 Task: Get directions from Grand Canyon National Park, Arizona, United States to Schlitterbahn, Texas, United States departing at 10:00 am on the 17th of June
Action: Mouse moved to (155, 49)
Screenshot: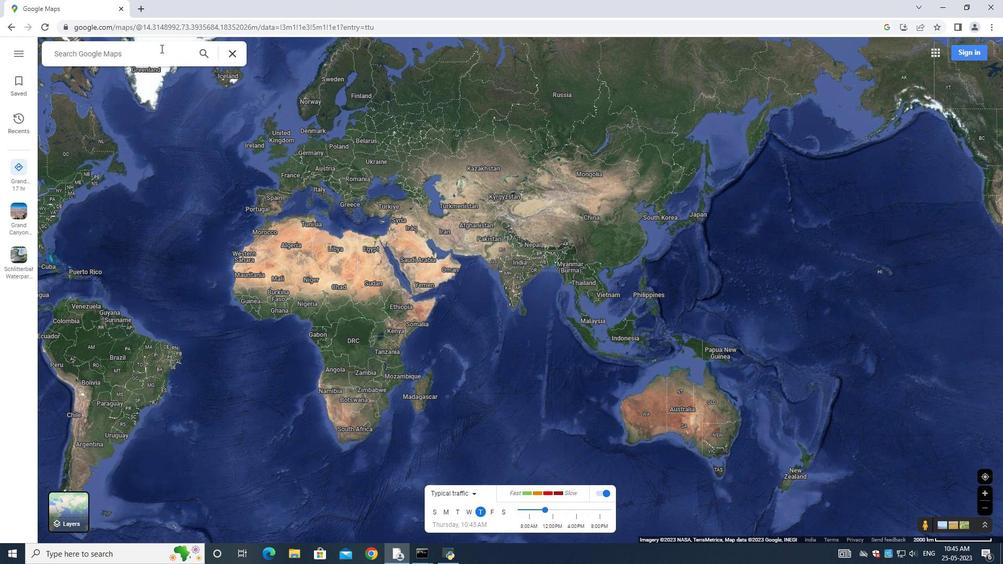 
Action: Mouse pressed left at (155, 49)
Screenshot: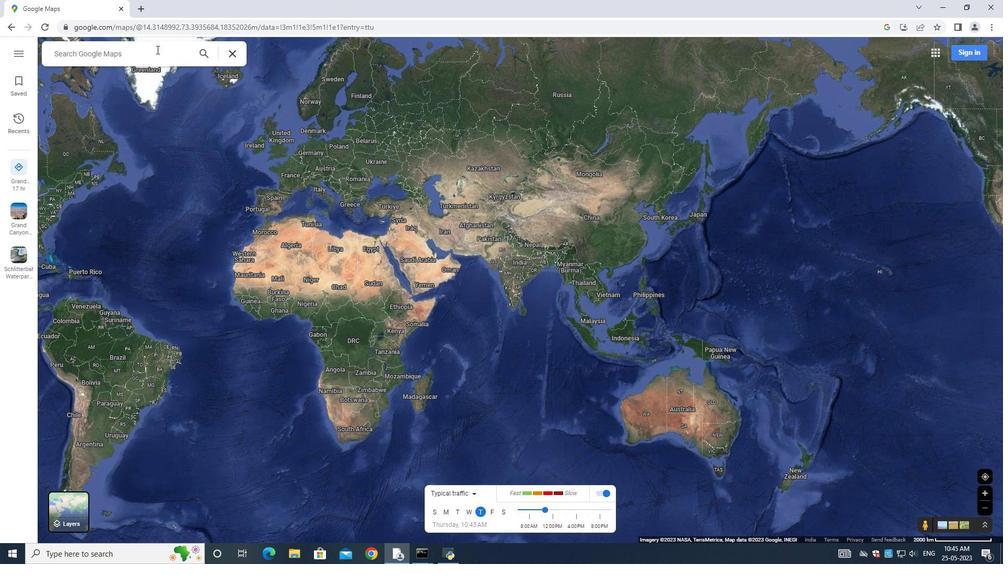 
Action: Mouse moved to (156, 49)
Screenshot: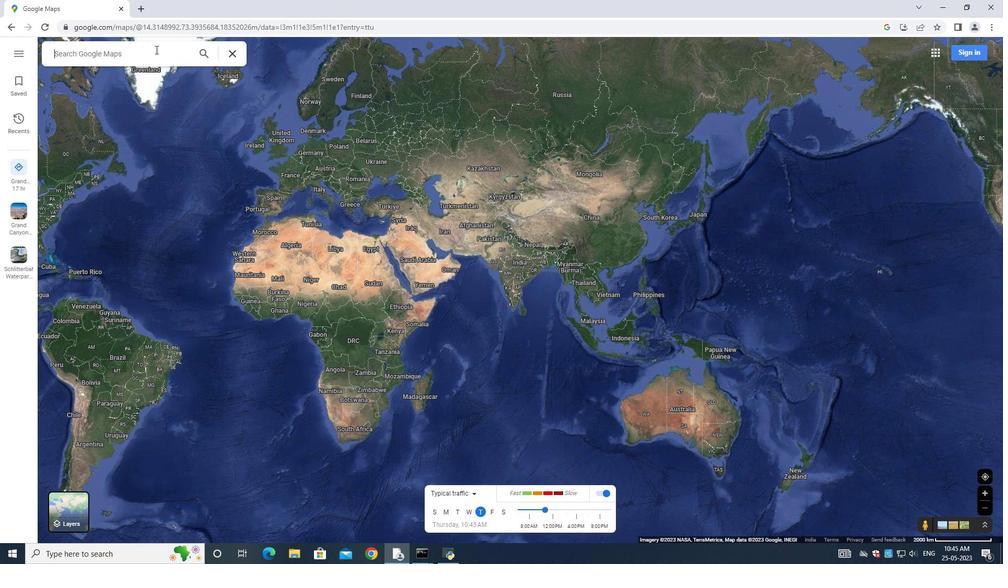 
Action: Key pressed <Key.shift>Grand<Key.space><Key.shift>Canyon<Key.space><Key.shift>National<Key.space>park,<Key.shift>Arizona,united<Key.space>states<Key.enter>
Screenshot: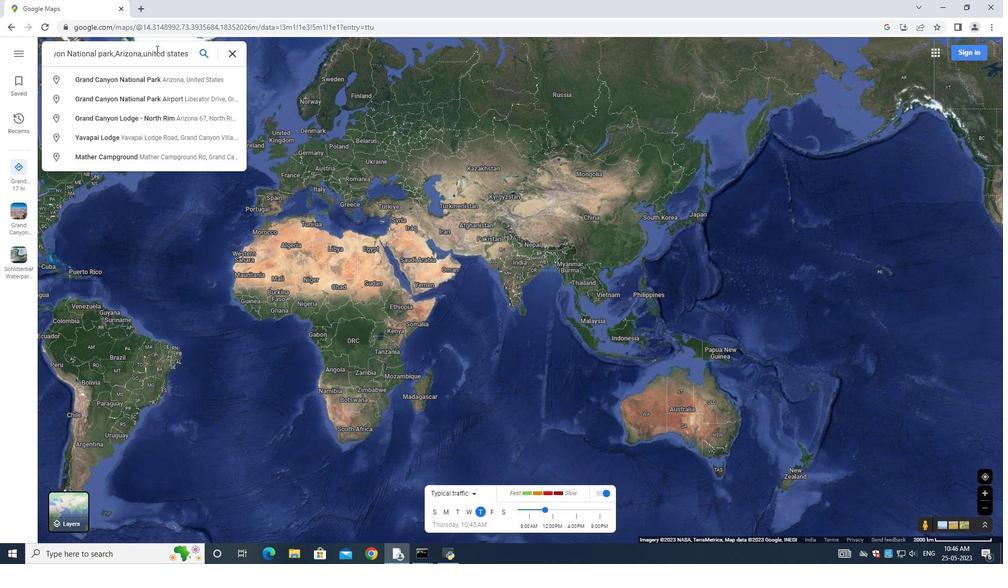 
Action: Mouse moved to (60, 257)
Screenshot: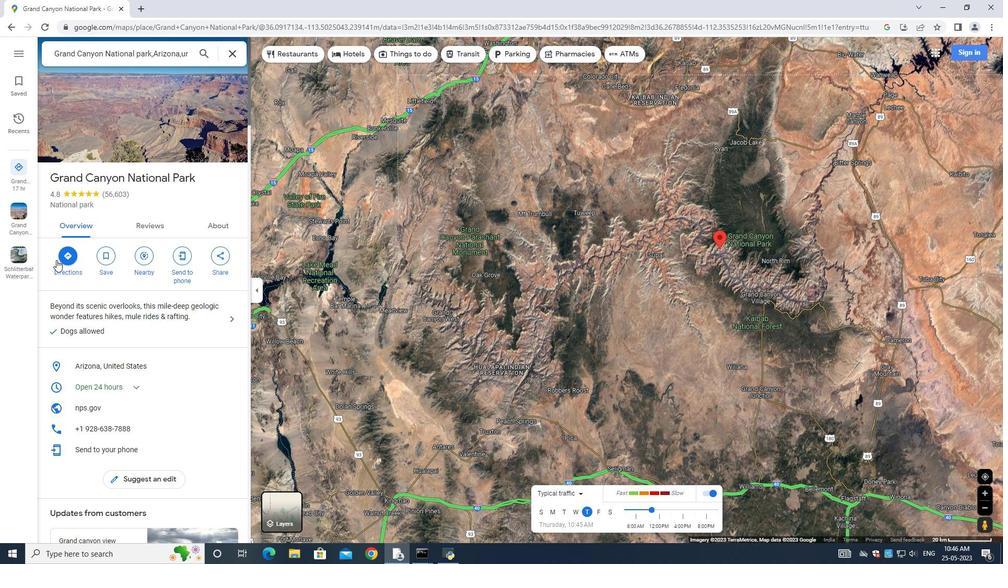 
Action: Mouse pressed left at (60, 257)
Screenshot: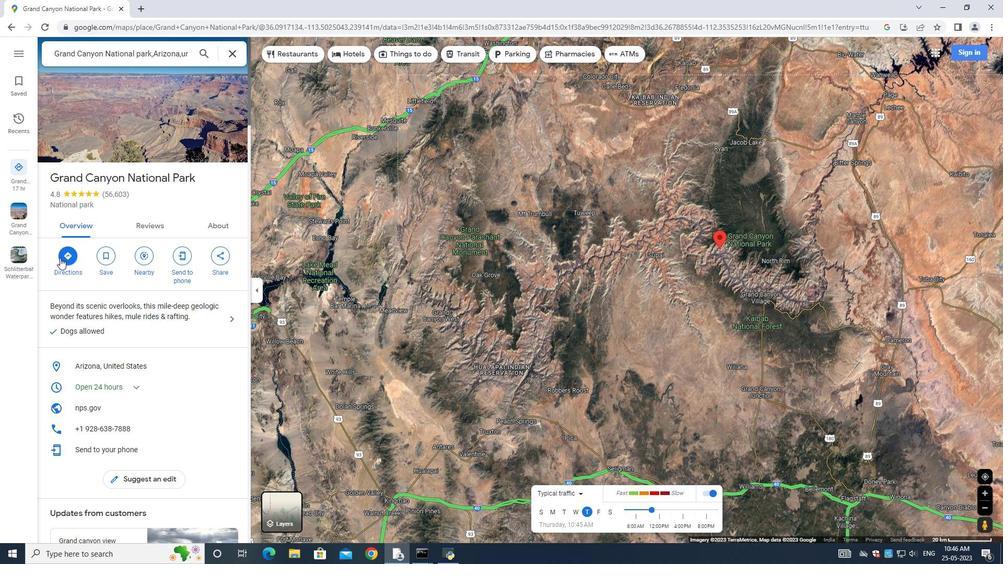 
Action: Mouse moved to (113, 86)
Screenshot: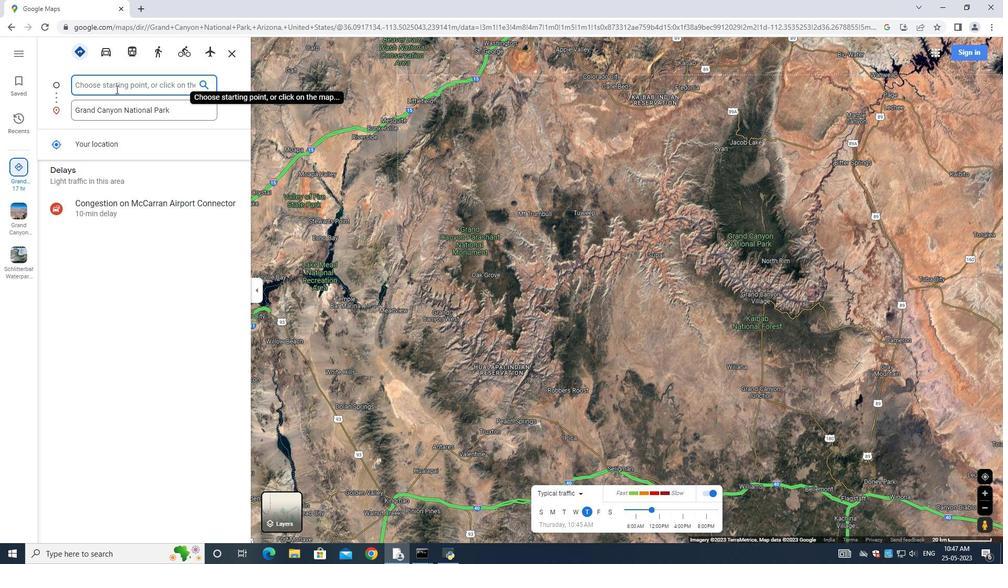 
Action: Mouse pressed left at (113, 86)
Screenshot: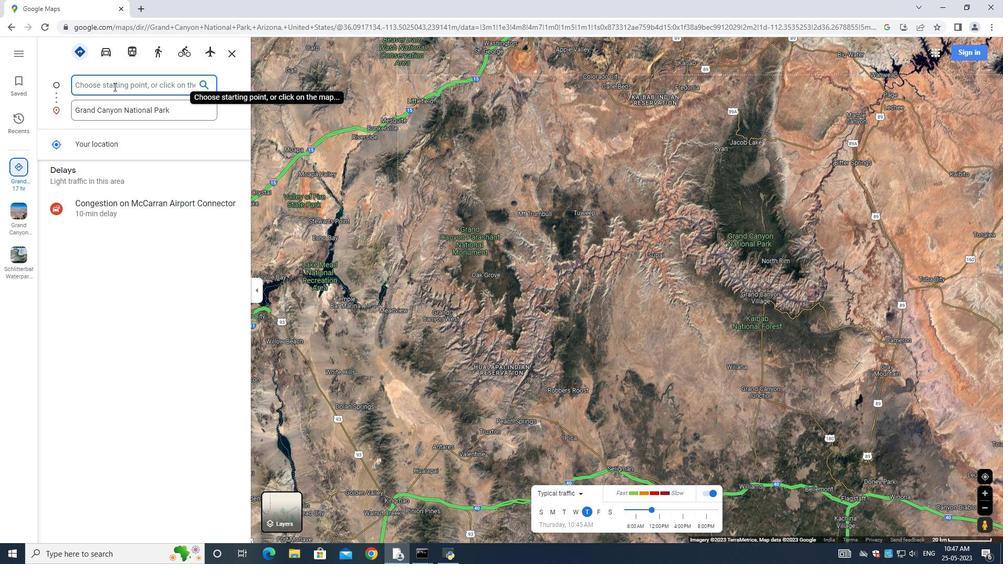 
Action: Mouse moved to (136, 85)
Screenshot: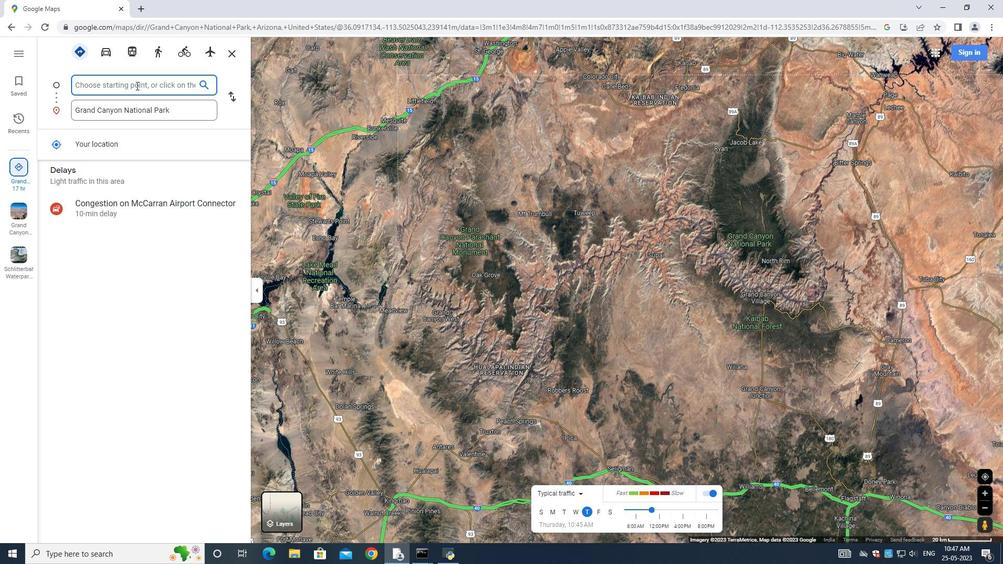 
Action: Key pressed <Key.shift><Key.shift><Key.shift><Key.shift>Schlitterbahn,tex<Key.caps_lock><Key.caps_lock>as<Key.space><Key.backspace>,united<Key.space>states<Key.space>dep<Key.backspace><Key.backspace><Key.backspace><Key.shift_r><Key.enter>
Screenshot: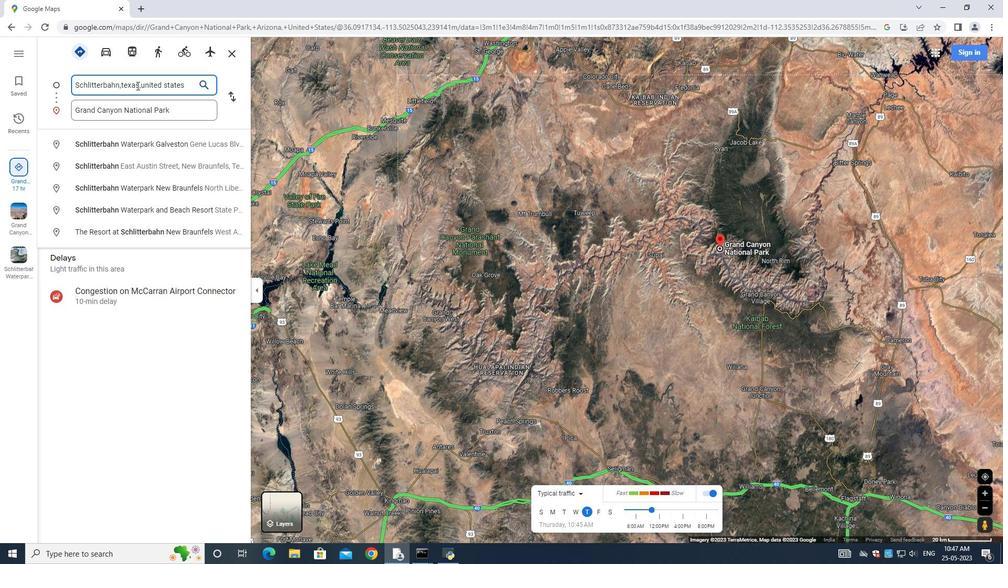 
Action: Mouse moved to (615, 303)
Screenshot: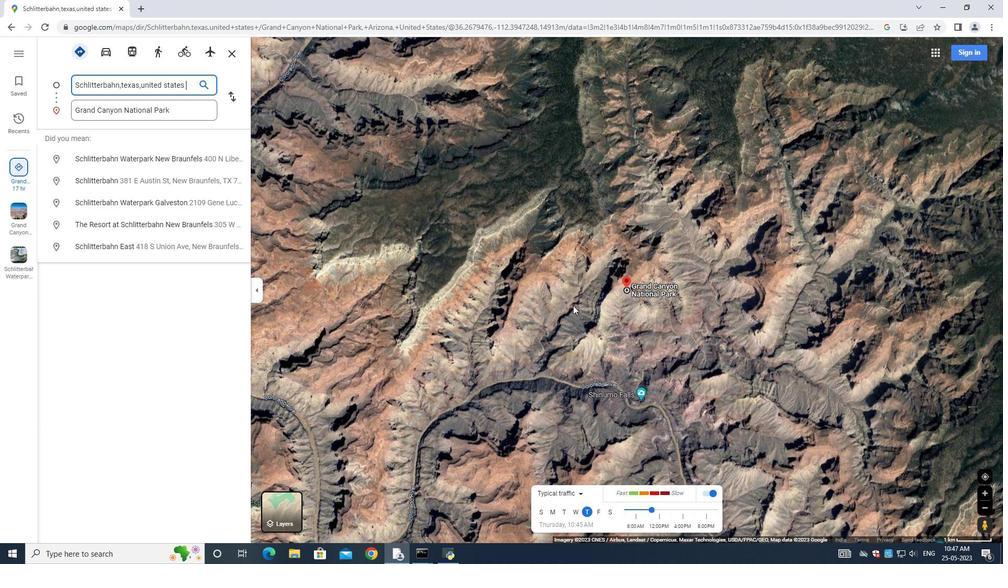 
Action: Mouse scrolled (615, 303) with delta (0, 0)
Screenshot: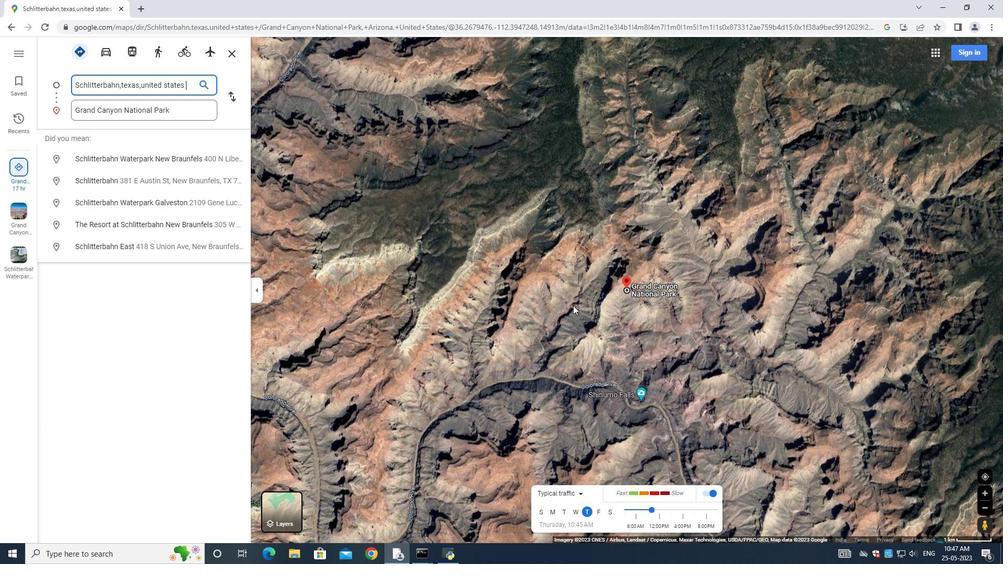 
Action: Mouse scrolled (615, 303) with delta (0, 0)
Screenshot: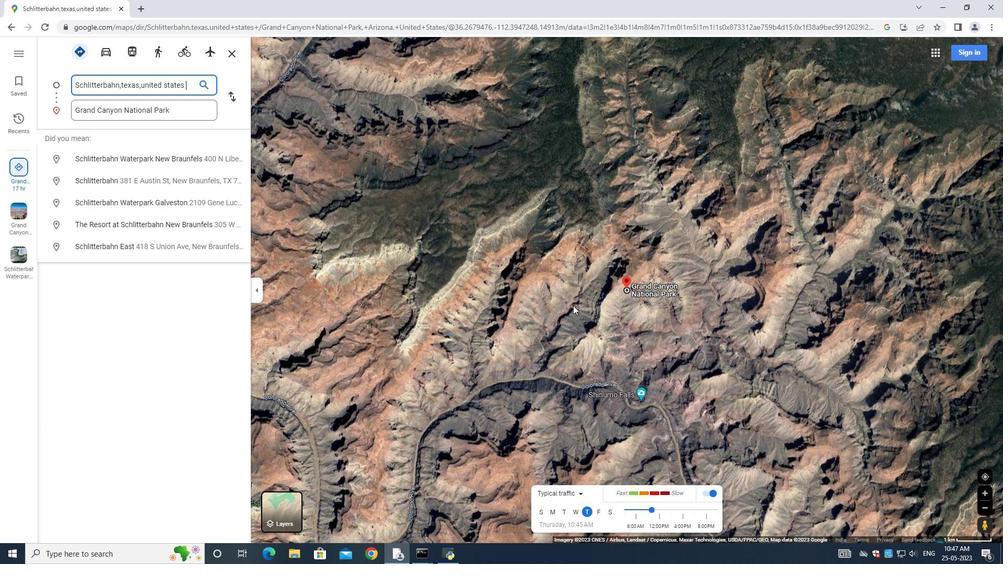 
Action: Mouse moved to (616, 303)
Screenshot: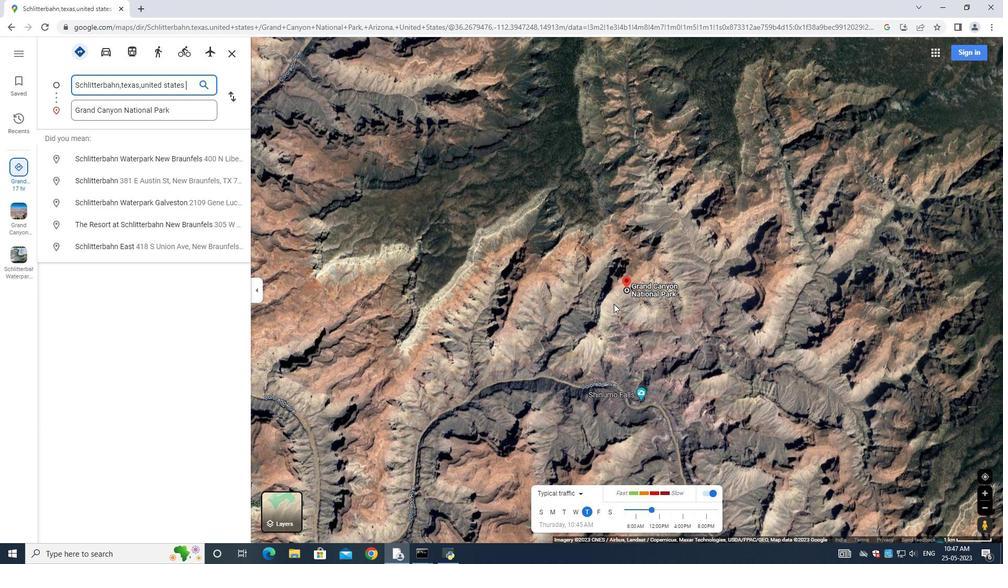 
Action: Mouse scrolled (616, 303) with delta (0, 0)
Screenshot: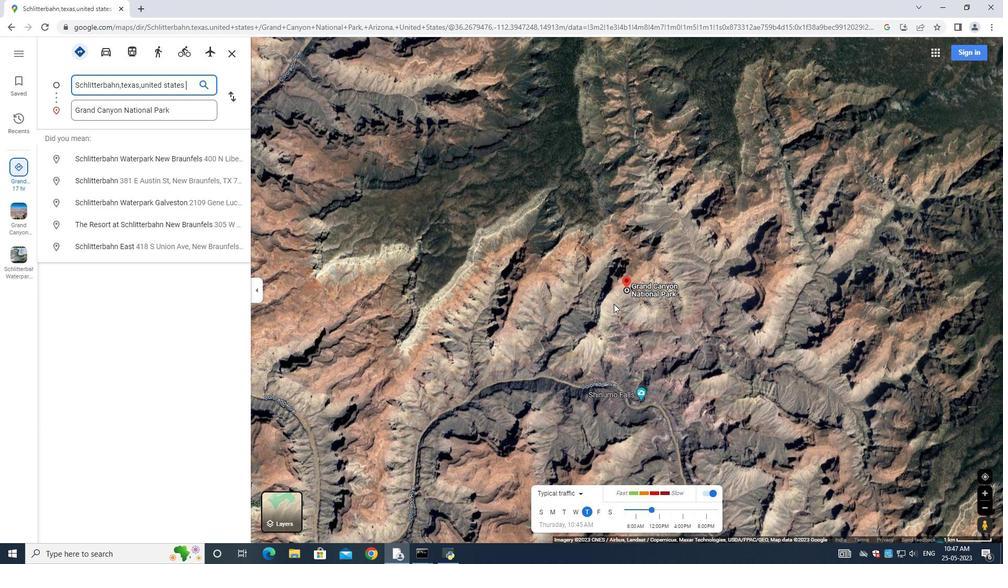 
Action: Mouse scrolled (616, 303) with delta (0, 0)
Screenshot: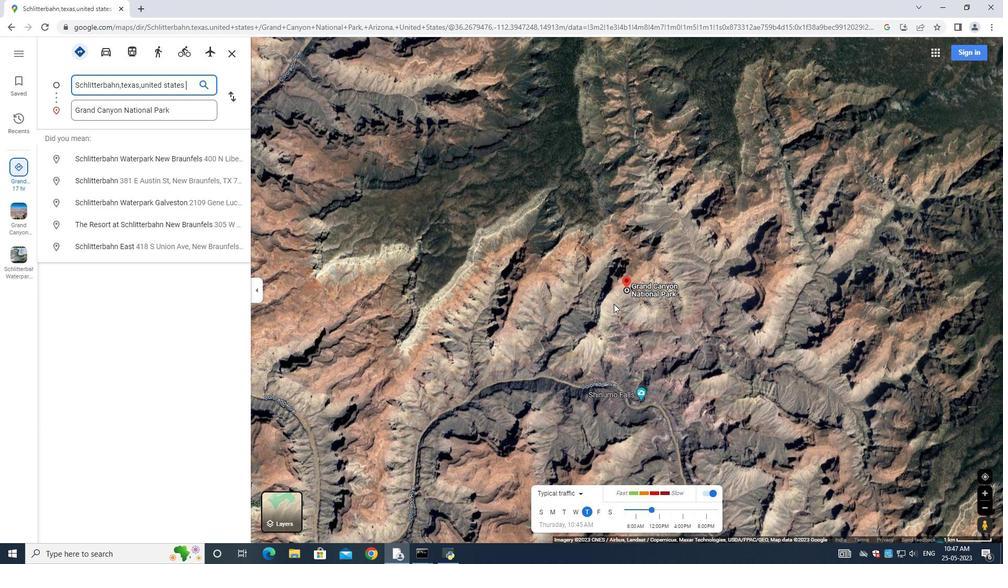 
Action: Mouse moved to (616, 303)
Screenshot: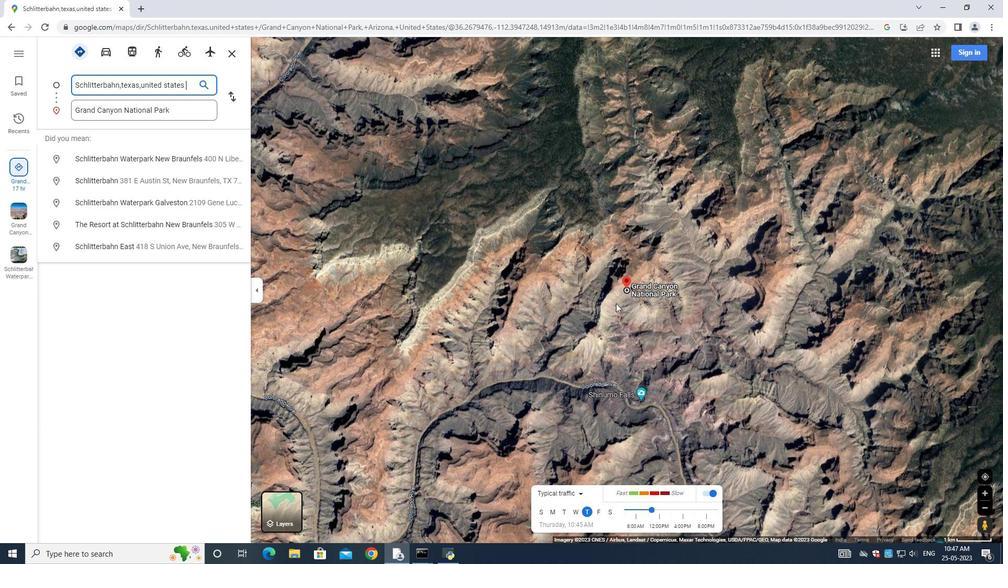 
Action: Mouse scrolled (616, 303) with delta (0, 0)
Screenshot: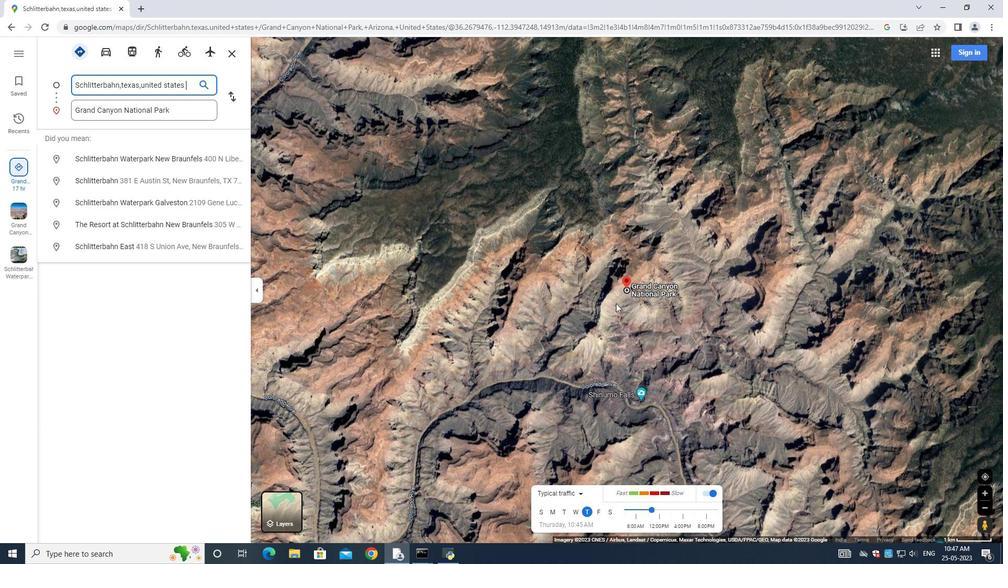 
Action: Mouse moved to (617, 303)
Screenshot: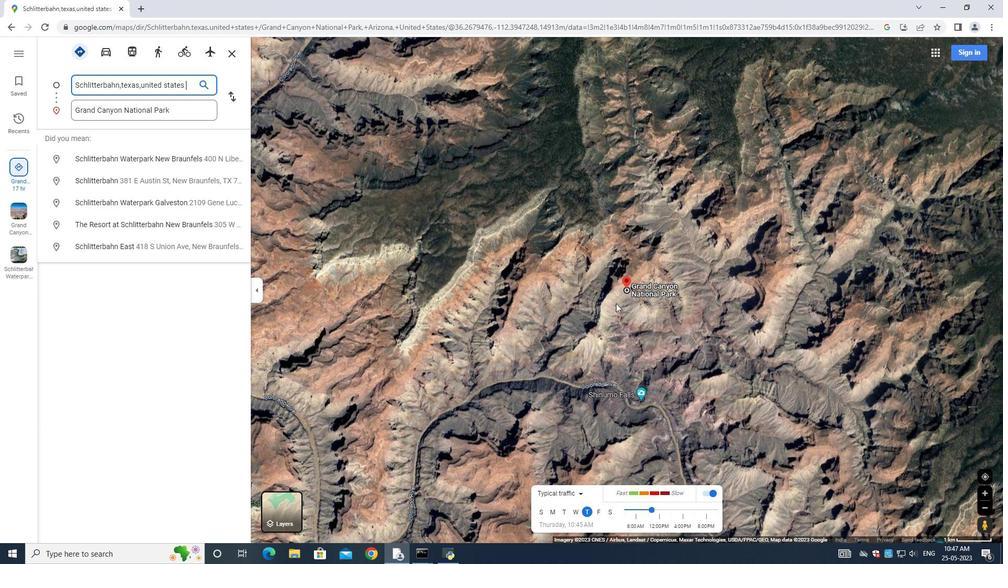 
Action: Mouse scrolled (617, 303) with delta (0, 0)
Screenshot: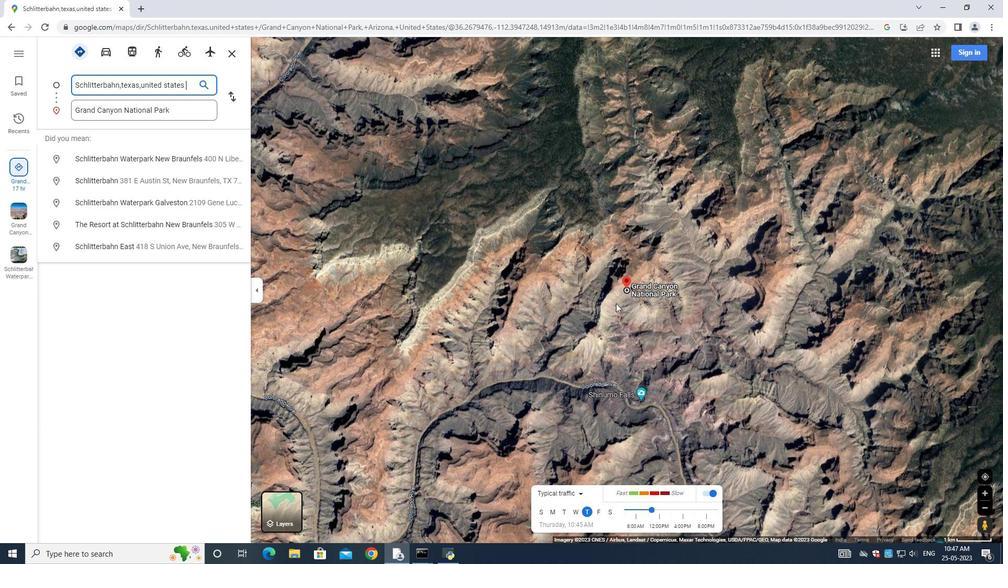 
Action: Mouse moved to (618, 302)
Screenshot: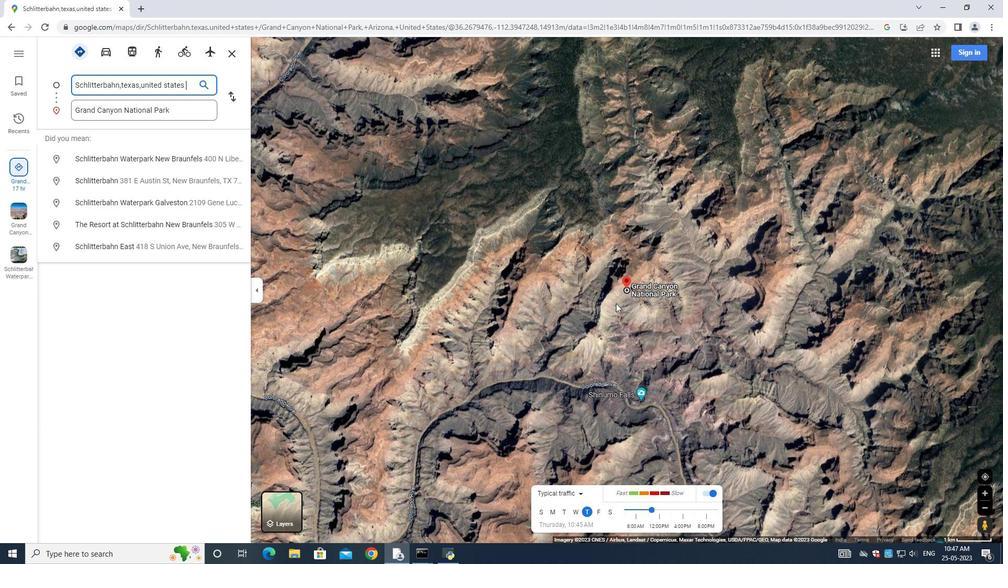 
Action: Mouse scrolled (618, 302) with delta (0, 0)
Screenshot: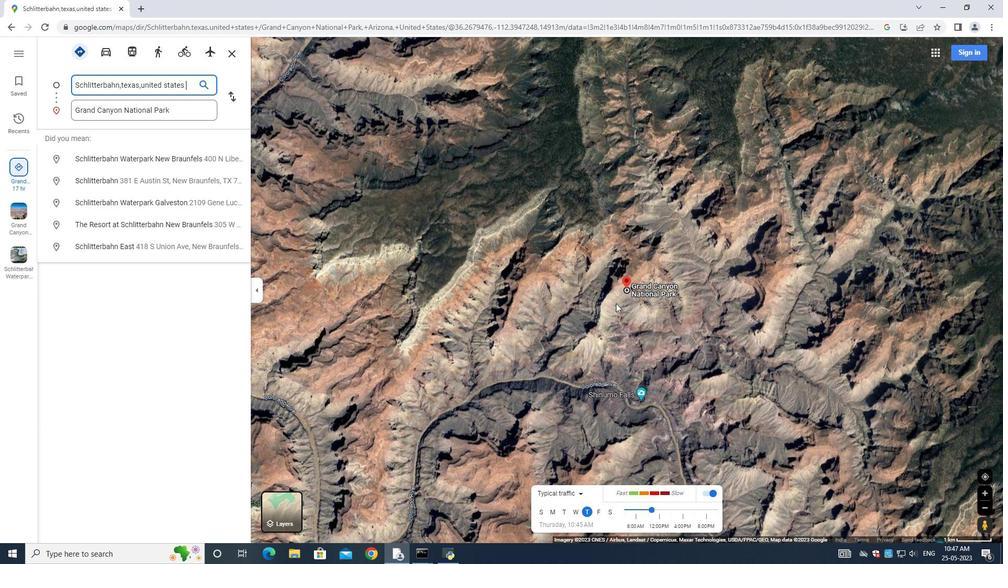 
Action: Mouse moved to (620, 299)
Screenshot: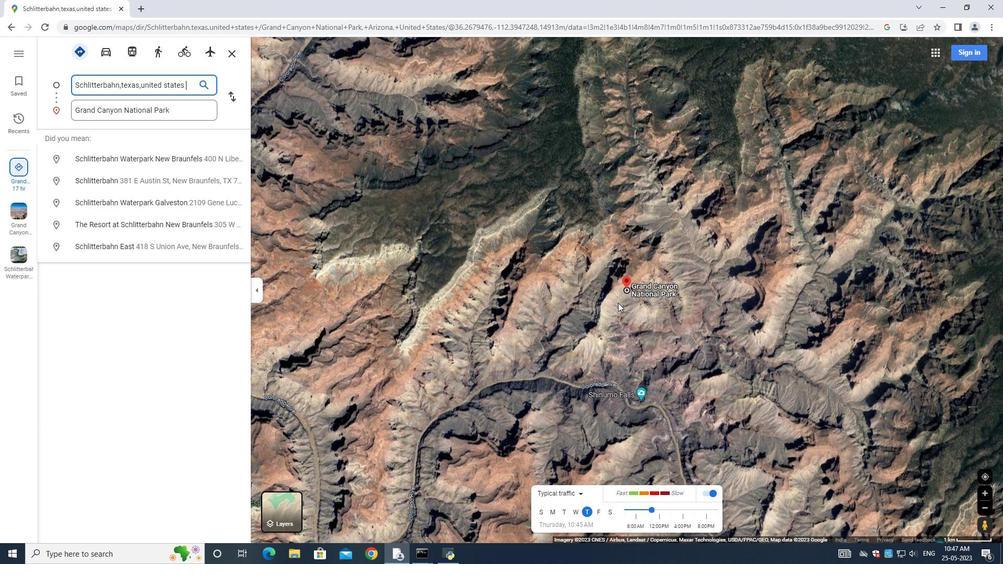 
Action: Mouse scrolled (620, 299) with delta (0, 0)
Screenshot: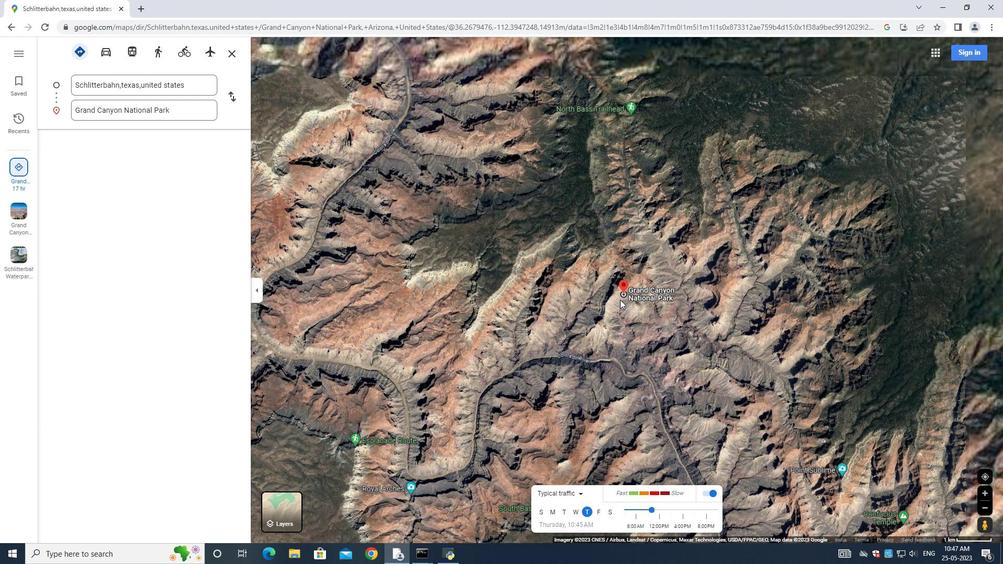 
Action: Mouse scrolled (620, 299) with delta (0, 0)
Screenshot: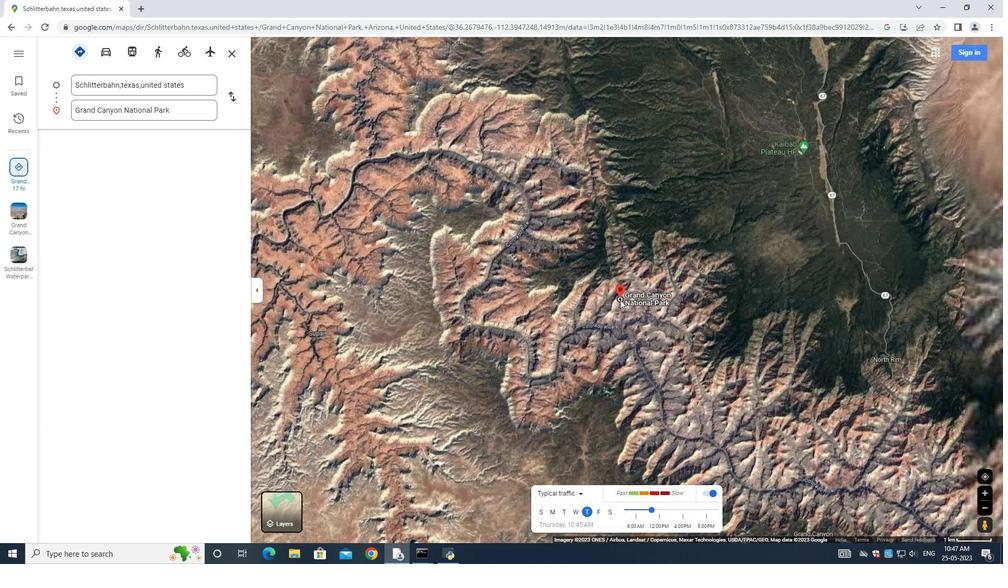
Action: Mouse scrolled (620, 299) with delta (0, 0)
Screenshot: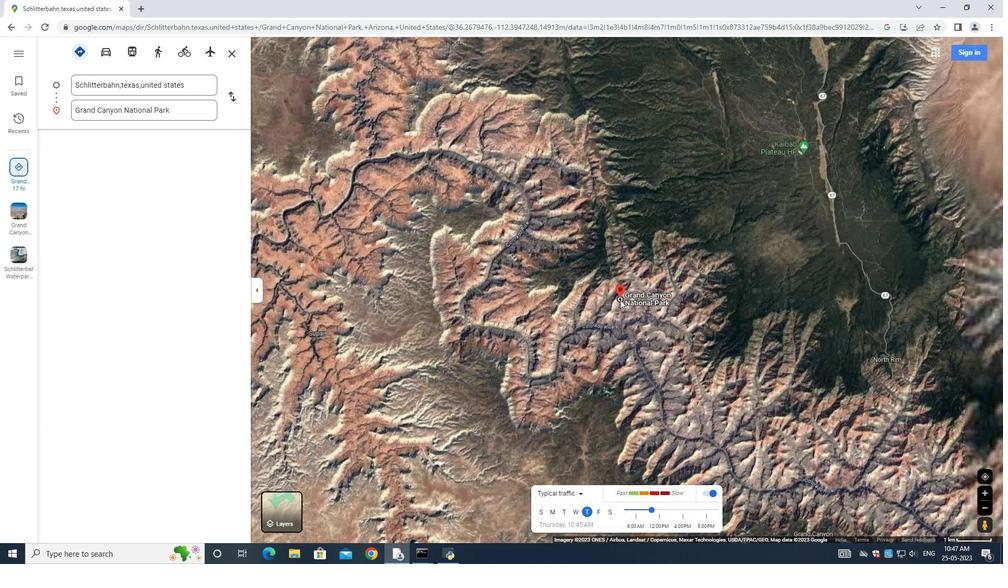 
Action: Mouse scrolled (620, 299) with delta (0, 0)
Screenshot: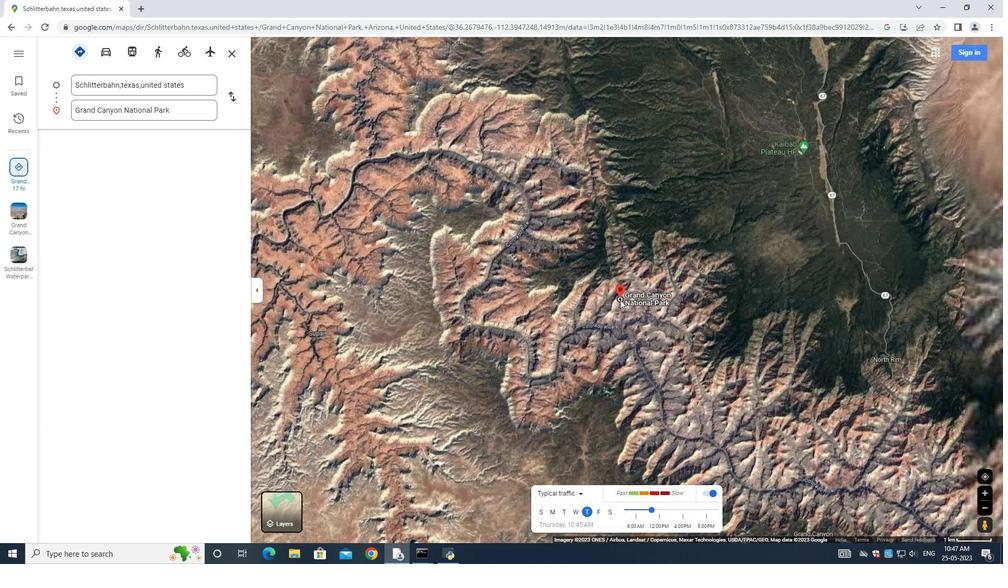 
Action: Mouse scrolled (620, 299) with delta (0, 0)
Screenshot: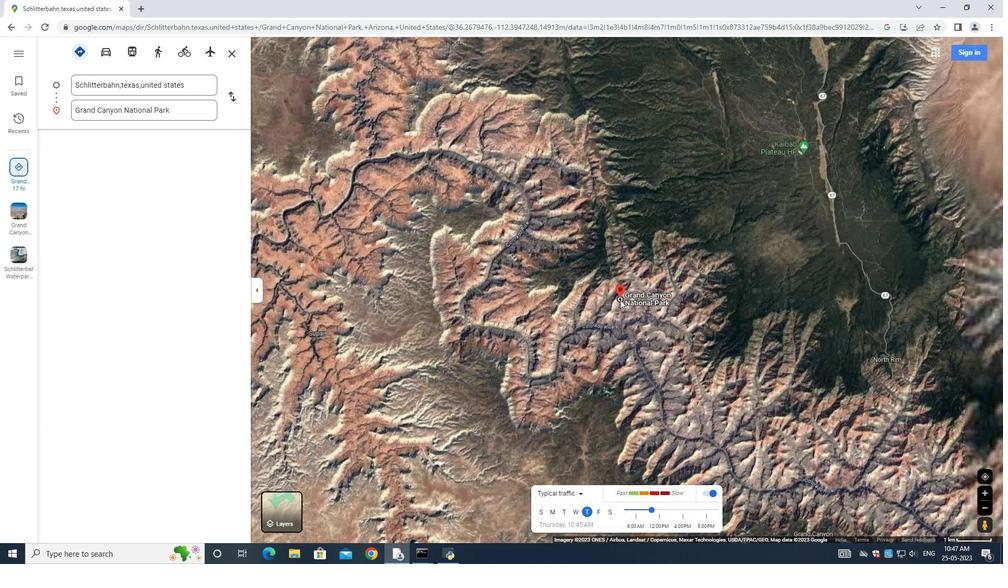 
Action: Mouse scrolled (620, 299) with delta (0, 0)
Screenshot: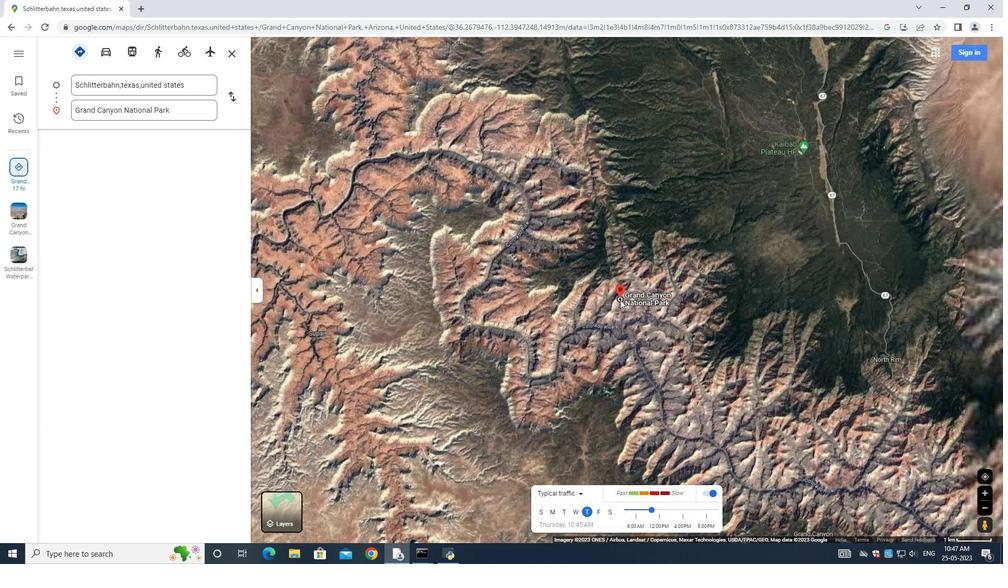 
Action: Mouse scrolled (620, 299) with delta (0, 0)
Screenshot: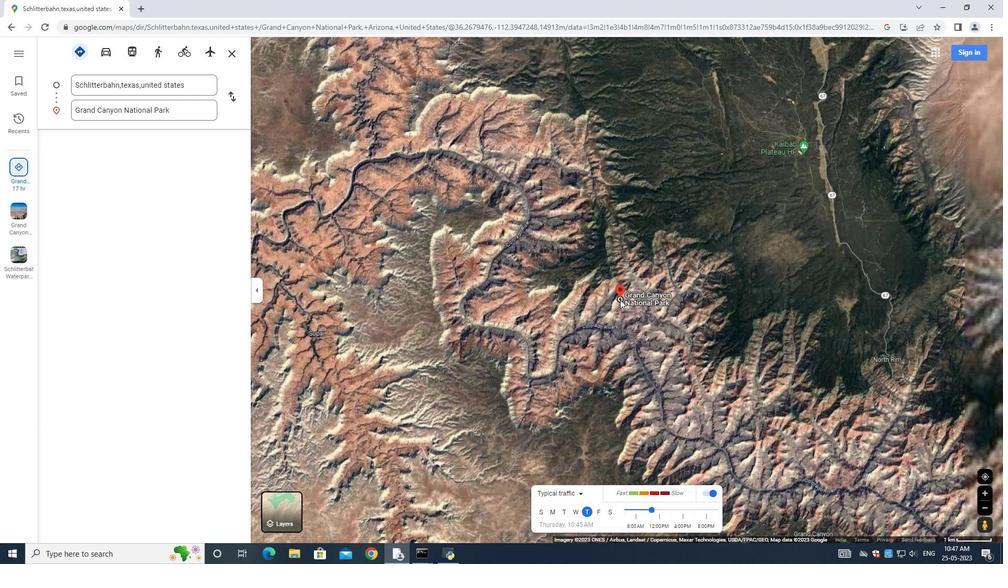 
Action: Mouse scrolled (620, 299) with delta (0, 0)
Screenshot: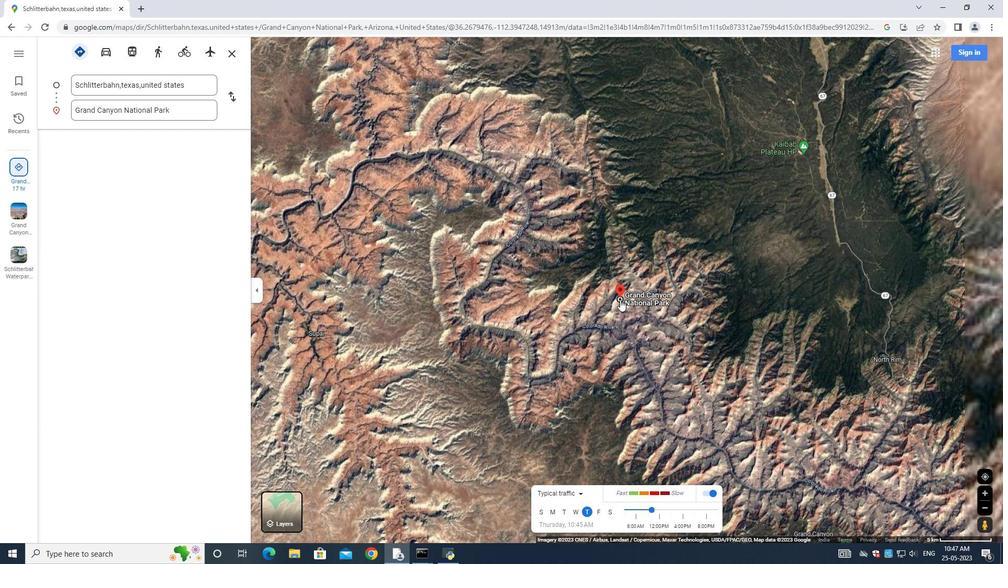
Action: Mouse scrolled (620, 299) with delta (0, 0)
Screenshot: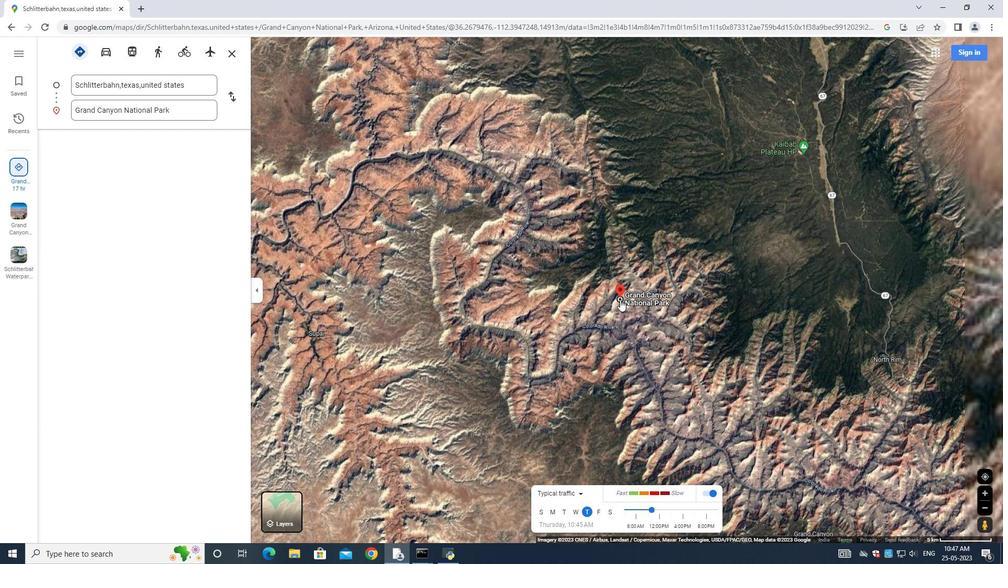 
Action: Mouse scrolled (620, 299) with delta (0, 0)
Screenshot: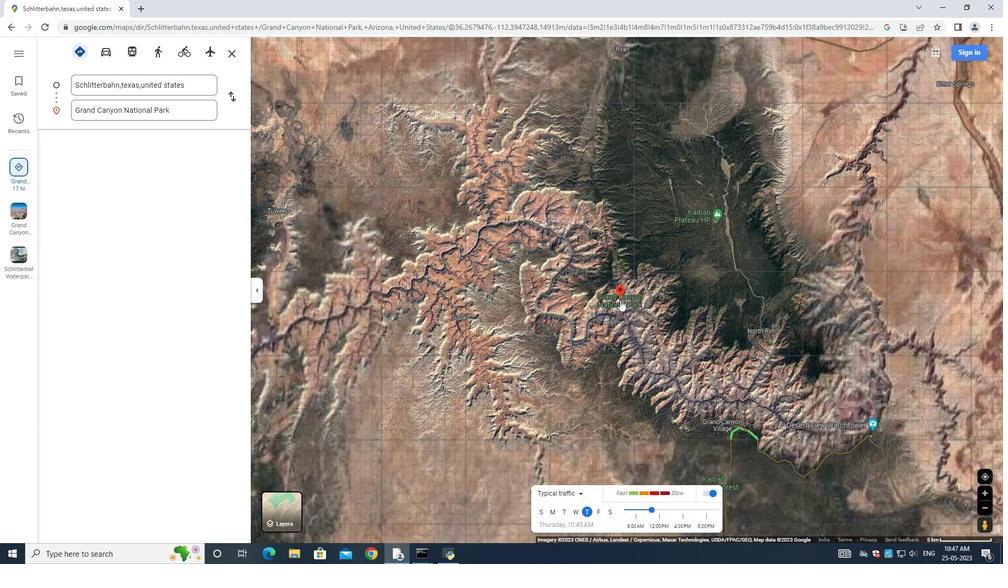 
Action: Mouse scrolled (620, 299) with delta (0, 0)
Screenshot: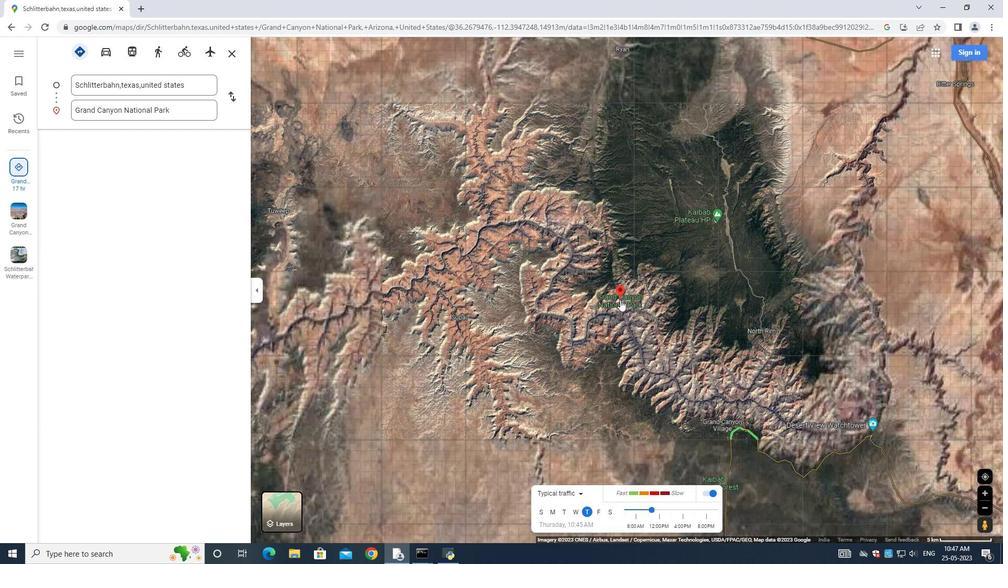 
Action: Mouse moved to (620, 299)
Screenshot: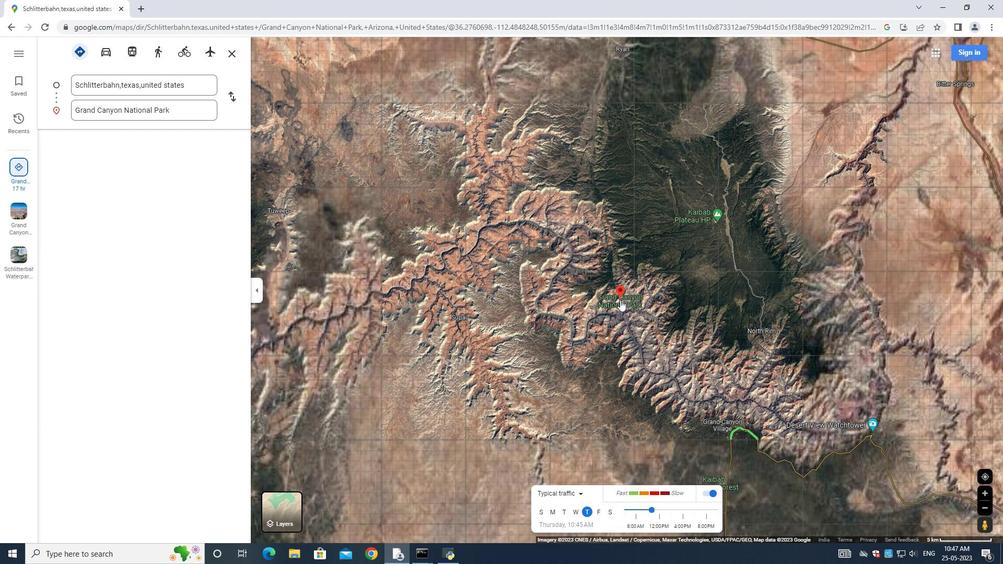 
Action: Mouse scrolled (620, 298) with delta (0, 0)
Screenshot: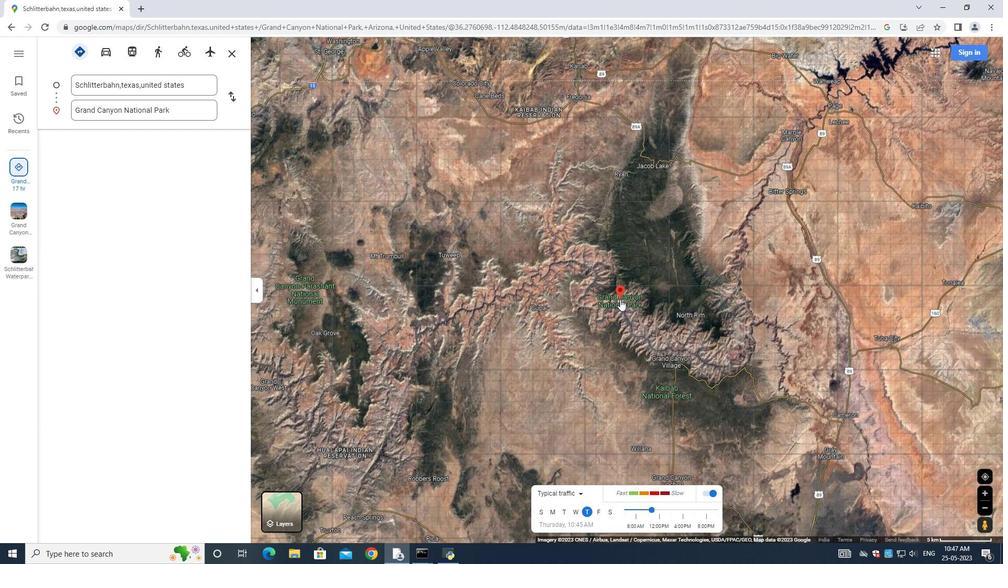 
Action: Mouse scrolled (620, 298) with delta (0, 0)
Screenshot: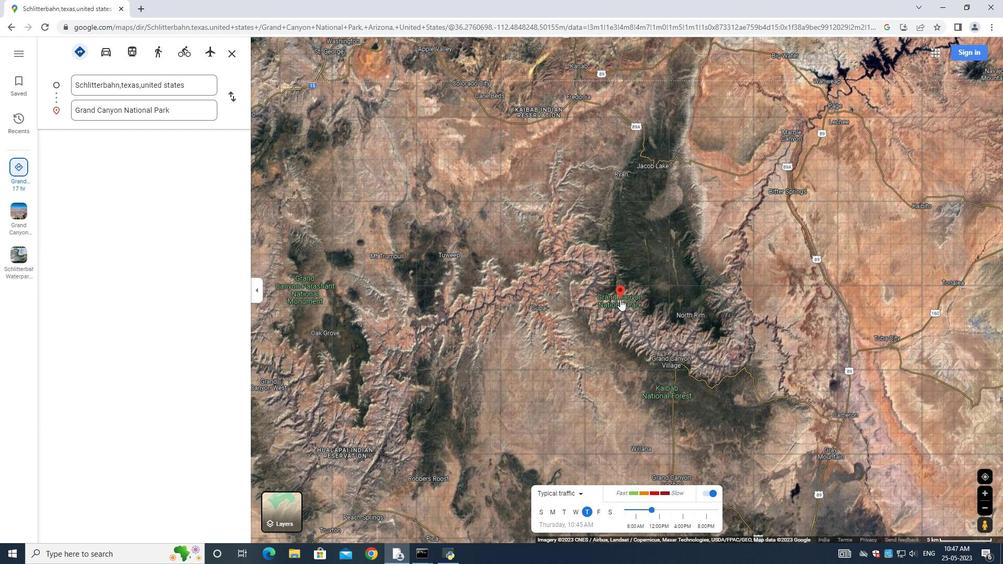 
Action: Mouse scrolled (620, 298) with delta (0, 0)
Screenshot: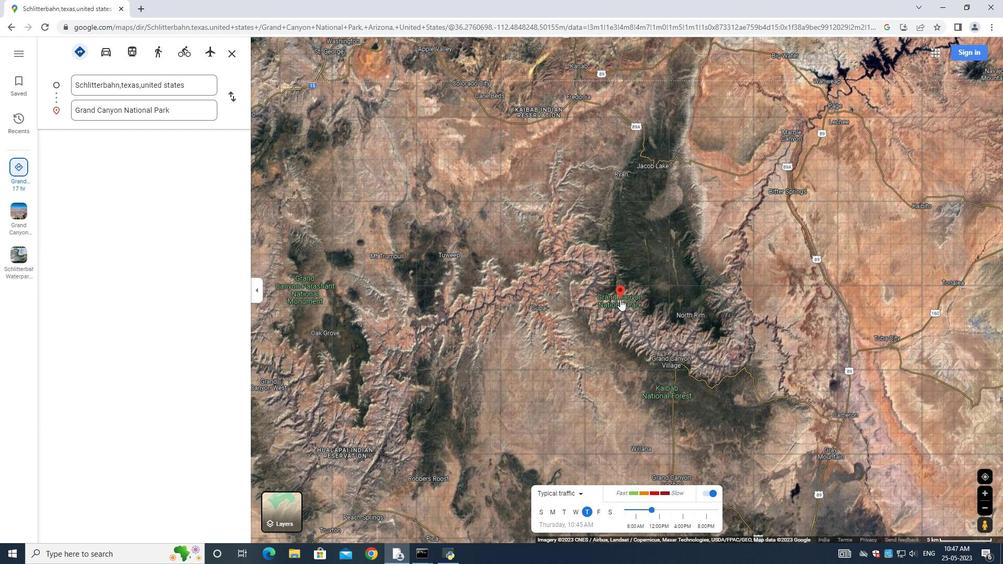 
Action: Mouse scrolled (620, 298) with delta (0, 0)
Screenshot: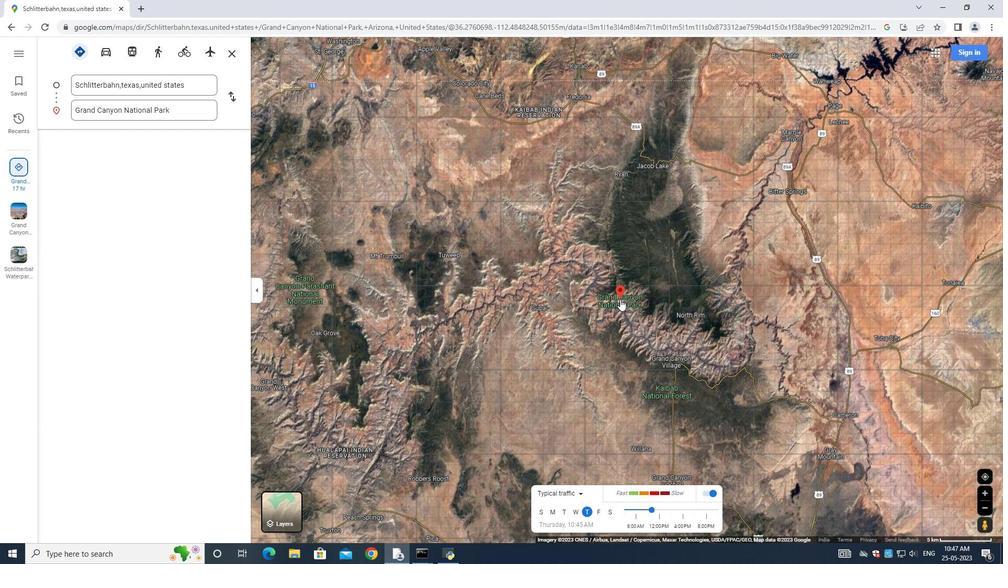 
Action: Mouse scrolled (620, 298) with delta (0, 0)
Screenshot: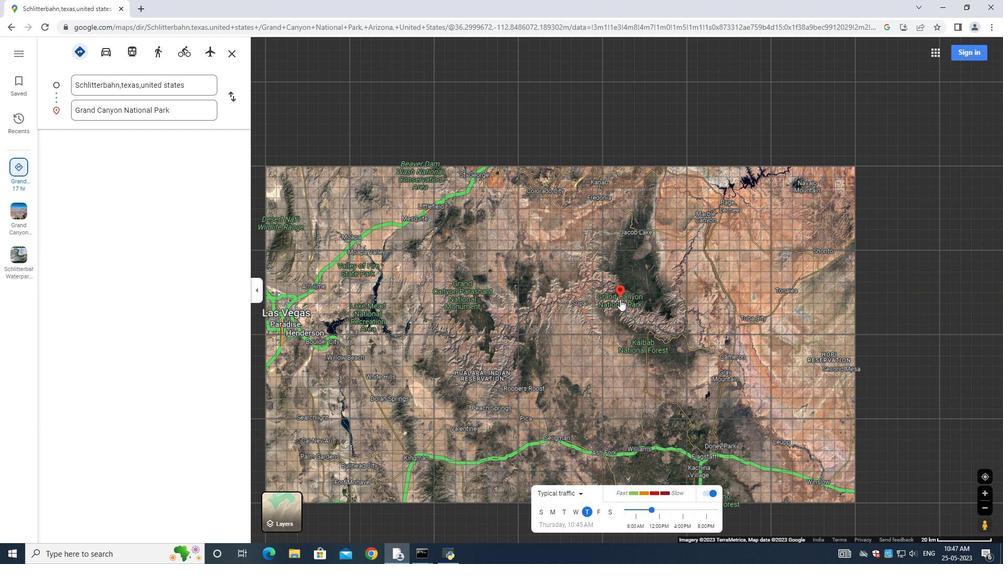 
Action: Mouse scrolled (620, 298) with delta (0, 0)
Screenshot: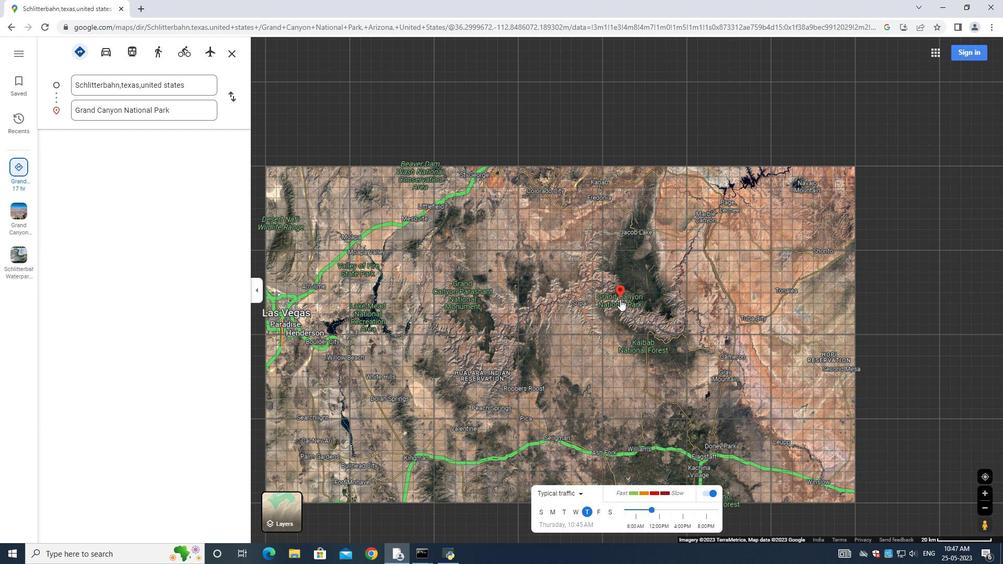 
Action: Mouse scrolled (620, 298) with delta (0, 0)
Screenshot: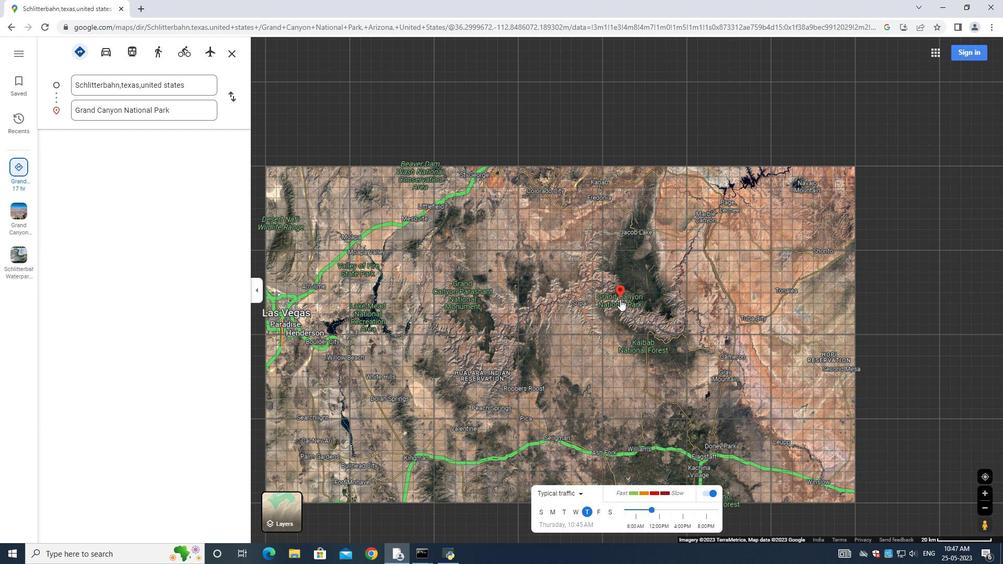 
Action: Mouse scrolled (620, 298) with delta (0, 0)
Screenshot: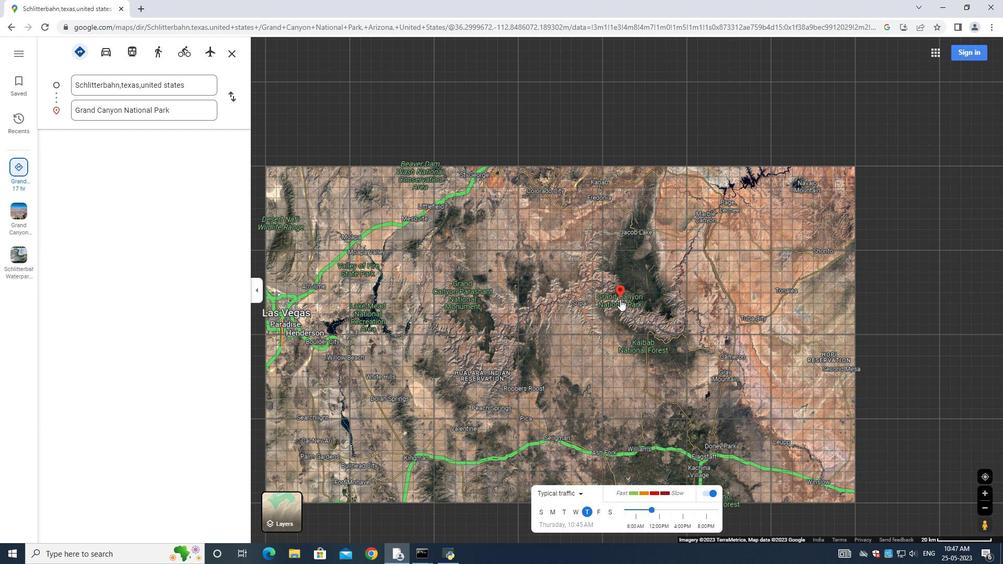 
Action: Mouse scrolled (620, 298) with delta (0, 0)
Screenshot: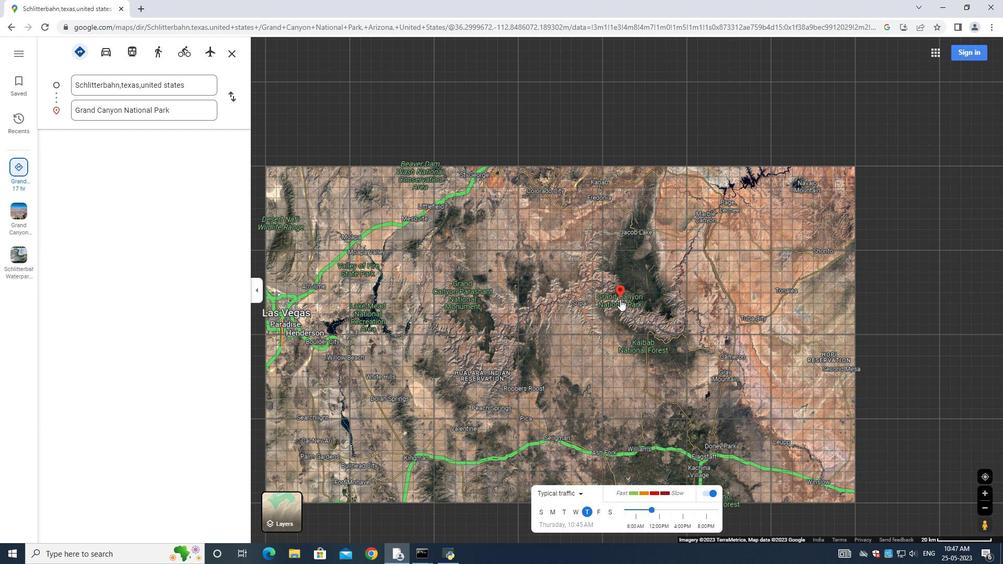 
Action: Mouse scrolled (620, 298) with delta (0, 0)
Screenshot: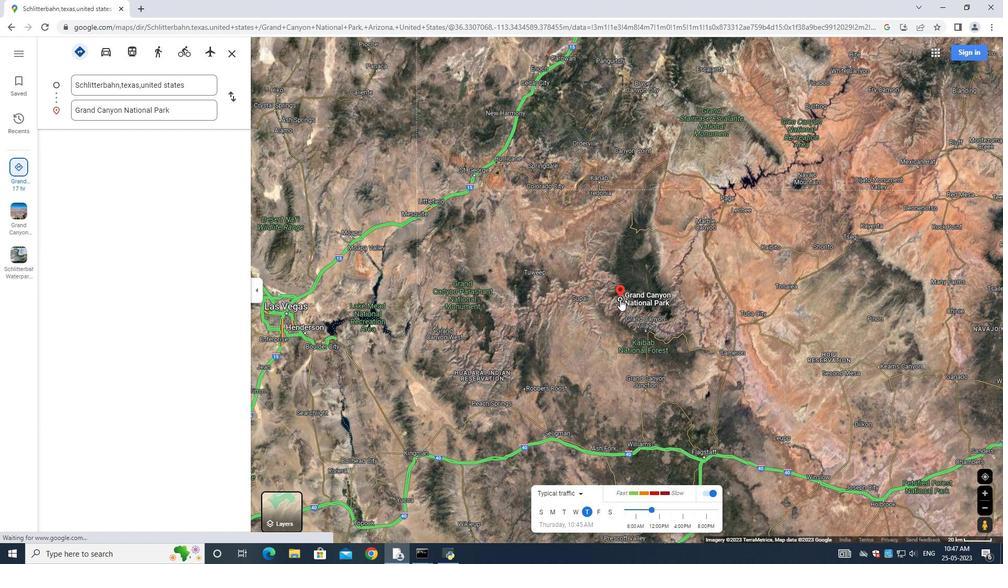 
Action: Mouse scrolled (620, 298) with delta (0, 0)
Screenshot: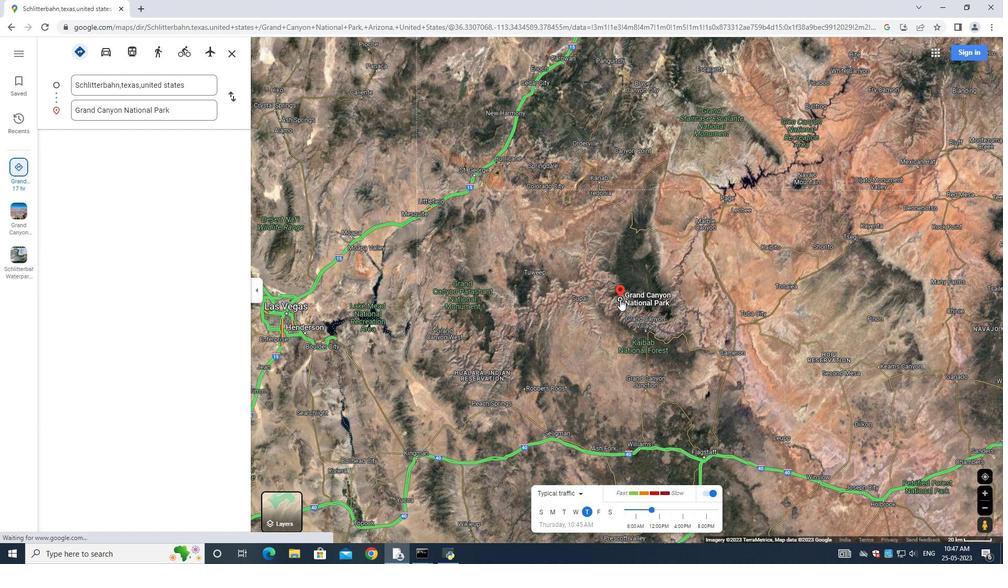 
Action: Mouse scrolled (620, 298) with delta (0, 0)
Screenshot: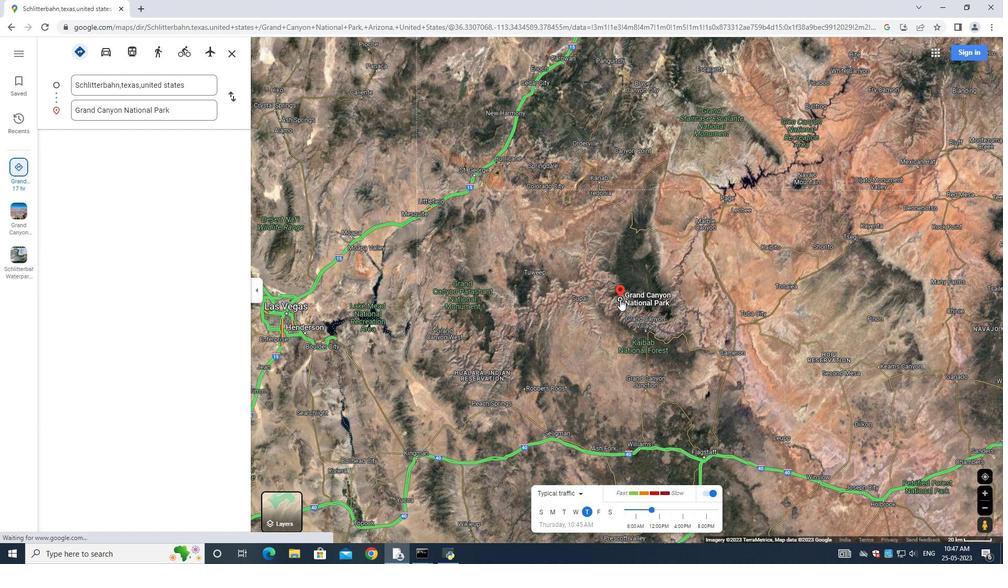
Action: Mouse scrolled (620, 298) with delta (0, 0)
Screenshot: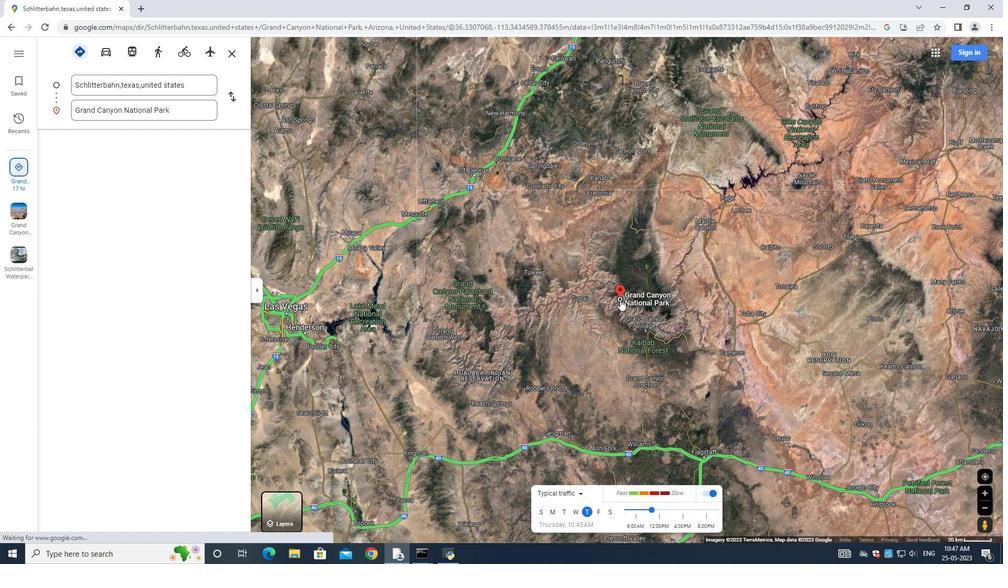 
Action: Mouse scrolled (620, 298) with delta (0, 0)
Screenshot: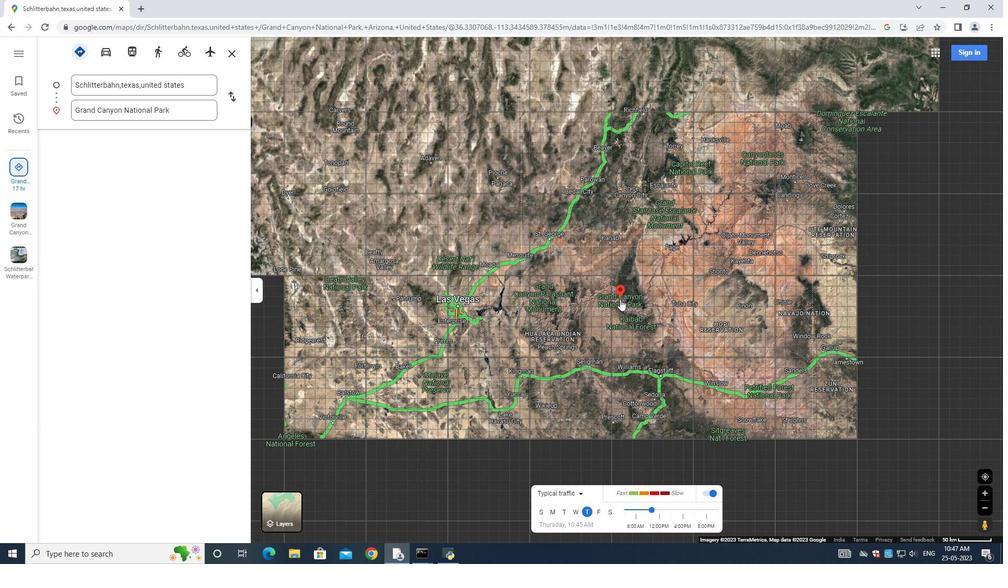 
Action: Mouse scrolled (620, 298) with delta (0, 0)
Screenshot: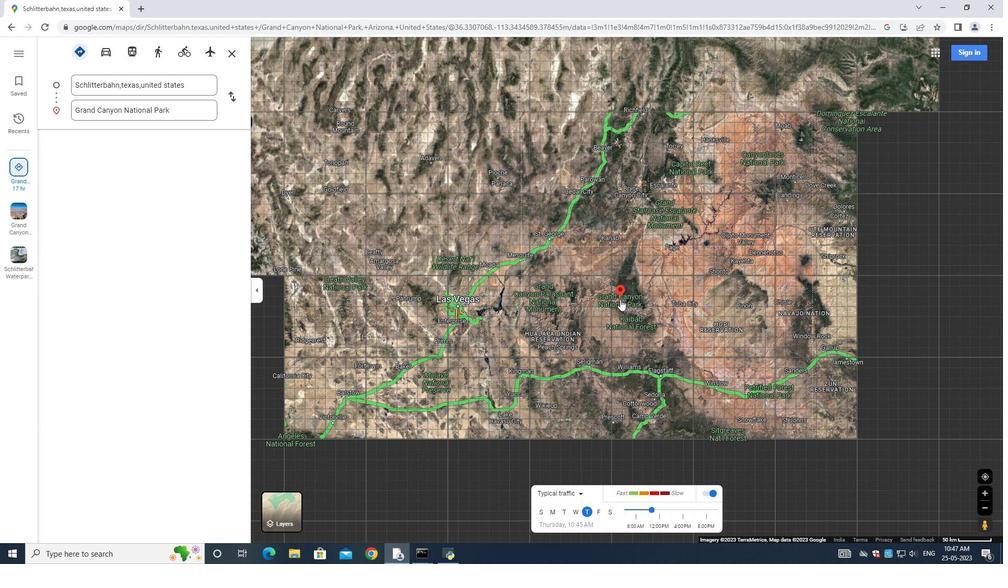 
Action: Mouse scrolled (620, 298) with delta (0, 0)
Screenshot: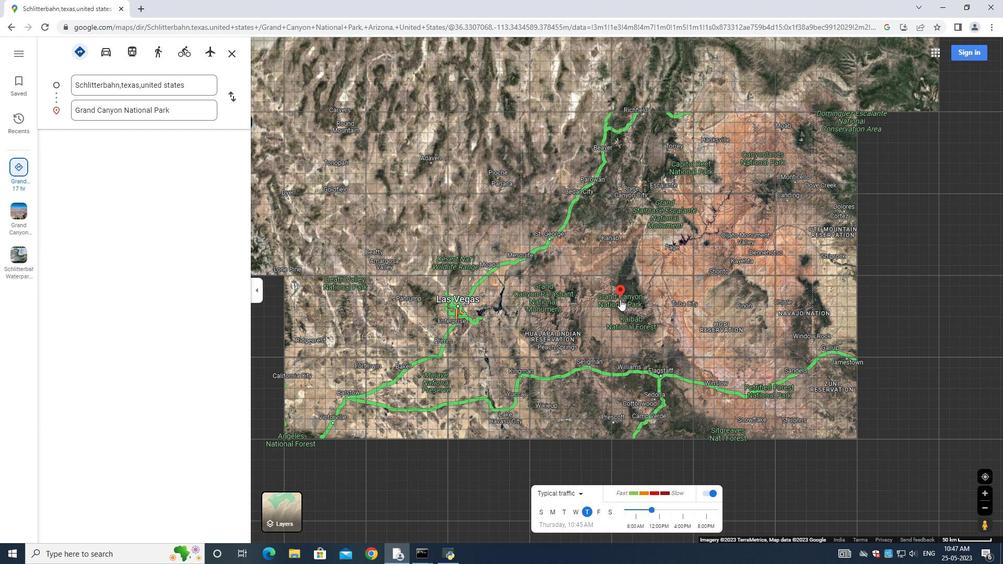 
Action: Mouse scrolled (620, 298) with delta (0, 0)
Screenshot: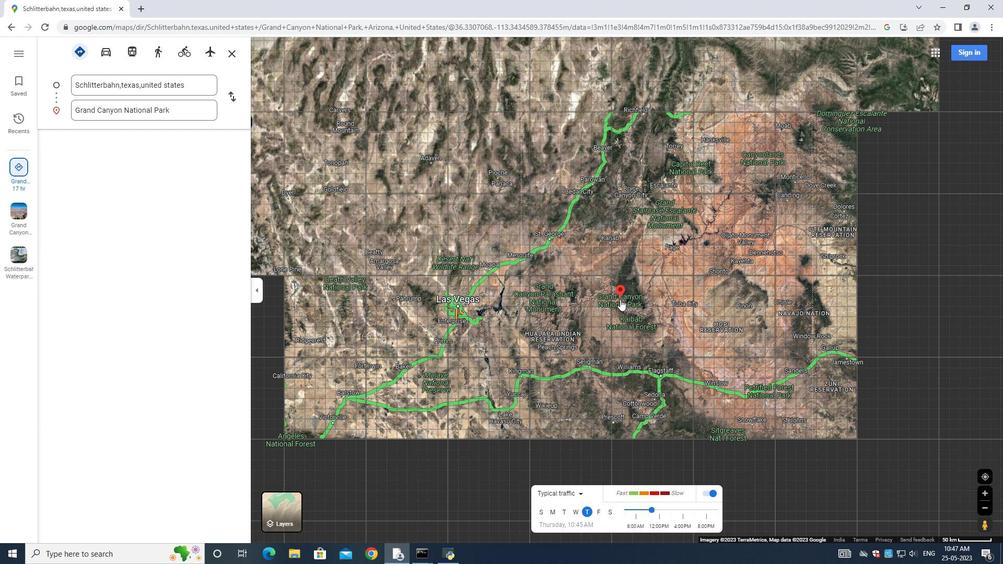 
Action: Mouse scrolled (620, 298) with delta (0, 0)
Screenshot: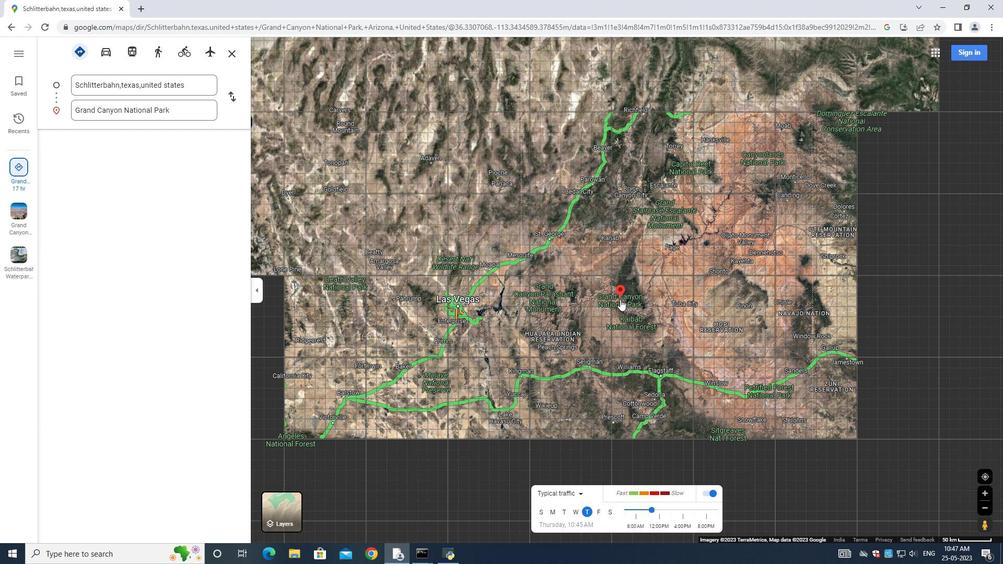 
Action: Mouse scrolled (620, 298) with delta (0, 0)
Screenshot: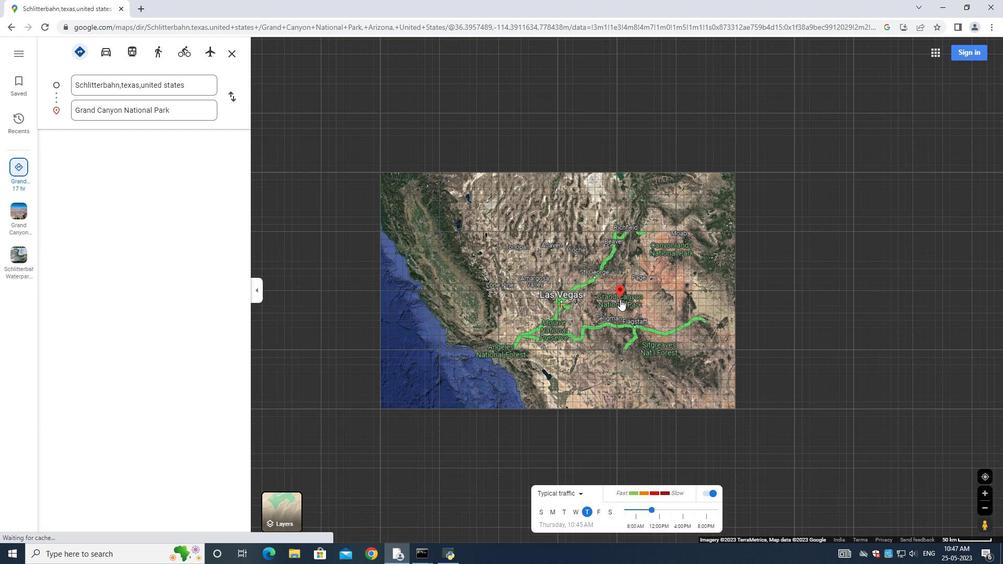 
Action: Mouse scrolled (620, 298) with delta (0, 0)
Screenshot: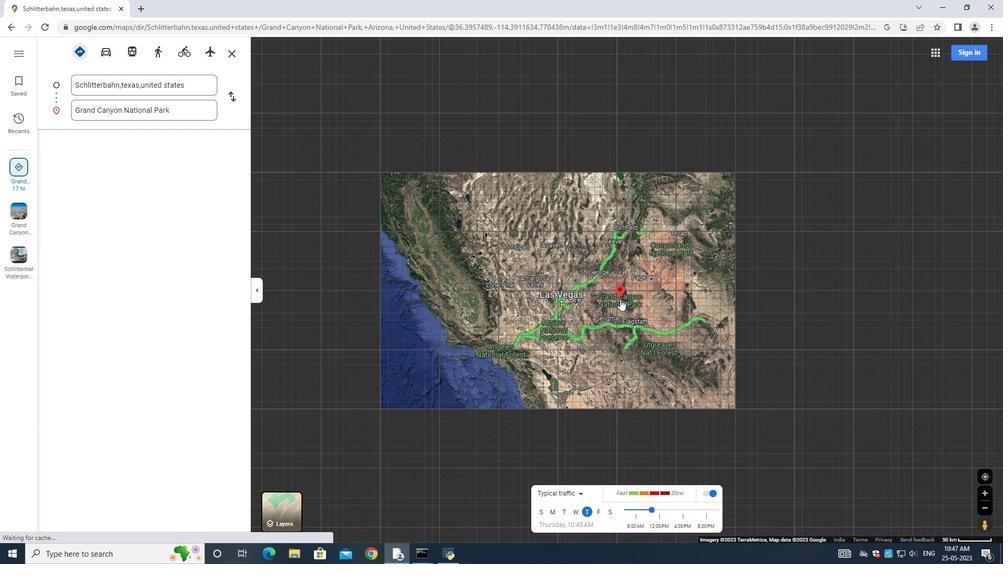 
Action: Mouse scrolled (620, 298) with delta (0, 0)
Screenshot: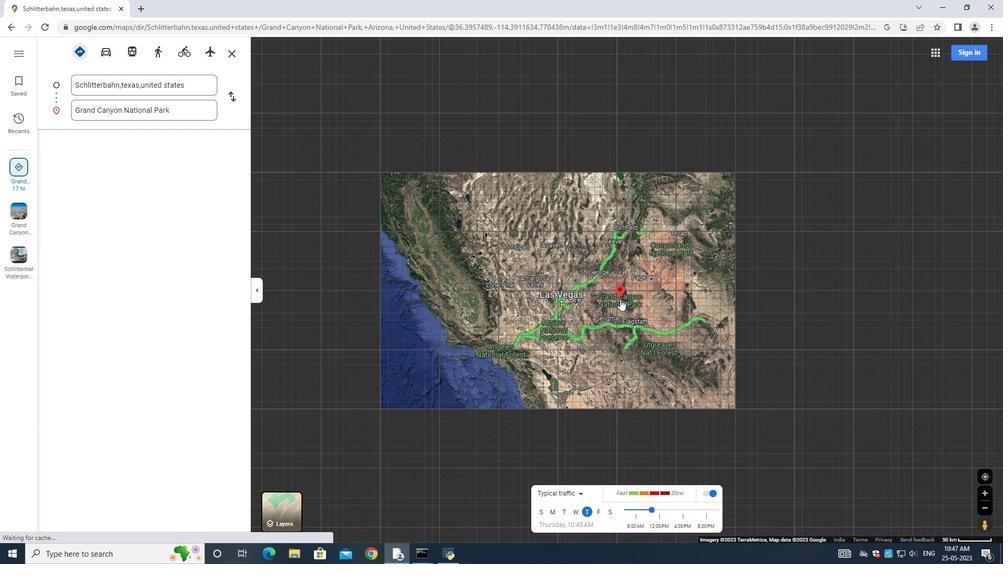 
Action: Mouse scrolled (620, 298) with delta (0, 0)
Screenshot: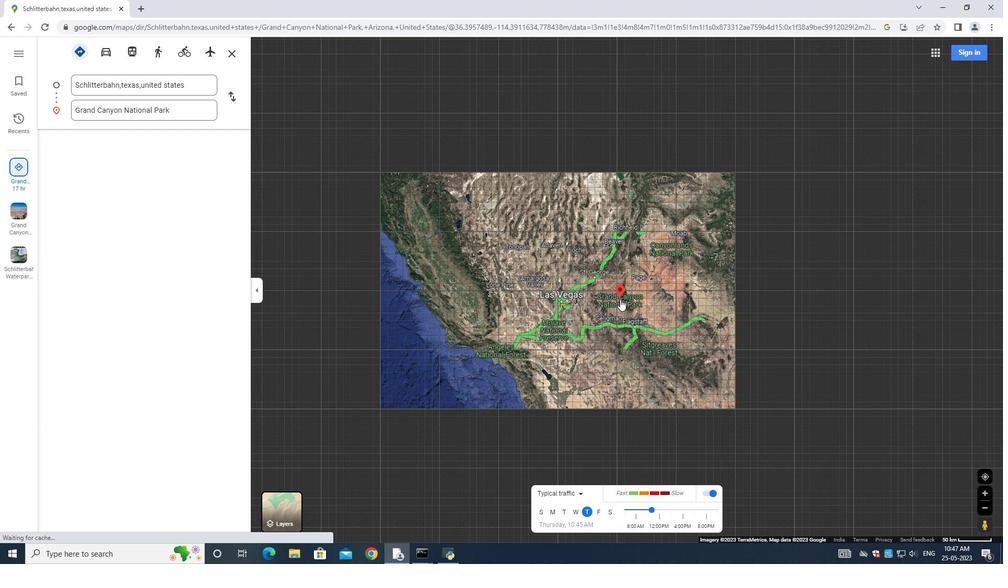 
Action: Mouse moved to (621, 298)
Screenshot: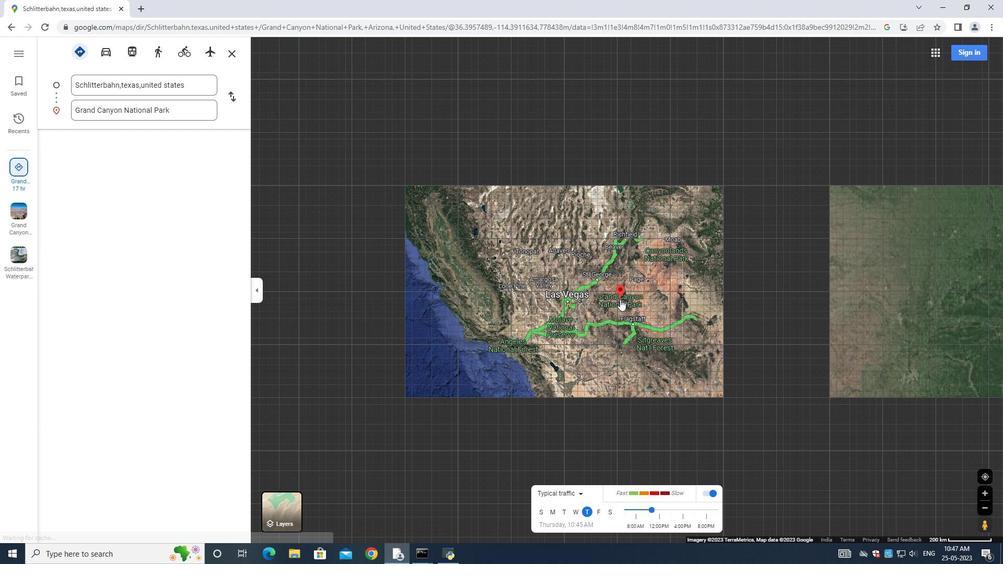 
Action: Mouse scrolled (621, 297) with delta (0, 0)
Screenshot: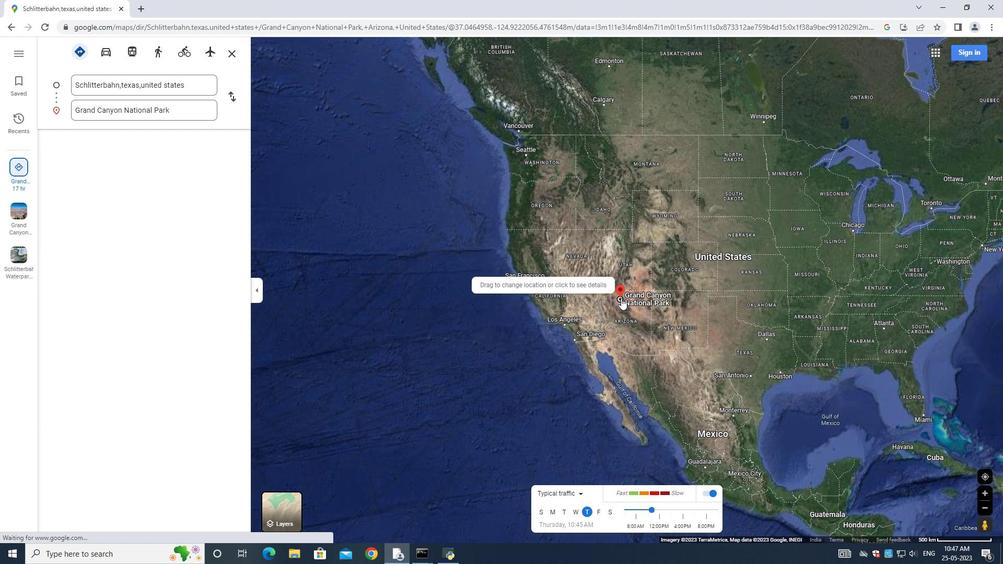 
Action: Mouse moved to (621, 298)
Screenshot: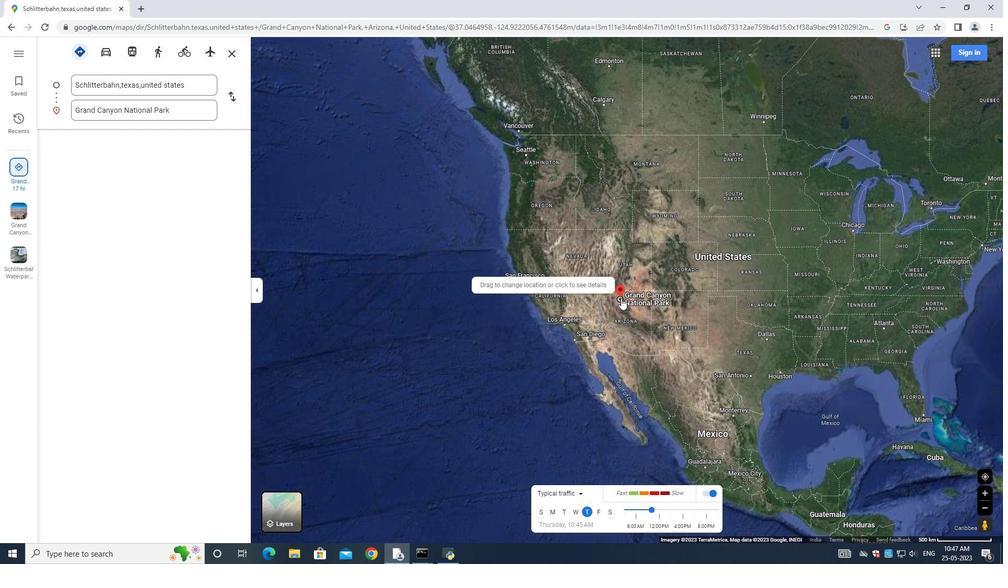 
Action: Mouse scrolled (621, 297) with delta (0, 0)
Screenshot: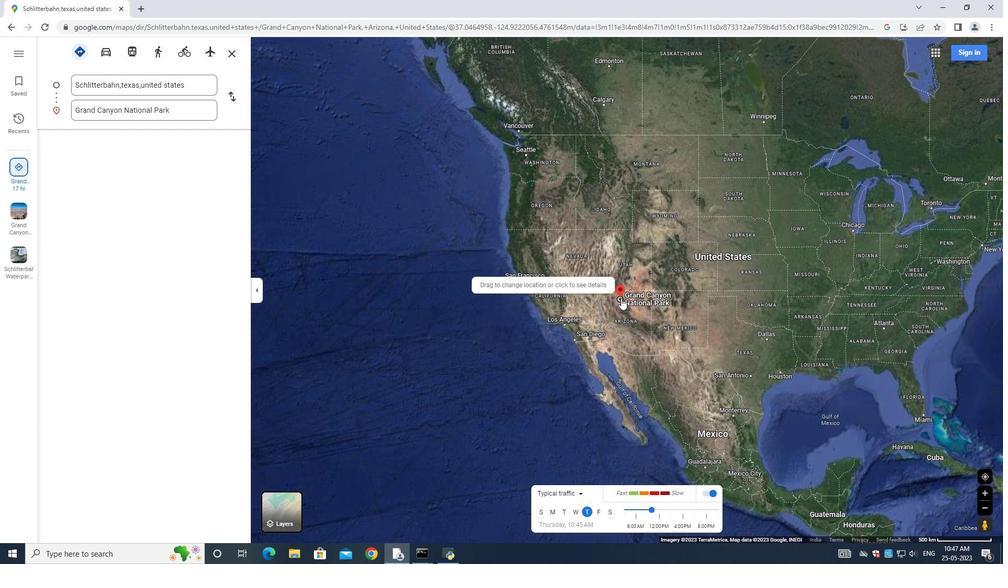 
Action: Mouse scrolled (621, 297) with delta (0, 0)
Screenshot: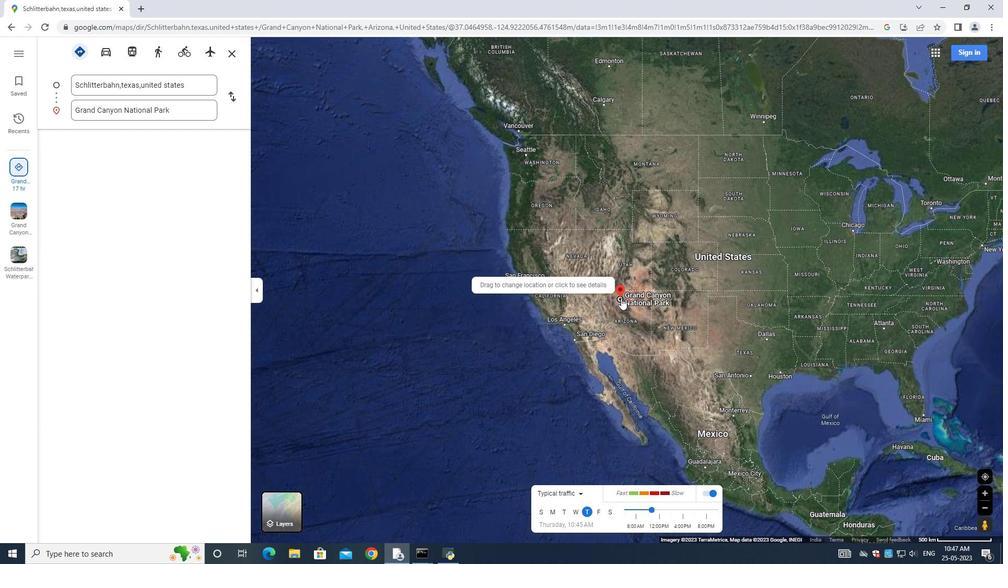 
Action: Mouse scrolled (621, 297) with delta (0, 0)
Screenshot: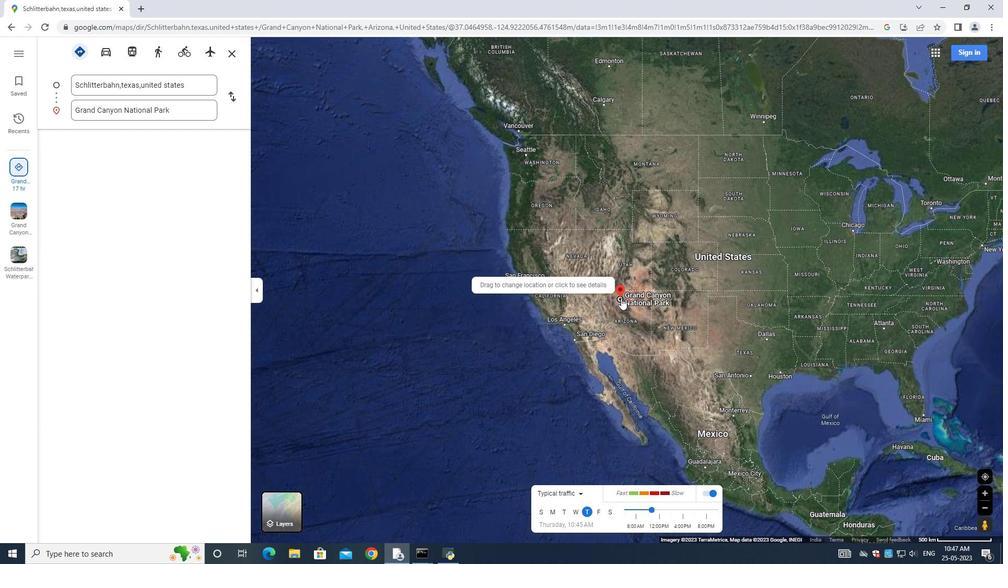
Action: Mouse scrolled (621, 297) with delta (0, 0)
Screenshot: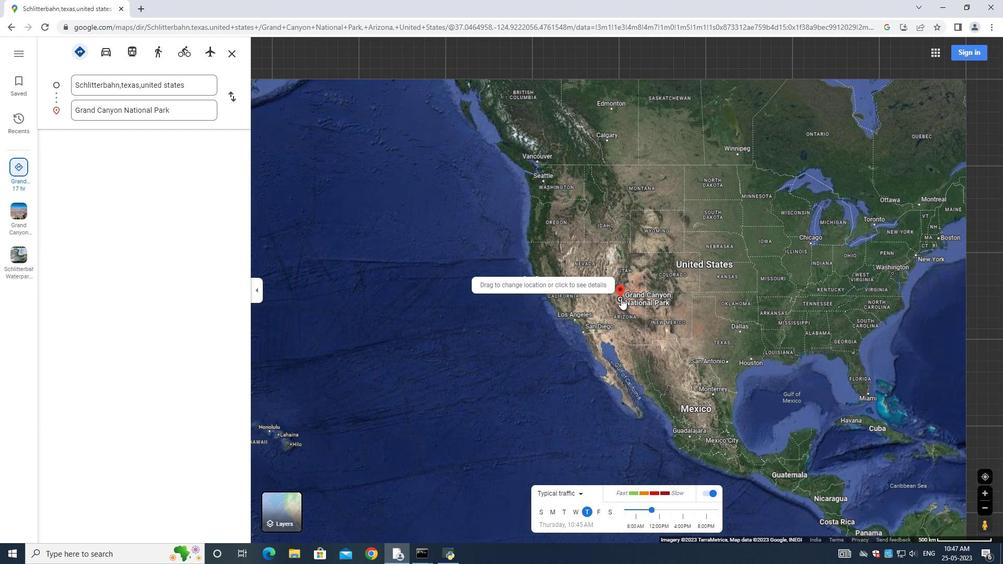 
Action: Mouse scrolled (621, 297) with delta (0, 0)
Screenshot: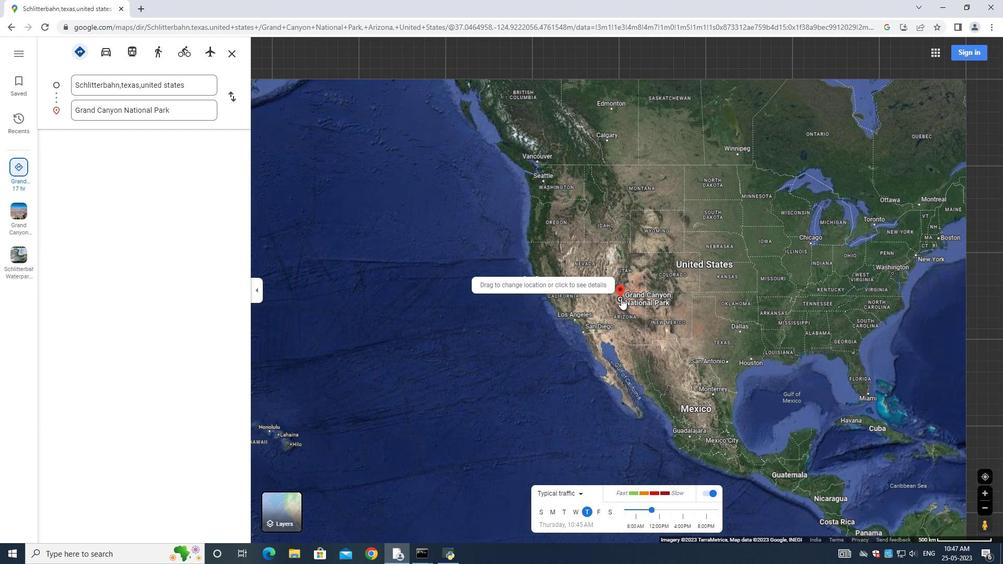 
Action: Mouse scrolled (621, 297) with delta (0, 0)
Screenshot: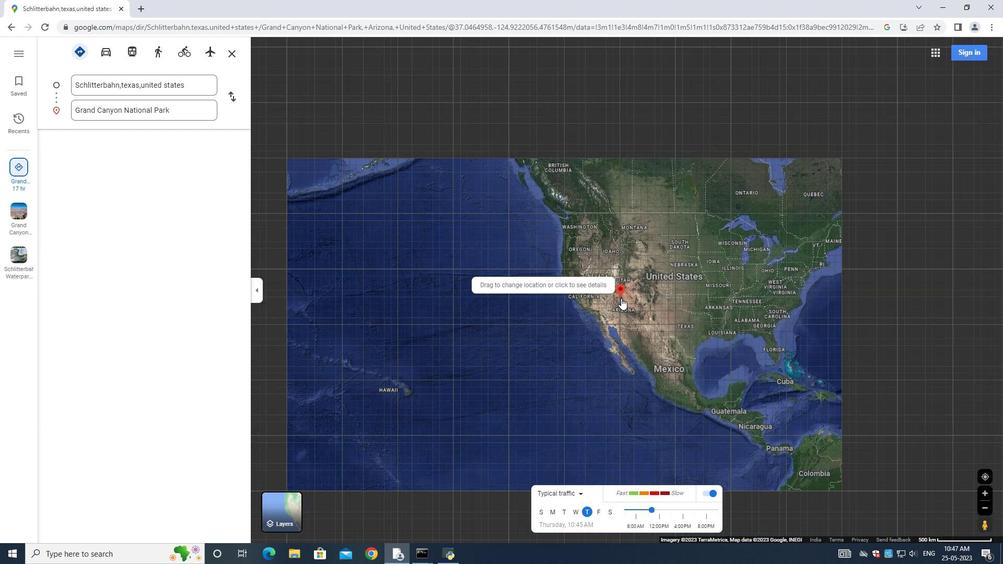 
Action: Mouse scrolled (621, 297) with delta (0, 0)
Screenshot: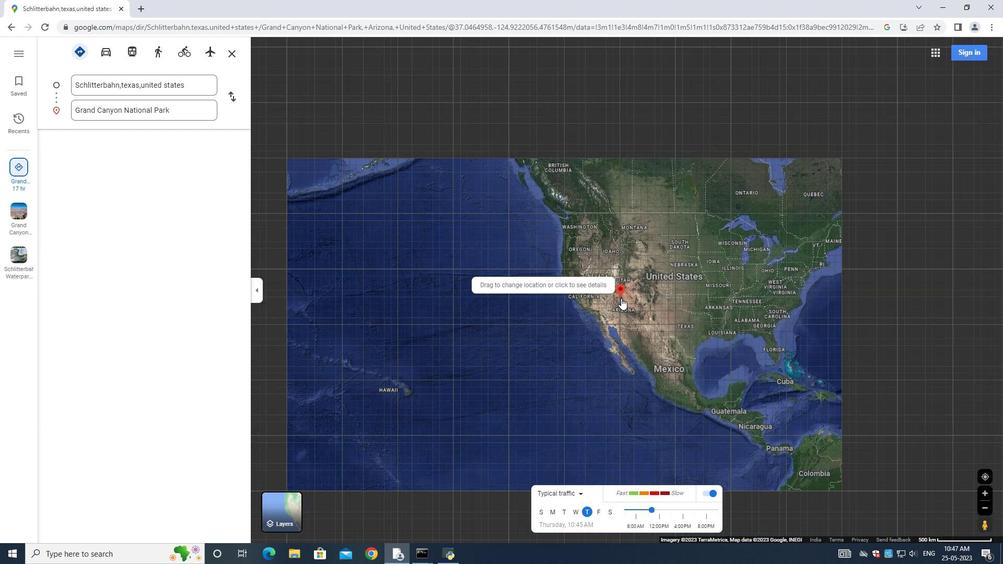 
Action: Mouse scrolled (621, 297) with delta (0, 0)
Screenshot: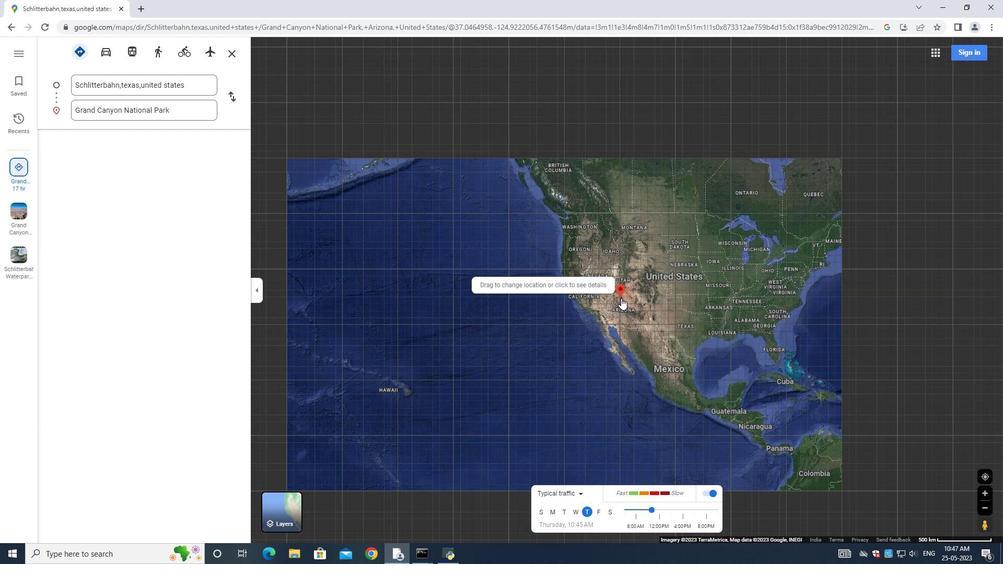 
Action: Mouse moved to (651, 370)
Screenshot: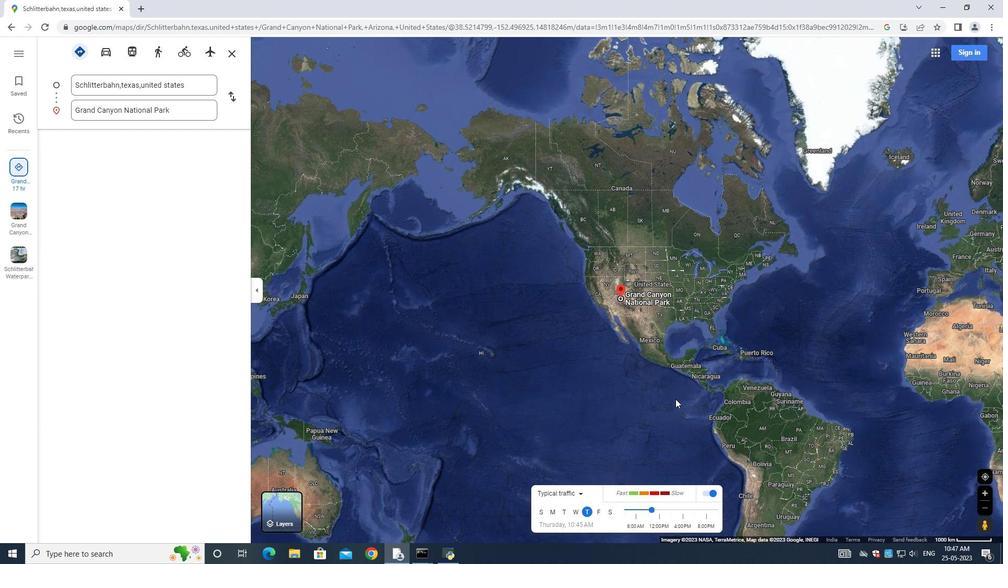 
Action: Mouse scrolled (651, 369) with delta (0, 0)
Screenshot: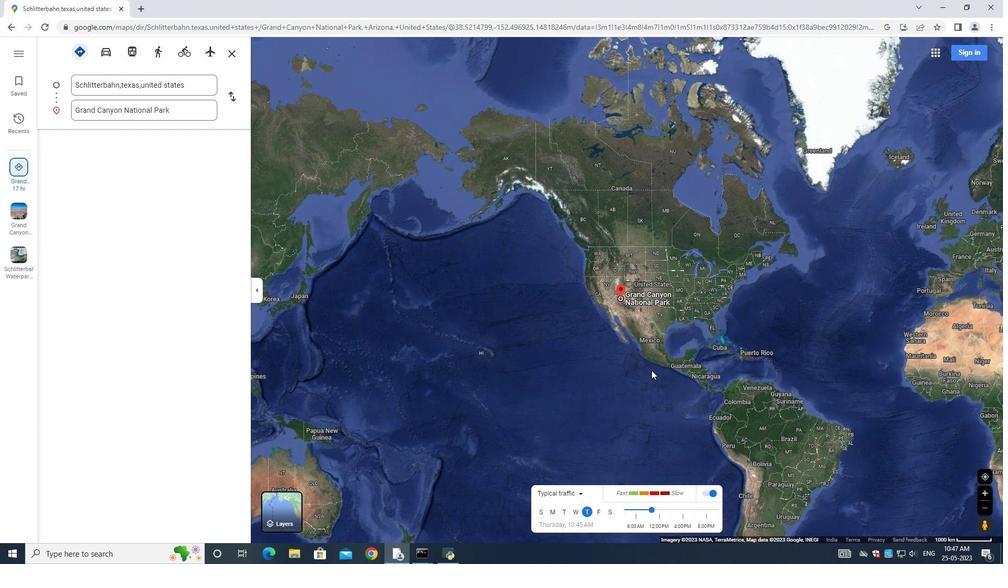 
Action: Mouse scrolled (651, 369) with delta (0, 0)
Screenshot: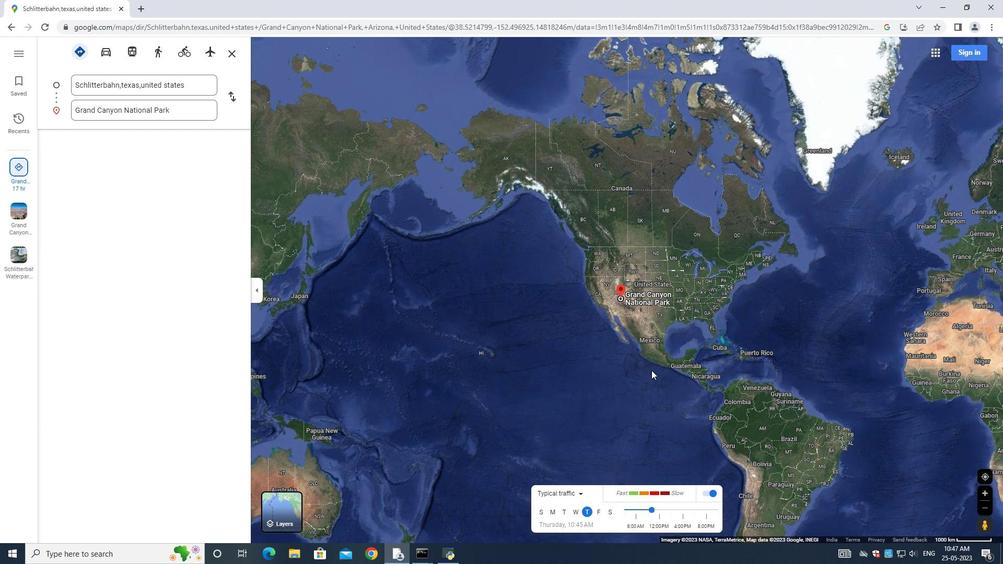 
Action: Mouse scrolled (651, 369) with delta (0, 0)
Screenshot: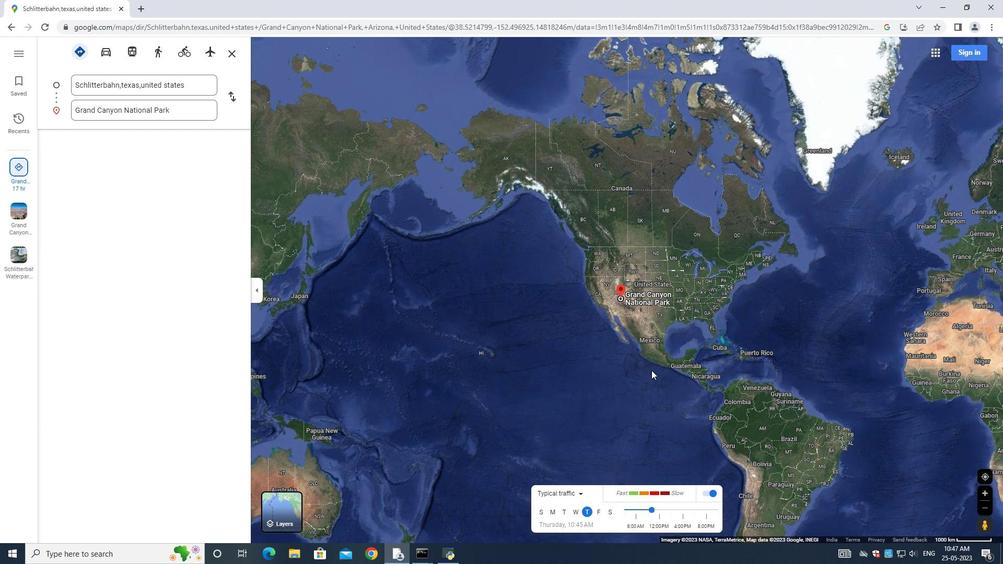 
Action: Mouse scrolled (651, 369) with delta (0, 0)
Screenshot: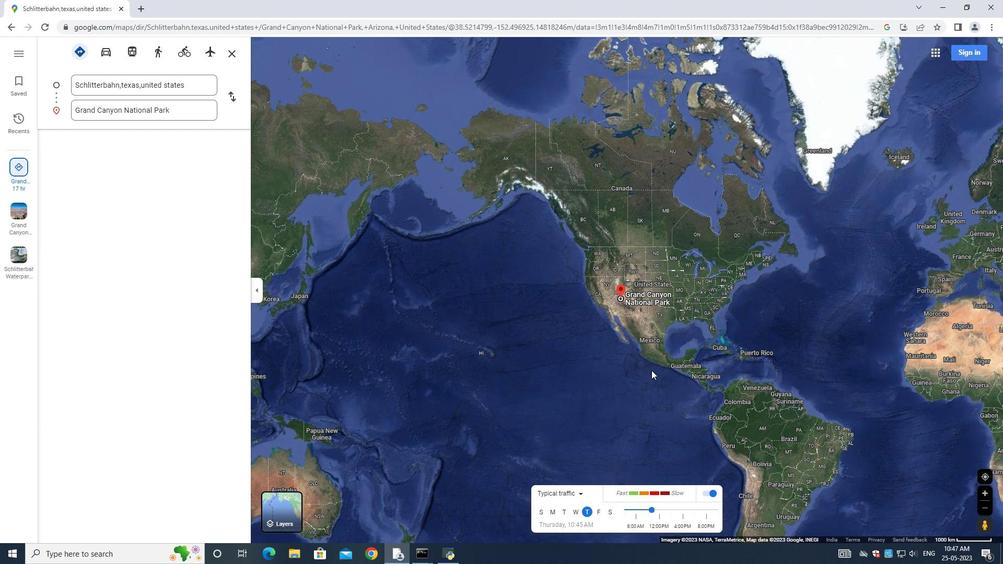 
Action: Mouse scrolled (651, 369) with delta (0, 0)
Screenshot: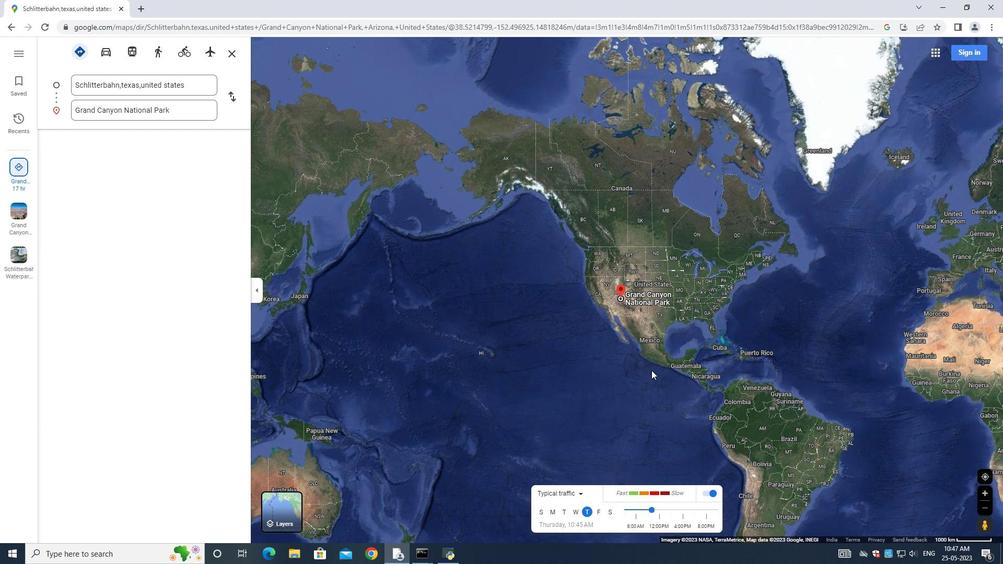 
Action: Mouse scrolled (651, 369) with delta (0, 0)
Screenshot: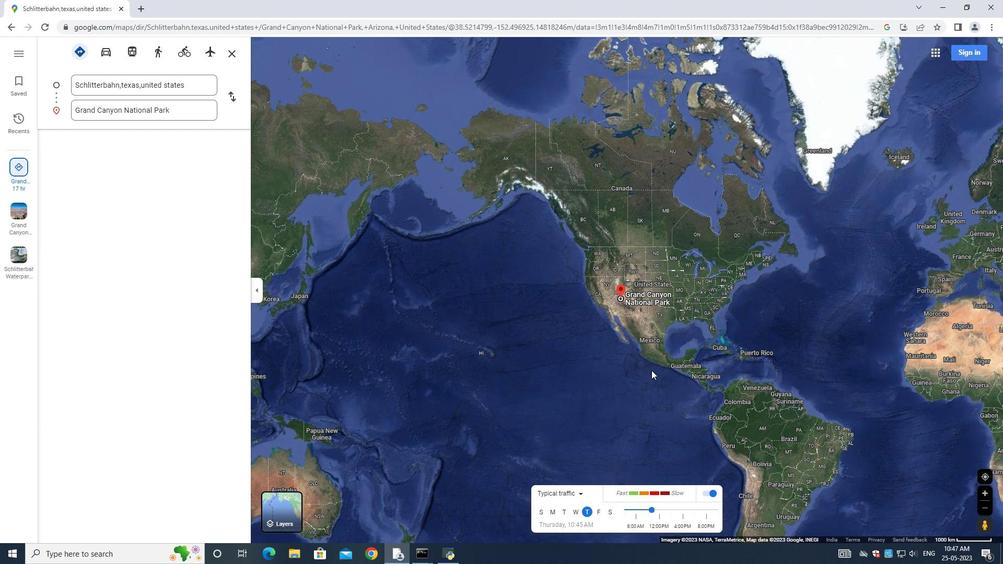 
Action: Mouse scrolled (651, 369) with delta (0, 0)
Screenshot: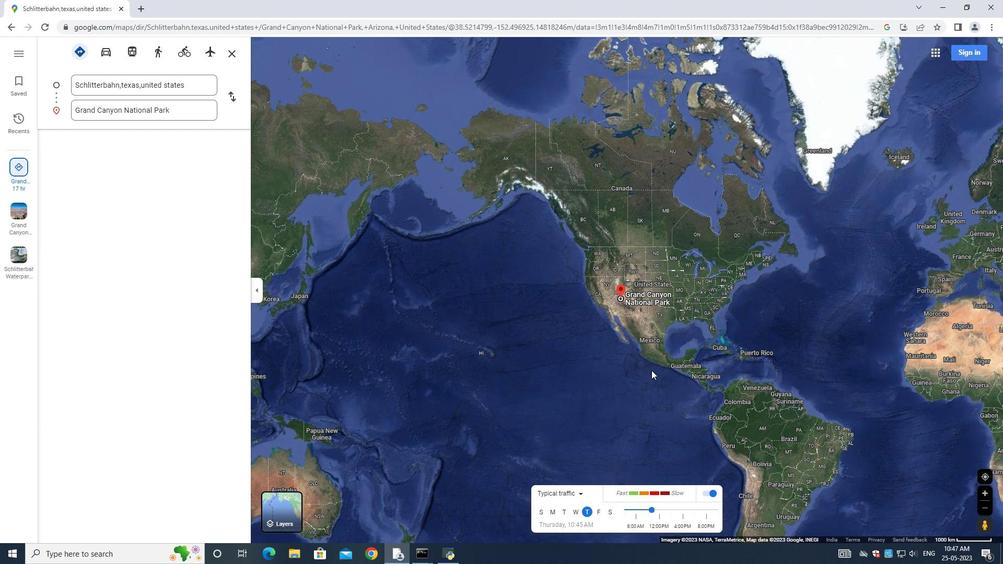 
Action: Mouse scrolled (651, 369) with delta (0, 0)
Screenshot: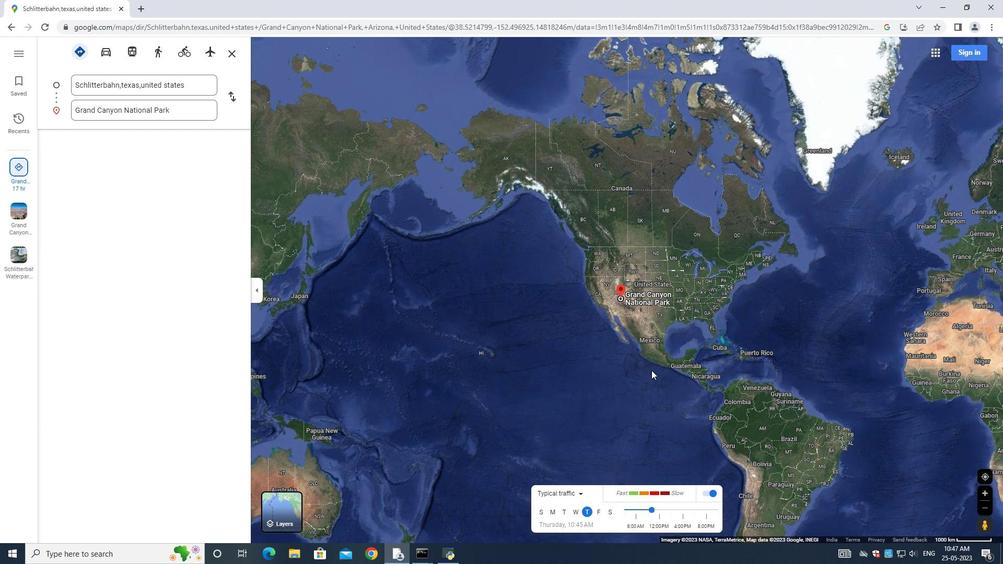 
Action: Mouse scrolled (651, 369) with delta (0, 0)
Screenshot: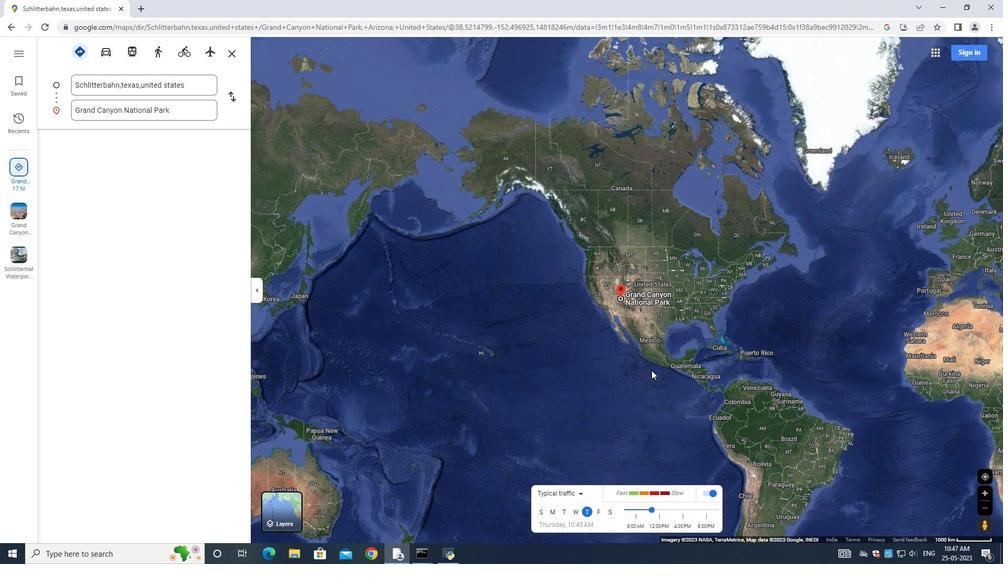 
Action: Mouse scrolled (651, 369) with delta (0, 0)
Screenshot: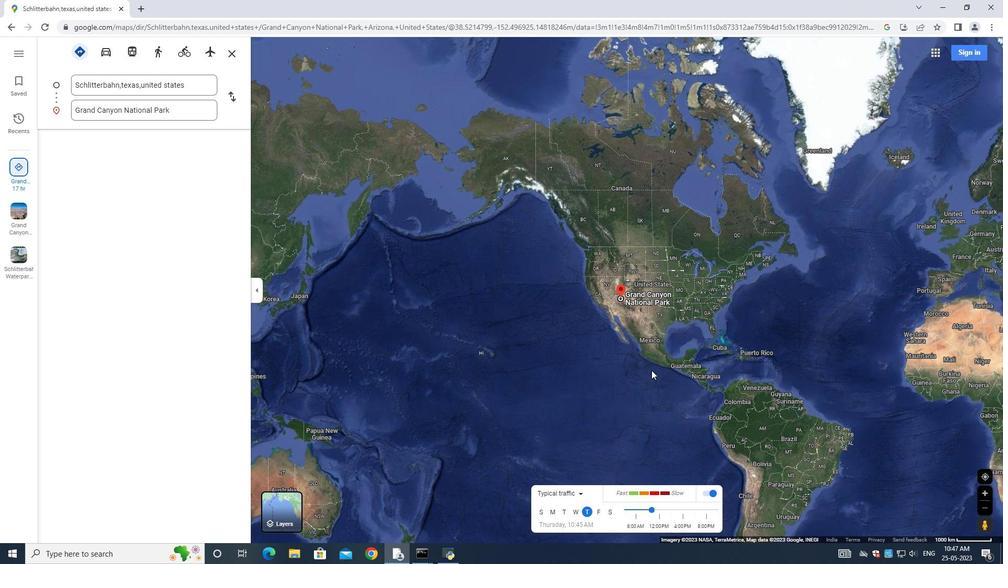 
Action: Mouse scrolled (651, 369) with delta (0, 0)
Screenshot: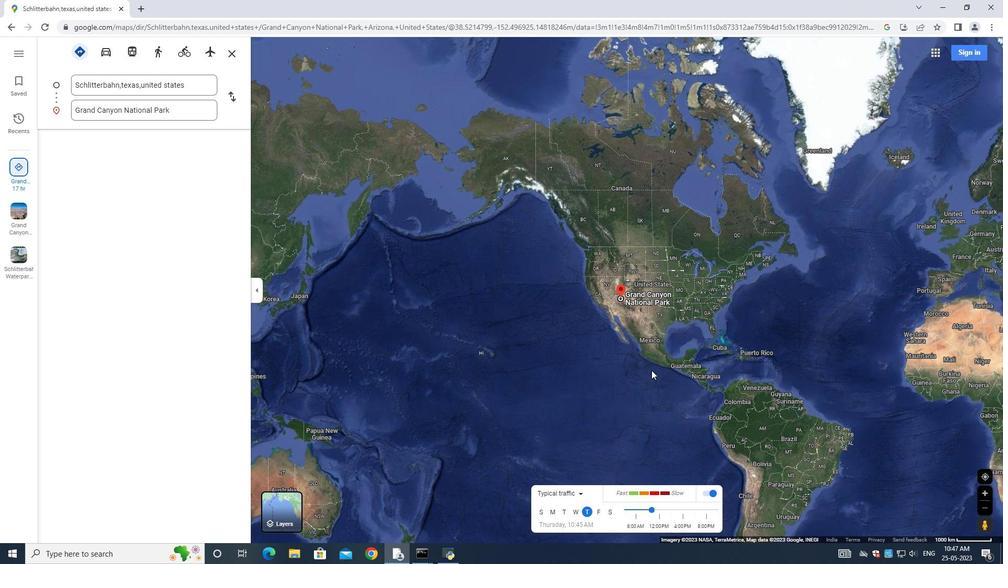 
Action: Mouse moved to (234, 98)
Screenshot: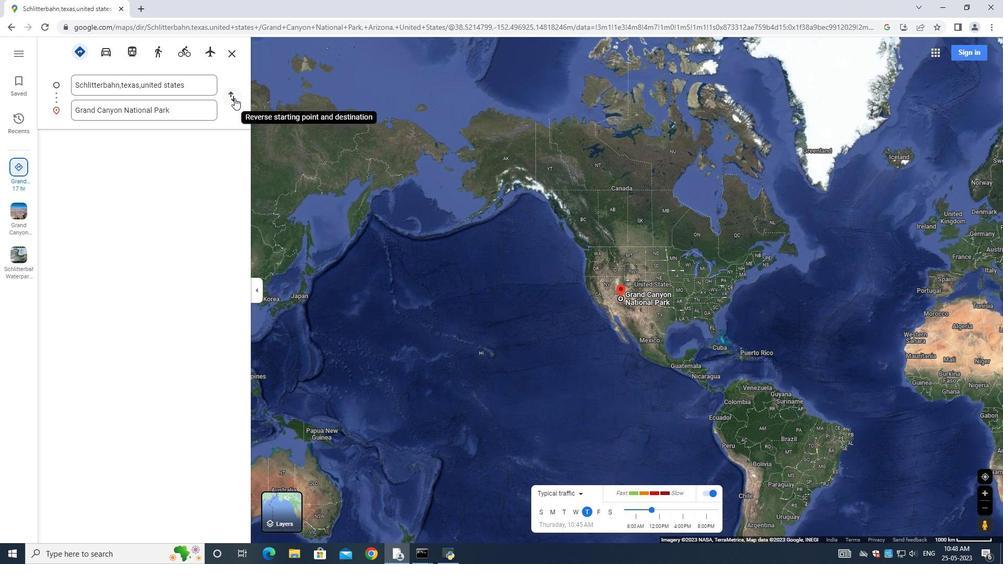 
Action: Mouse pressed left at (234, 98)
Screenshot: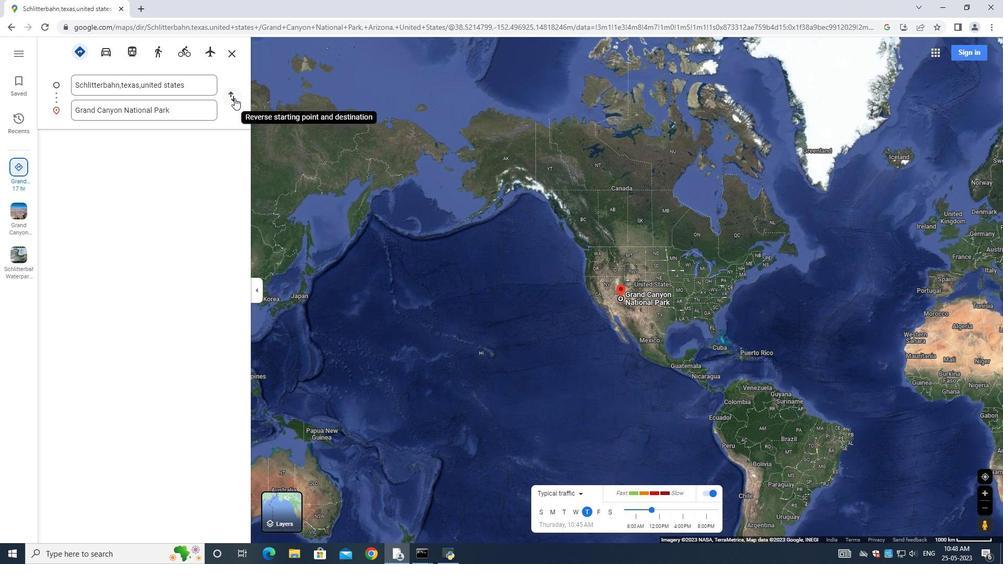 
Action: Mouse moved to (495, 226)
Screenshot: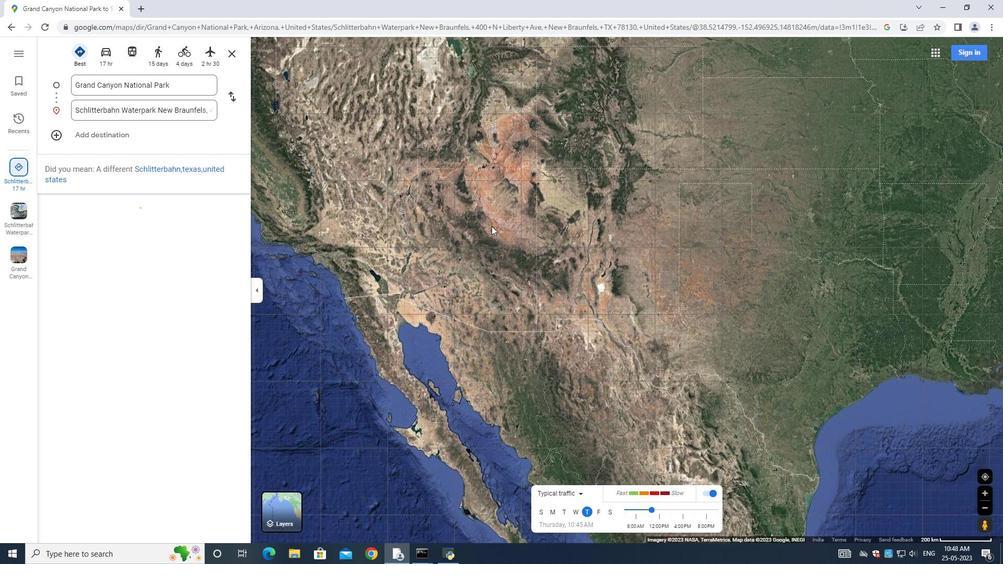 
Action: Mouse scrolled (495, 226) with delta (0, 0)
Screenshot: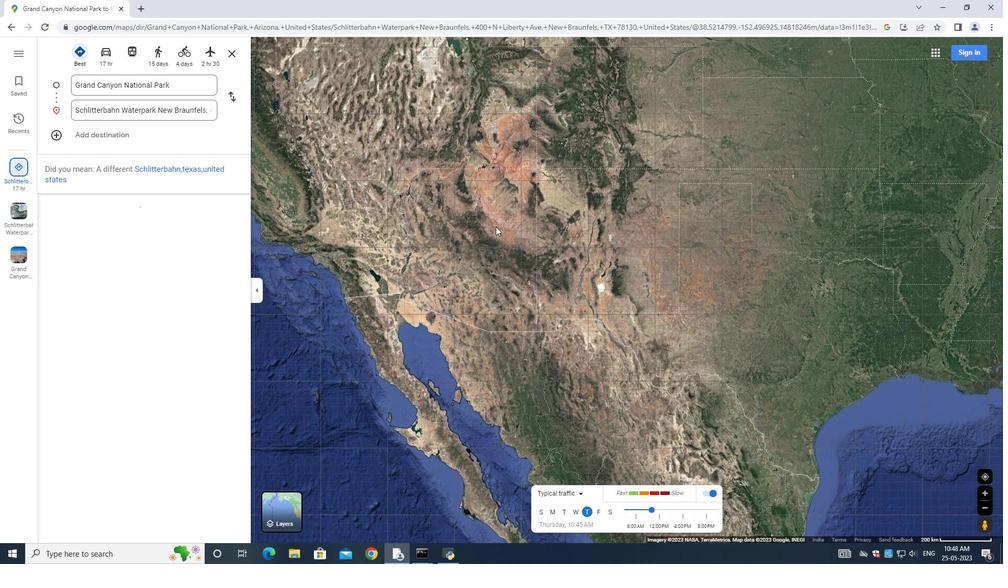 
Action: Mouse scrolled (495, 226) with delta (0, 0)
Screenshot: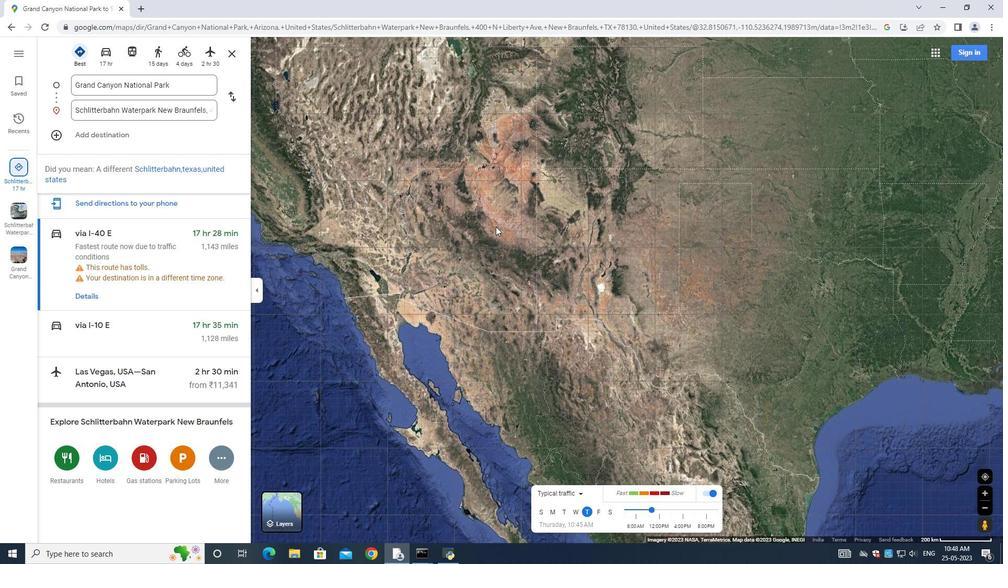 
Action: Mouse scrolled (495, 226) with delta (0, 0)
Screenshot: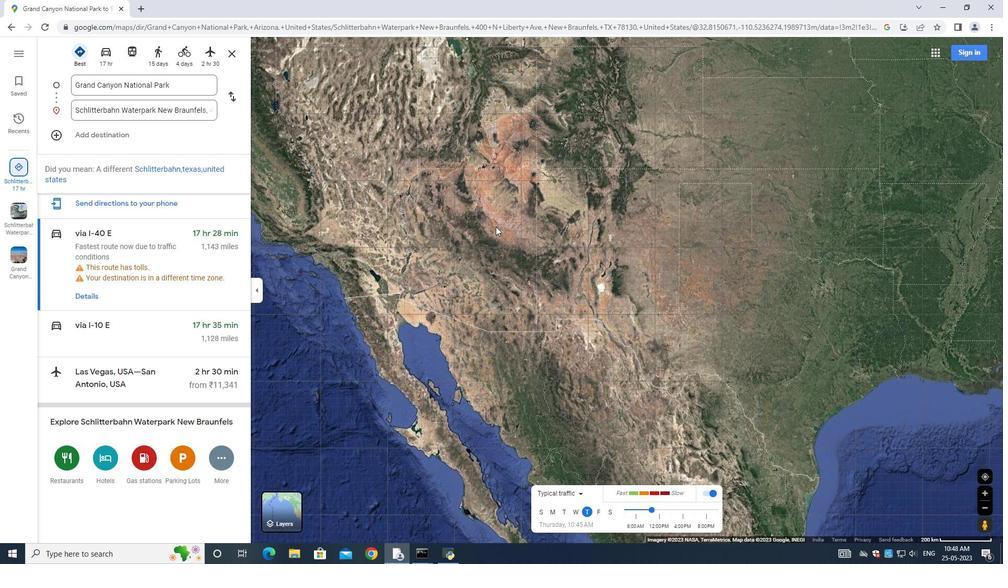 
Action: Mouse scrolled (495, 226) with delta (0, 0)
Screenshot: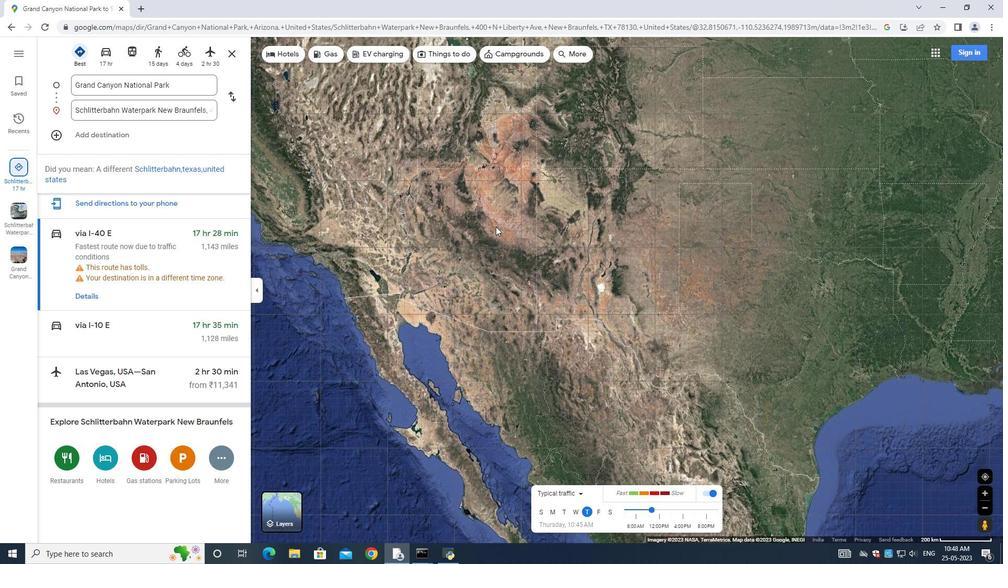 
Action: Mouse scrolled (495, 226) with delta (0, 0)
Screenshot: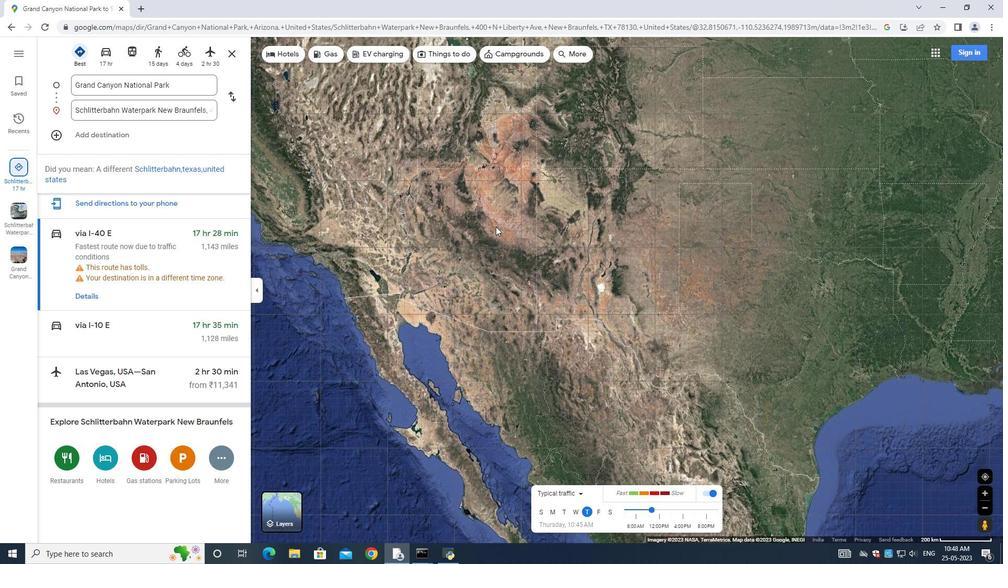 
Action: Mouse scrolled (495, 226) with delta (0, 0)
Screenshot: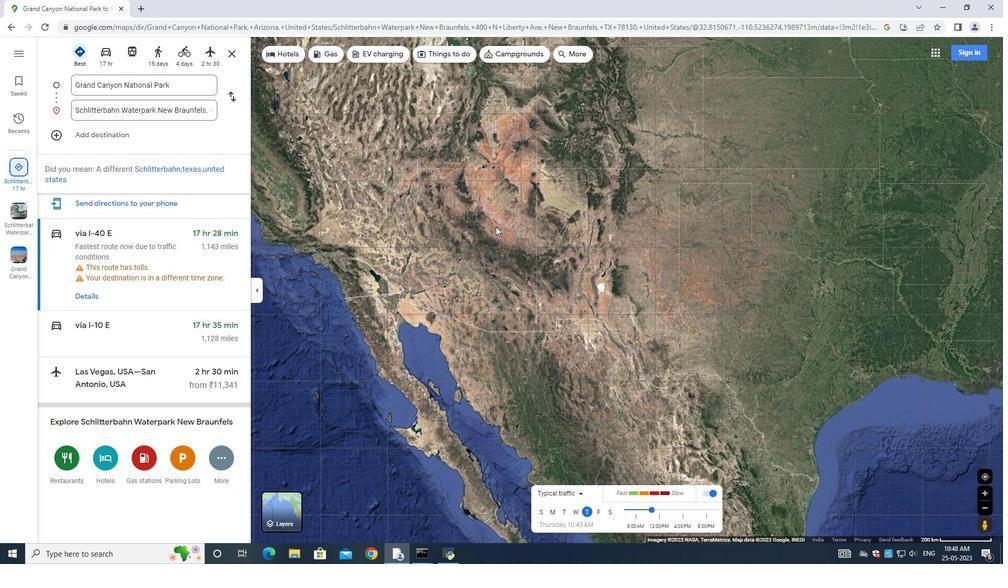 
Action: Mouse moved to (521, 220)
Screenshot: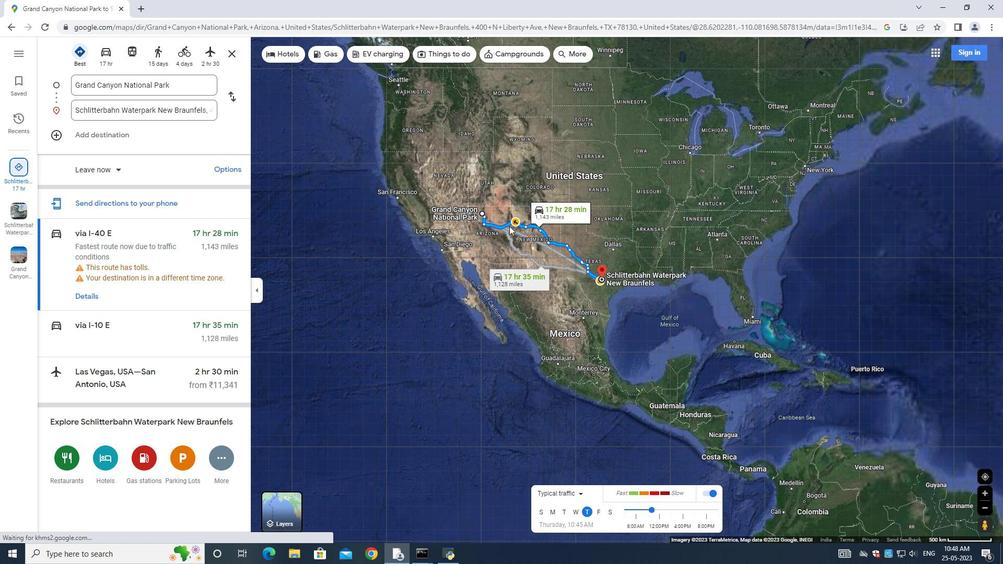 
Action: Mouse scrolled (521, 221) with delta (0, 0)
Screenshot: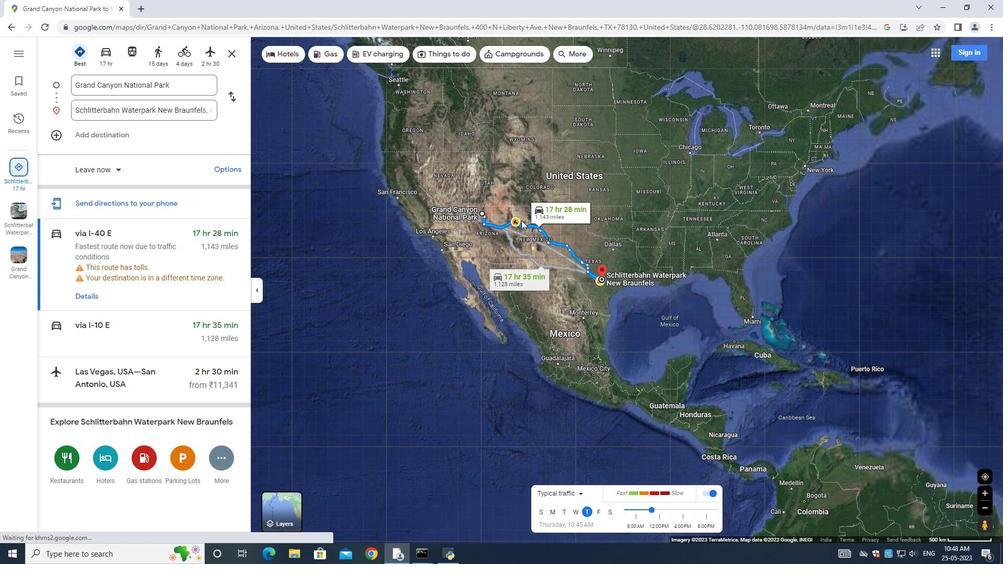 
Action: Mouse scrolled (521, 221) with delta (0, 0)
Screenshot: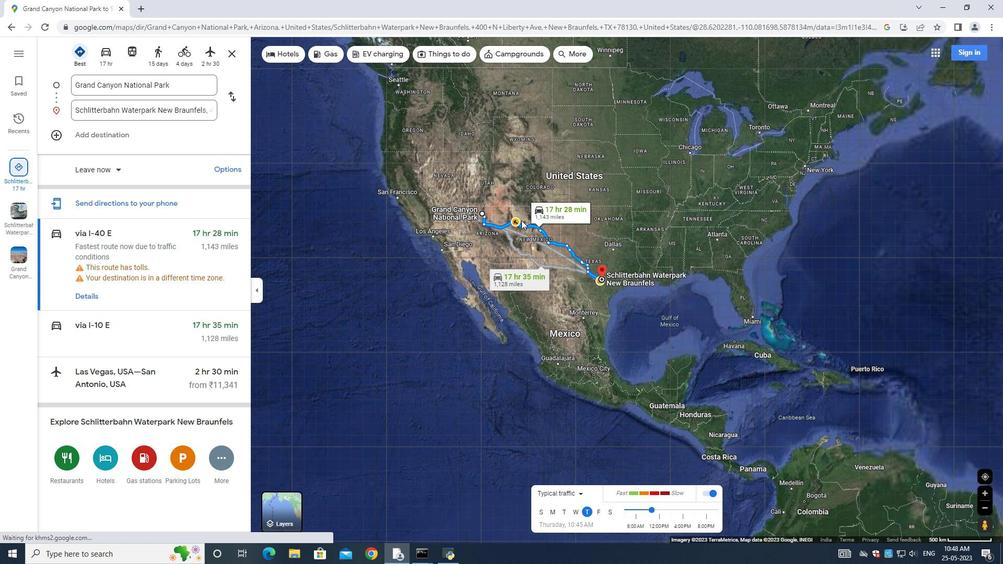 
Action: Mouse moved to (521, 220)
Screenshot: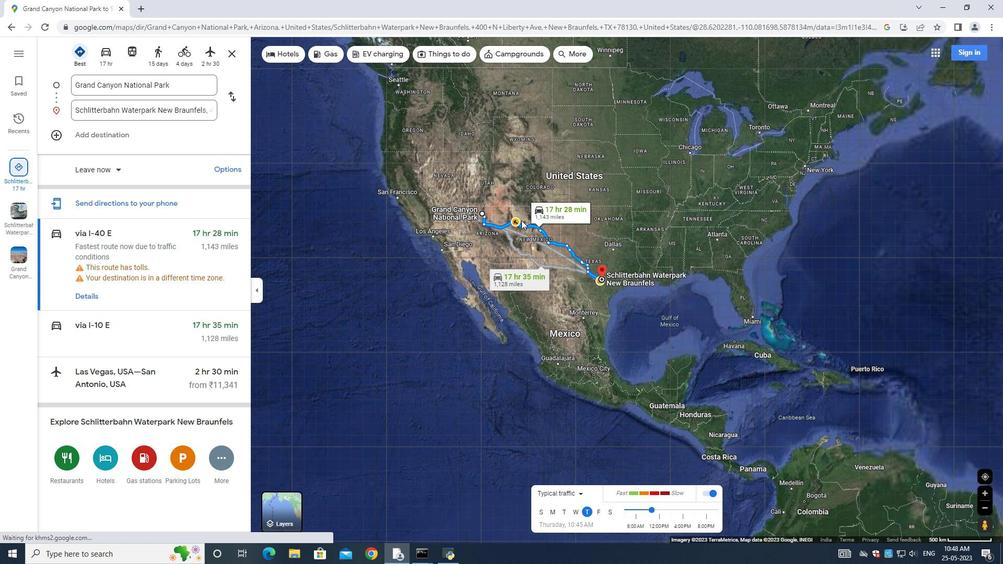 
Action: Mouse scrolled (521, 221) with delta (0, 0)
Screenshot: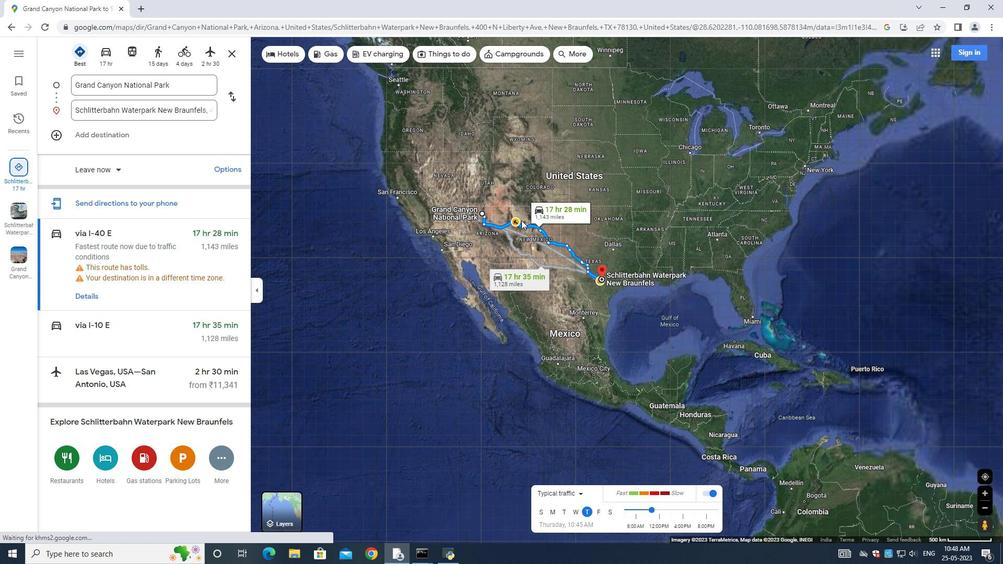
Action: Mouse moved to (521, 219)
Screenshot: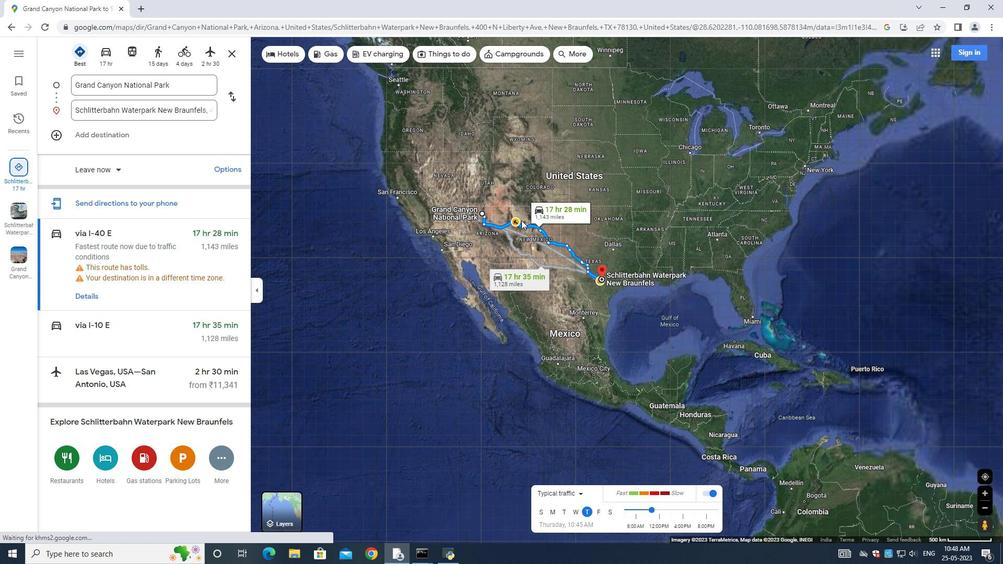 
Action: Mouse scrolled (521, 220) with delta (0, 0)
Screenshot: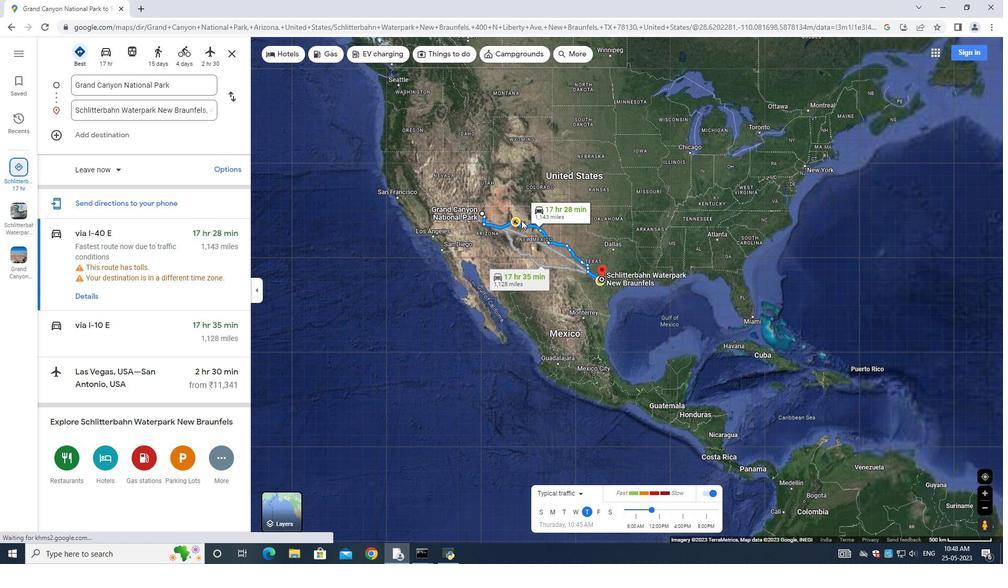 
Action: Mouse moved to (521, 219)
Screenshot: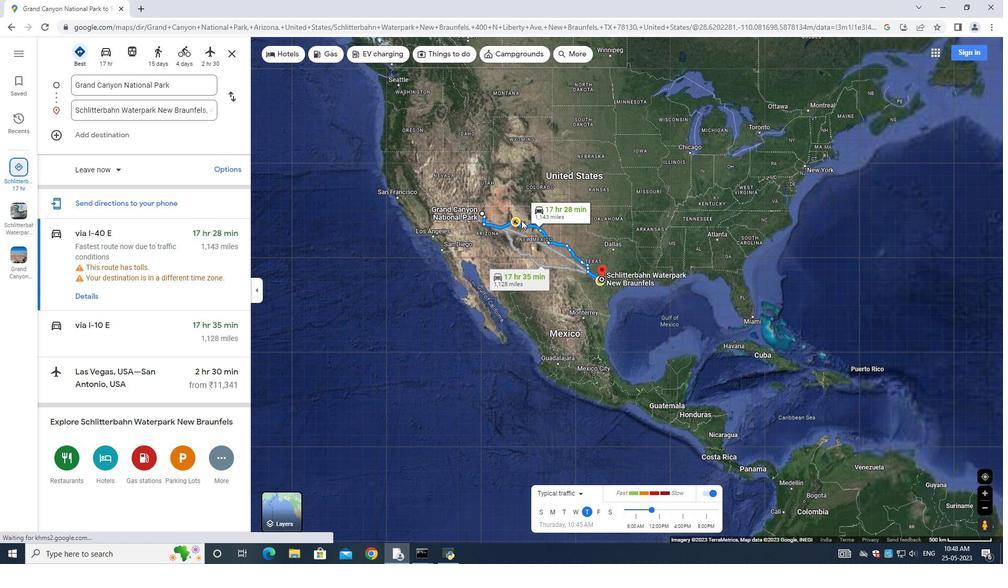 
Action: Mouse scrolled (521, 219) with delta (0, 0)
Screenshot: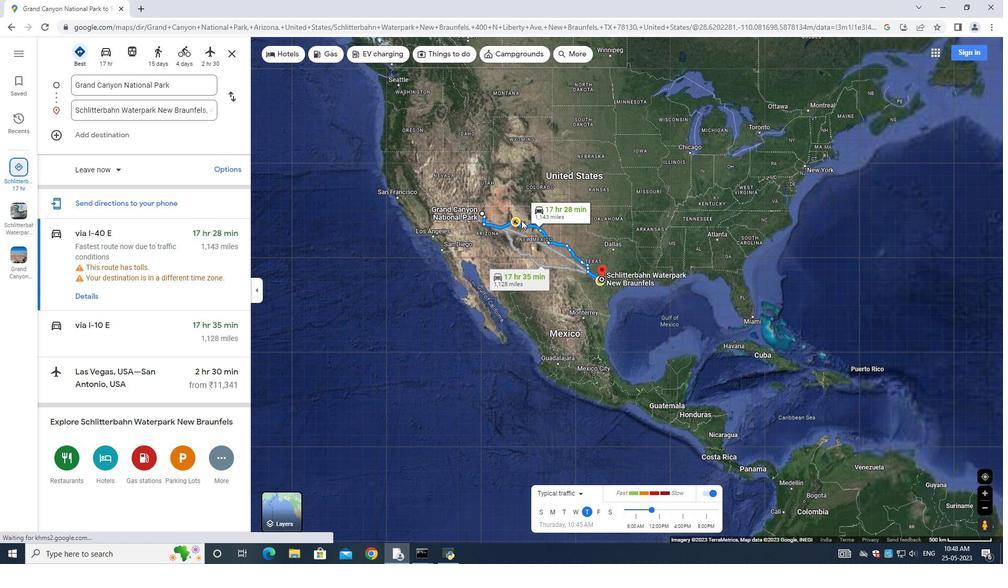 
Action: Mouse moved to (522, 218)
Screenshot: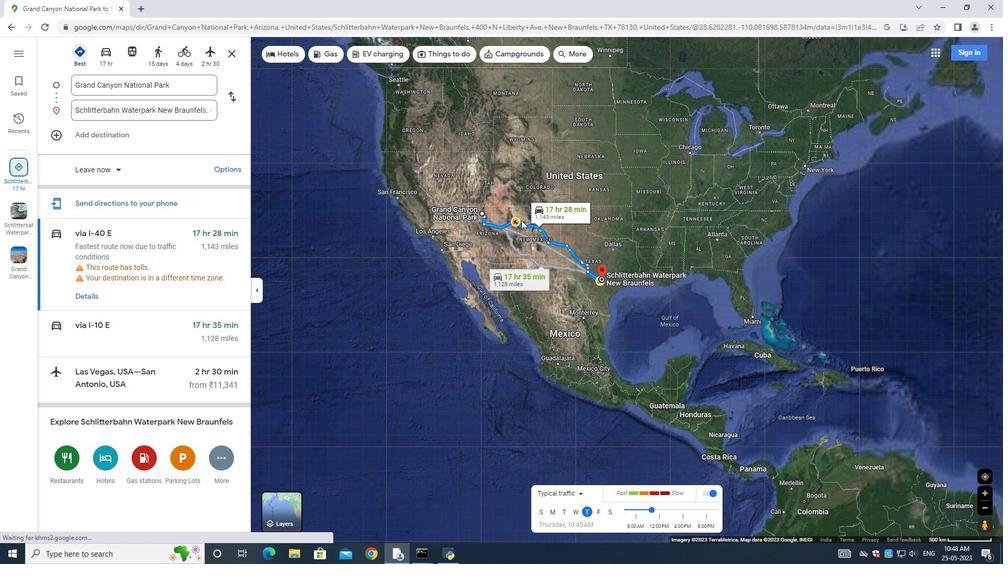 
Action: Mouse scrolled (522, 219) with delta (0, 0)
Screenshot: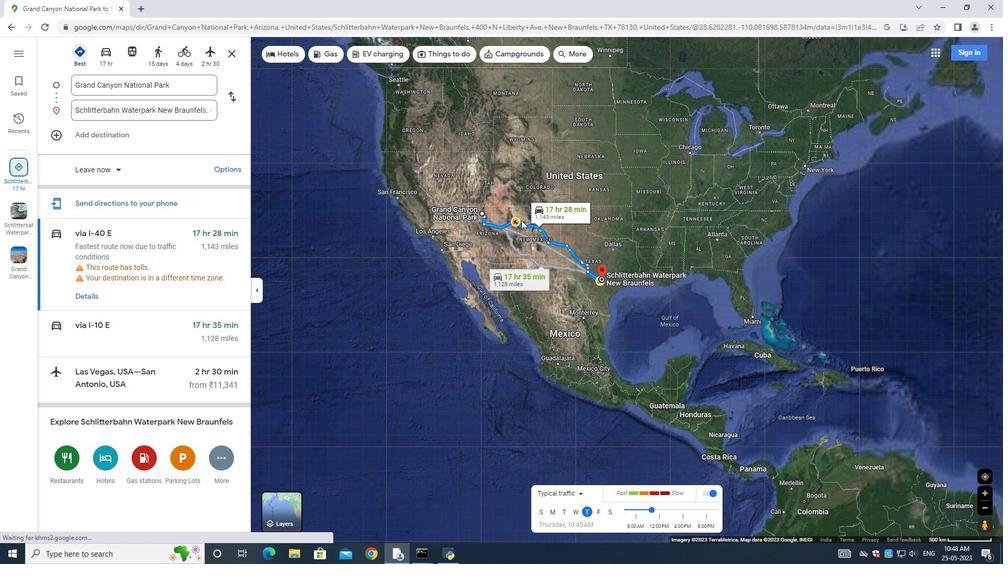 
Action: Mouse moved to (522, 218)
Screenshot: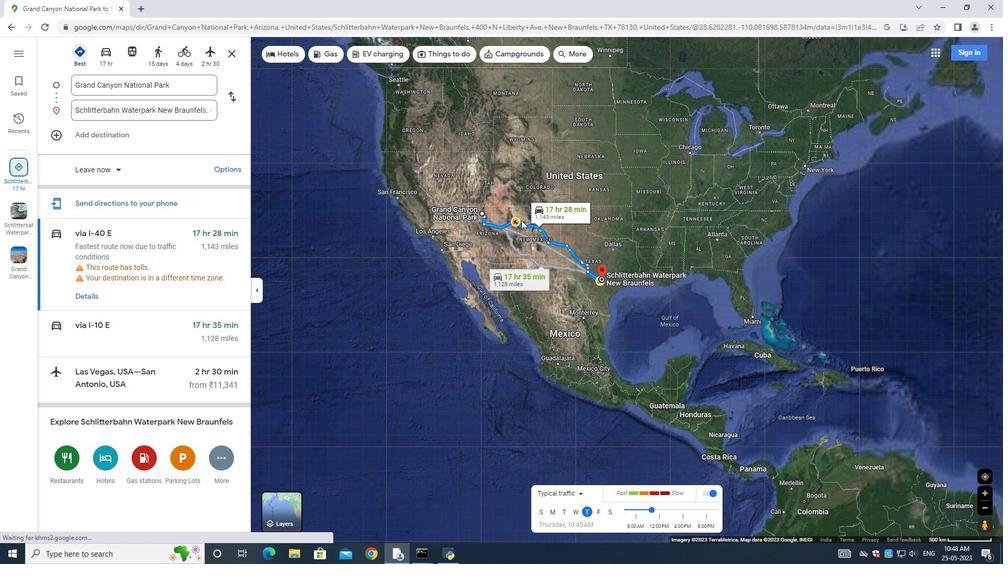 
Action: Mouse scrolled (522, 218) with delta (0, 0)
Screenshot: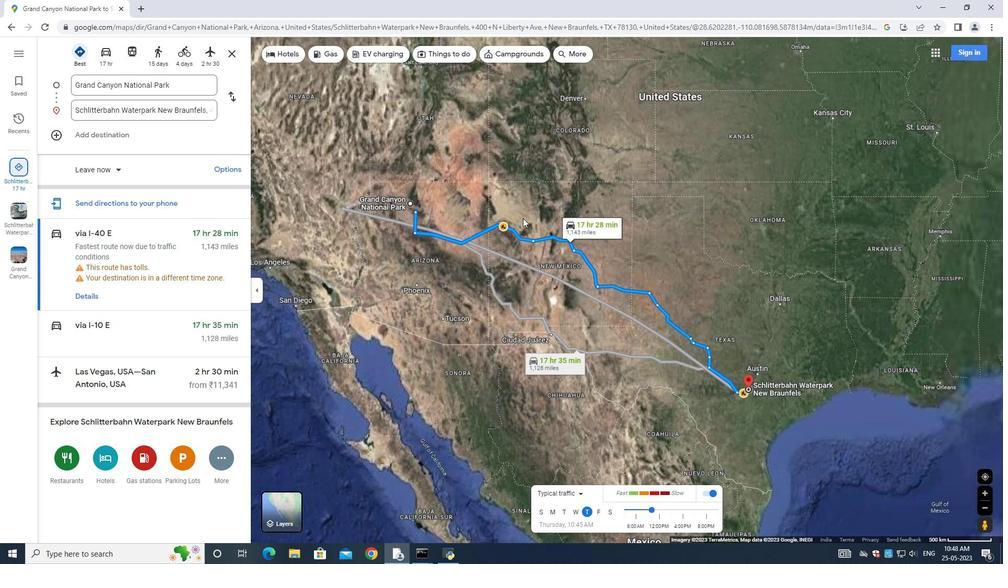 
Action: Mouse scrolled (522, 218) with delta (0, 0)
Screenshot: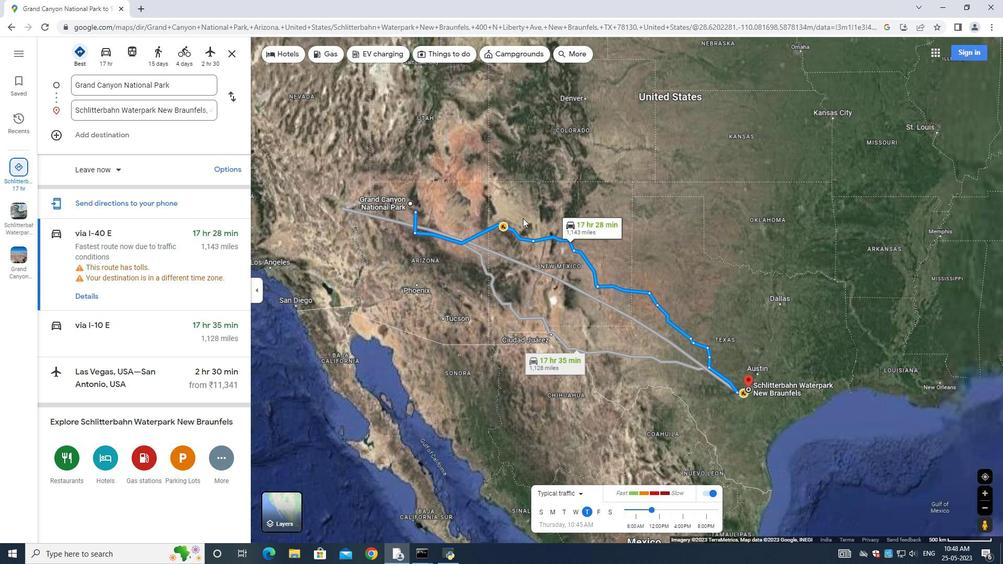 
Action: Mouse scrolled (522, 218) with delta (0, 0)
Screenshot: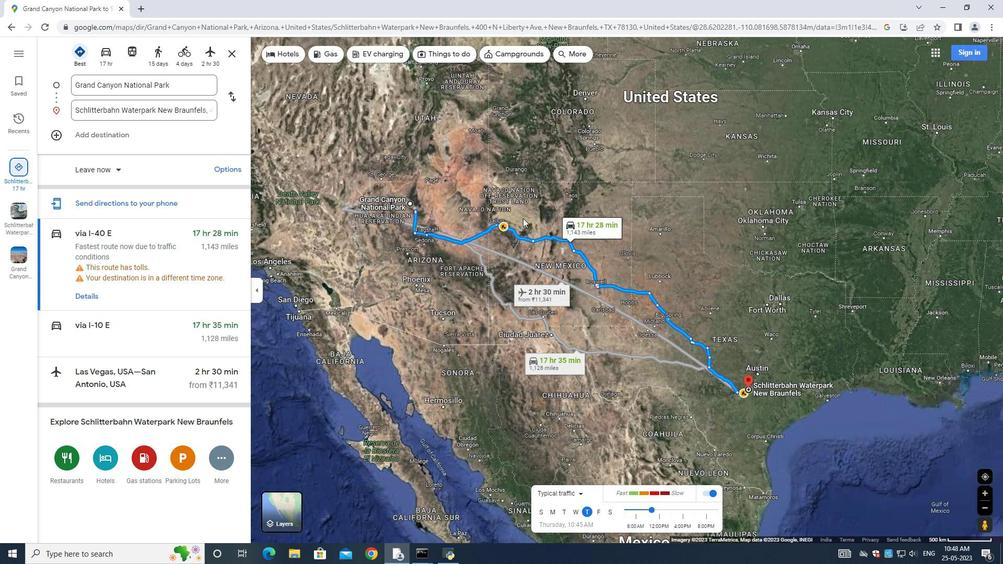 
Action: Mouse scrolled (522, 218) with delta (0, 0)
Screenshot: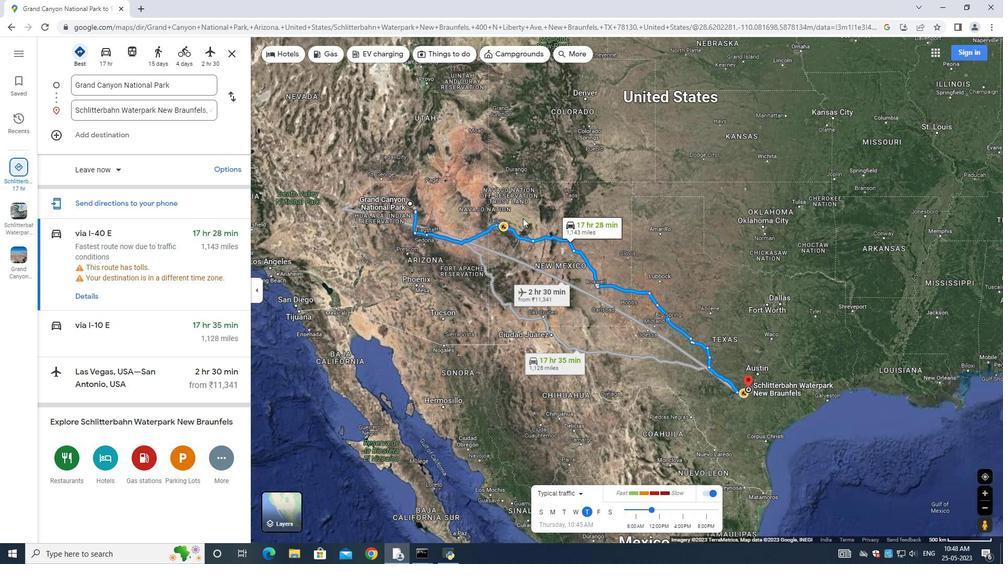 
Action: Mouse scrolled (522, 218) with delta (0, 0)
Screenshot: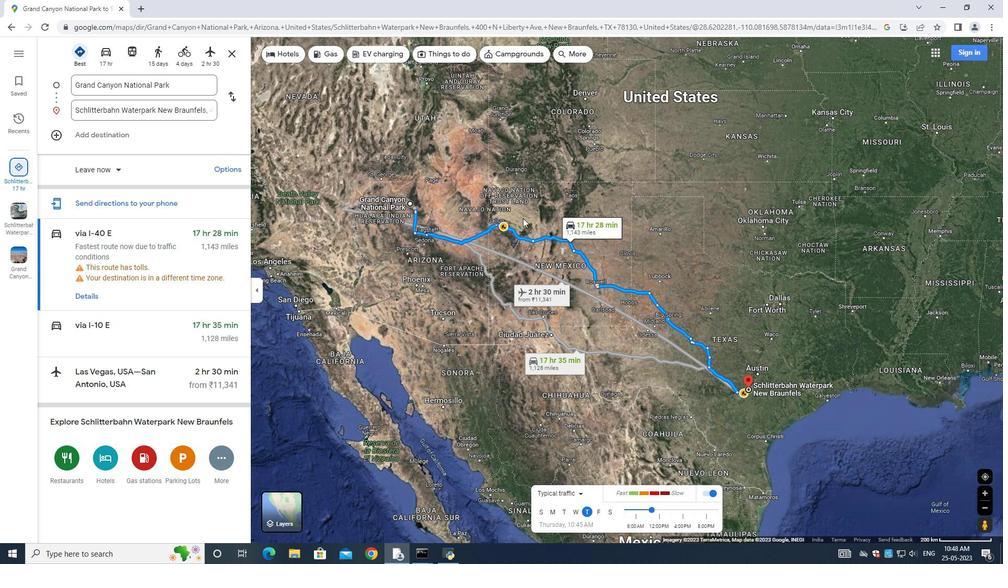 
Action: Mouse moved to (853, 401)
Screenshot: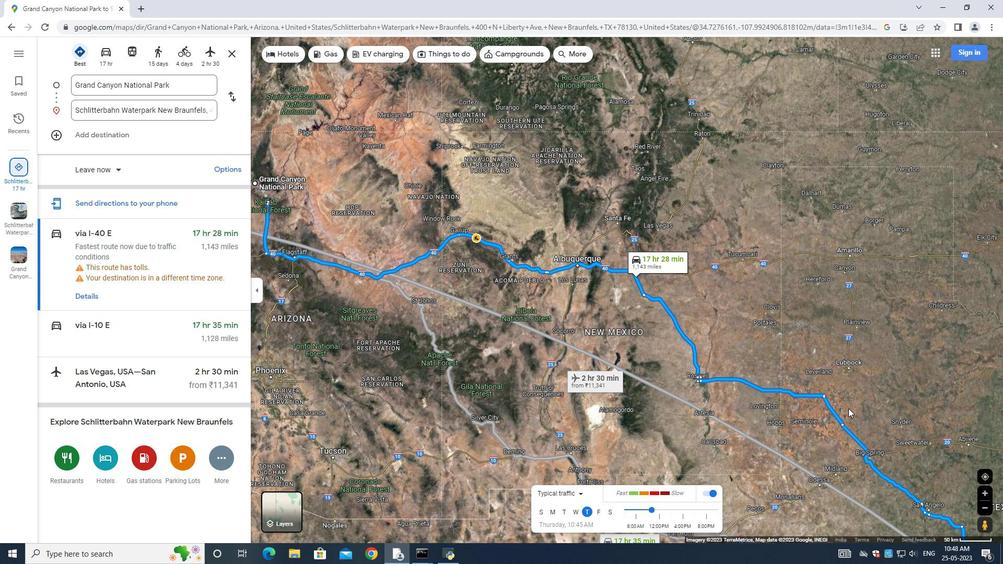 
Action: Mouse scrolled (853, 400) with delta (0, 0)
Screenshot: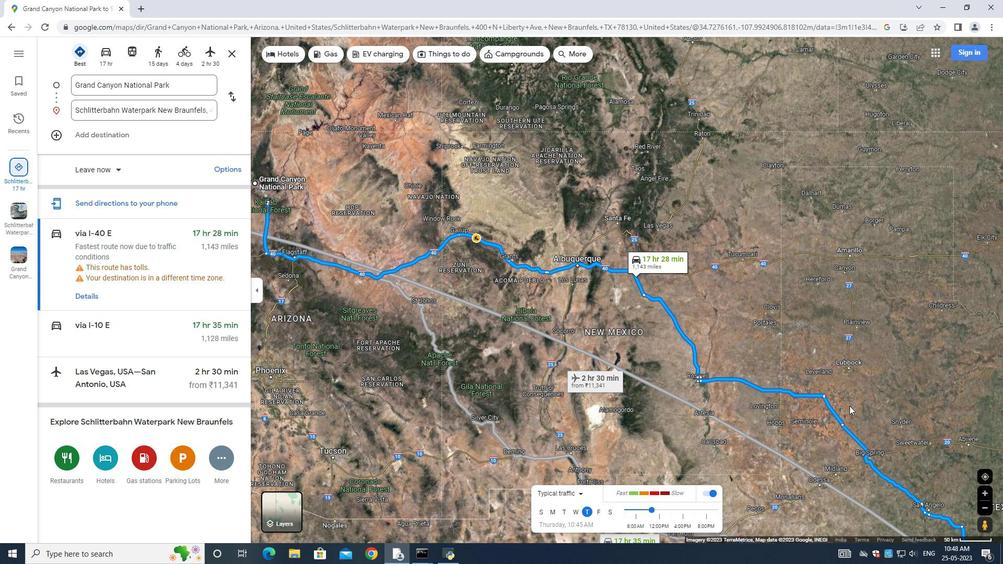 
Action: Mouse scrolled (853, 400) with delta (0, 0)
Screenshot: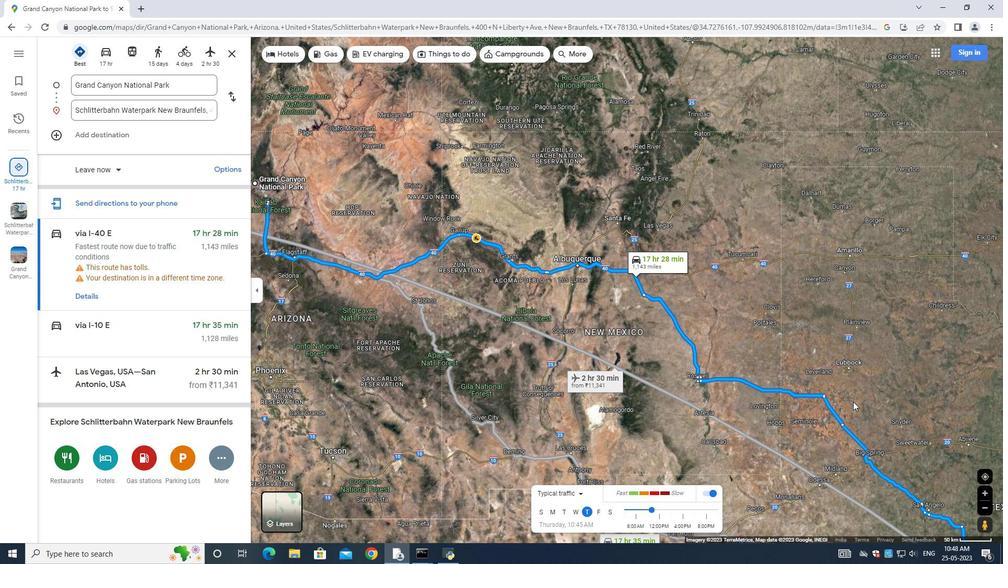 
Action: Mouse scrolled (853, 400) with delta (0, 0)
Screenshot: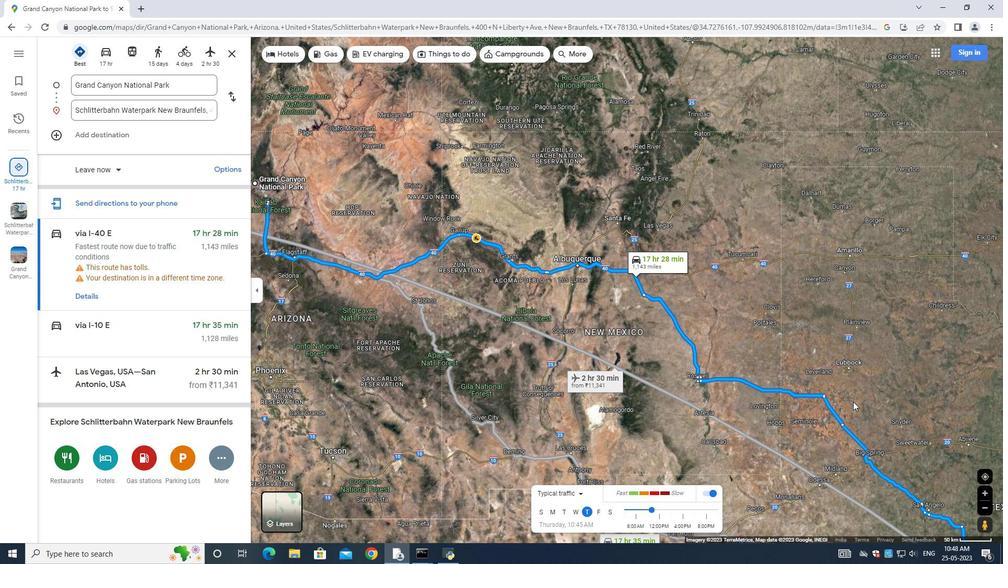 
Action: Mouse moved to (853, 400)
Screenshot: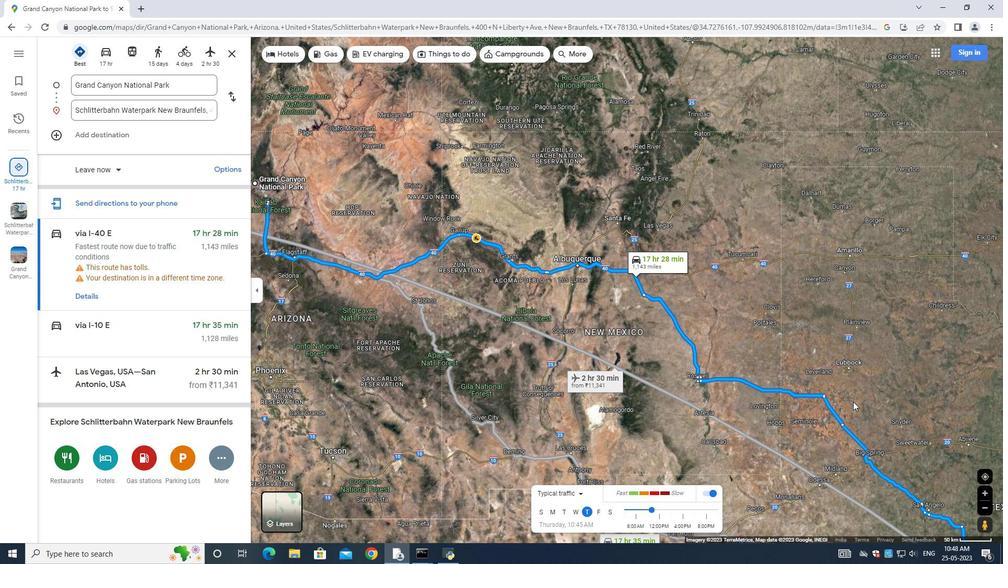 
Action: Mouse scrolled (853, 400) with delta (0, 0)
Screenshot: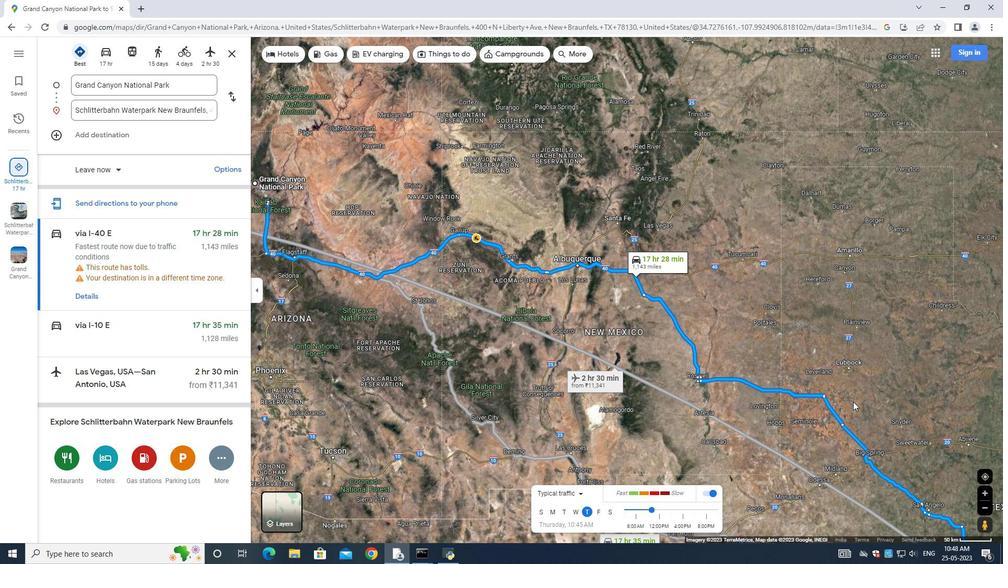
Action: Mouse moved to (852, 399)
Screenshot: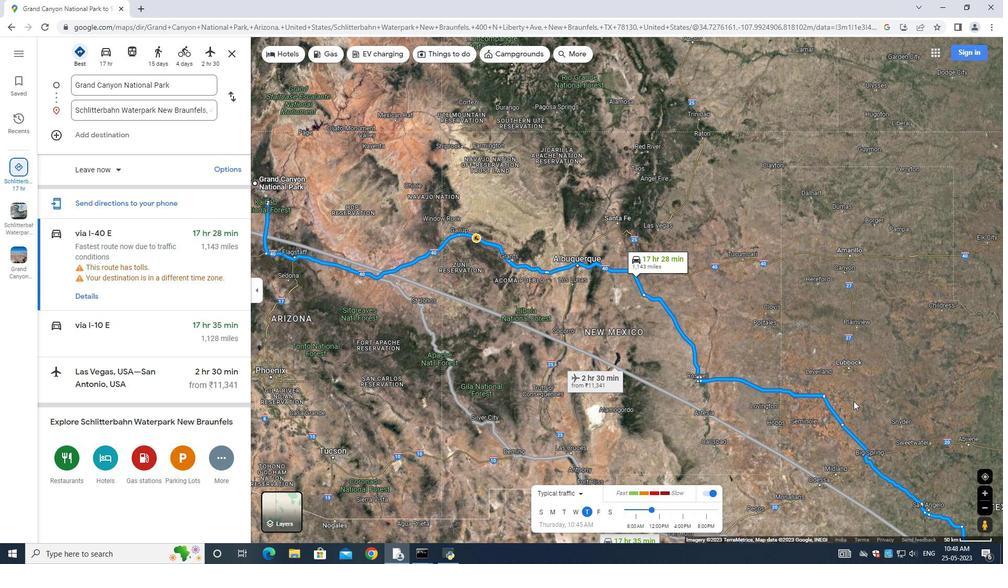 
Action: Mouse scrolled (852, 399) with delta (0, 0)
Screenshot: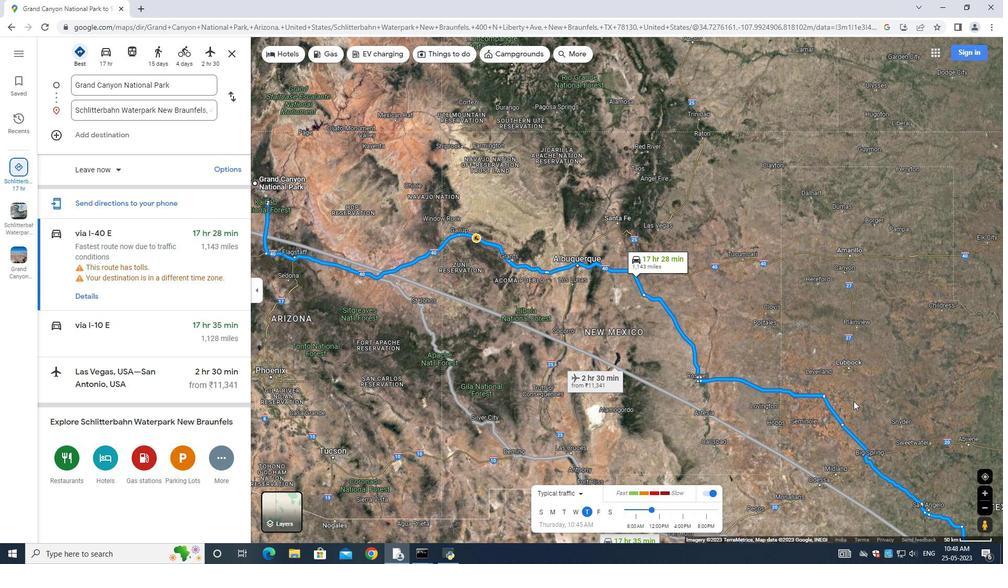 
Action: Mouse moved to (903, 481)
Screenshot: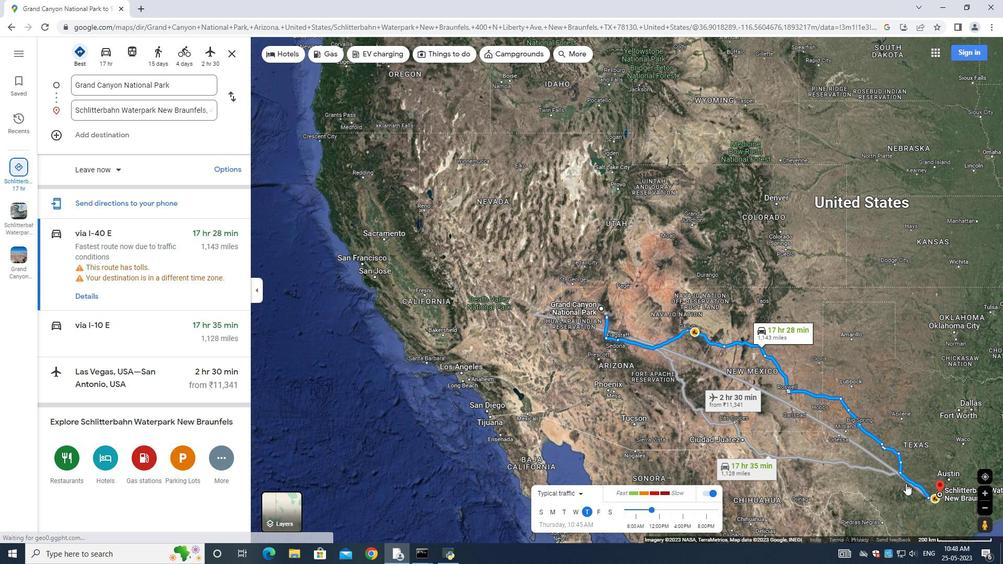 
Action: Mouse scrolled (903, 481) with delta (0, 0)
Screenshot: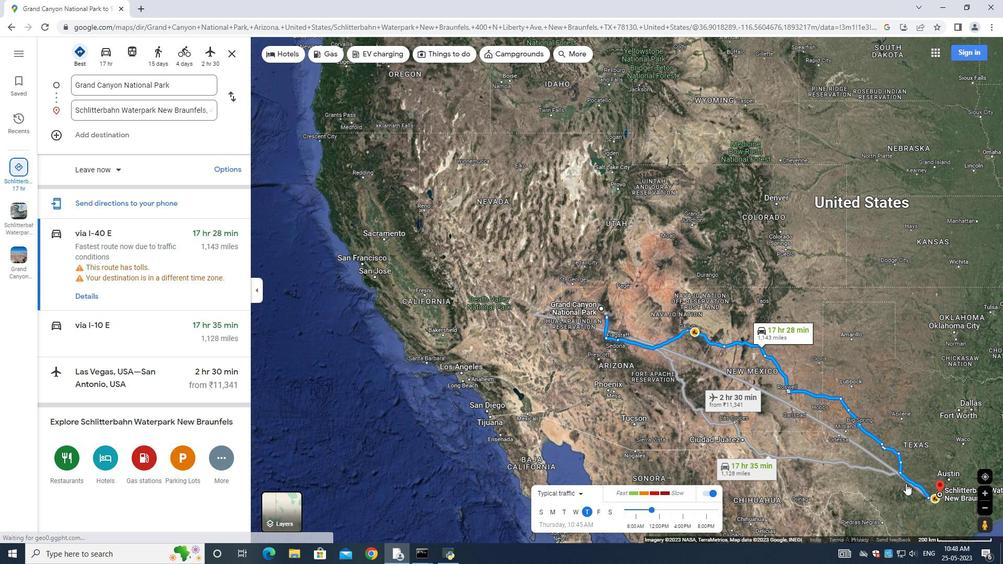 
Action: Mouse moved to (548, 302)
Screenshot: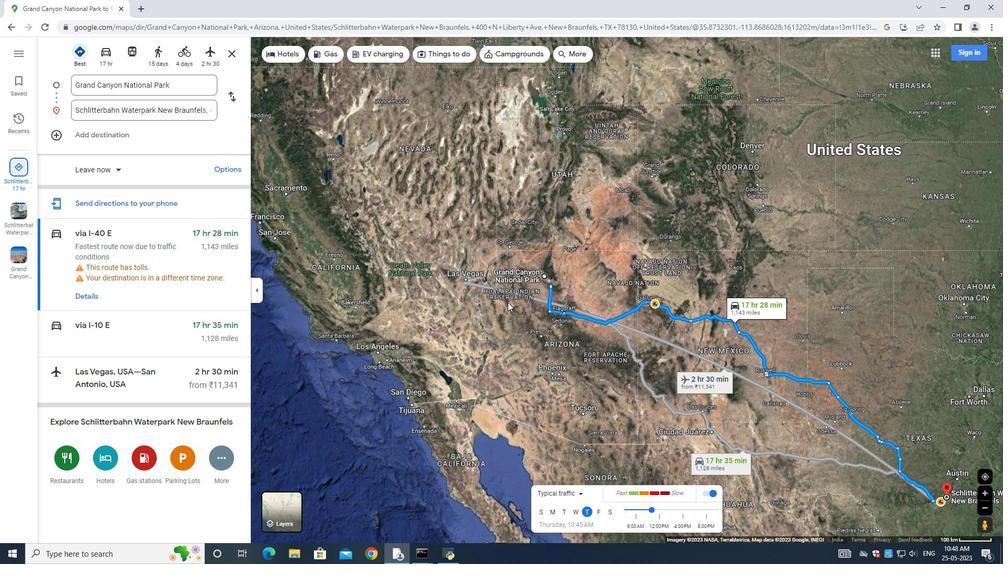
Action: Mouse scrolled (548, 303) with delta (0, 0)
Screenshot: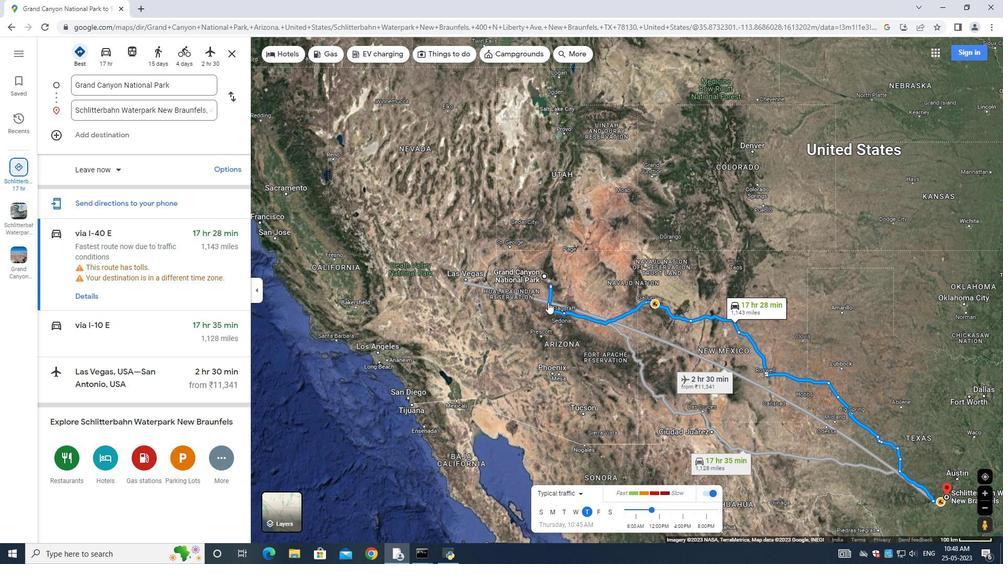 
Action: Mouse scrolled (548, 303) with delta (0, 0)
Screenshot: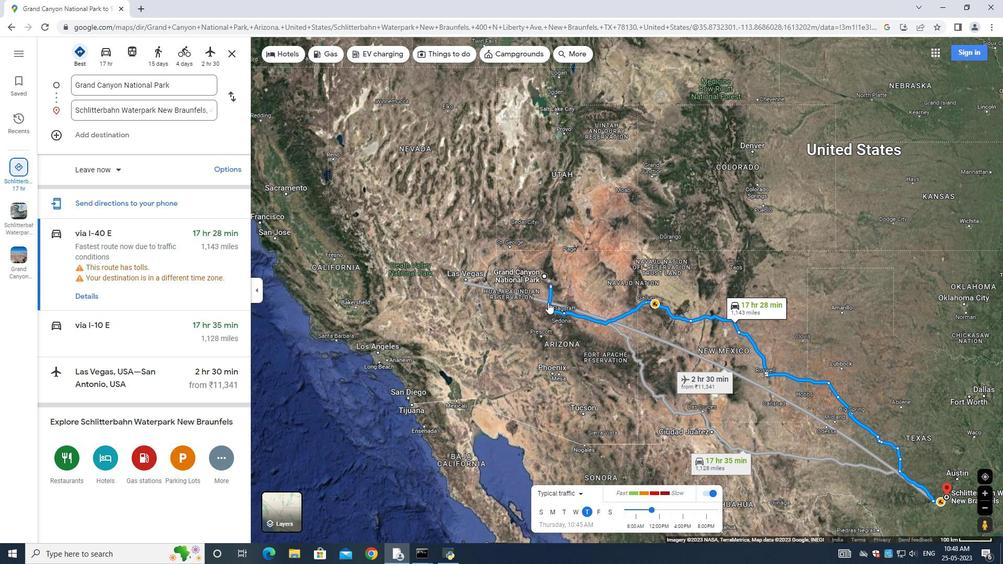 
Action: Mouse moved to (548, 302)
Screenshot: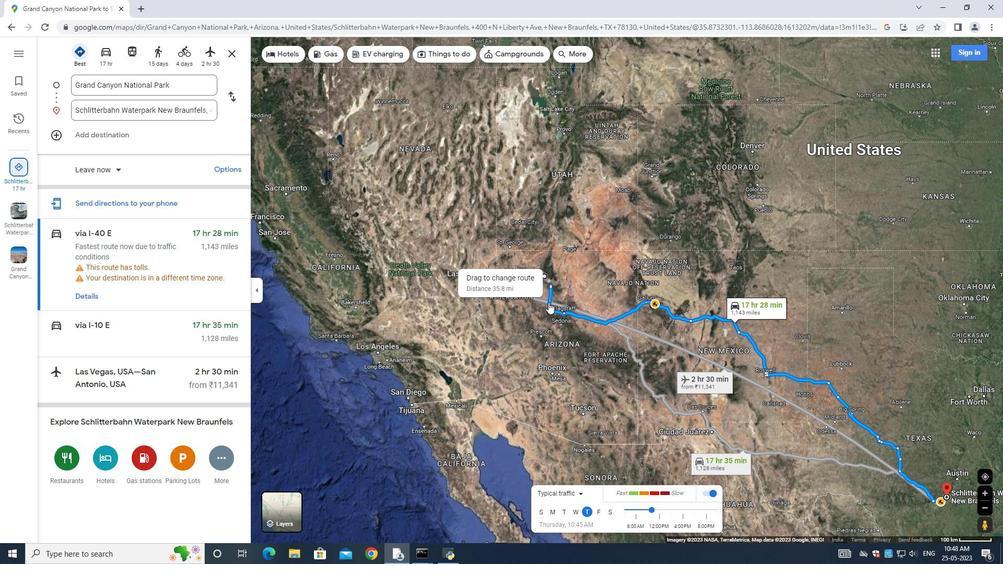 
Action: Mouse scrolled (548, 303) with delta (0, 0)
Screenshot: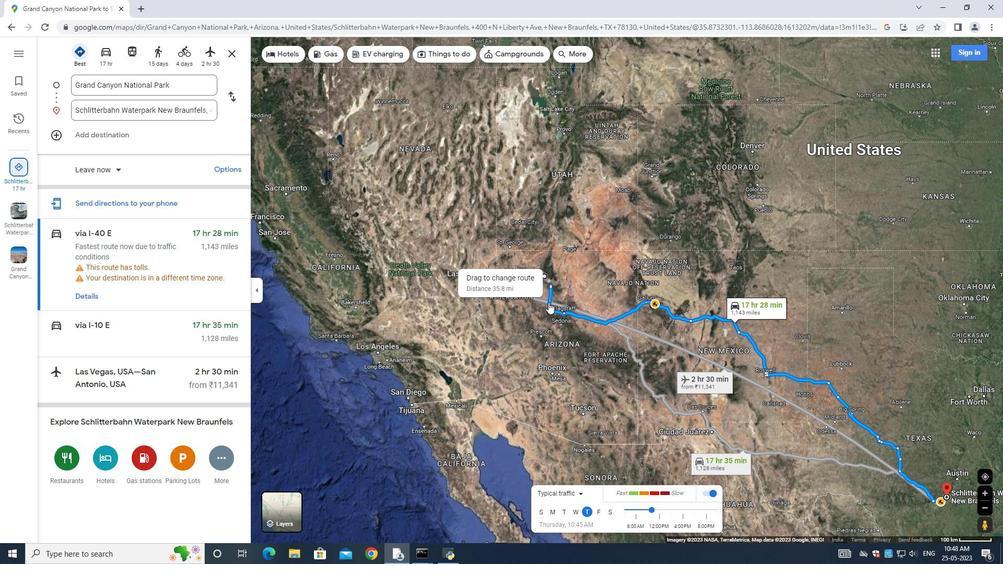
Action: Mouse scrolled (548, 303) with delta (0, 0)
Screenshot: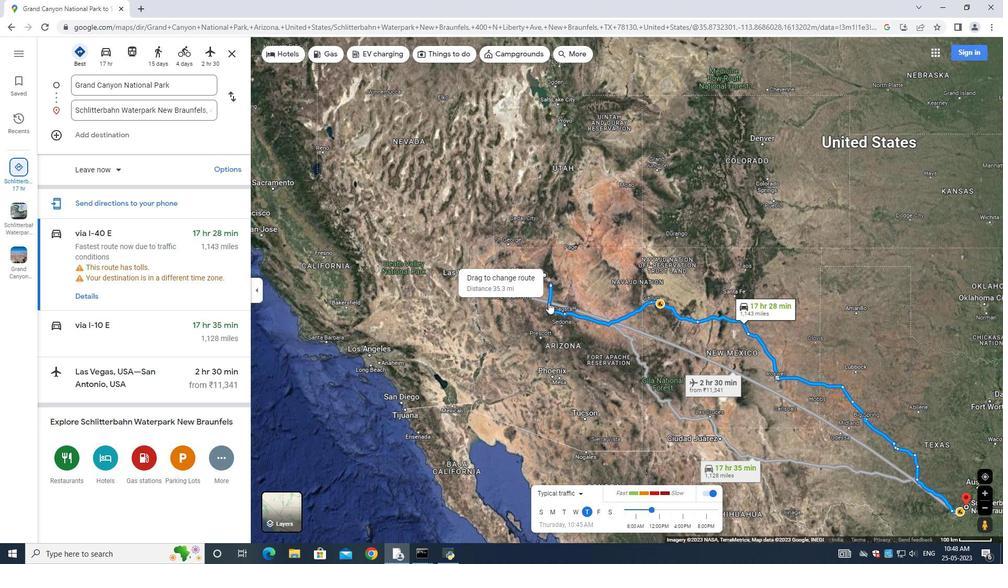 
Action: Mouse scrolled (548, 303) with delta (0, 0)
Screenshot: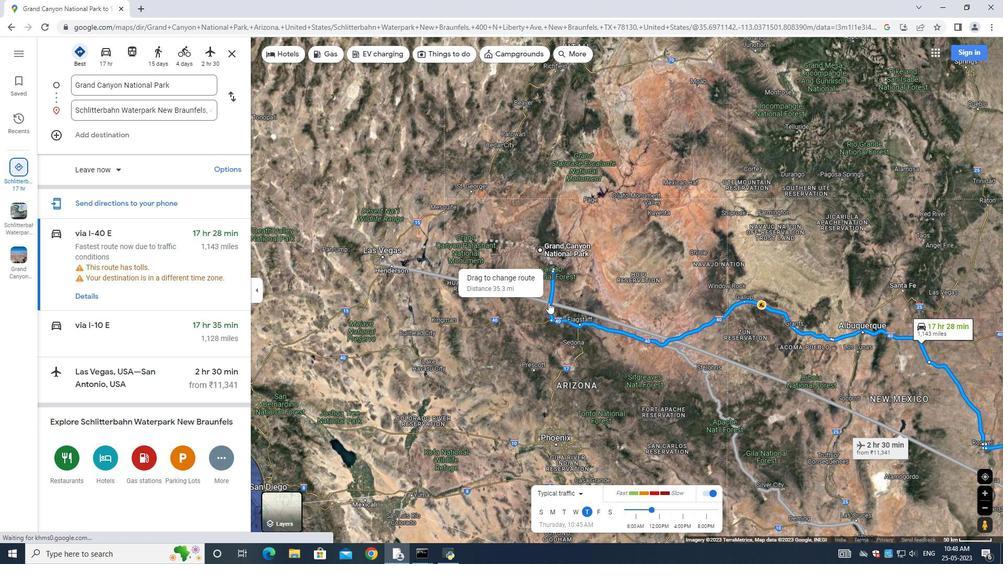 
Action: Mouse scrolled (548, 303) with delta (0, 0)
Screenshot: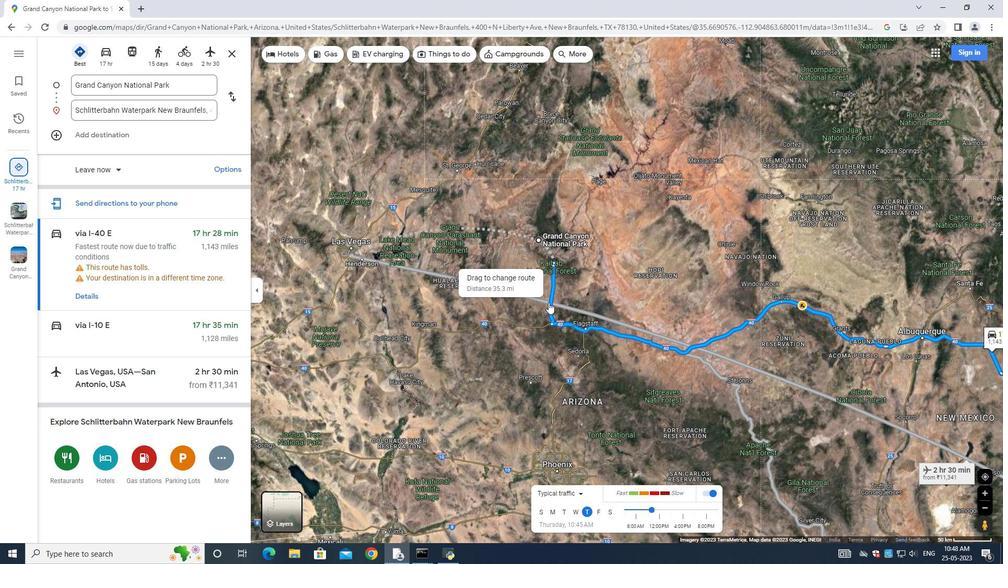 
Action: Mouse scrolled (548, 303) with delta (0, 0)
Screenshot: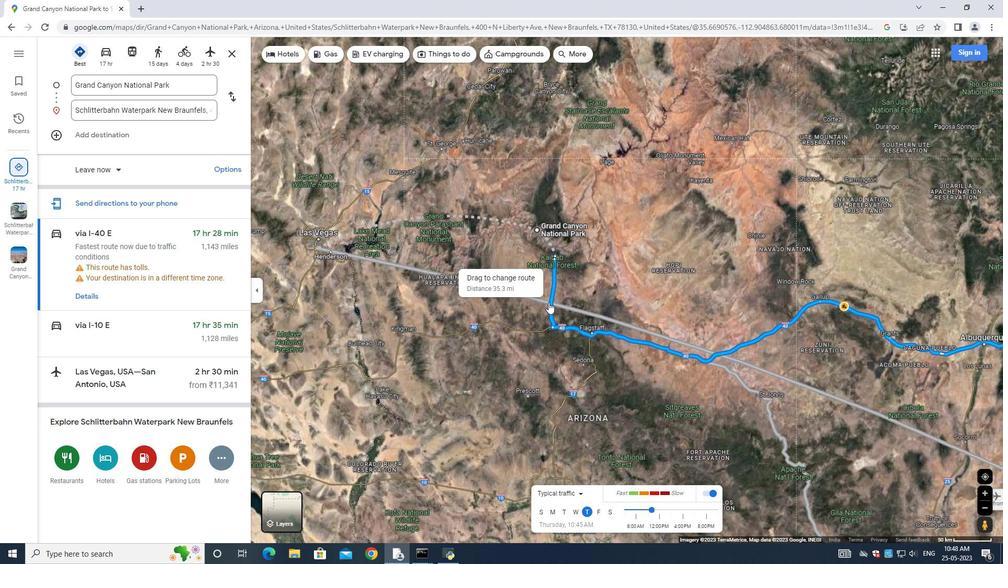 
Action: Mouse moved to (515, 294)
Screenshot: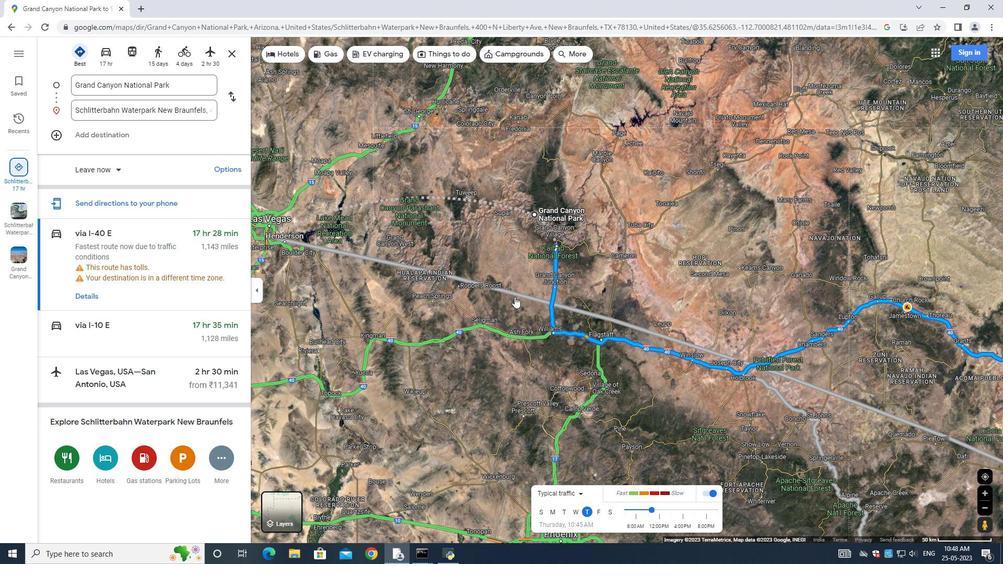 
Action: Mouse scrolled (515, 295) with delta (0, 0)
Screenshot: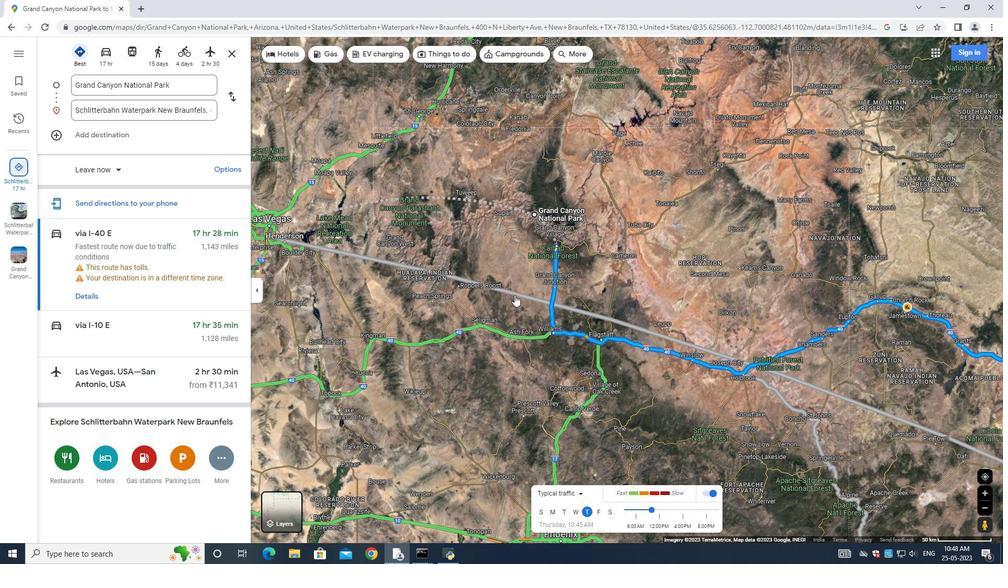 
Action: Mouse scrolled (515, 295) with delta (0, 0)
Screenshot: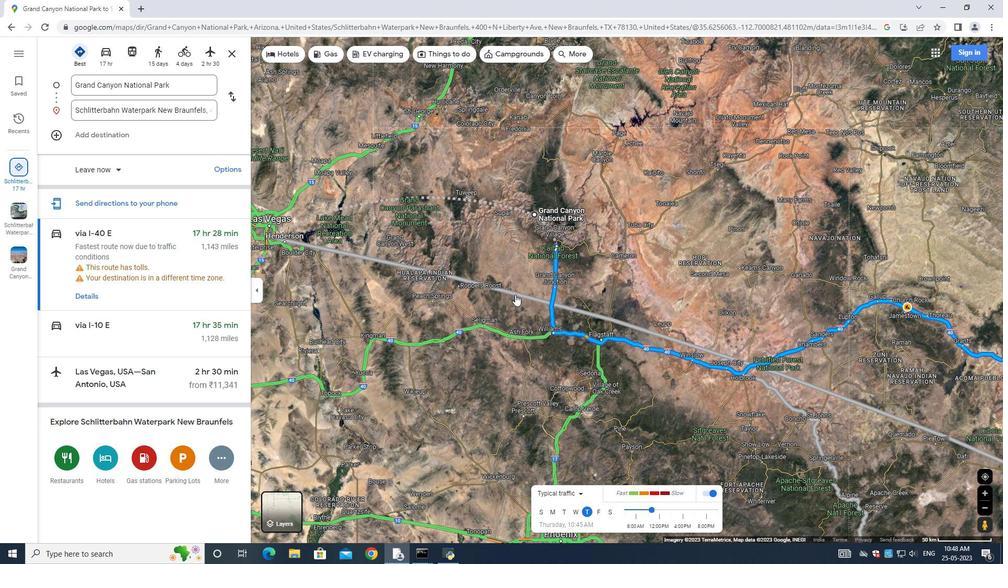 
Action: Mouse moved to (570, 253)
Screenshot: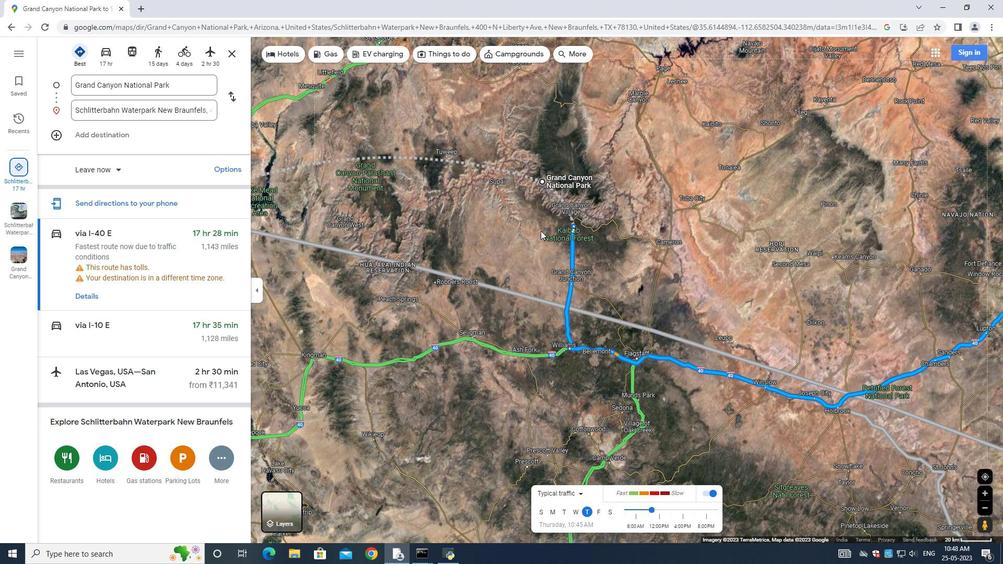 
Action: Mouse scrolled (570, 254) with delta (0, 0)
Screenshot: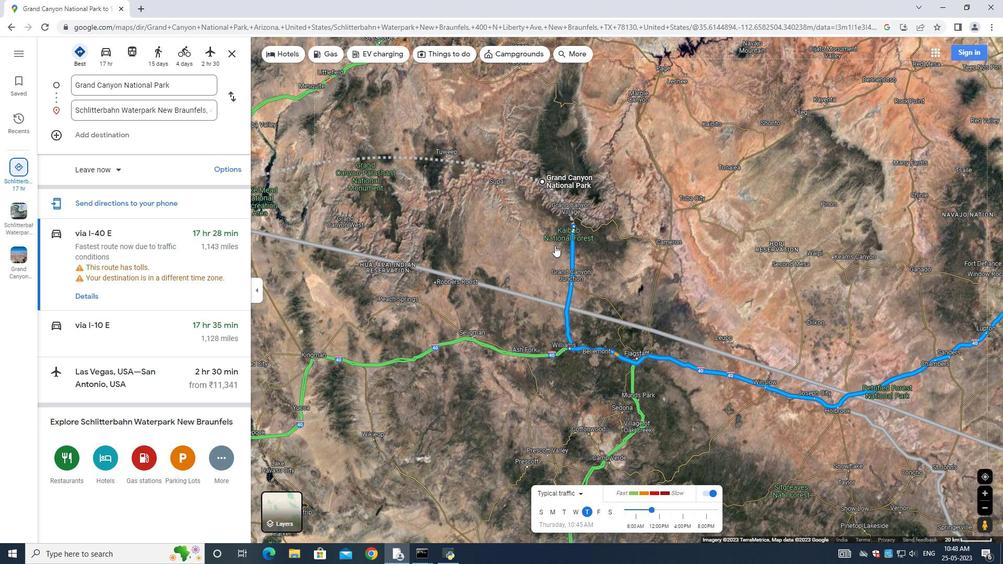 
Action: Mouse scrolled (570, 254) with delta (0, 0)
Screenshot: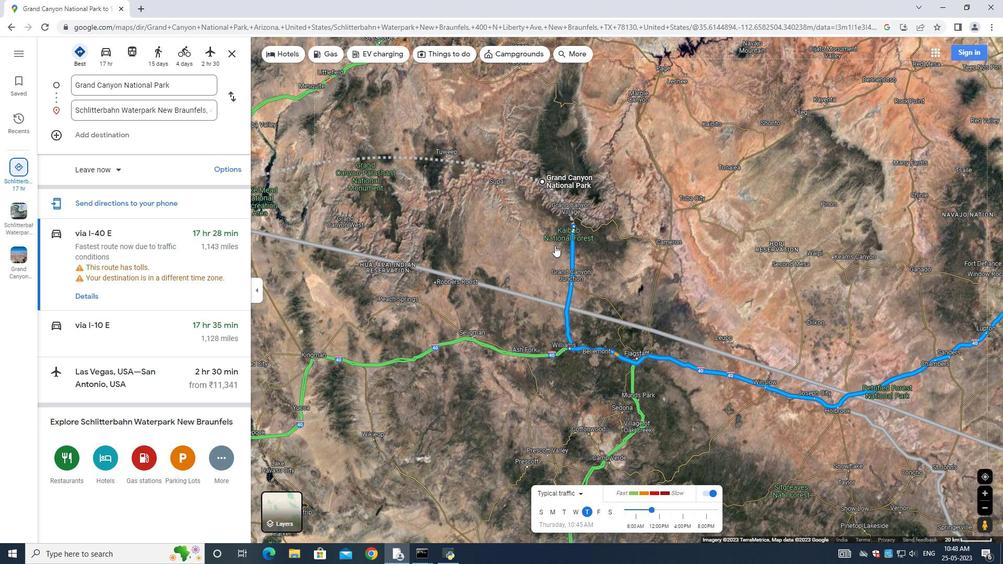 
Action: Mouse scrolled (570, 254) with delta (0, 0)
Screenshot: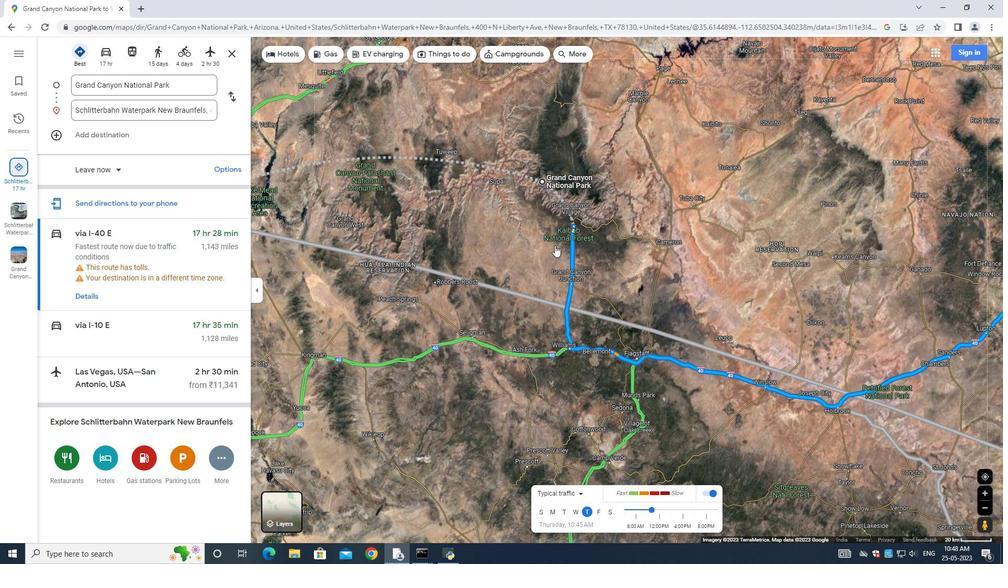 
Action: Mouse scrolled (570, 254) with delta (0, 0)
Screenshot: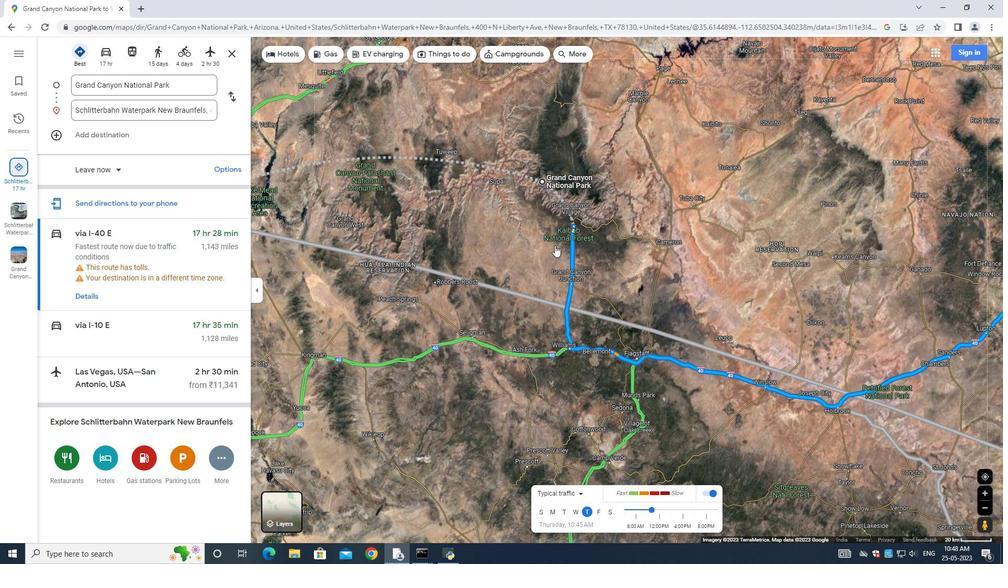 
Action: Mouse scrolled (570, 254) with delta (0, 0)
Screenshot: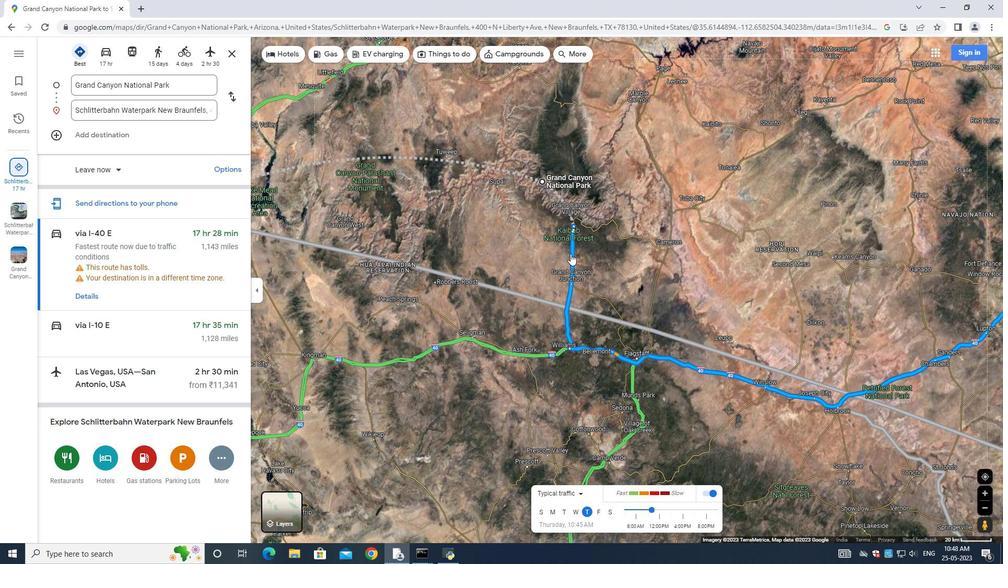 
Action: Mouse moved to (554, 240)
Screenshot: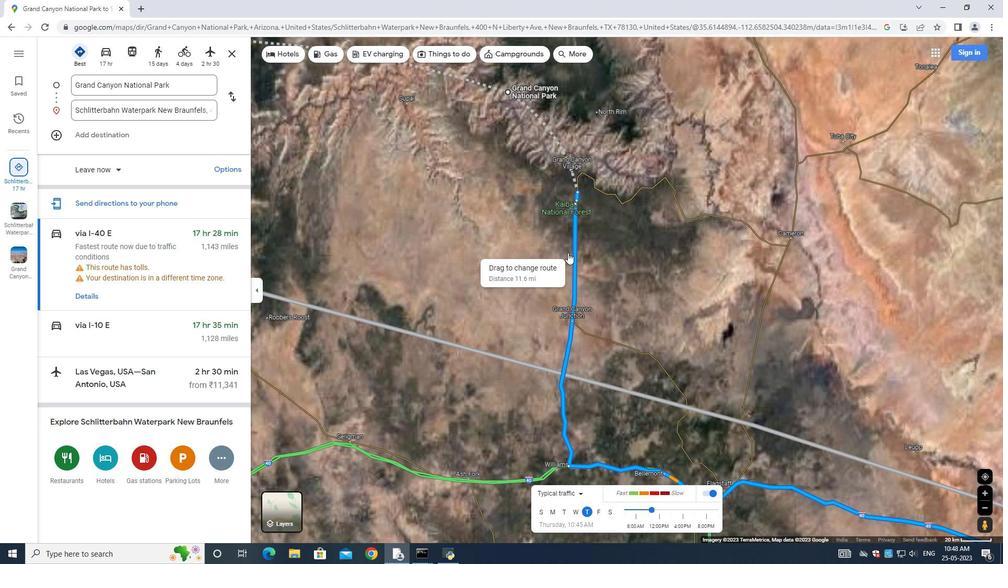 
Action: Mouse scrolled (554, 240) with delta (0, 0)
Screenshot: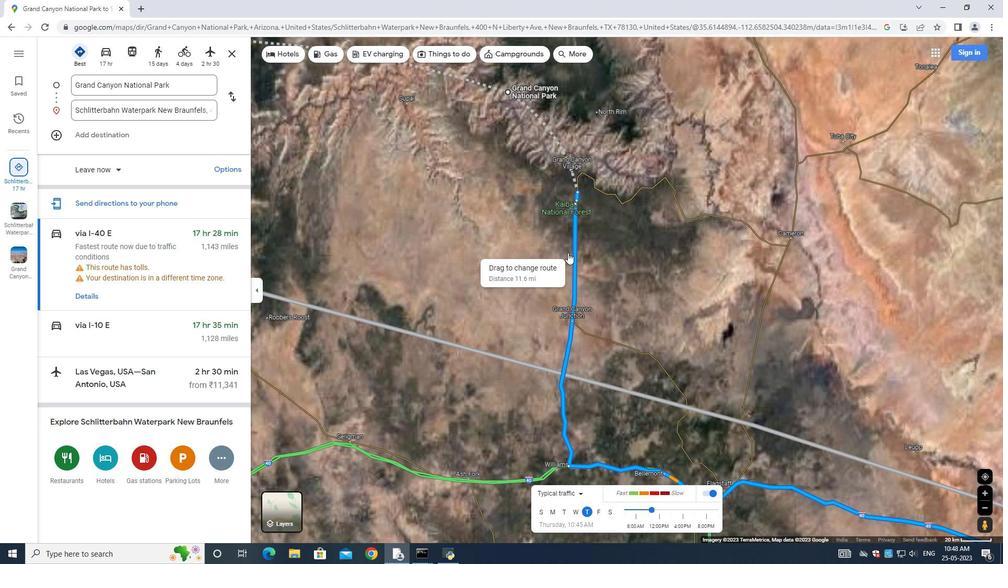 
Action: Mouse scrolled (554, 240) with delta (0, 0)
Screenshot: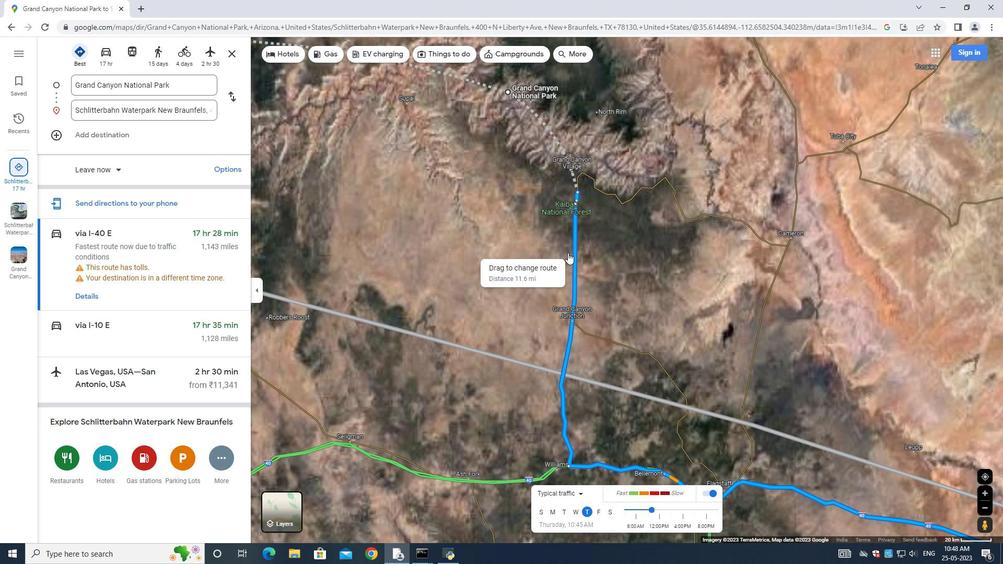 
Action: Mouse scrolled (554, 240) with delta (0, 0)
Screenshot: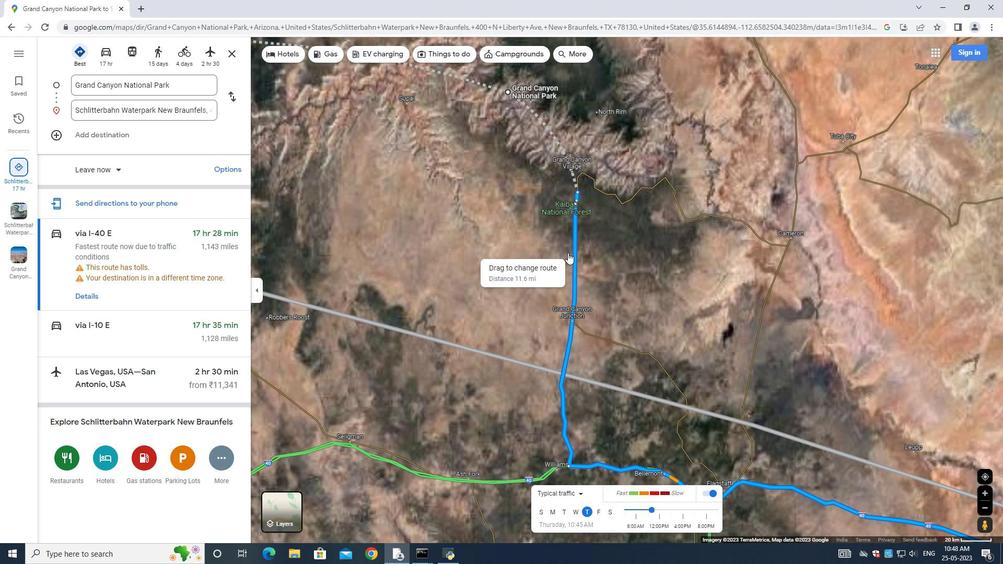 
Action: Mouse scrolled (554, 240) with delta (0, 0)
Screenshot: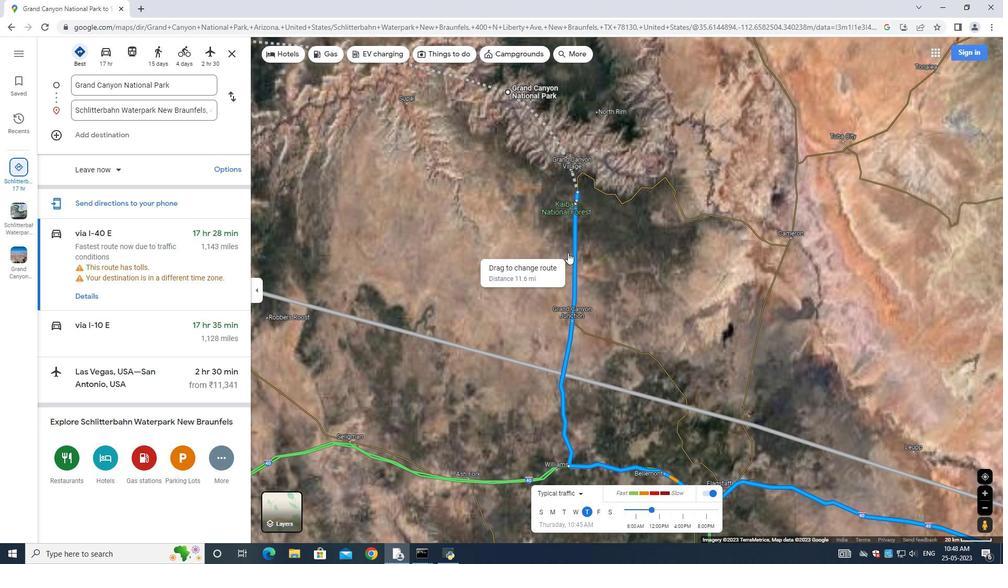 
Action: Mouse scrolled (554, 240) with delta (0, 0)
Screenshot: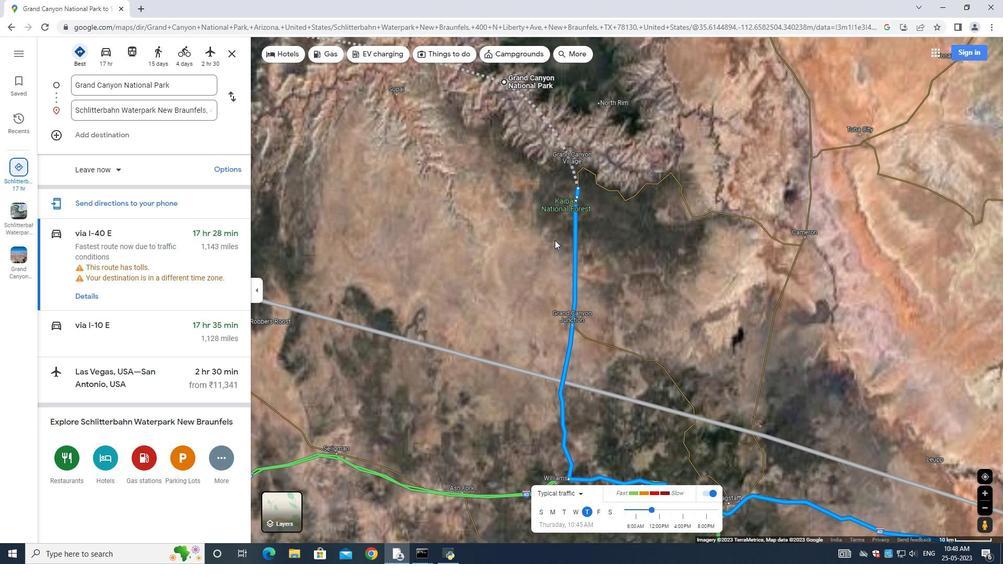 
Action: Mouse moved to (568, 191)
Screenshot: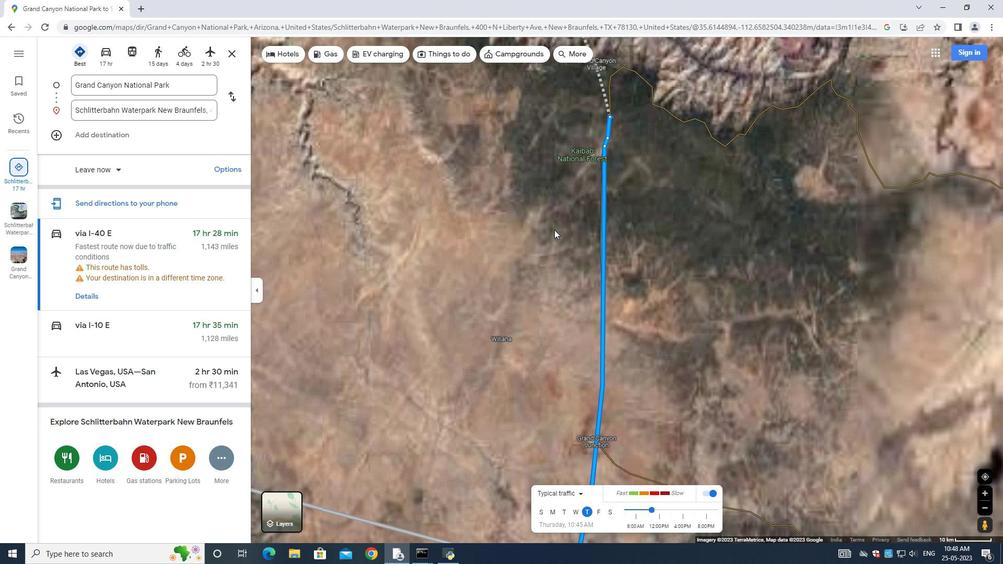 
Action: Mouse scrolled (568, 192) with delta (0, 0)
Screenshot: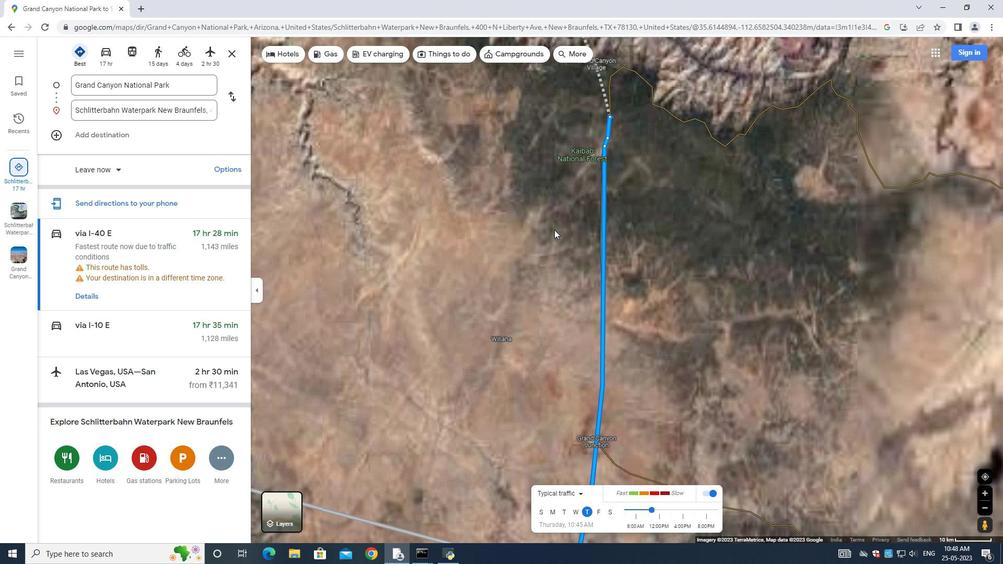 
Action: Mouse scrolled (568, 192) with delta (0, 0)
Screenshot: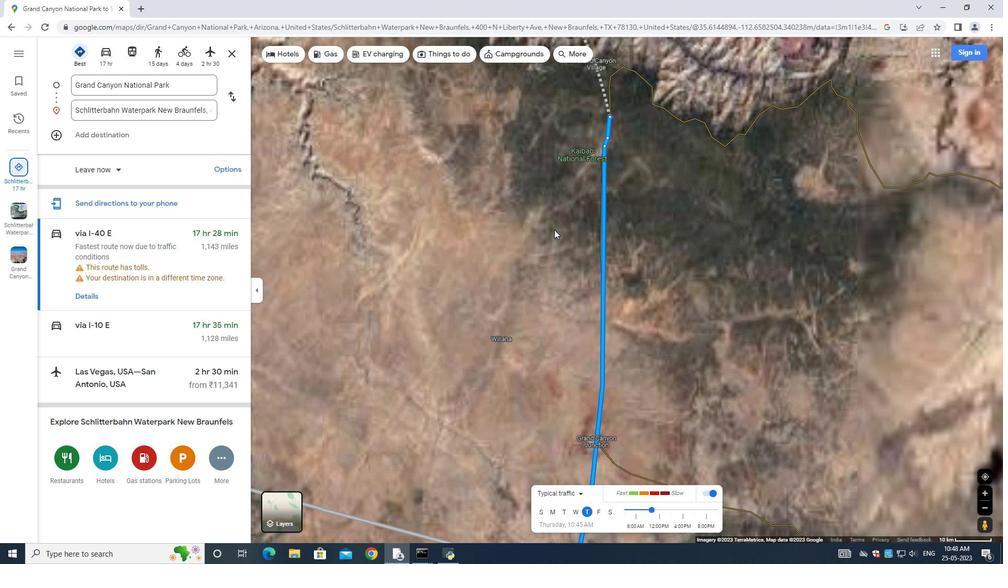 
Action: Mouse moved to (568, 191)
Screenshot: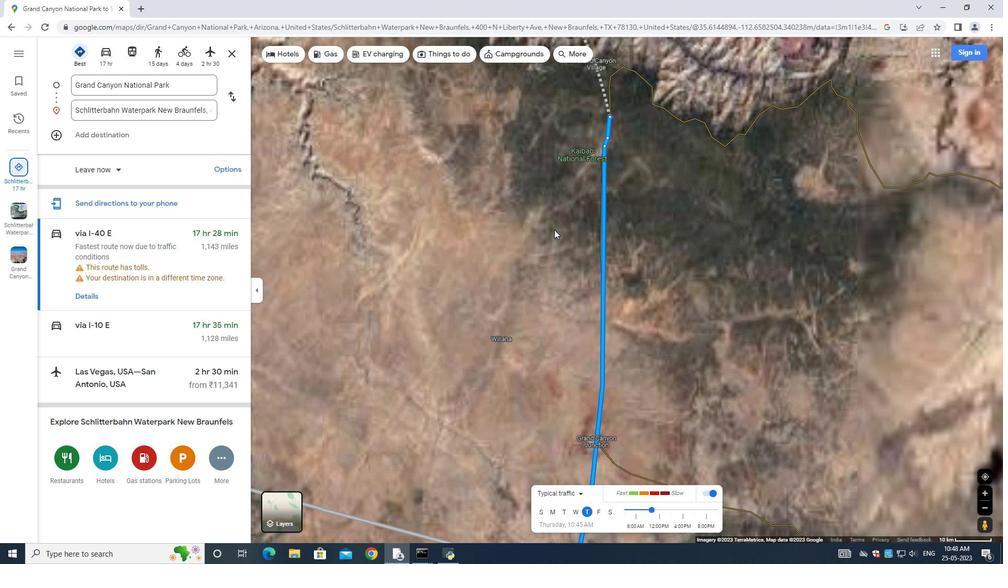 
Action: Mouse scrolled (568, 192) with delta (0, 0)
Screenshot: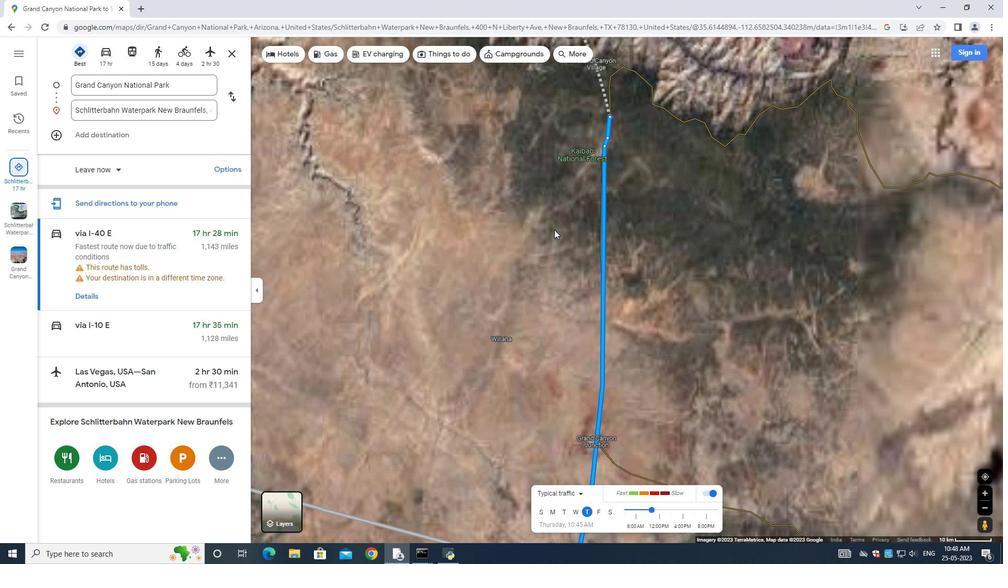 
Action: Mouse scrolled (568, 192) with delta (0, 0)
Screenshot: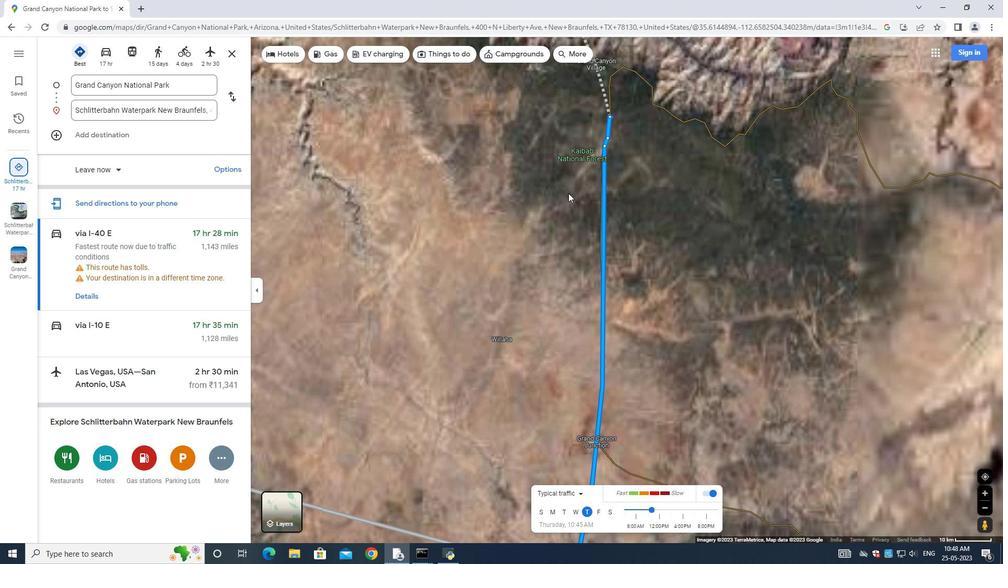 
Action: Mouse scrolled (568, 192) with delta (0, 0)
Screenshot: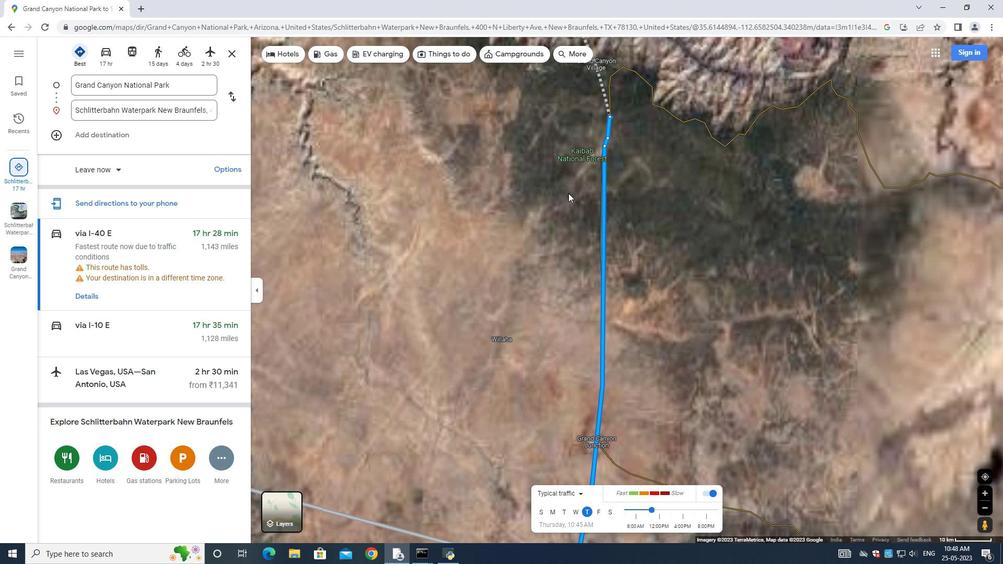 
Action: Mouse moved to (754, 265)
Screenshot: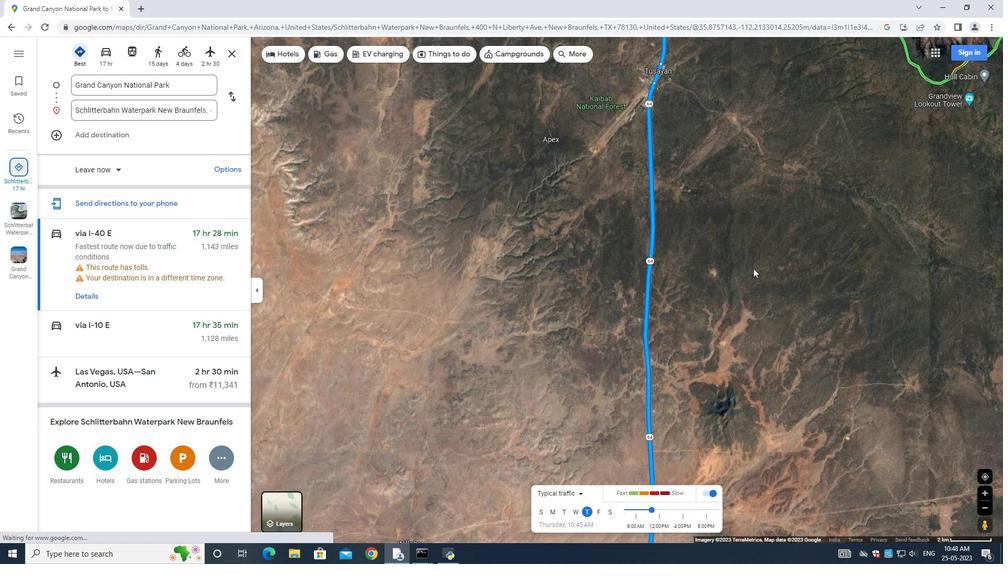 
Action: Mouse pressed left at (754, 265)
Screenshot: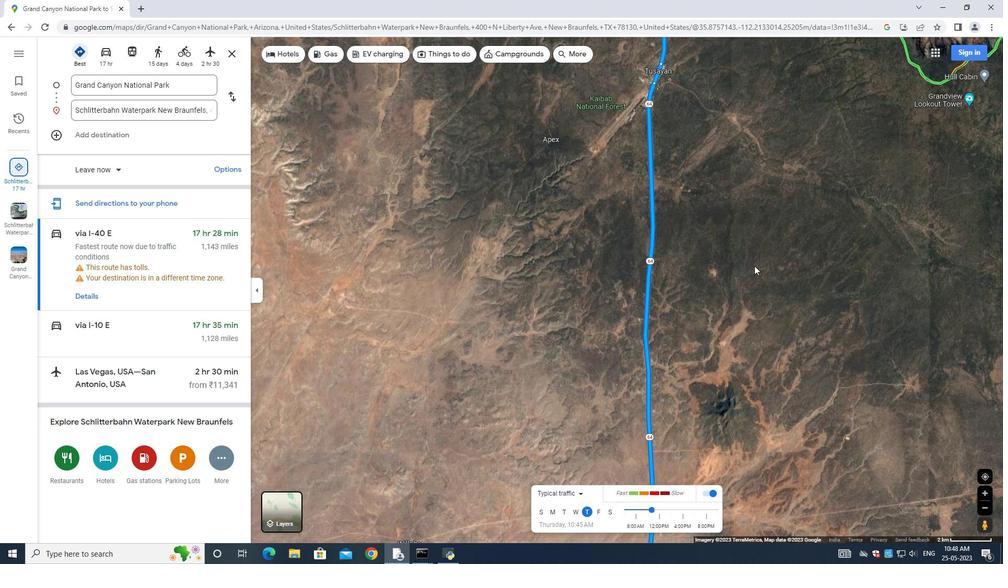 
Action: Mouse moved to (668, 217)
Screenshot: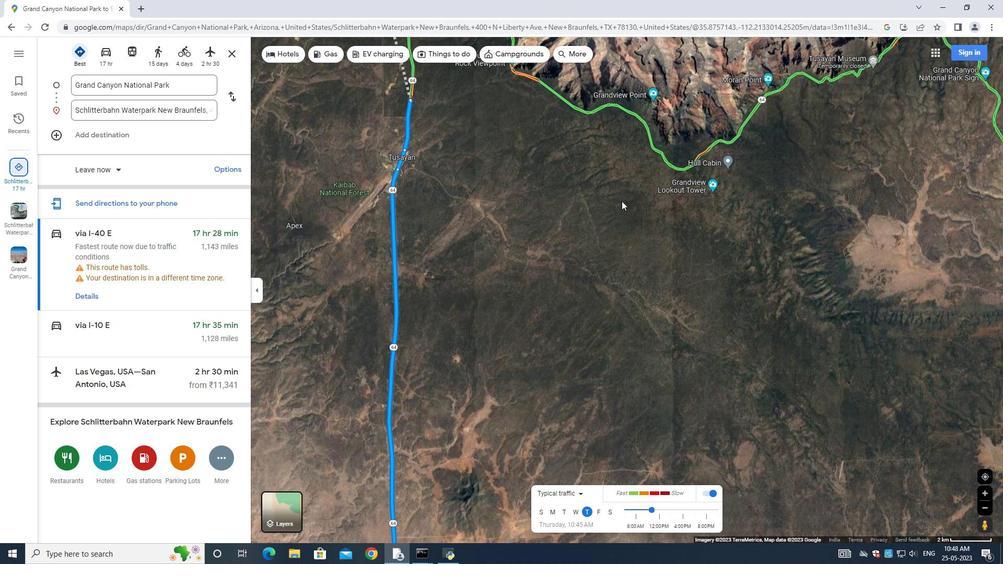 
Action: Mouse pressed left at (668, 217)
Screenshot: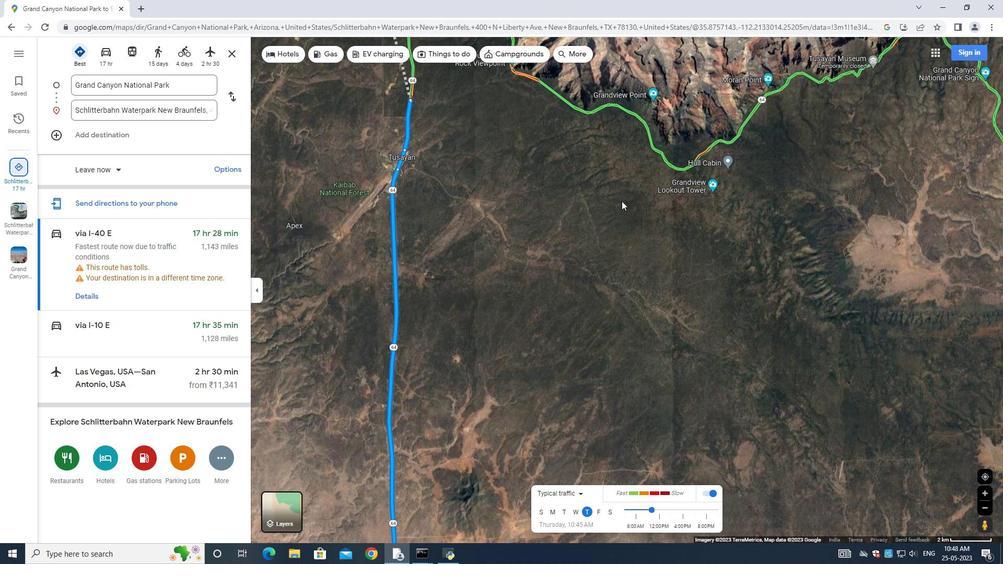 
Action: Mouse moved to (671, 266)
Screenshot: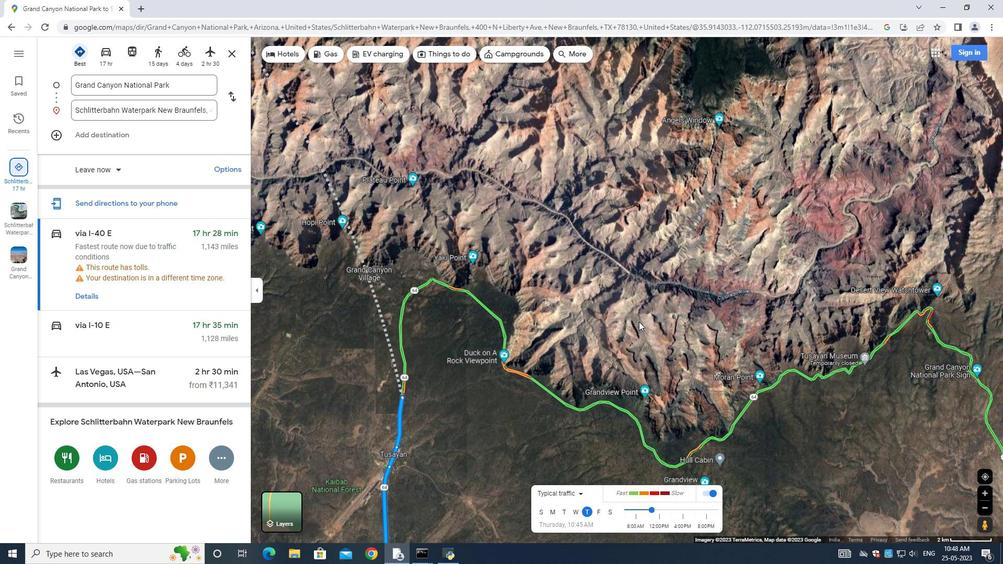 
Action: Mouse pressed left at (671, 266)
Screenshot: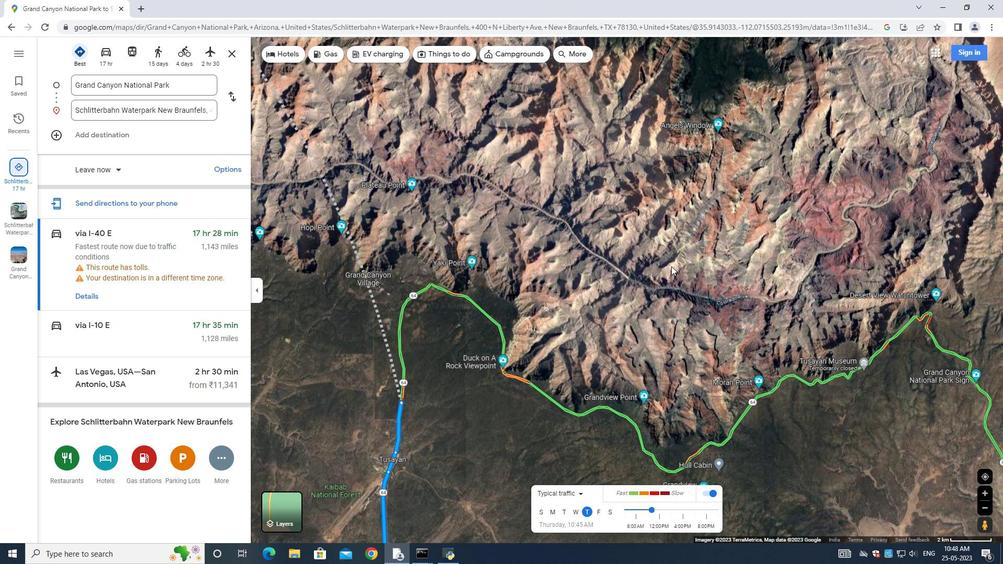 
Action: Mouse moved to (672, 391)
Screenshot: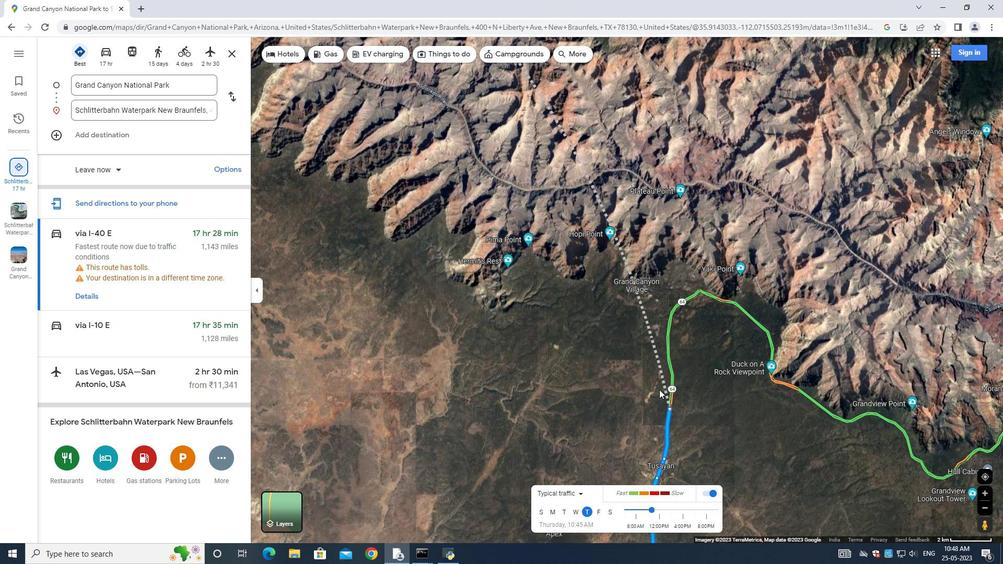 
Action: Mouse scrolled (672, 392) with delta (0, 0)
Screenshot: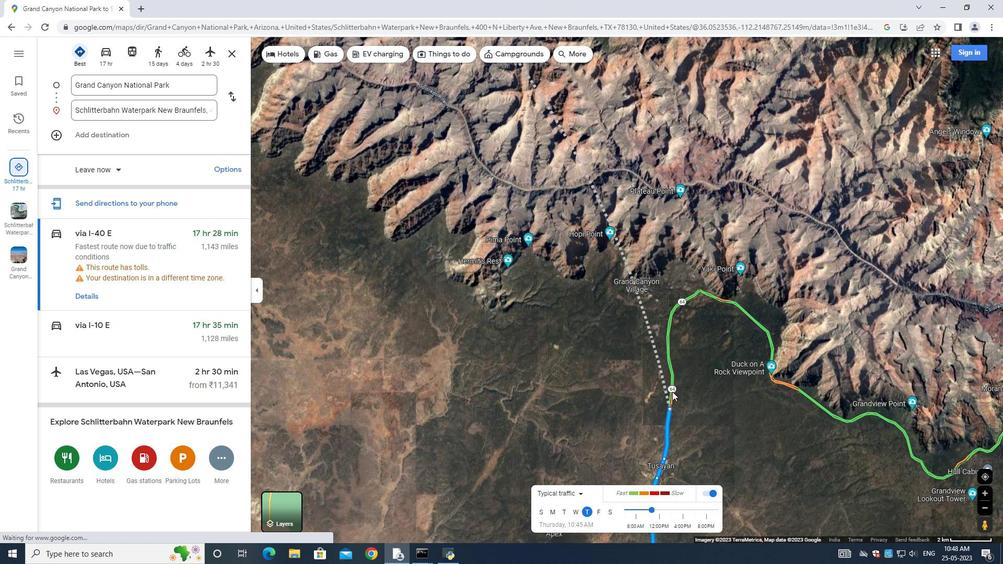 
Action: Mouse scrolled (672, 392) with delta (0, 0)
Screenshot: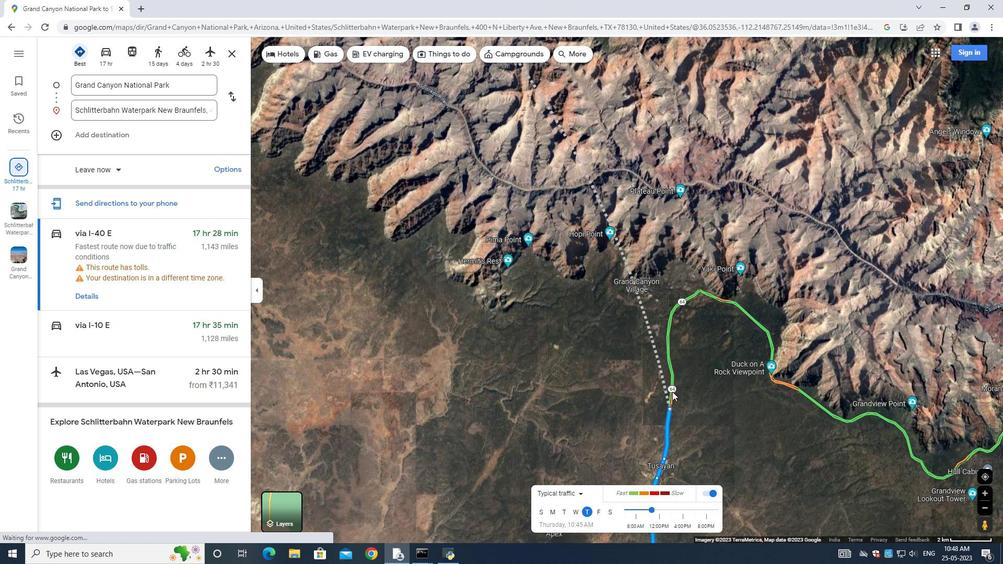 
Action: Mouse scrolled (672, 392) with delta (0, 0)
Screenshot: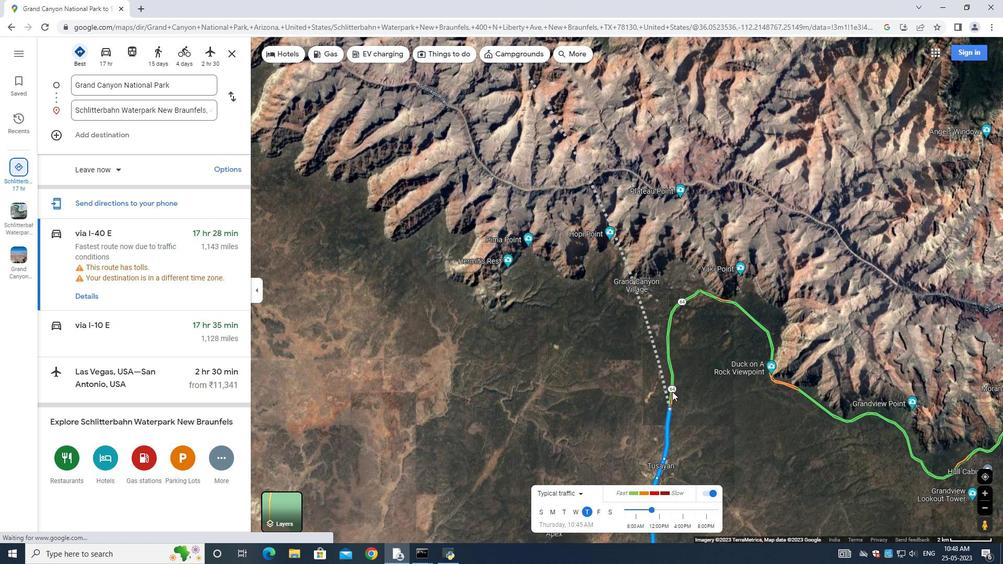 
Action: Mouse scrolled (672, 392) with delta (0, 0)
Screenshot: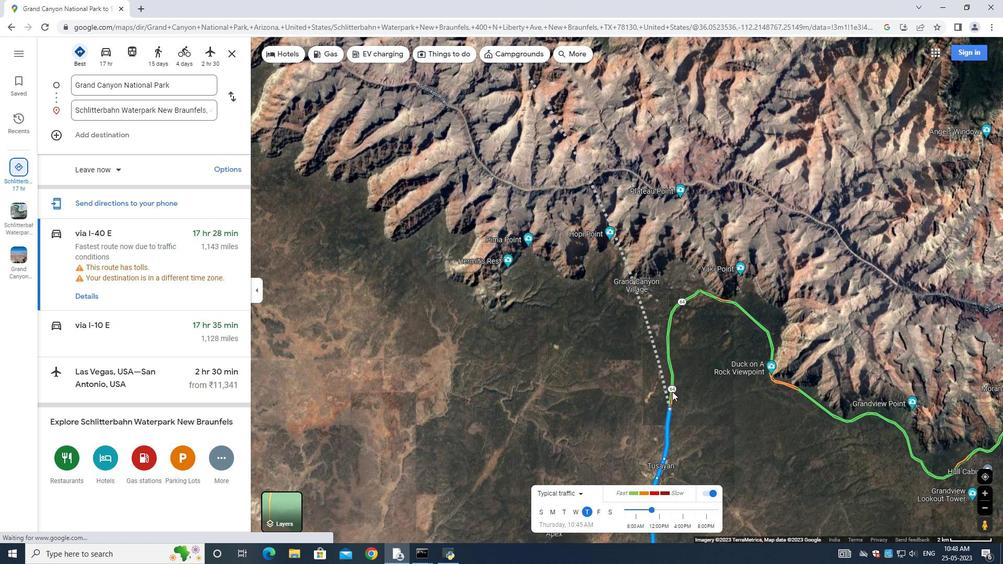 
Action: Mouse scrolled (672, 391) with delta (0, 0)
Screenshot: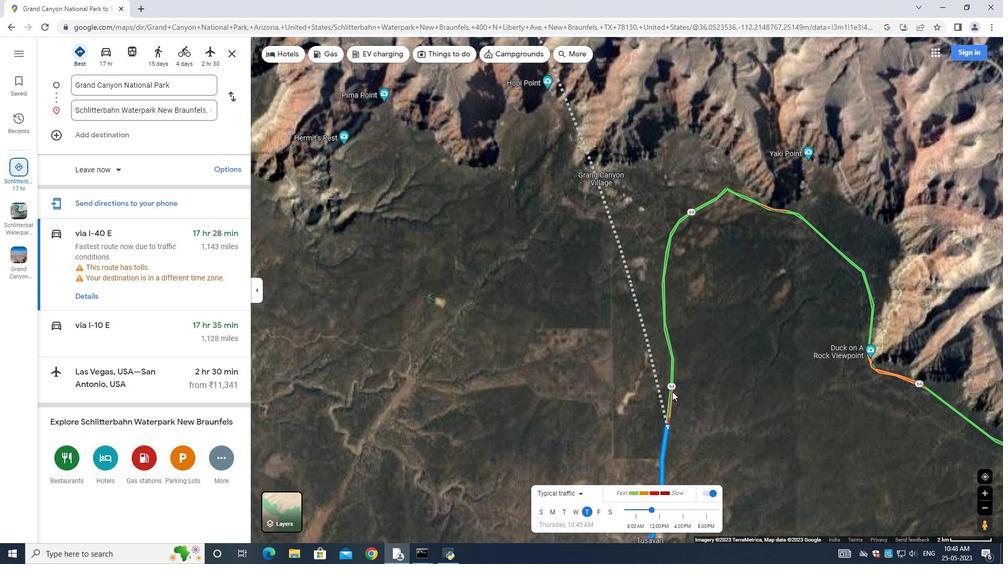 
Action: Mouse scrolled (672, 391) with delta (0, 0)
Screenshot: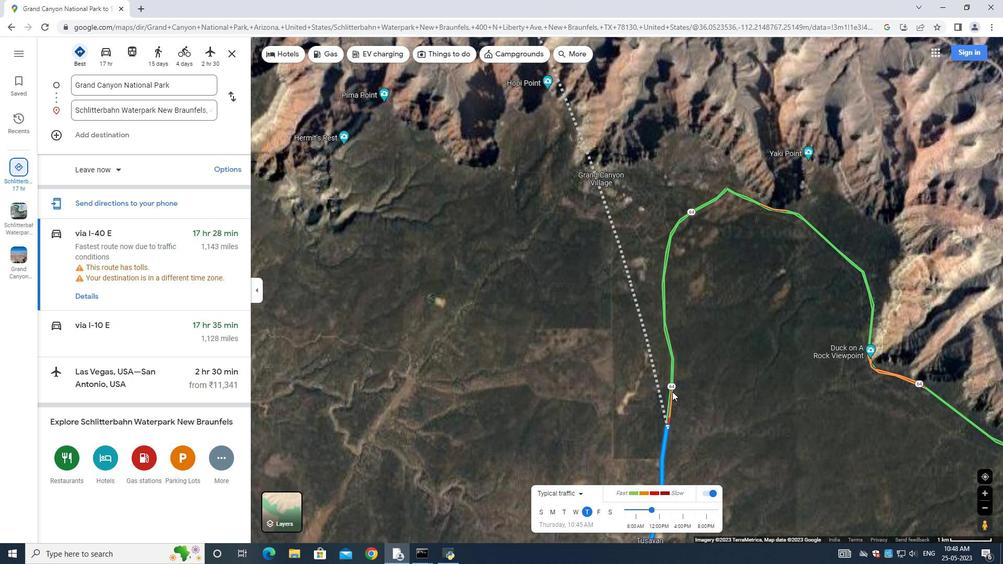 
Action: Mouse scrolled (672, 391) with delta (0, 0)
Screenshot: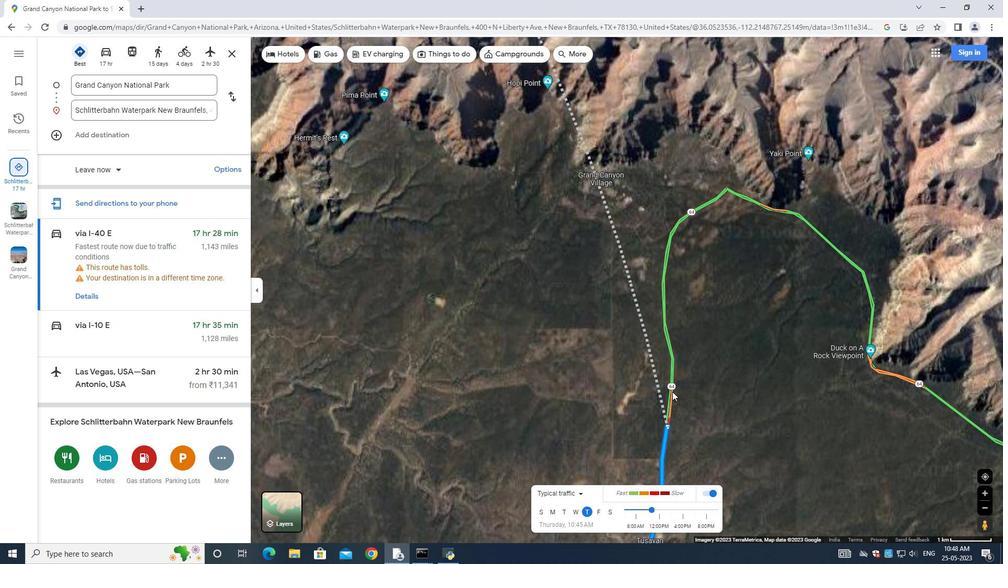 
Action: Mouse scrolled (672, 391) with delta (0, 0)
Screenshot: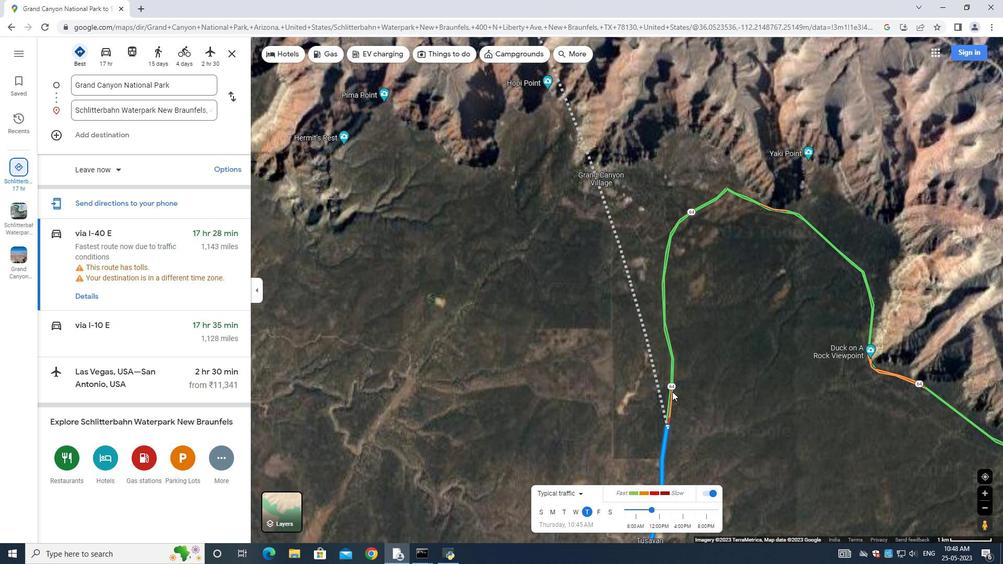 
Action: Mouse scrolled (672, 391) with delta (0, 0)
Screenshot: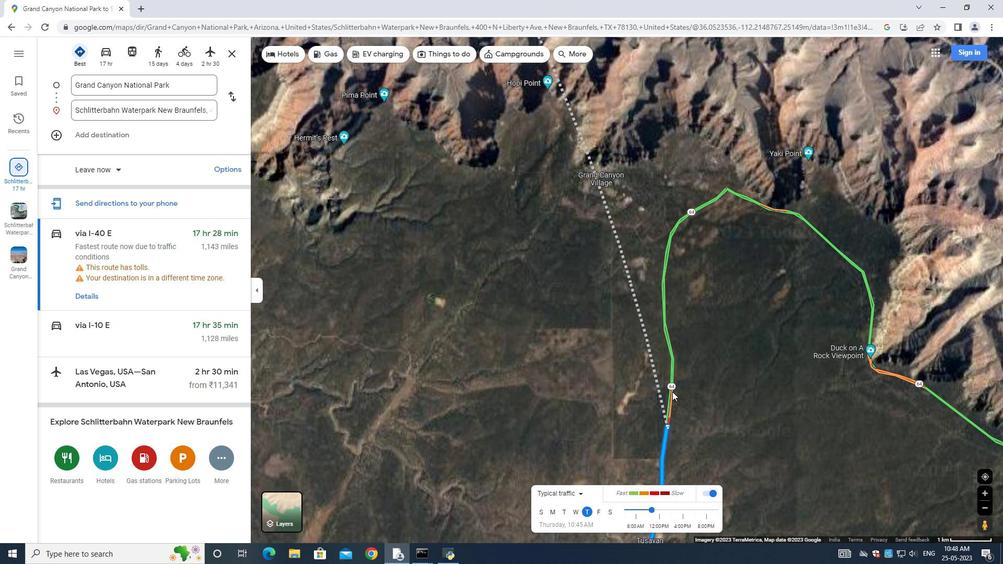 
Action: Mouse moved to (431, 486)
Screenshot: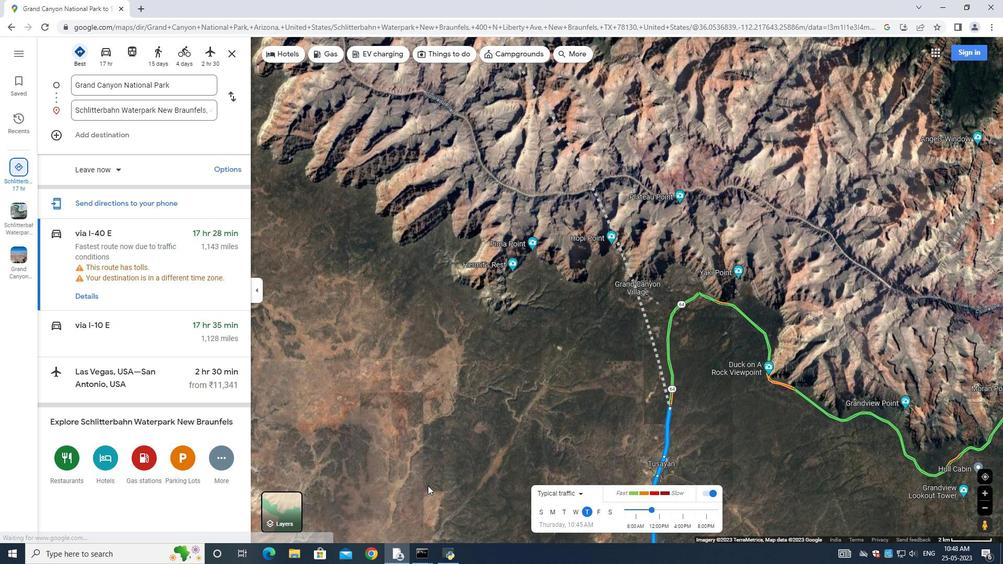 
Action: Mouse pressed left at (431, 486)
Screenshot: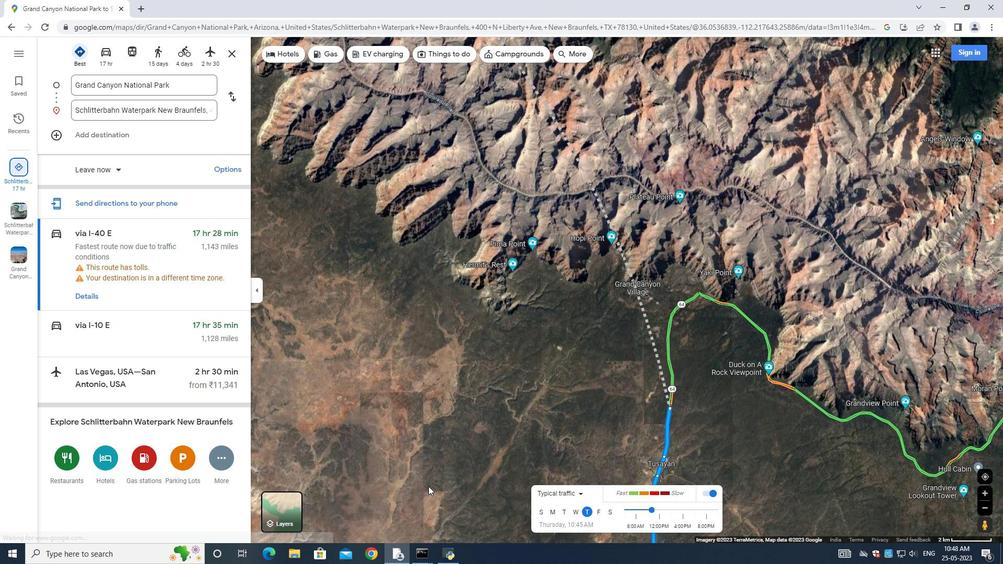 
Action: Mouse moved to (771, 340)
Screenshot: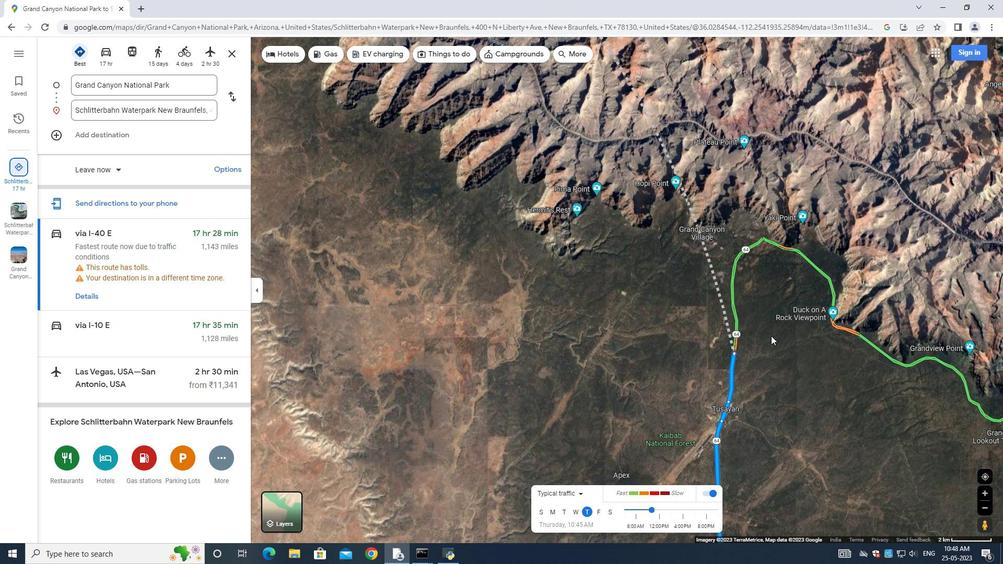 
Action: Mouse scrolled (771, 339) with delta (0, 0)
Screenshot: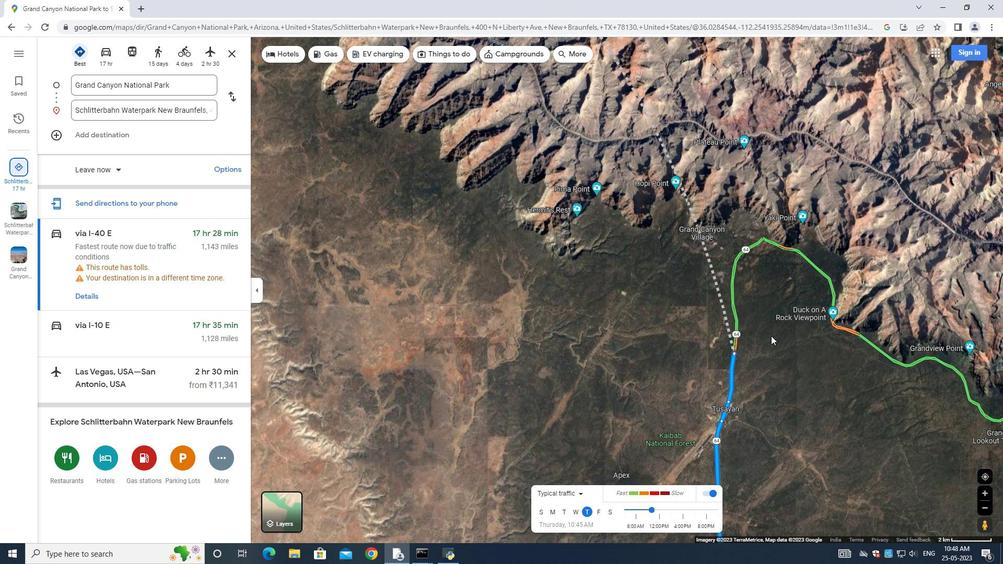 
Action: Mouse moved to (771, 341)
Screenshot: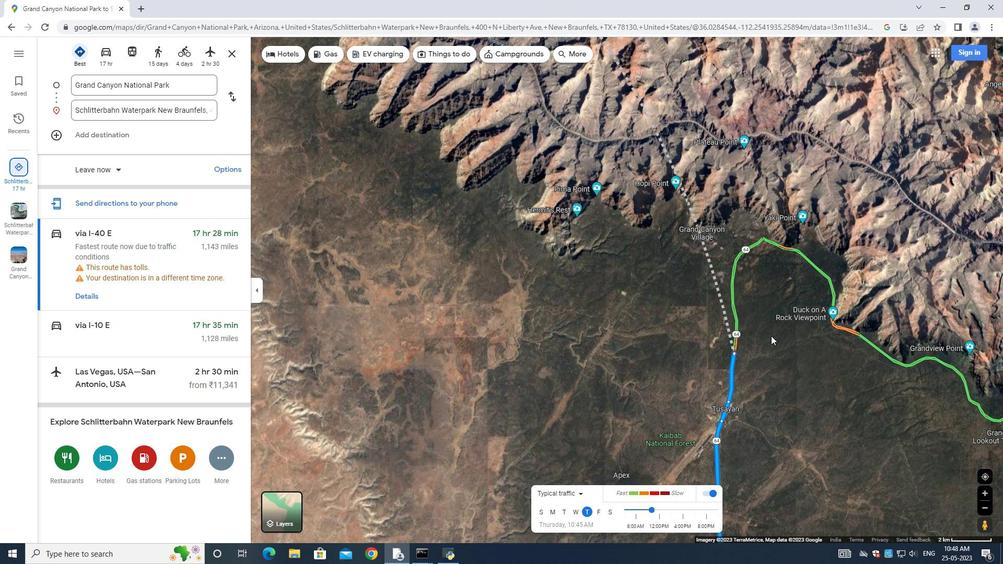 
Action: Mouse scrolled (771, 340) with delta (0, 0)
Screenshot: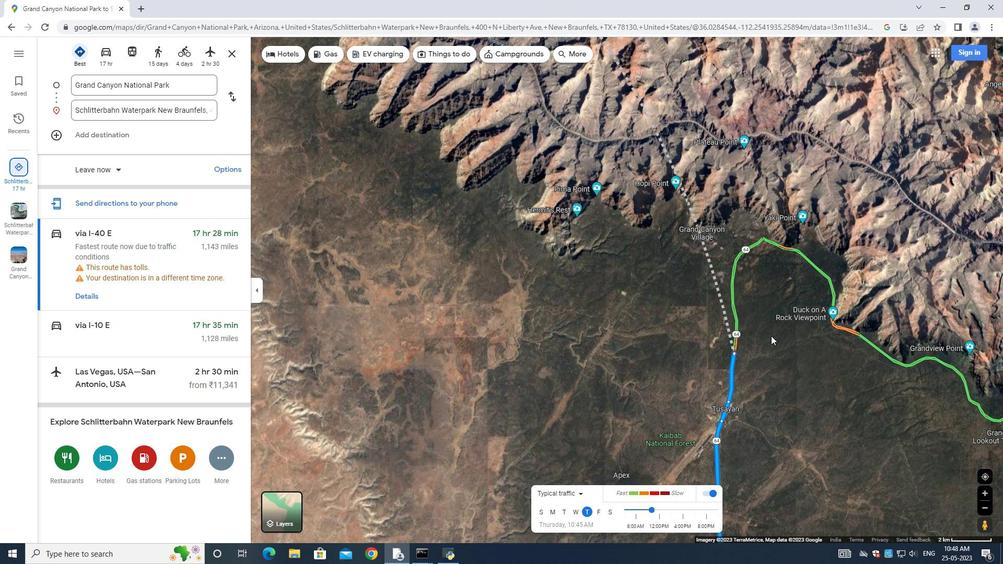 
Action: Mouse scrolled (771, 340) with delta (0, 0)
Screenshot: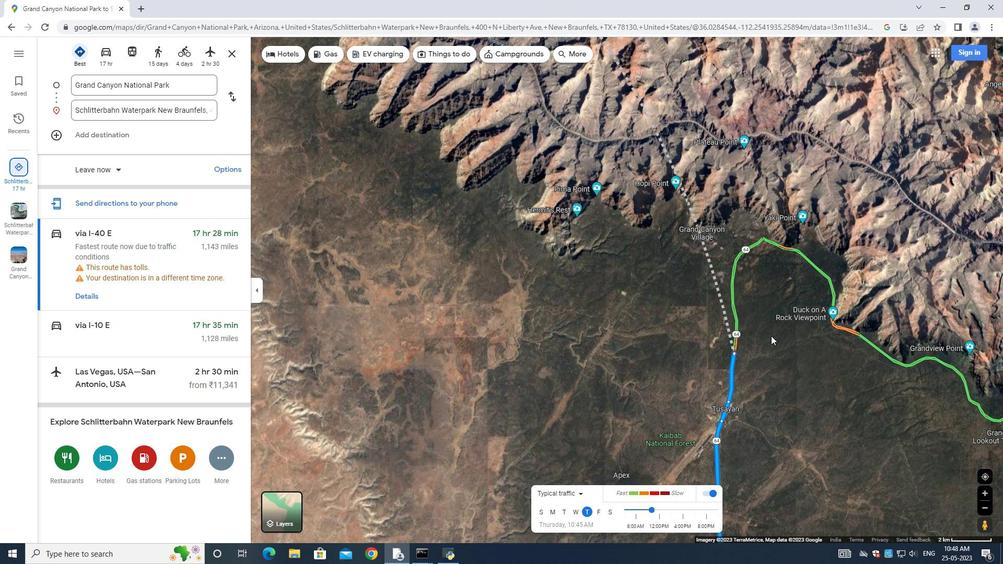 
Action: Mouse scrolled (771, 340) with delta (0, 0)
Screenshot: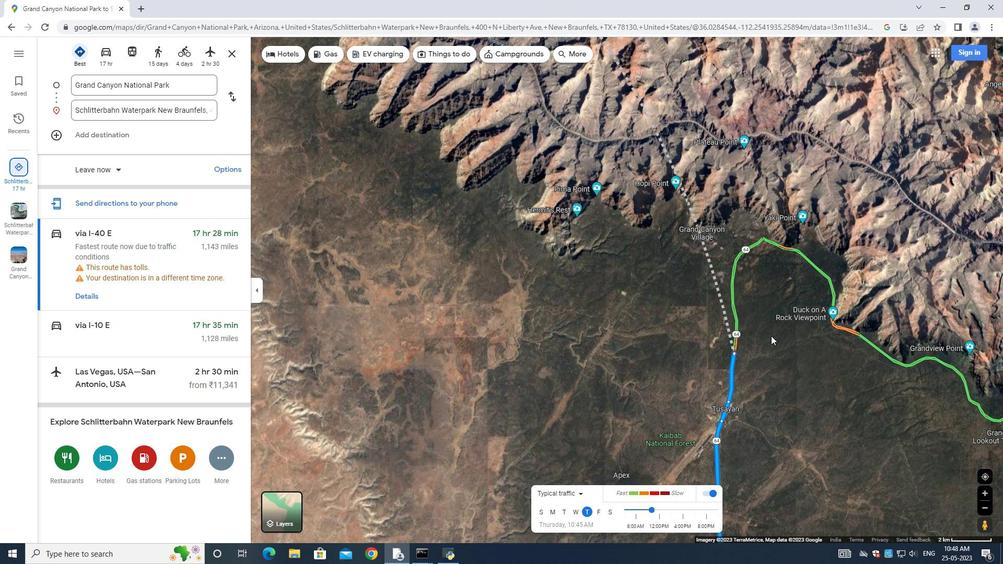 
Action: Mouse scrolled (771, 340) with delta (0, 0)
Screenshot: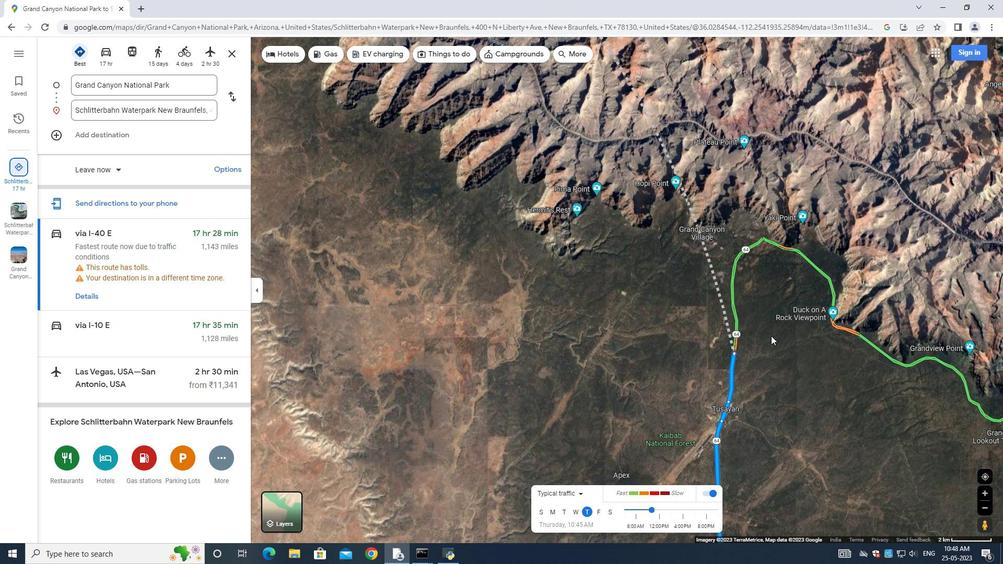 
Action: Mouse moved to (769, 340)
Screenshot: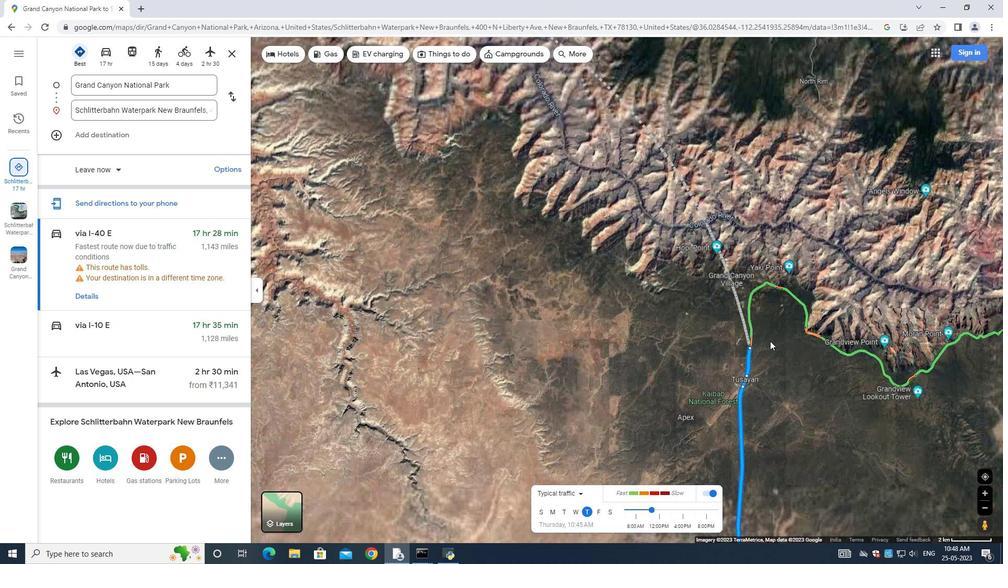 
Action: Mouse scrolled (769, 340) with delta (0, 0)
Screenshot: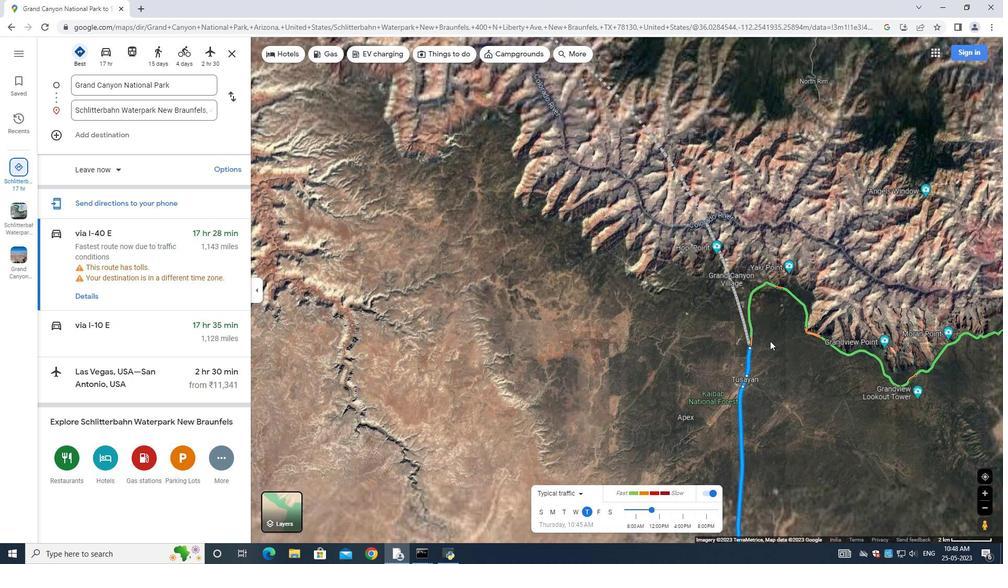 
Action: Mouse moved to (754, 399)
Screenshot: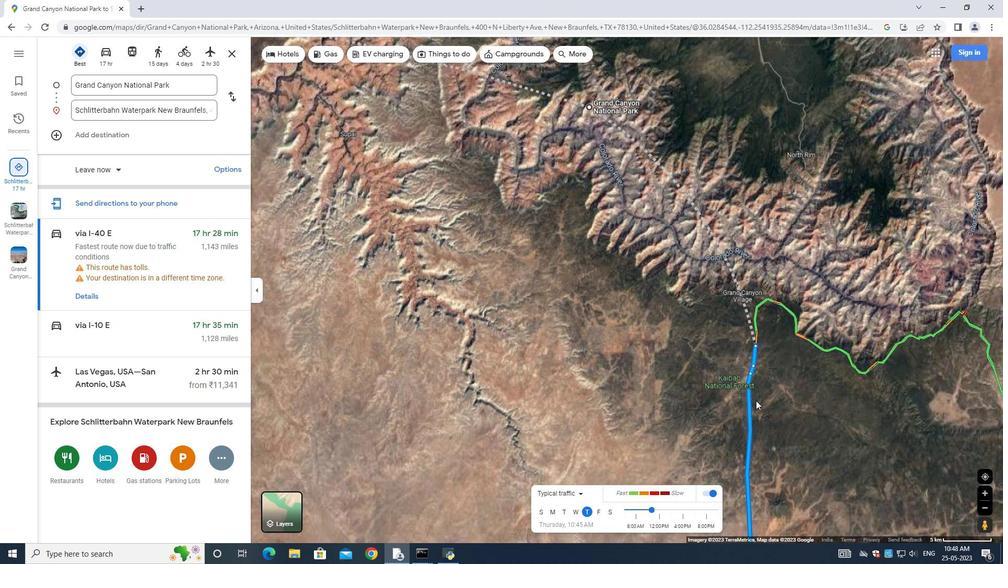 
Action: Mouse pressed left at (754, 399)
Screenshot: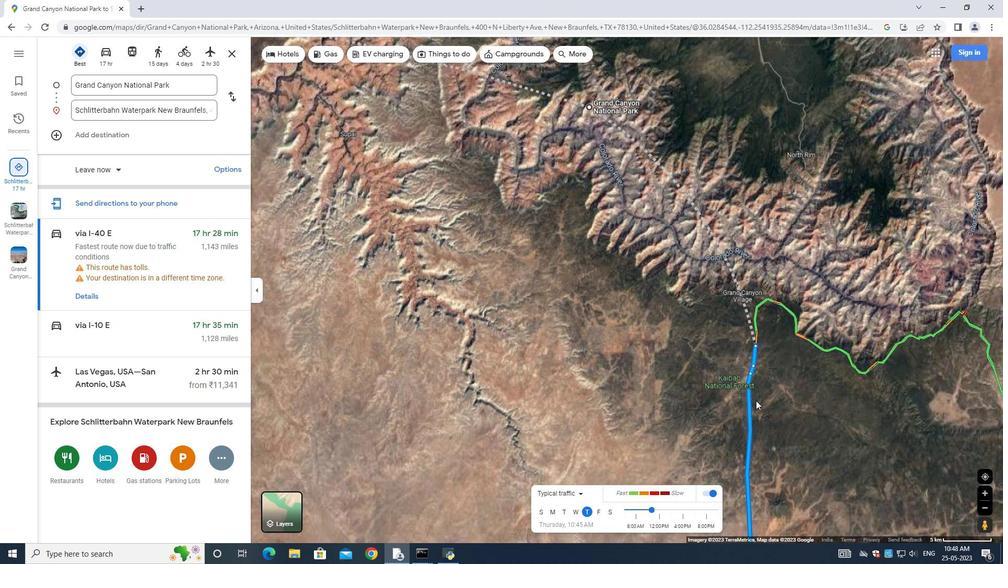 
Action: Mouse moved to (788, 432)
Screenshot: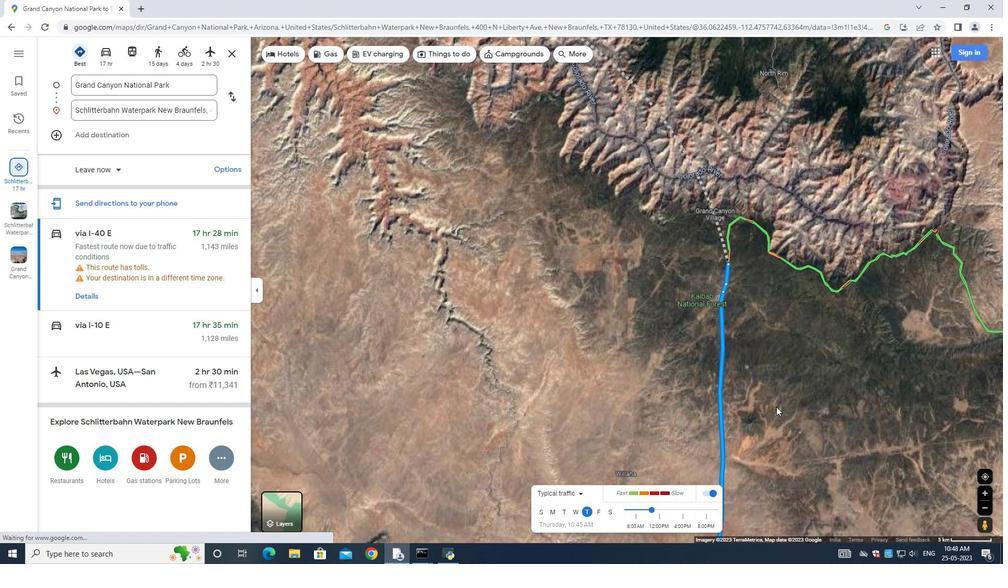 
Action: Mouse pressed left at (788, 432)
Screenshot: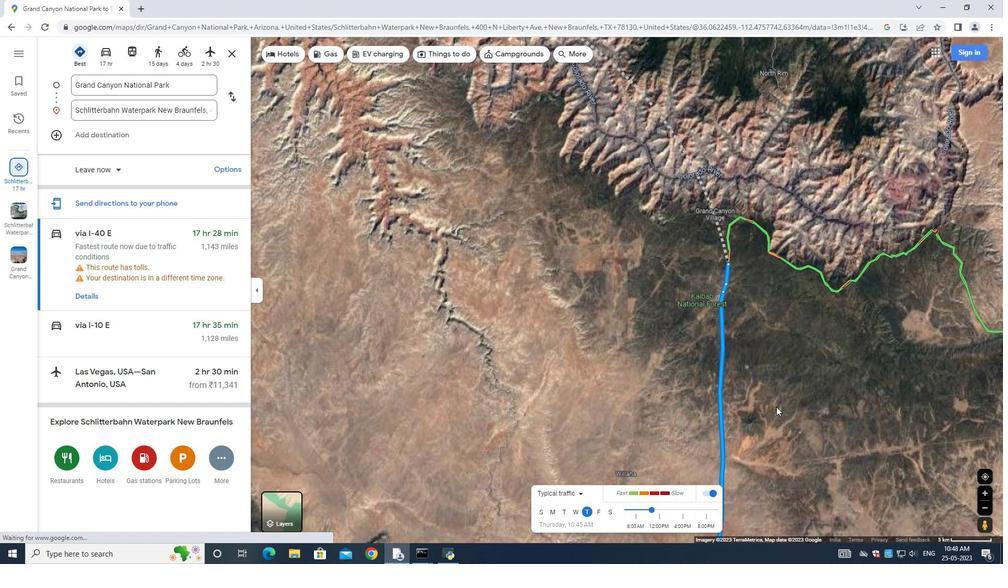 
Action: Mouse moved to (699, 428)
Screenshot: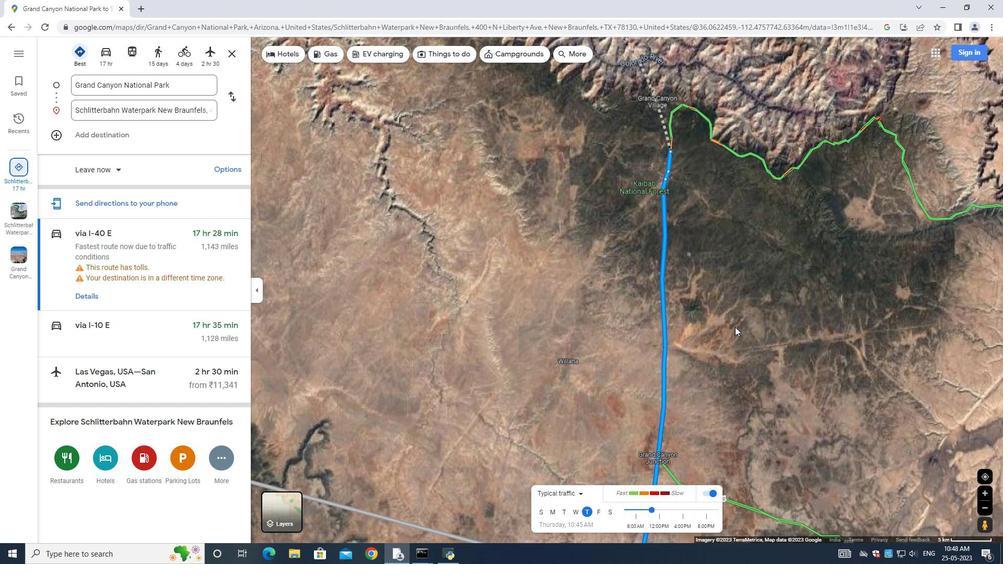 
Action: Mouse pressed left at (699, 428)
Screenshot: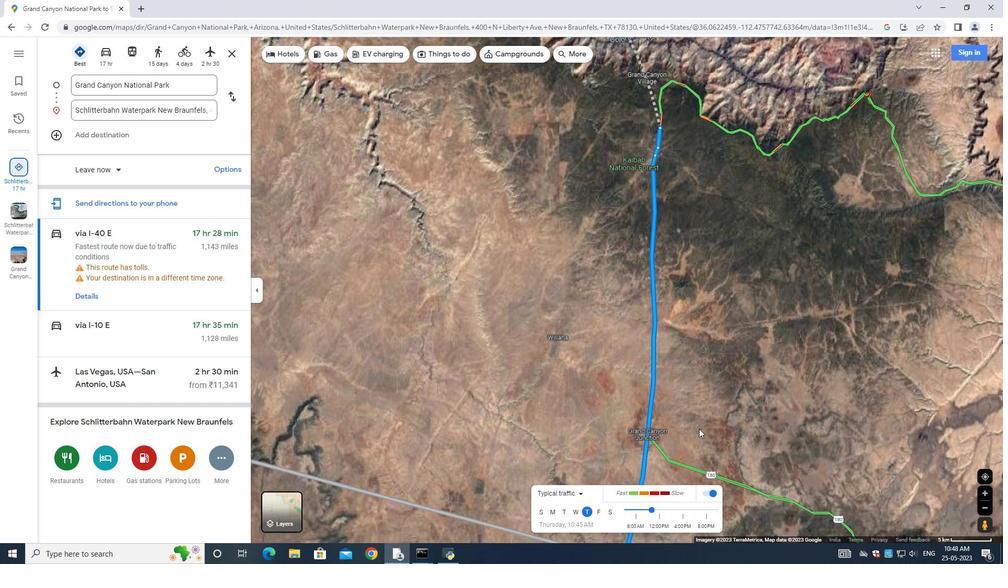 
Action: Mouse moved to (646, 452)
Screenshot: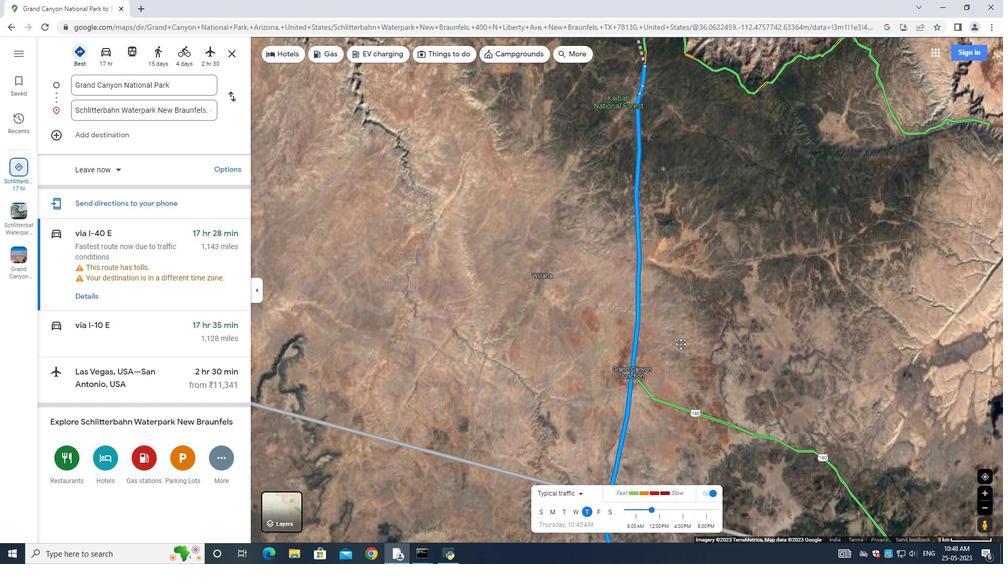 
Action: Mouse pressed left at (646, 452)
Screenshot: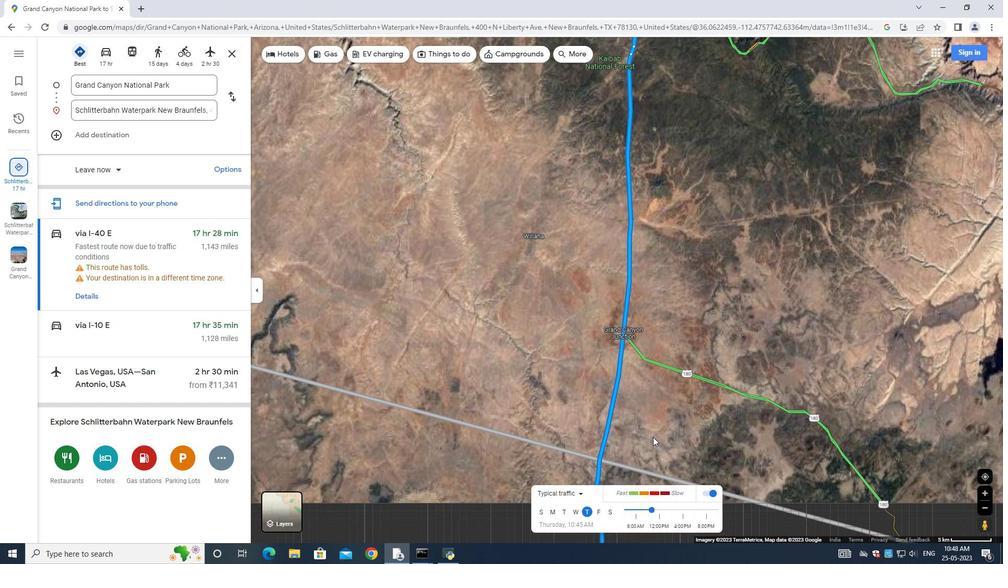 
Action: Mouse moved to (664, 443)
Screenshot: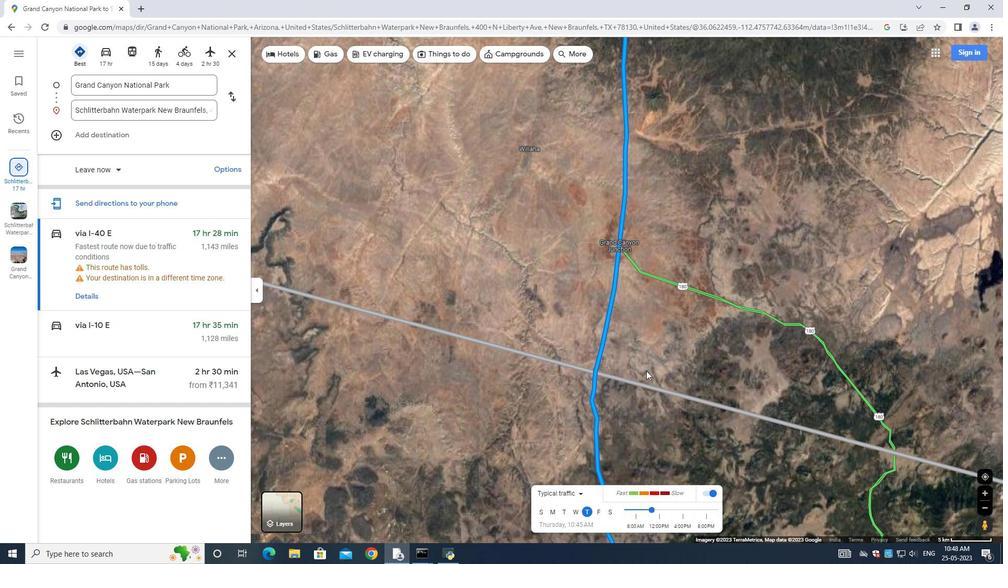 
Action: Mouse pressed left at (663, 443)
Screenshot: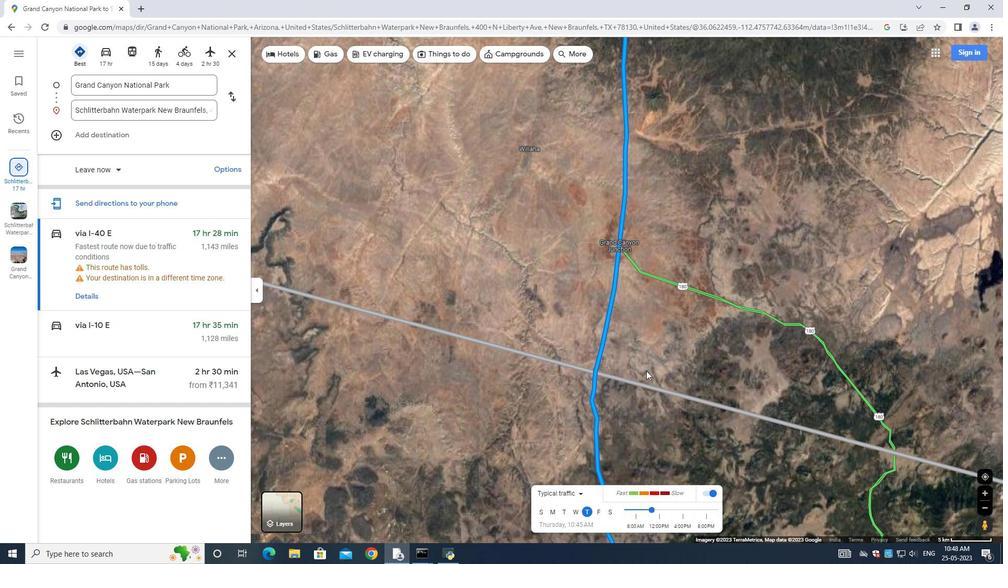 
Action: Mouse moved to (662, 379)
Screenshot: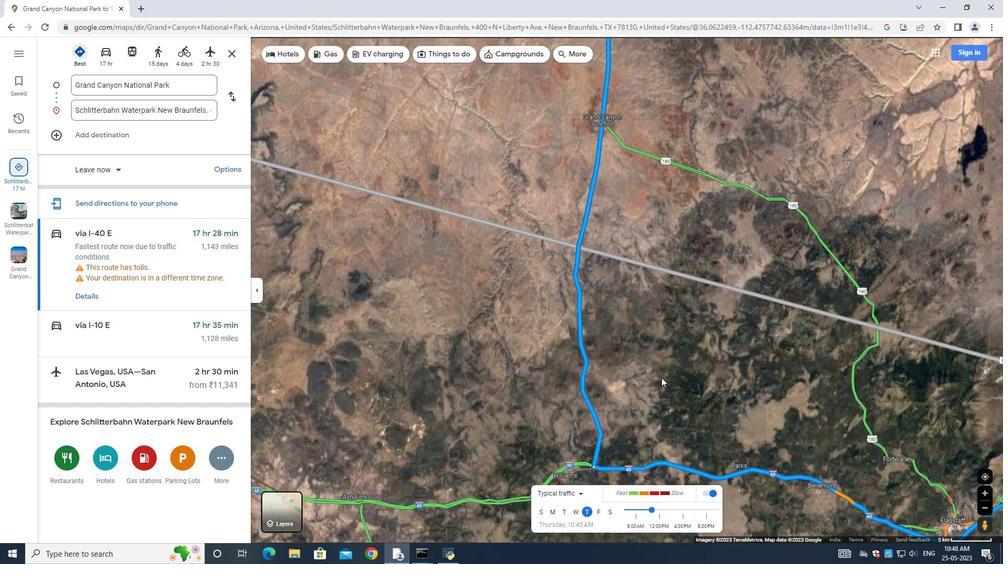 
Action: Mouse scrolled (662, 379) with delta (0, 0)
Screenshot: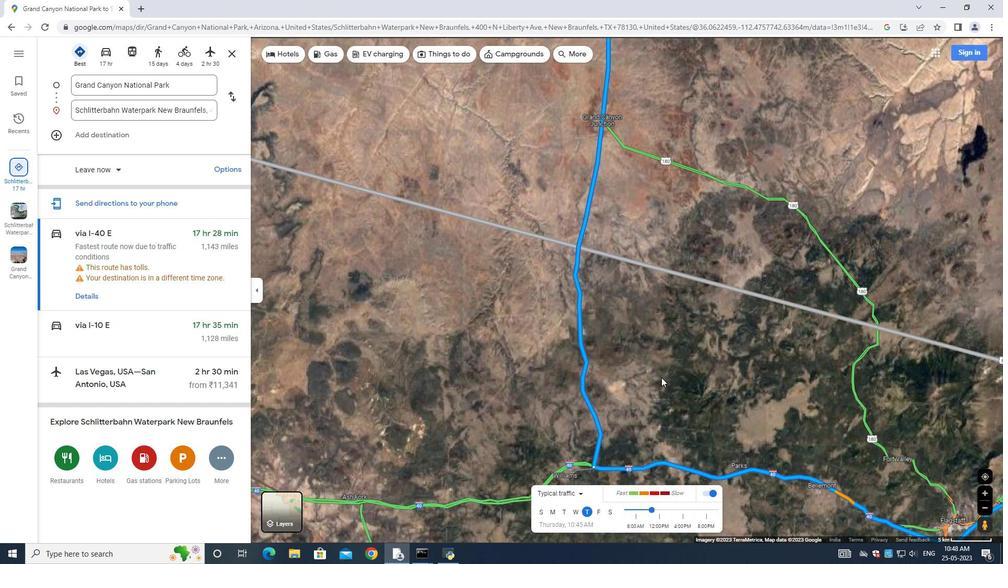 
Action: Mouse moved to (663, 380)
Screenshot: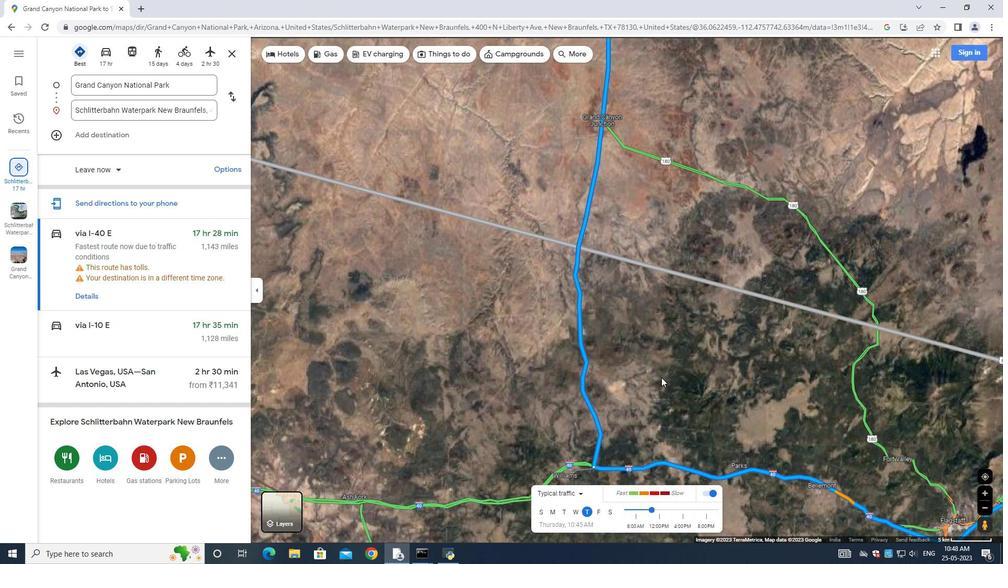 
Action: Mouse scrolled (663, 379) with delta (0, 0)
Screenshot: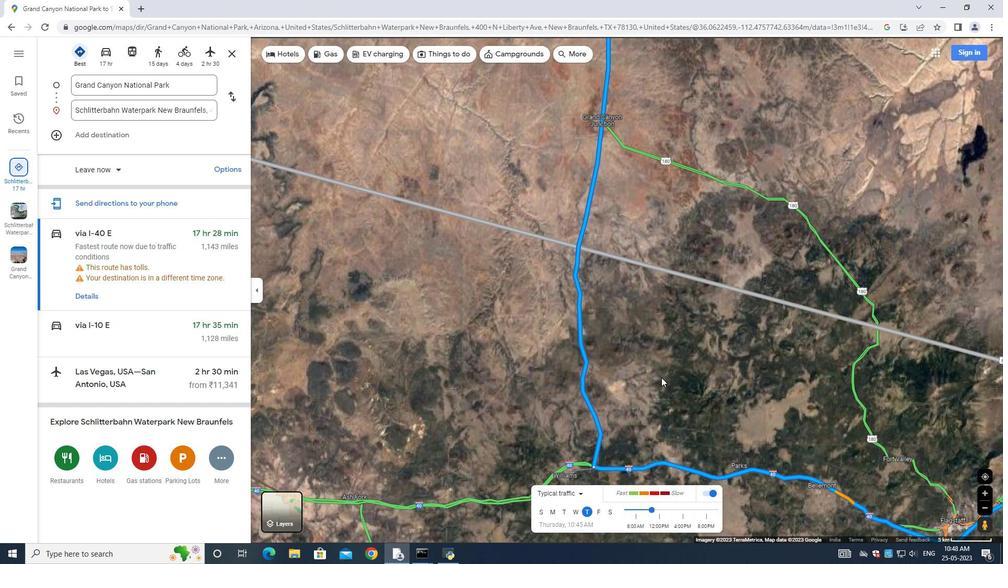 
Action: Mouse moved to (663, 380)
Screenshot: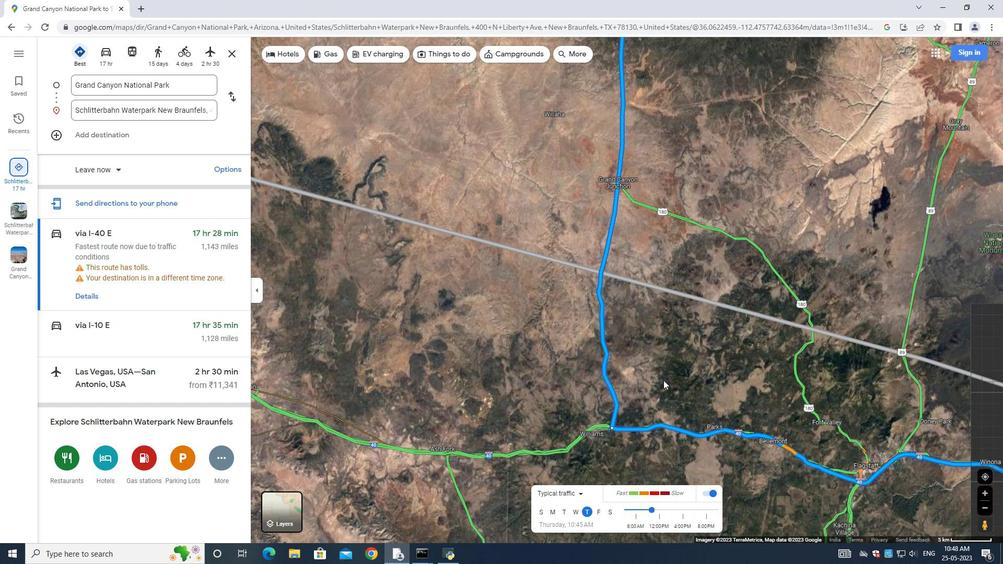 
Action: Mouse scrolled (663, 379) with delta (0, 0)
Screenshot: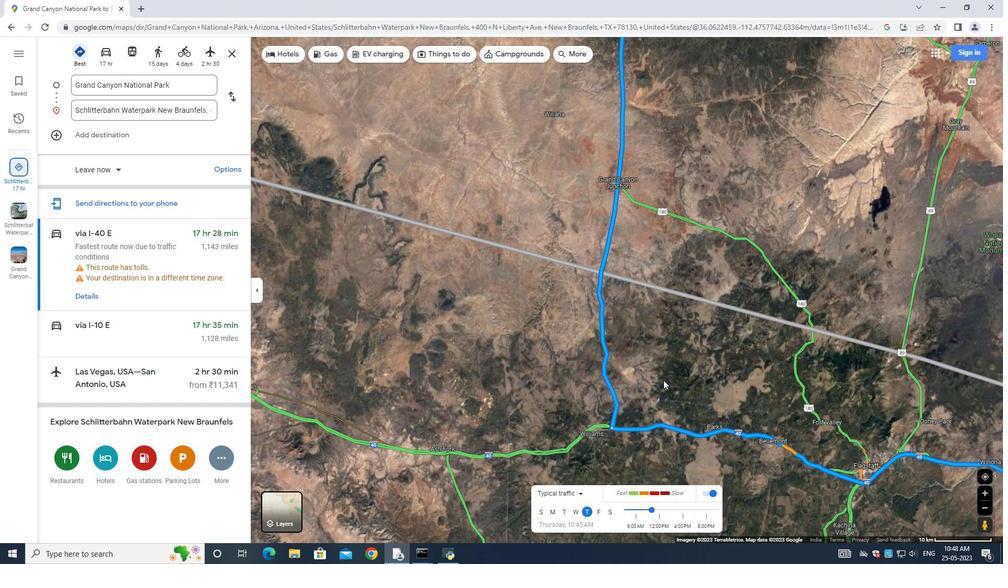 
Action: Mouse moved to (664, 380)
Screenshot: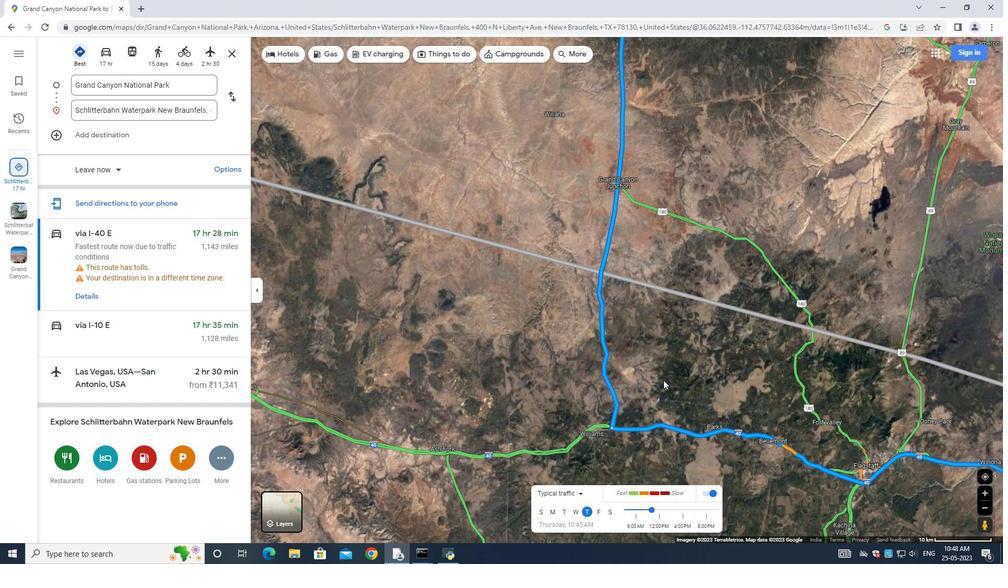 
Action: Mouse scrolled (663, 379) with delta (0, 0)
Screenshot: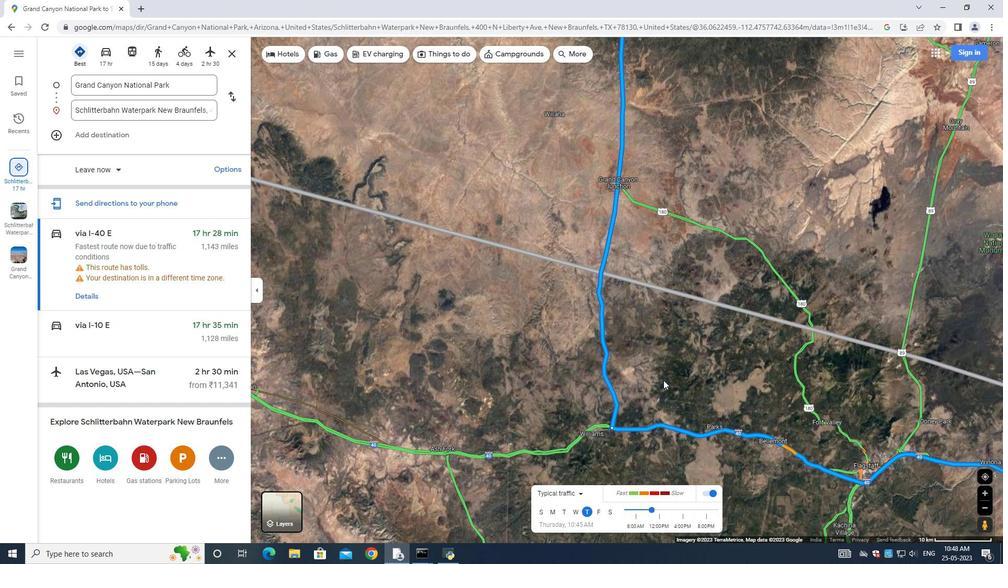 
Action: Mouse moved to (667, 386)
Screenshot: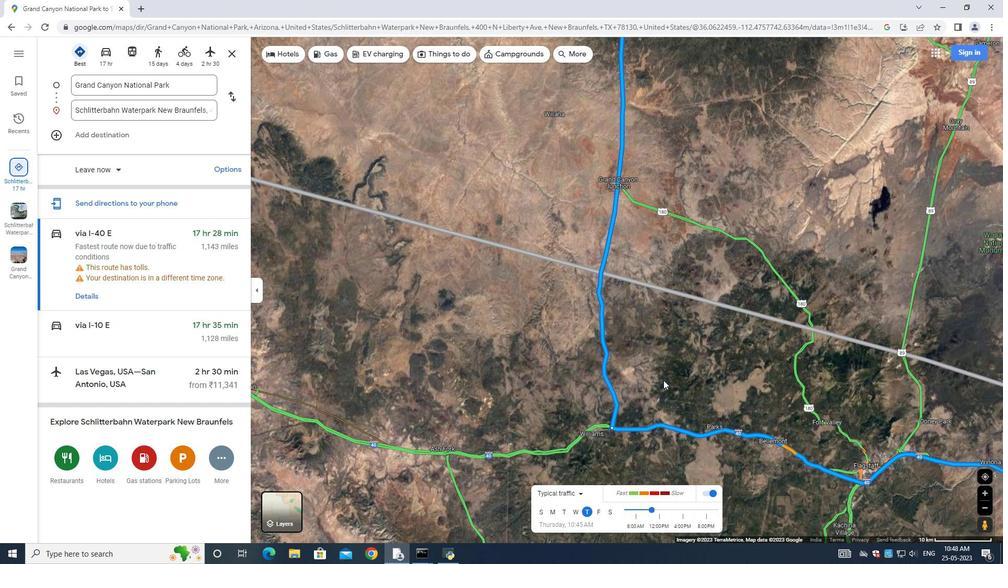 
Action: Mouse scrolled (663, 379) with delta (0, 0)
Screenshot: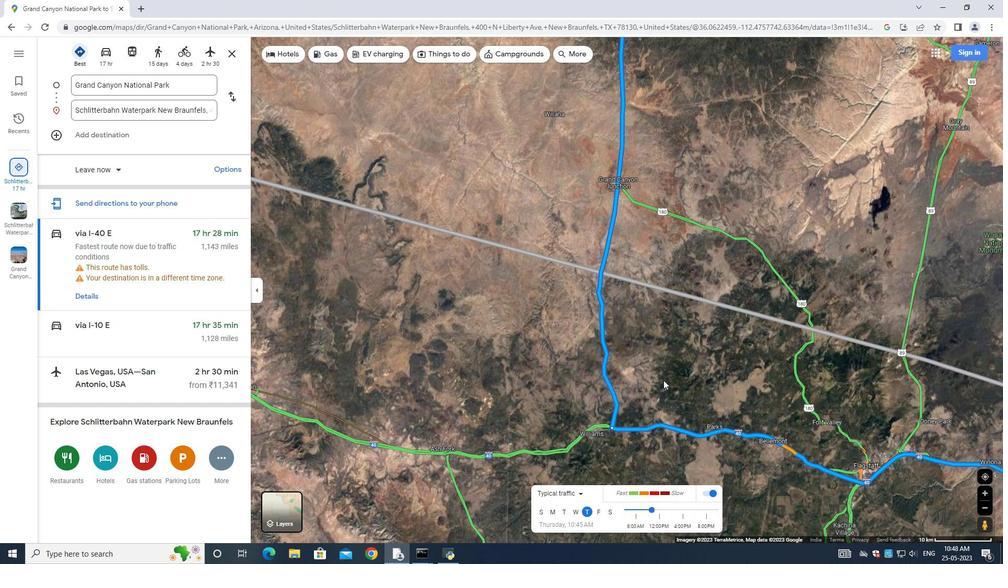 
Action: Mouse moved to (642, 444)
Screenshot: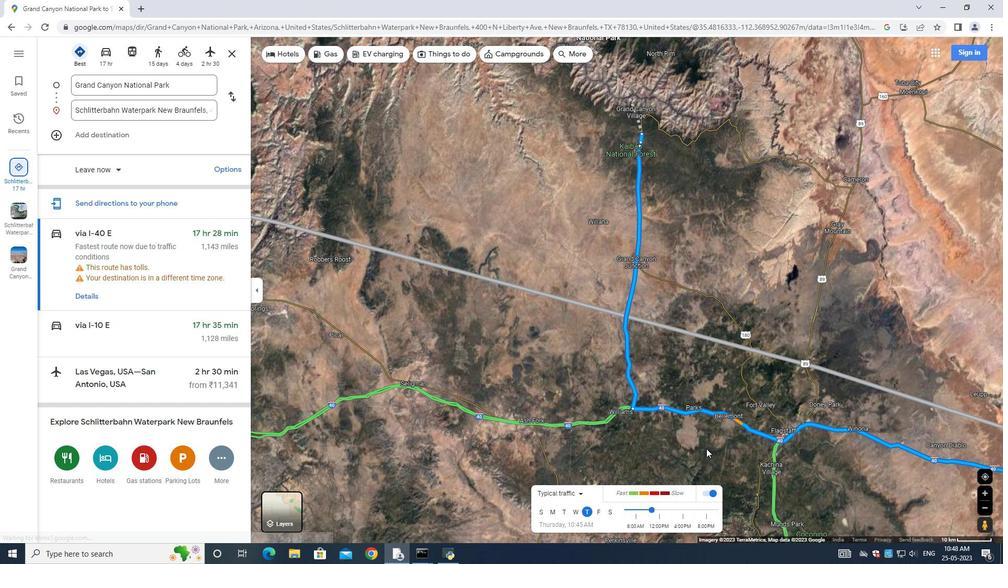 
Action: Mouse pressed left at (642, 444)
Screenshot: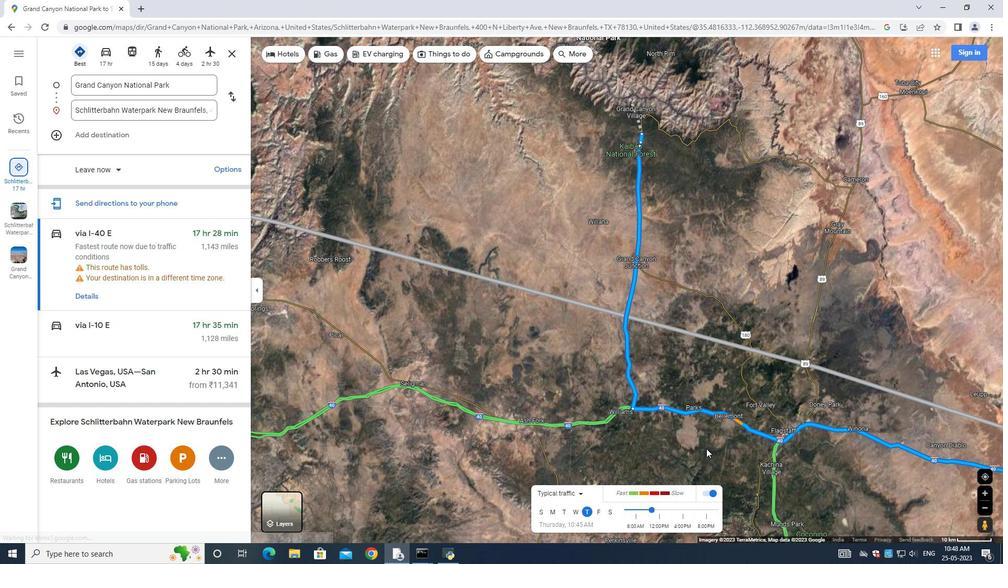 
Action: Mouse moved to (761, 448)
Screenshot: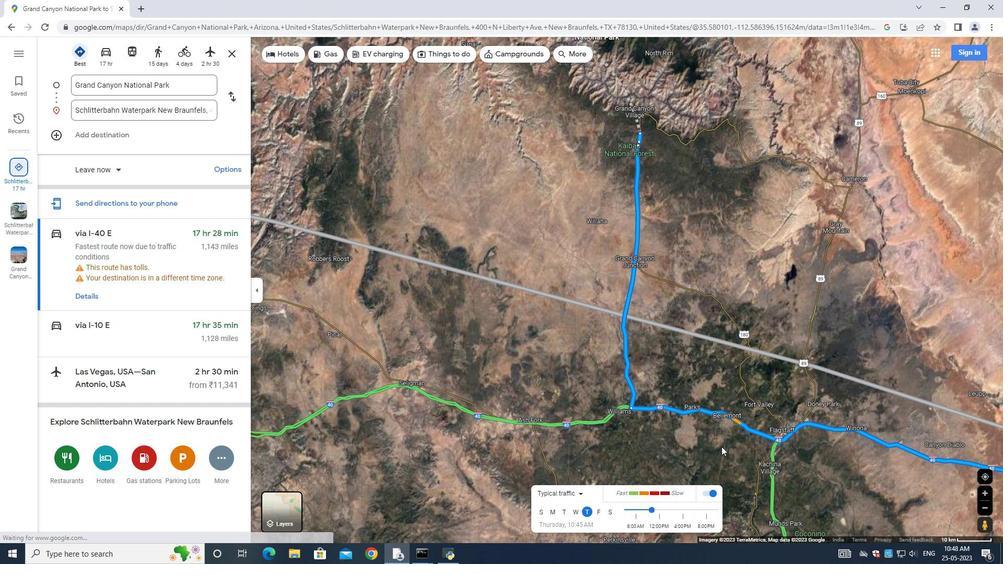 
Action: Mouse pressed left at (761, 448)
Screenshot: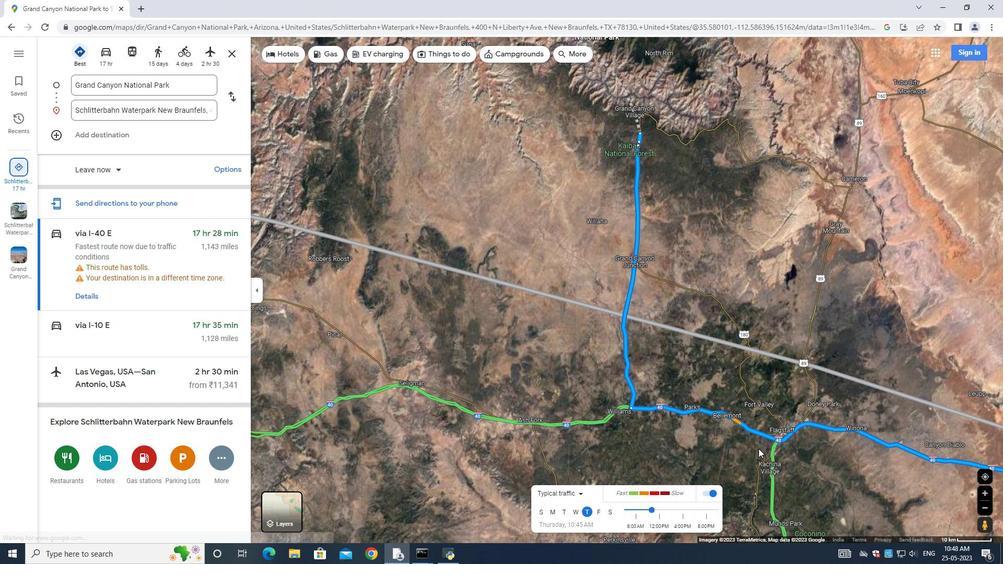 
Action: Mouse moved to (800, 462)
Screenshot: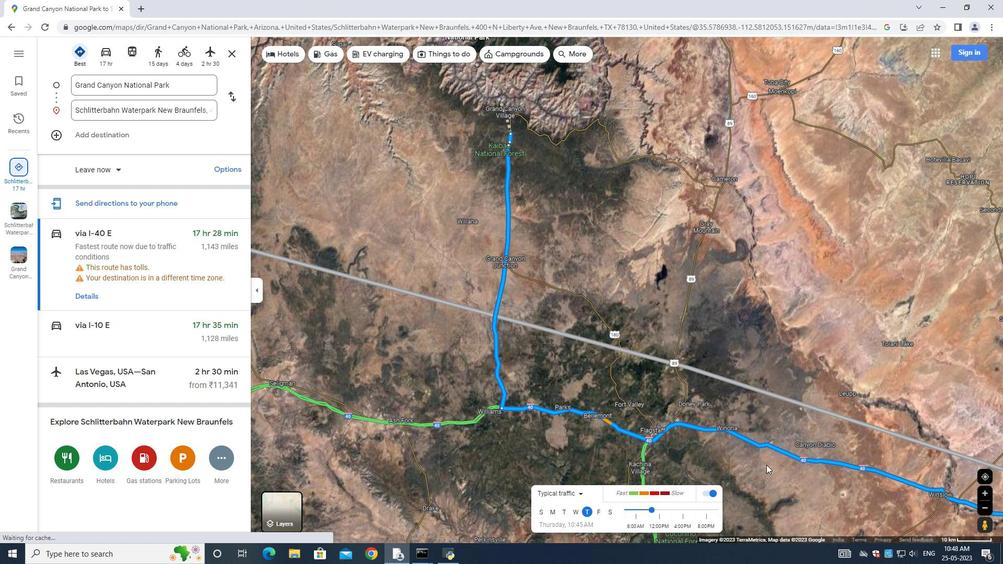 
Action: Mouse pressed left at (800, 462)
Screenshot: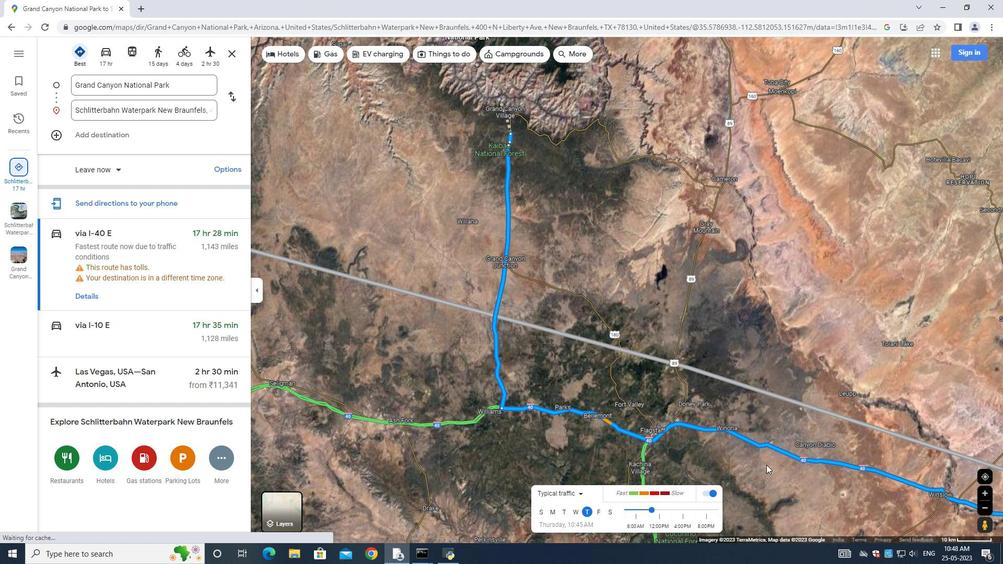 
Action: Mouse moved to (816, 427)
Screenshot: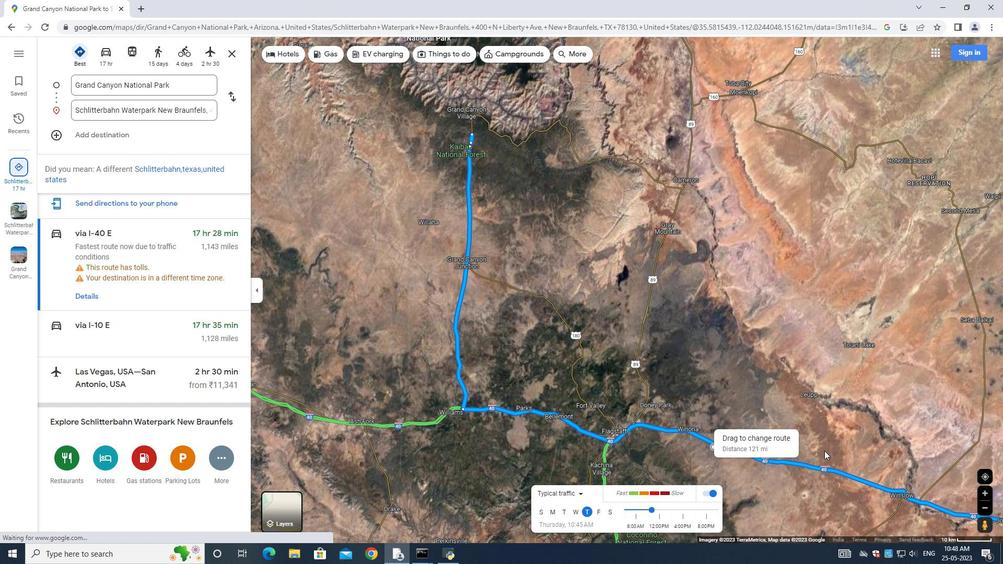 
Action: Mouse pressed left at (816, 427)
Screenshot: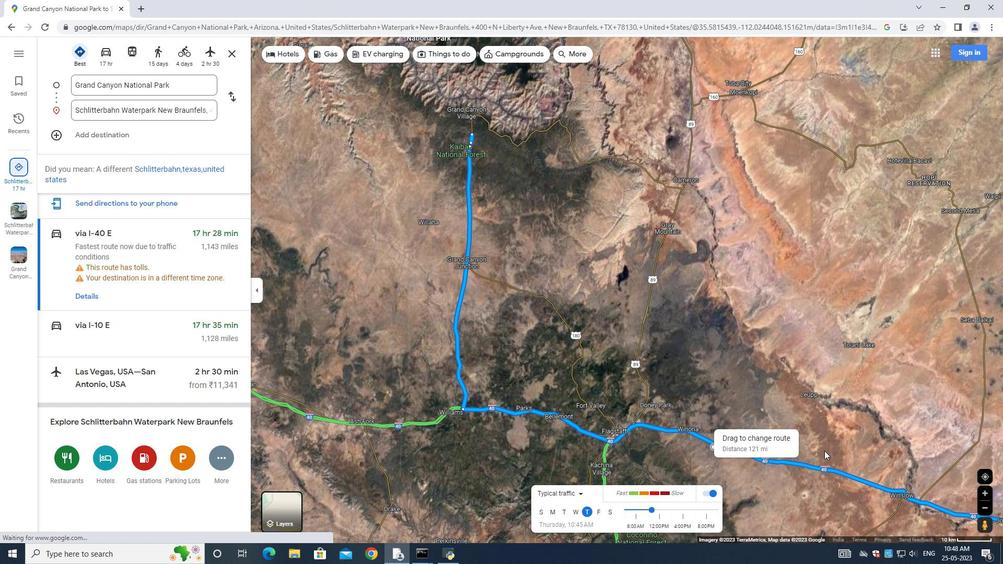 
Action: Mouse moved to (840, 447)
Screenshot: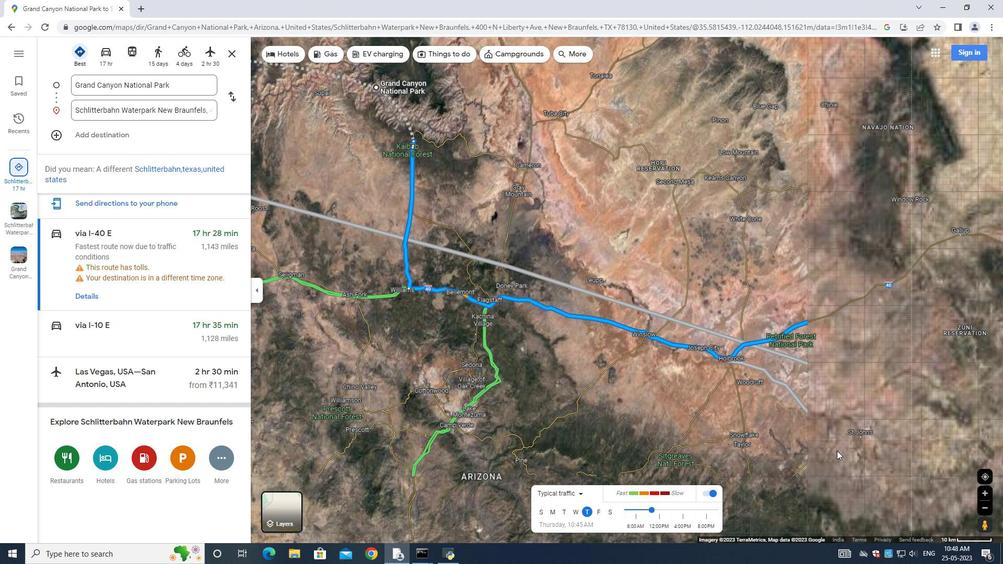 
Action: Mouse pressed left at (840, 447)
Screenshot: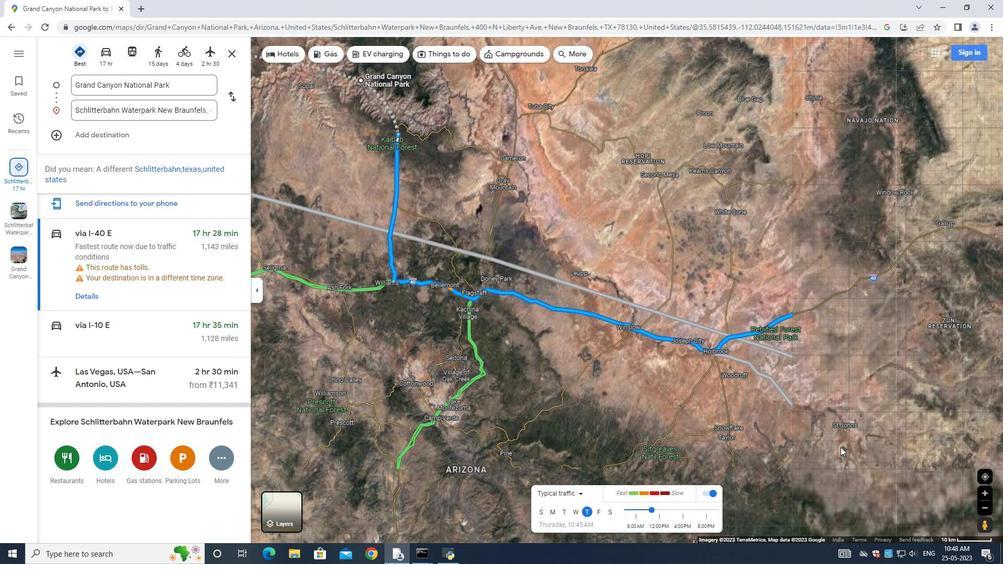 
Action: Mouse moved to (751, 316)
Screenshot: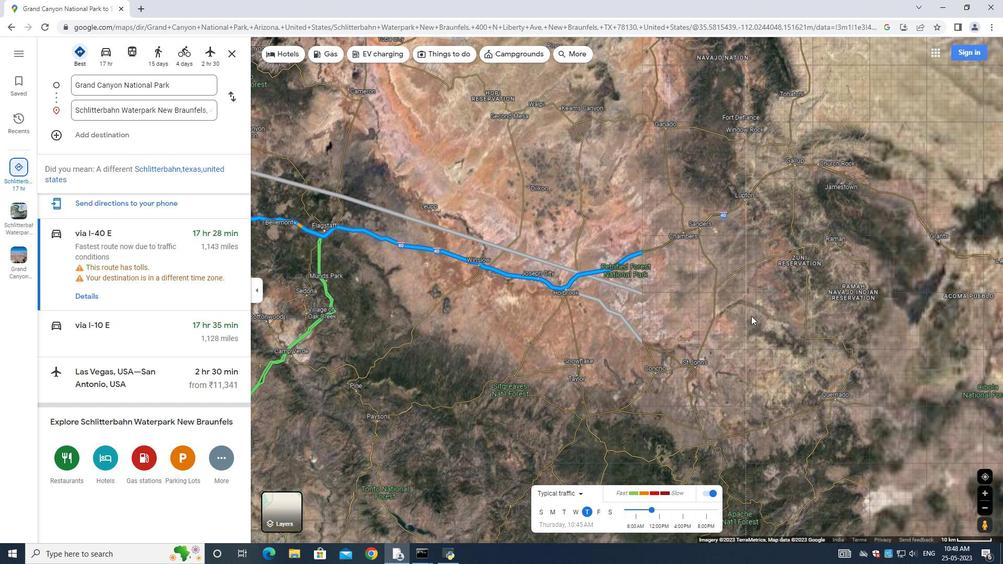 
Action: Mouse pressed left at (751, 316)
Screenshot: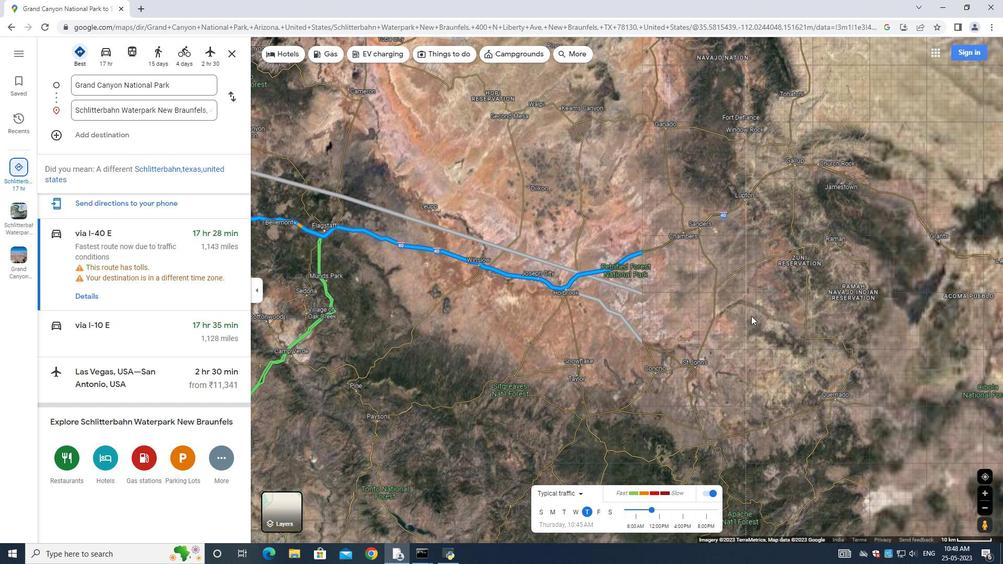 
Action: Mouse moved to (698, 388)
Screenshot: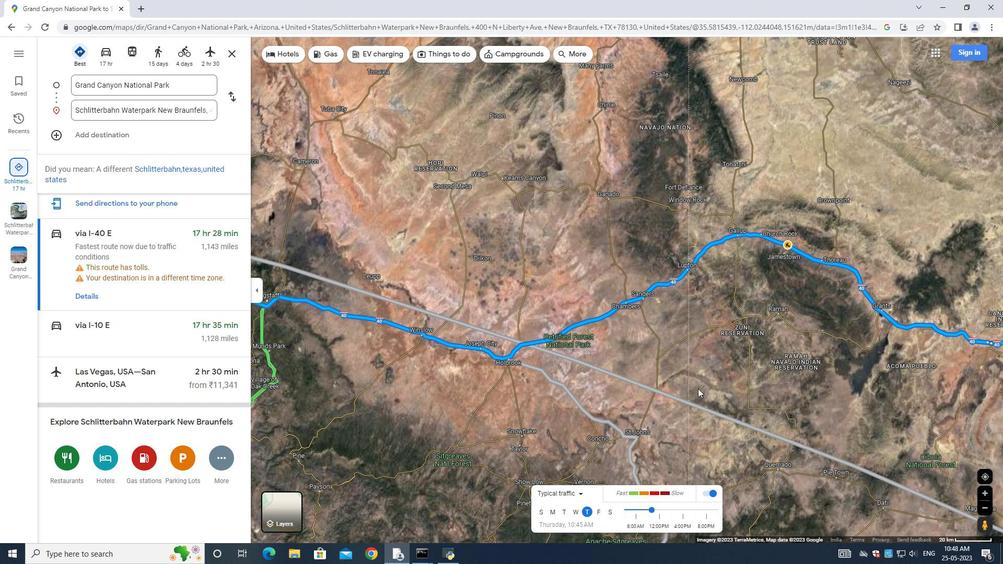 
Action: Mouse scrolled (698, 387) with delta (0, 0)
Screenshot: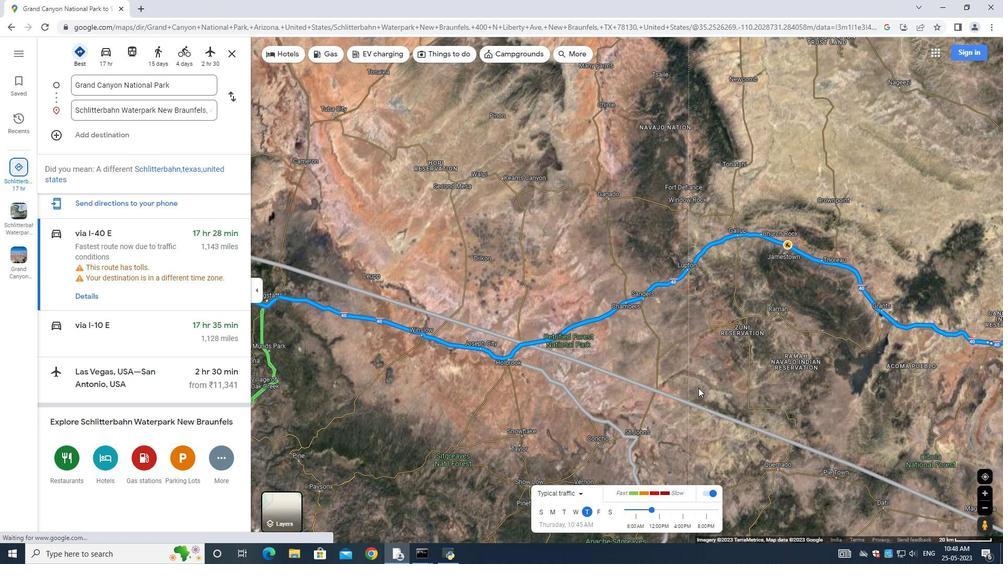 
Action: Mouse moved to (698, 388)
Screenshot: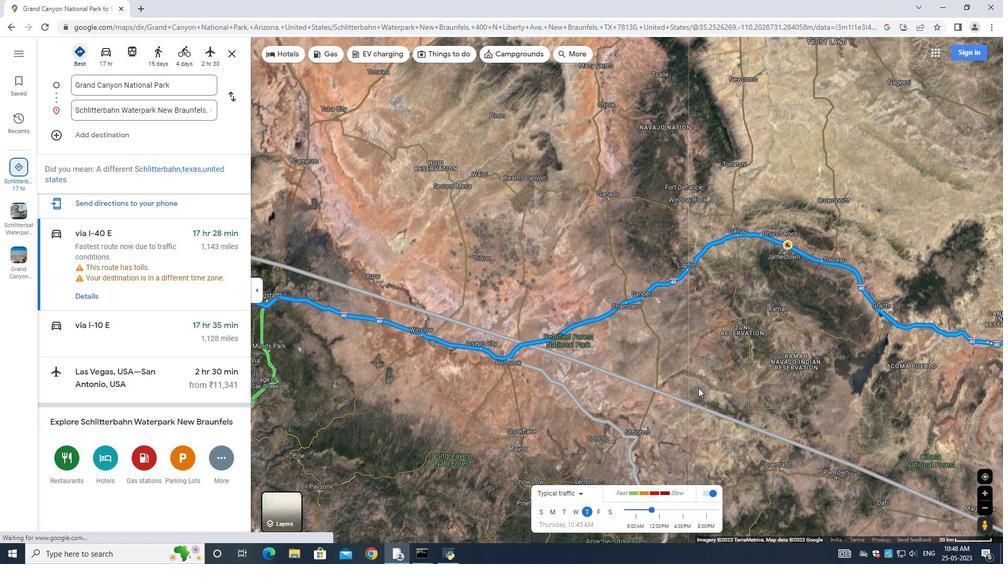 
Action: Mouse scrolled (698, 387) with delta (0, 0)
Screenshot: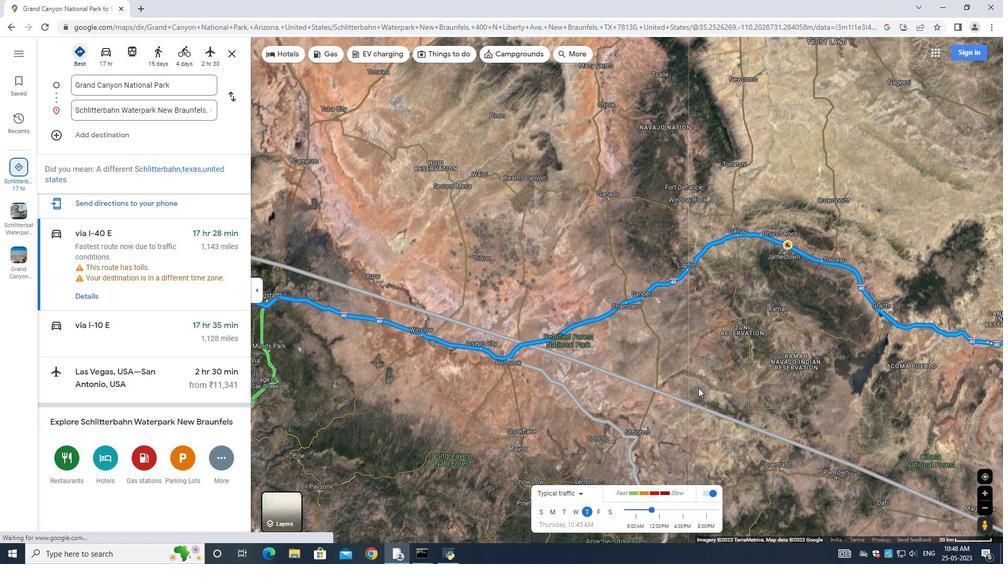 
Action: Mouse scrolled (698, 387) with delta (0, 0)
Screenshot: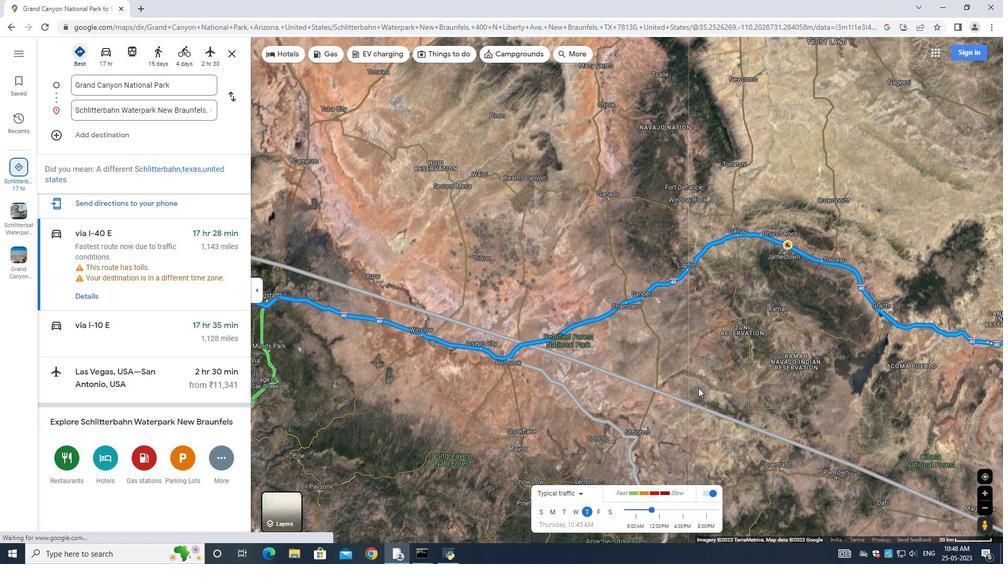 
Action: Mouse scrolled (698, 387) with delta (0, 0)
Screenshot: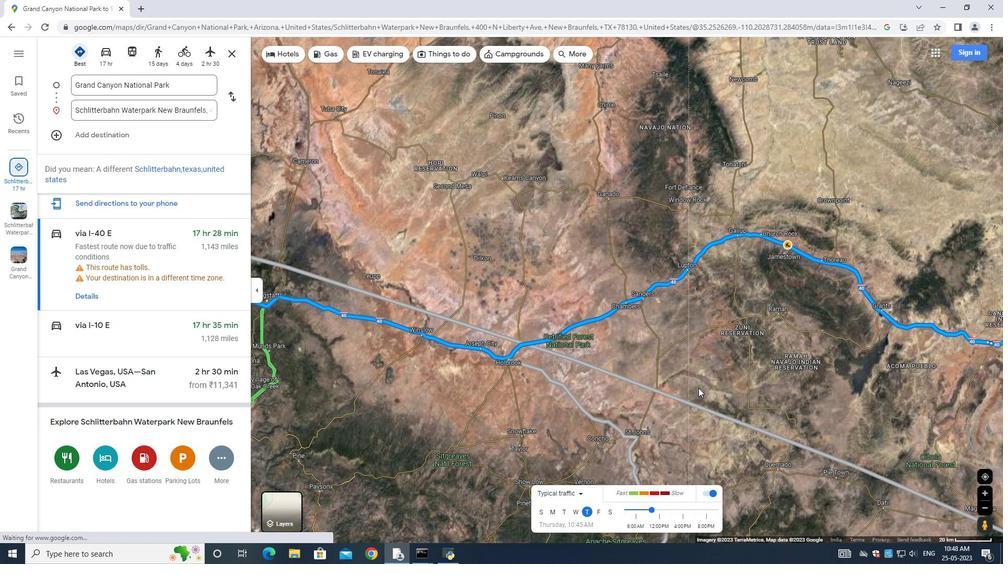 
Action: Mouse moved to (698, 388)
Screenshot: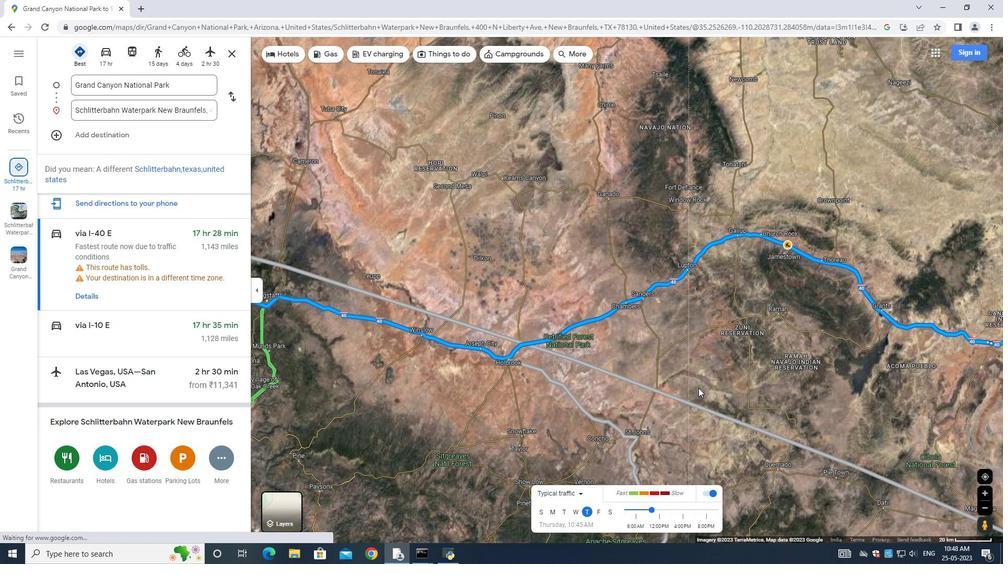 
Action: Mouse scrolled (698, 388) with delta (0, 0)
Screenshot: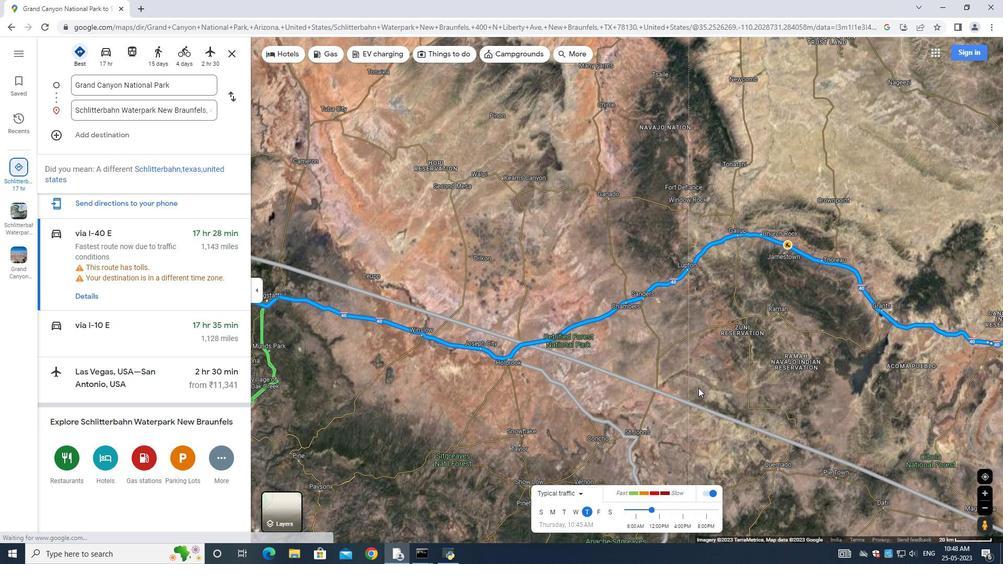 
Action: Mouse moved to (790, 388)
Screenshot: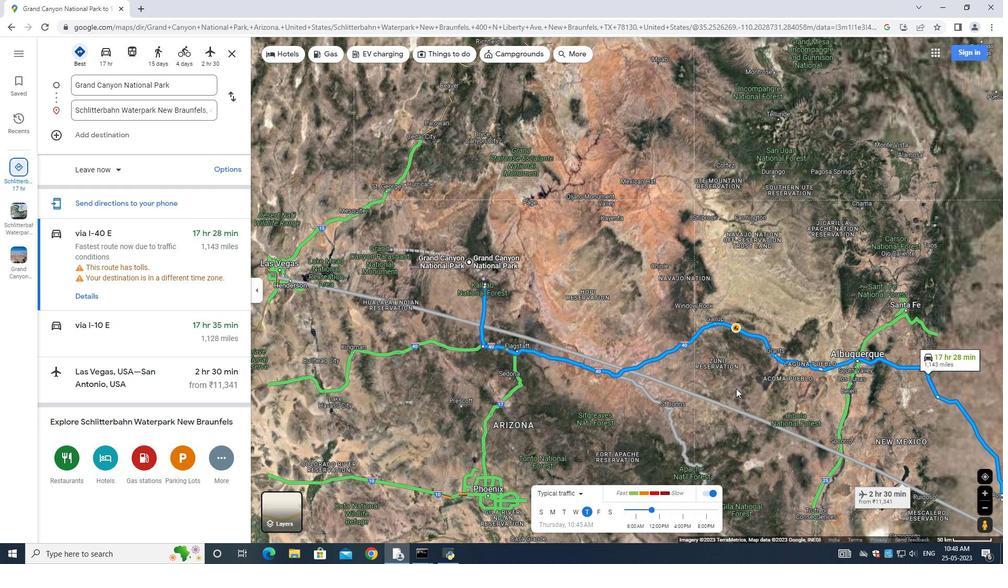 
Action: Mouse pressed left at (790, 388)
Screenshot: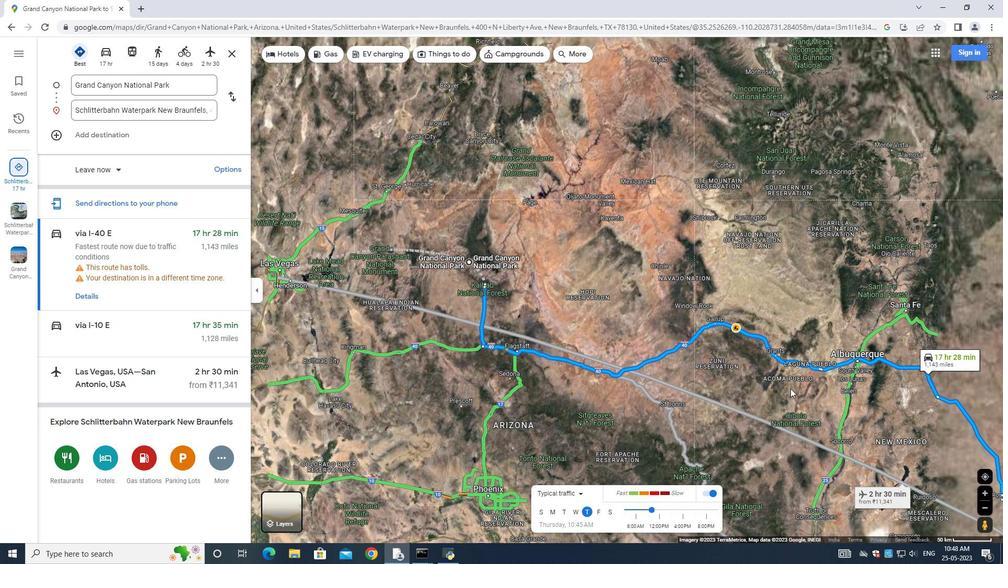 
Action: Mouse moved to (675, 373)
Screenshot: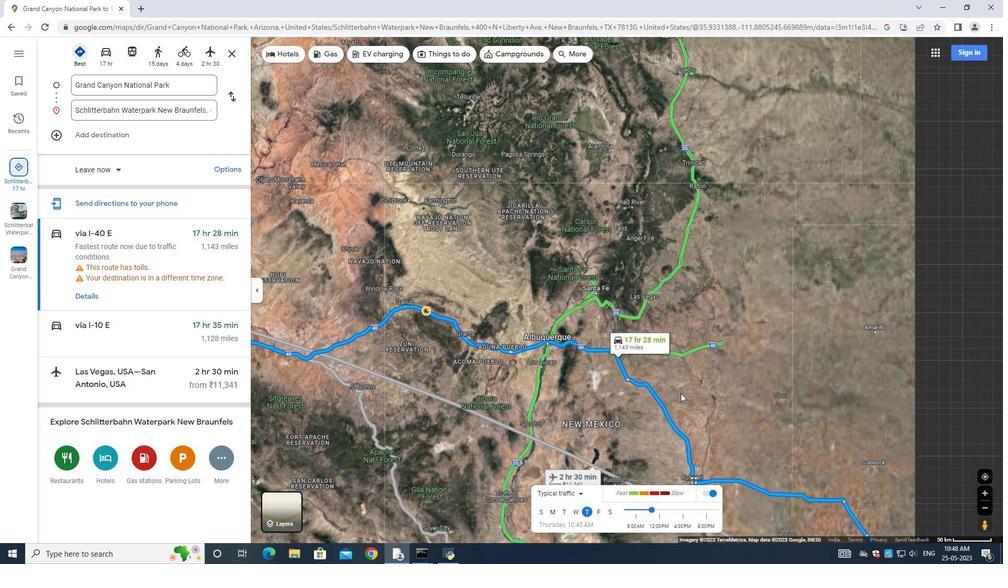 
Action: Mouse pressed left at (675, 373)
Screenshot: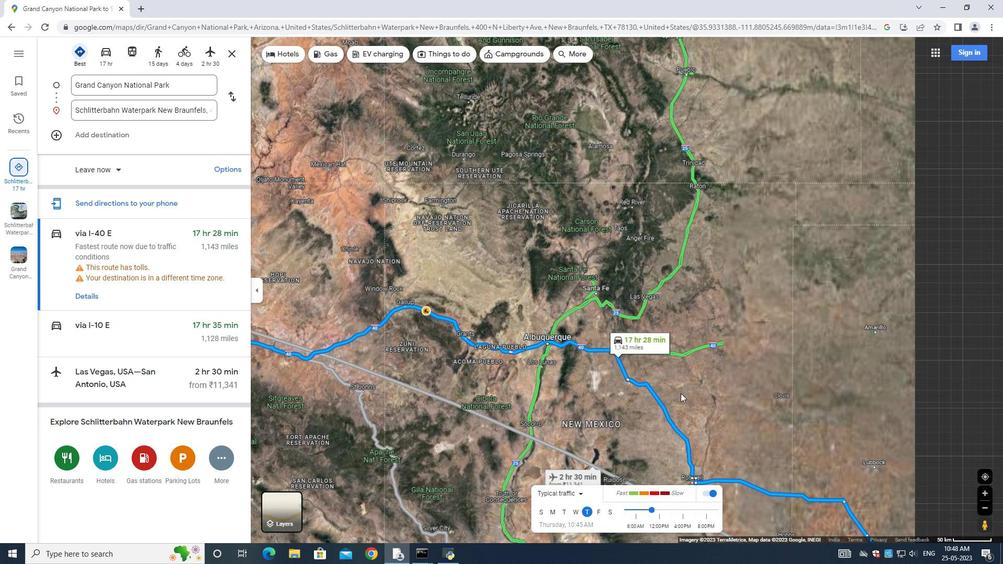 
Action: Mouse moved to (790, 459)
Screenshot: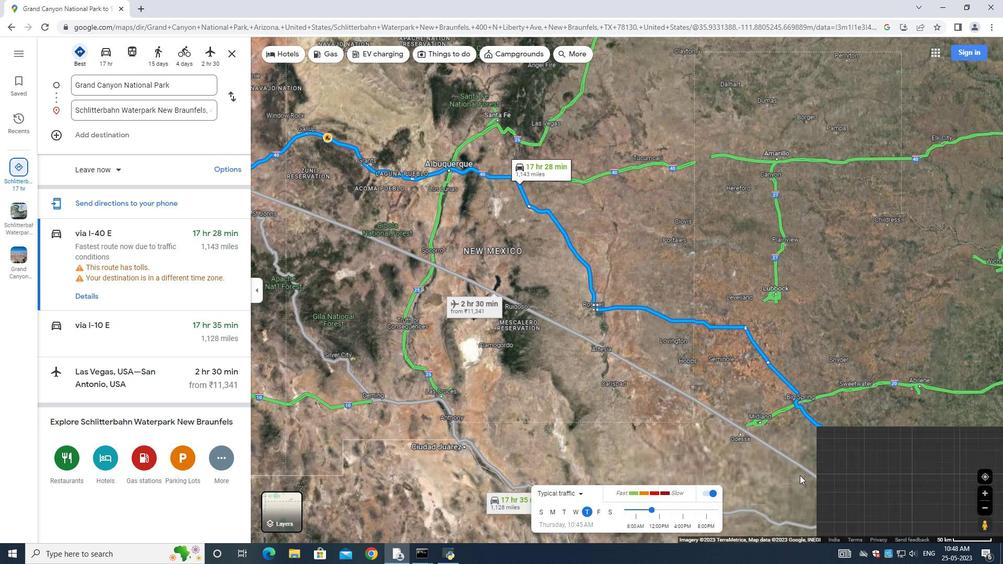 
Action: Mouse pressed left at (790, 459)
Screenshot: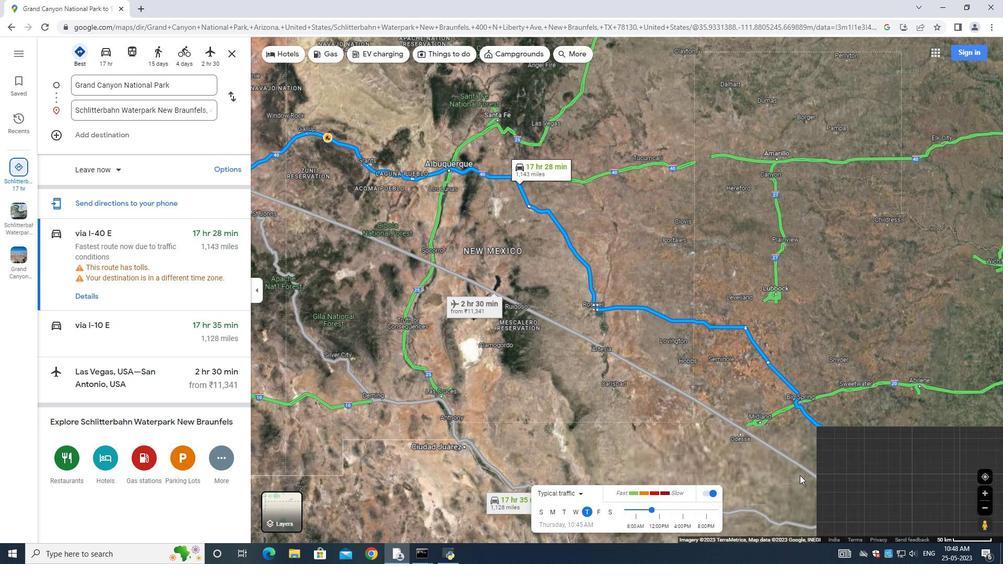 
Action: Mouse moved to (839, 474)
Screenshot: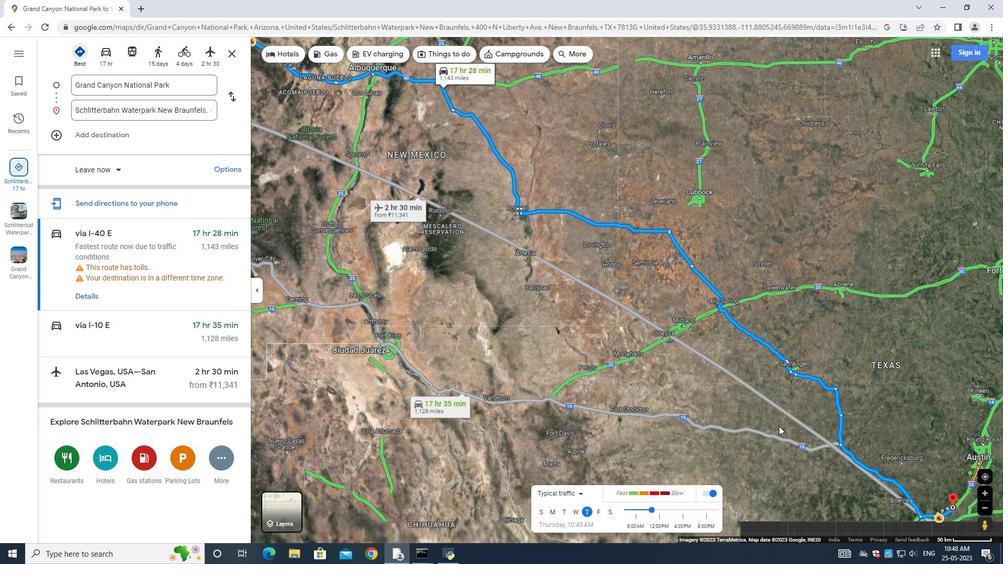 
Action: Mouse pressed left at (842, 476)
Screenshot: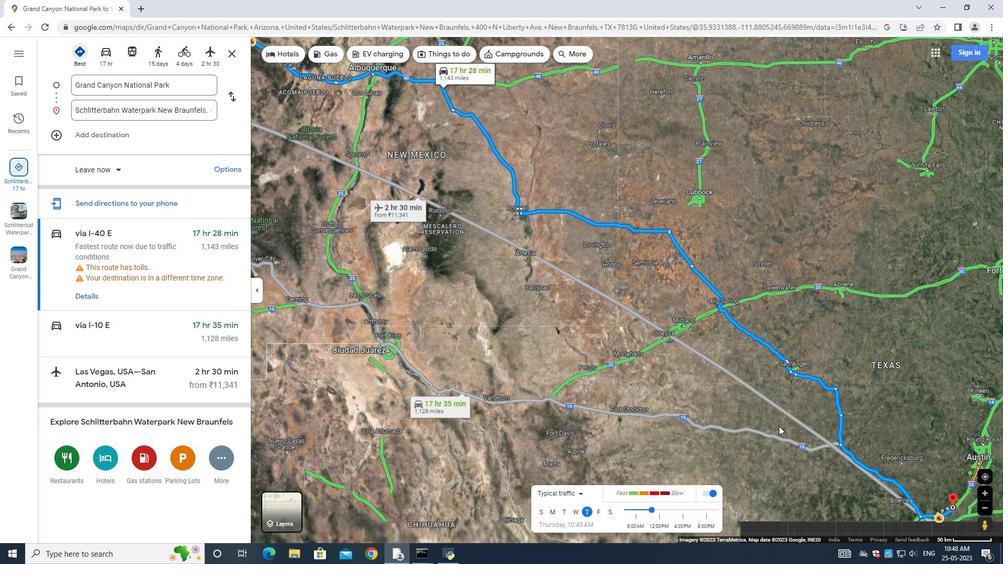 
Action: Mouse moved to (796, 459)
Screenshot: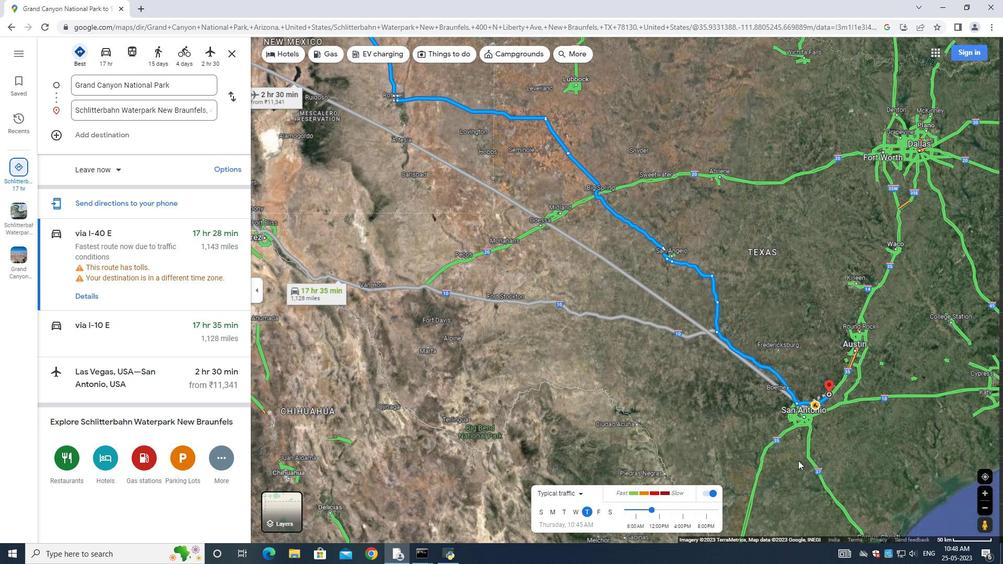 
Action: Mouse pressed left at (797, 460)
Screenshot: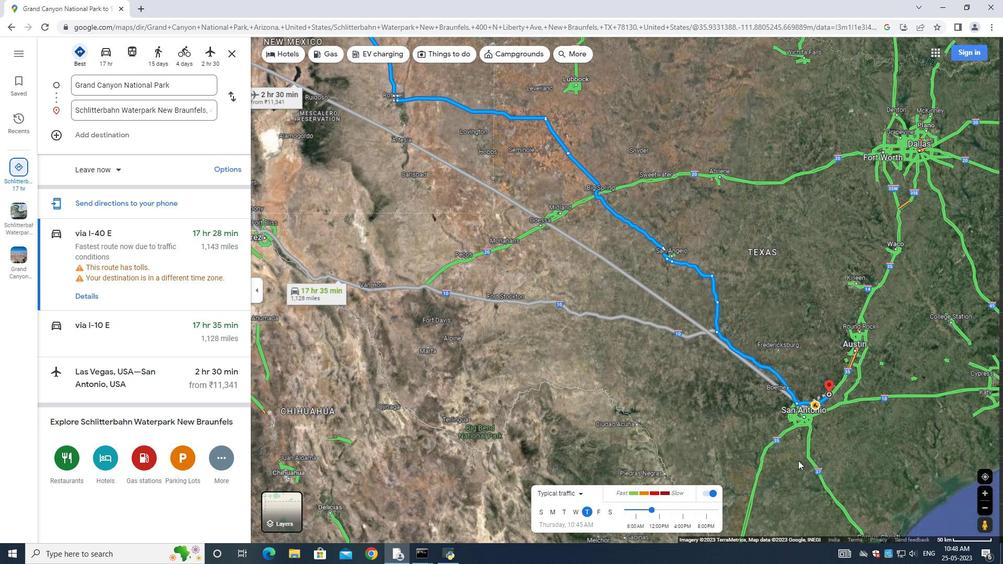 
Action: Mouse moved to (726, 364)
Screenshot: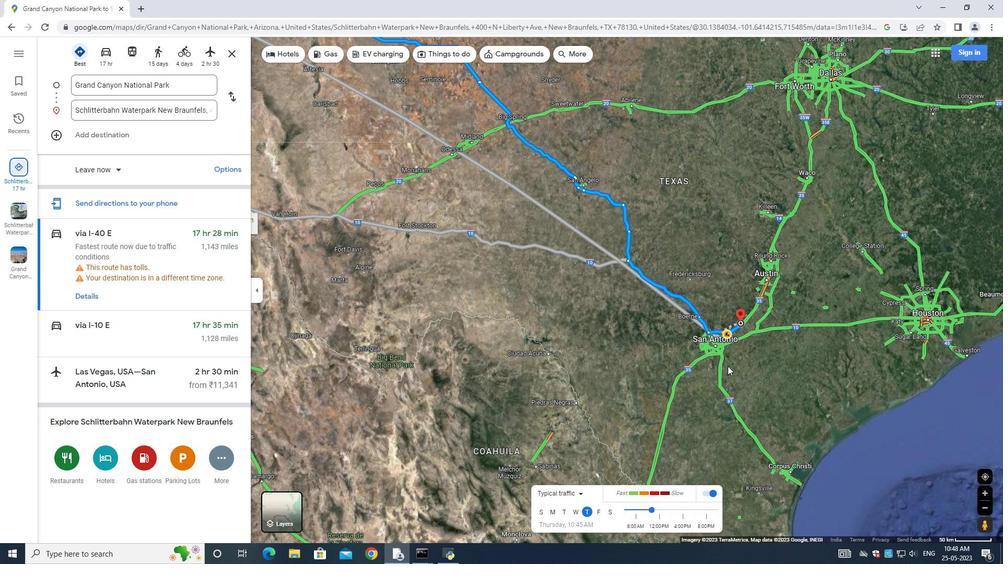 
Action: Mouse scrolled (726, 365) with delta (0, 0)
Screenshot: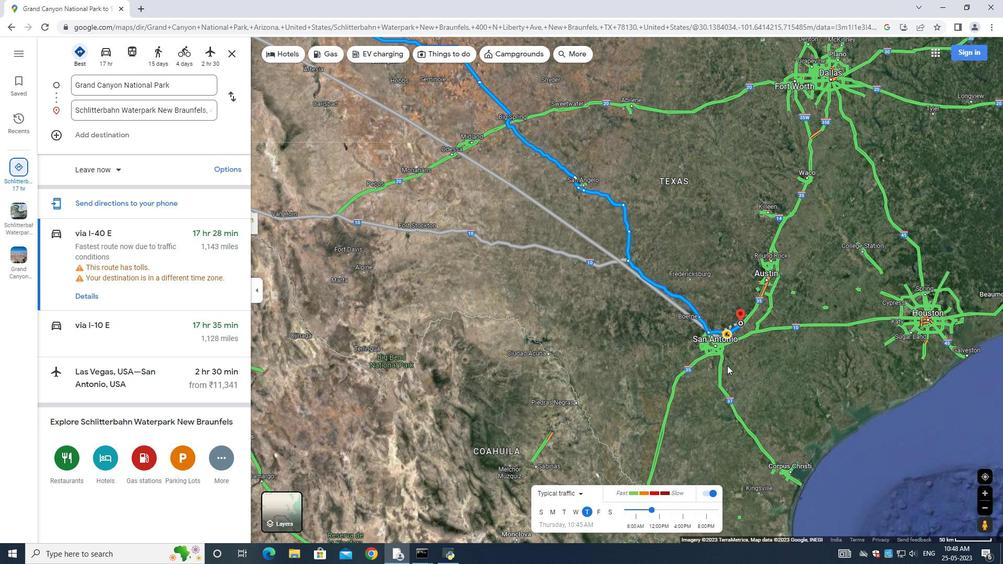 
Action: Mouse moved to (726, 364)
Screenshot: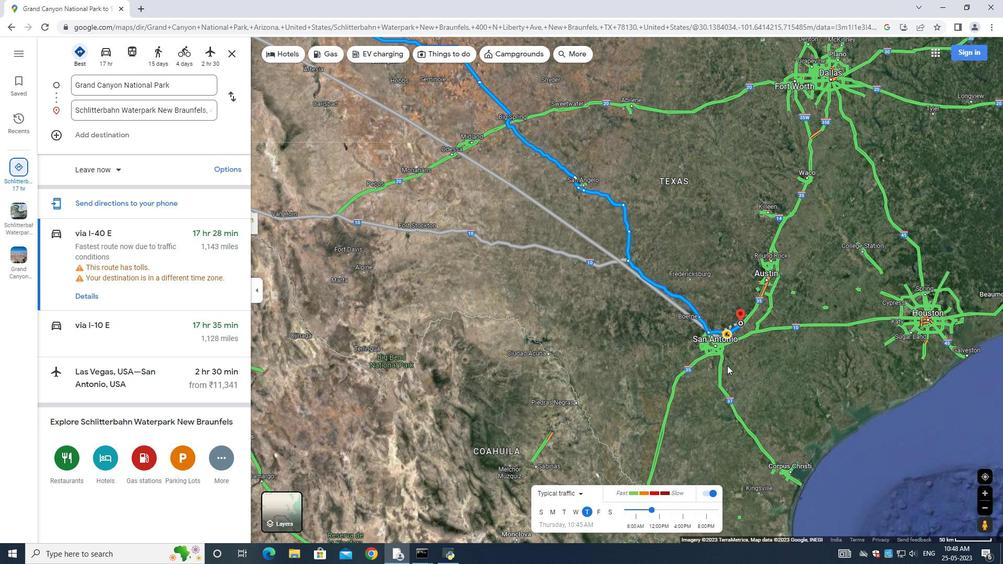 
Action: Mouse scrolled (726, 364) with delta (0, 0)
Screenshot: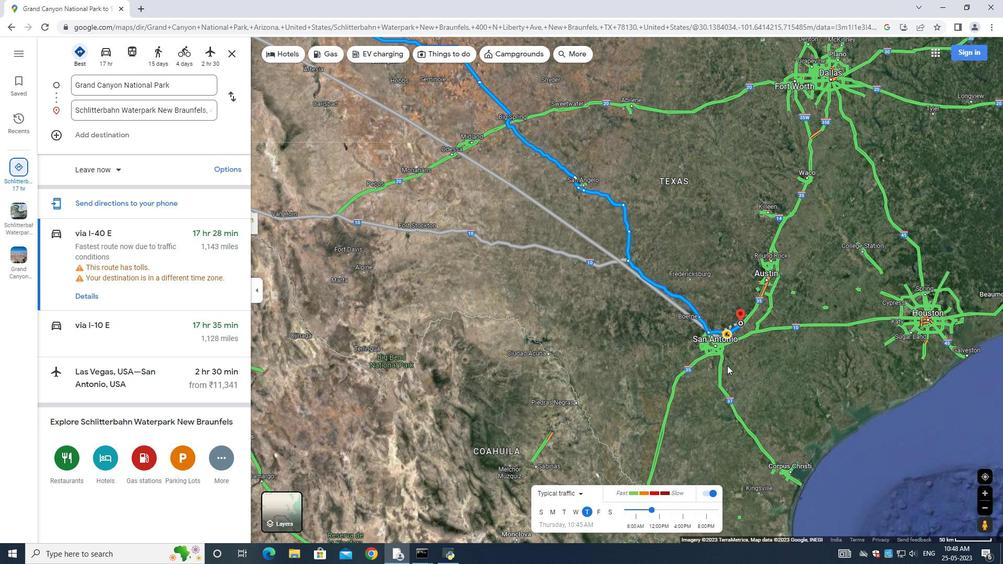 
Action: Mouse scrolled (726, 364) with delta (0, 0)
Screenshot: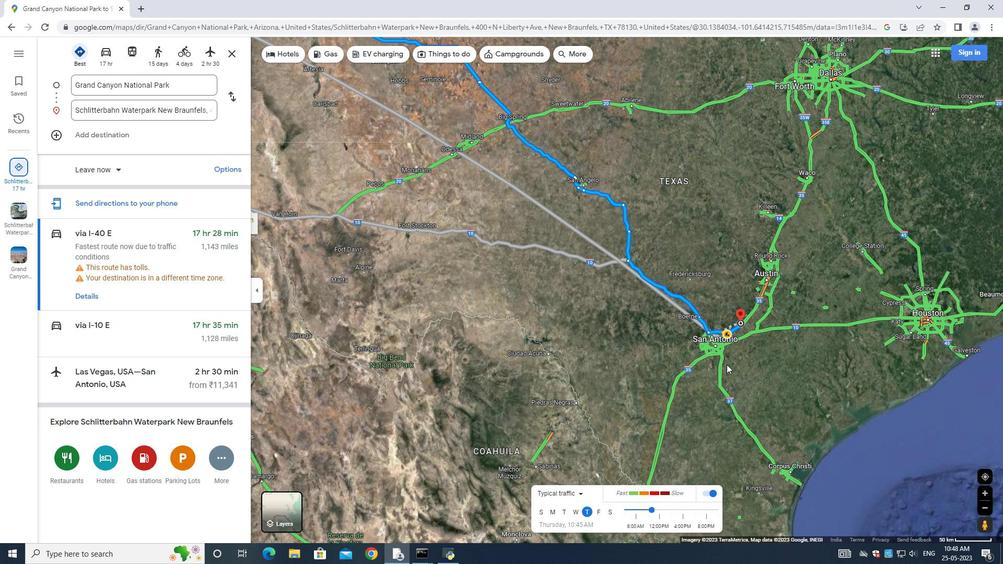 
Action: Mouse moved to (726, 363)
Screenshot: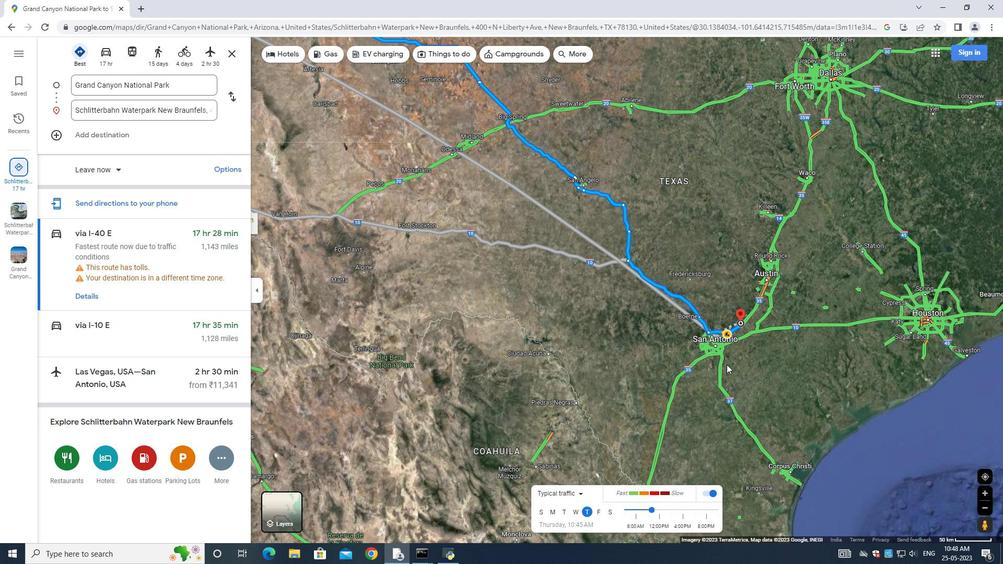 
Action: Mouse scrolled (726, 364) with delta (0, 0)
Screenshot: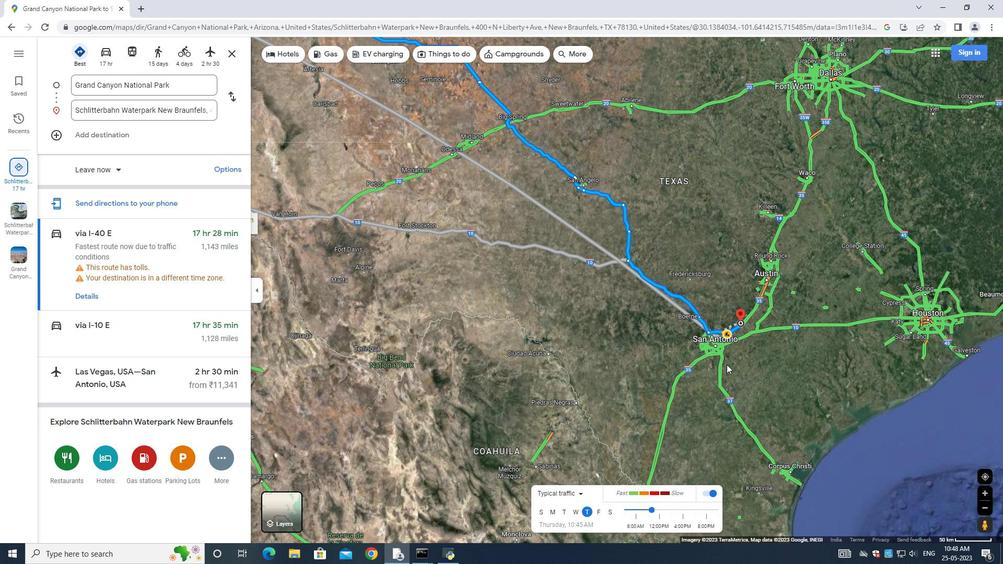 
Action: Mouse moved to (726, 363)
Screenshot: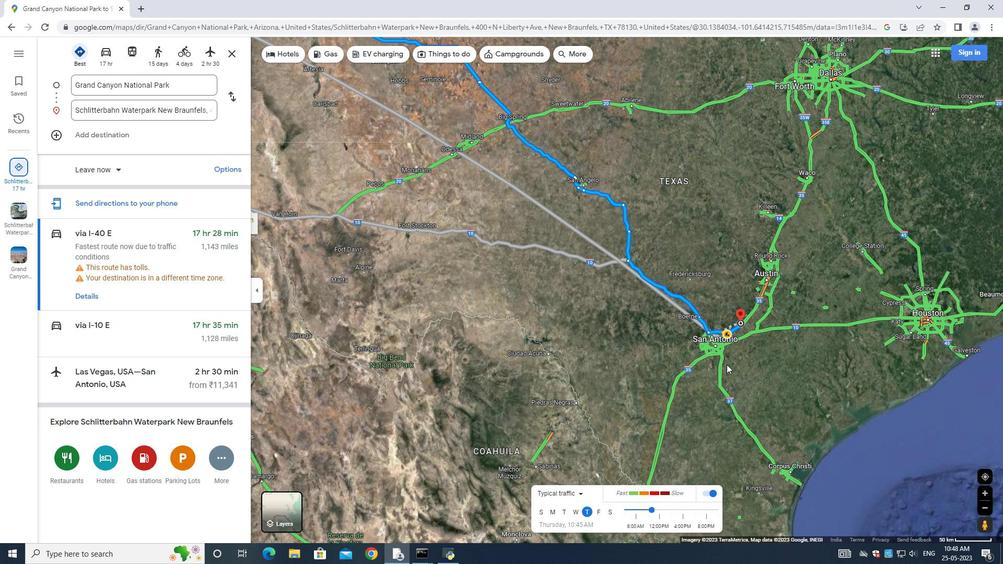 
Action: Mouse scrolled (726, 364) with delta (0, 0)
Screenshot: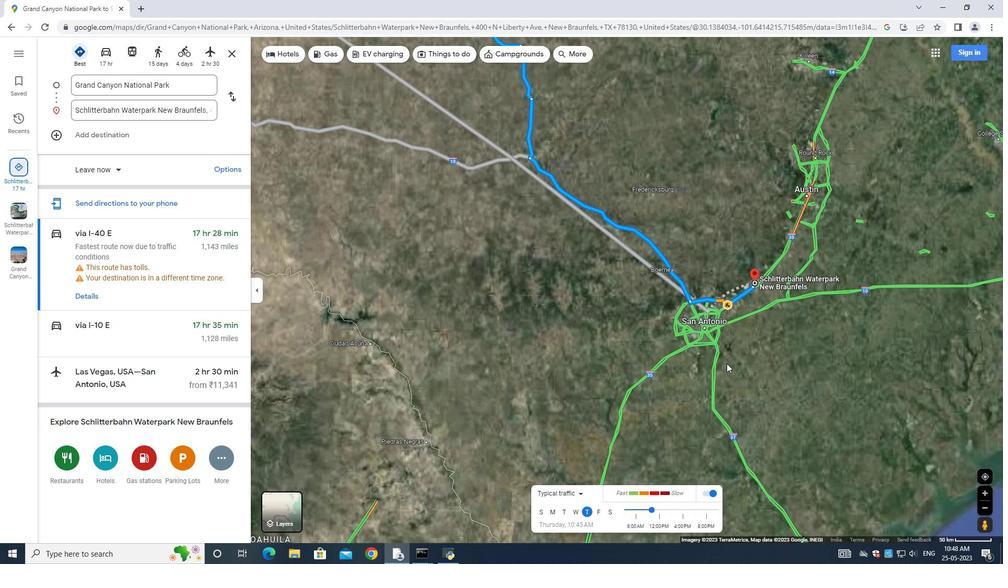 
Action: Mouse scrolled (726, 364) with delta (0, 0)
Screenshot: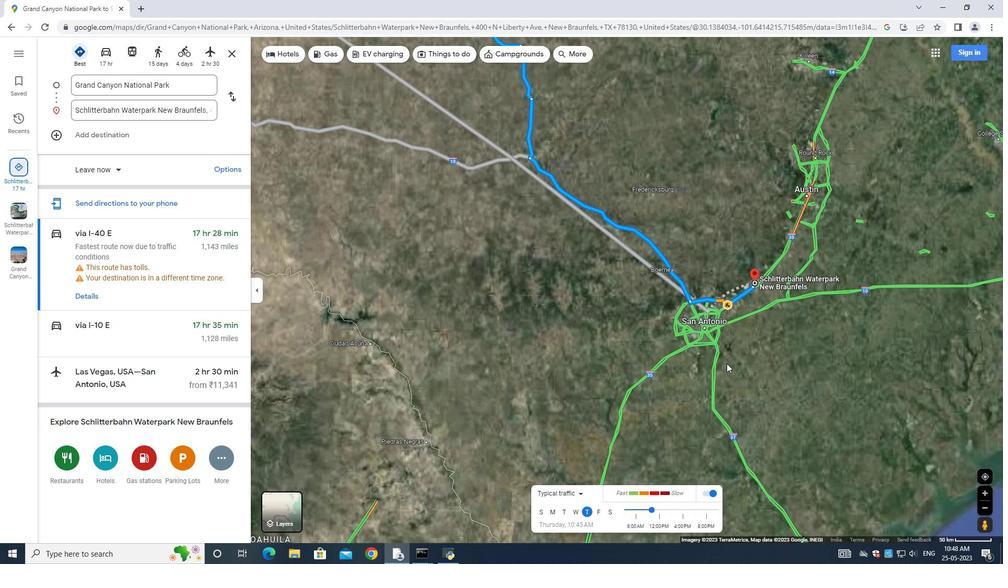 
Action: Mouse scrolled (726, 364) with delta (0, 0)
Screenshot: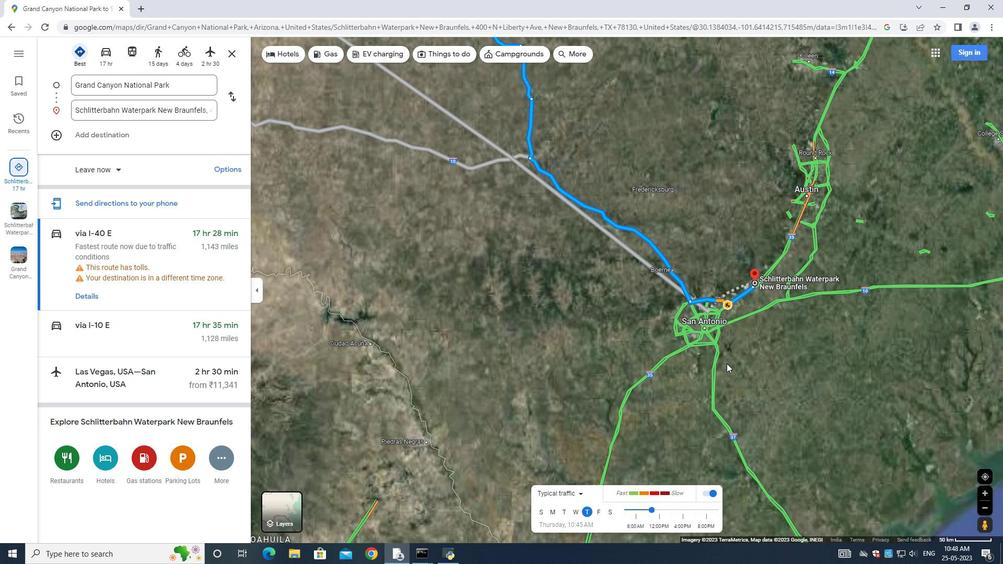 
Action: Mouse scrolled (726, 364) with delta (0, 0)
Screenshot: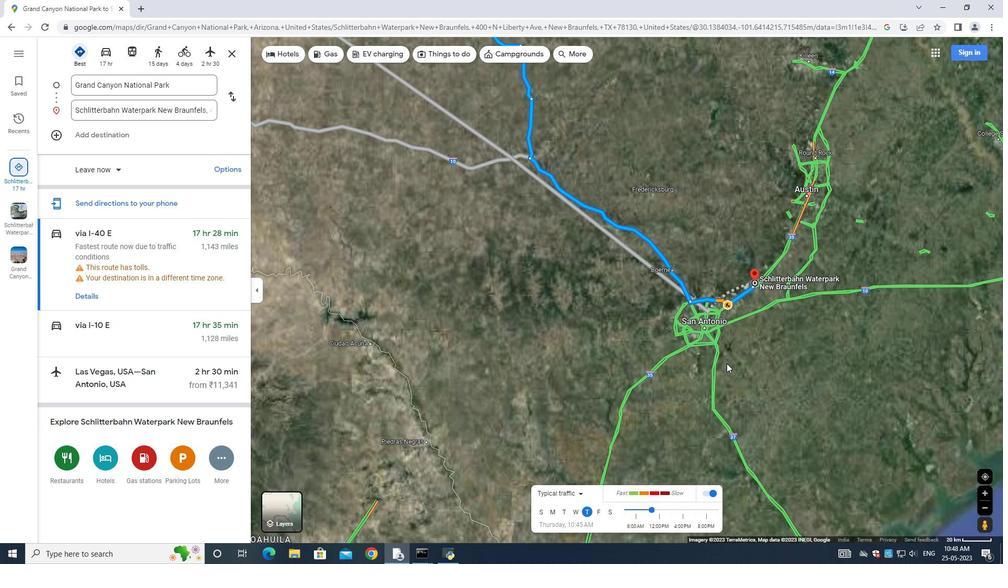 
Action: Mouse scrolled (726, 364) with delta (0, 0)
Screenshot: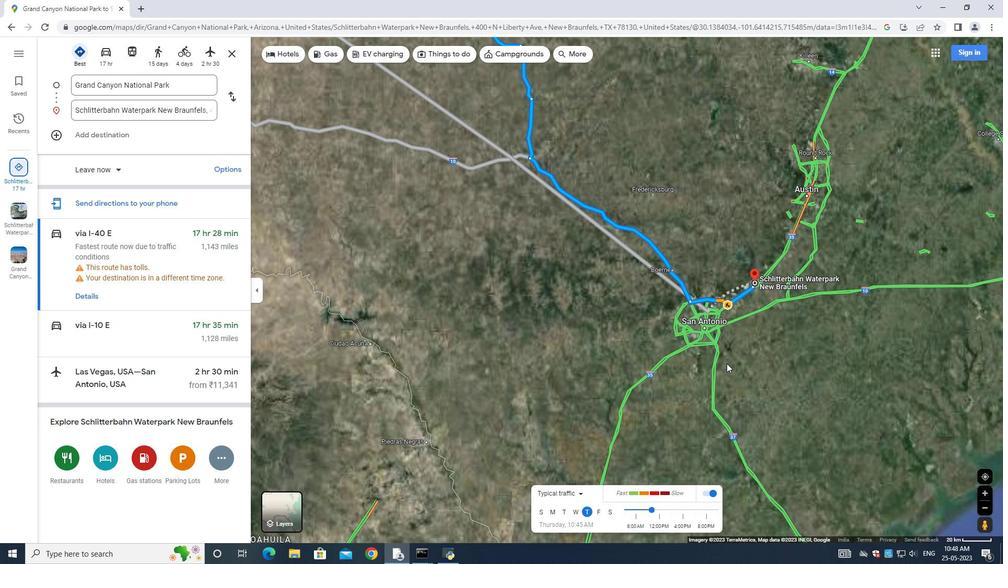 
Action: Mouse moved to (724, 312)
Screenshot: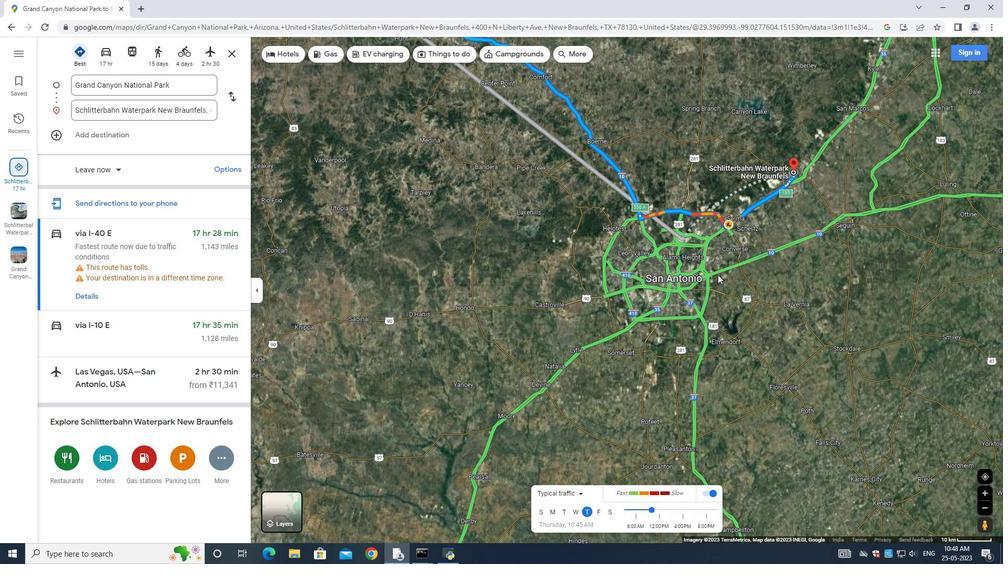 
Action: Mouse pressed left at (718, 276)
Screenshot: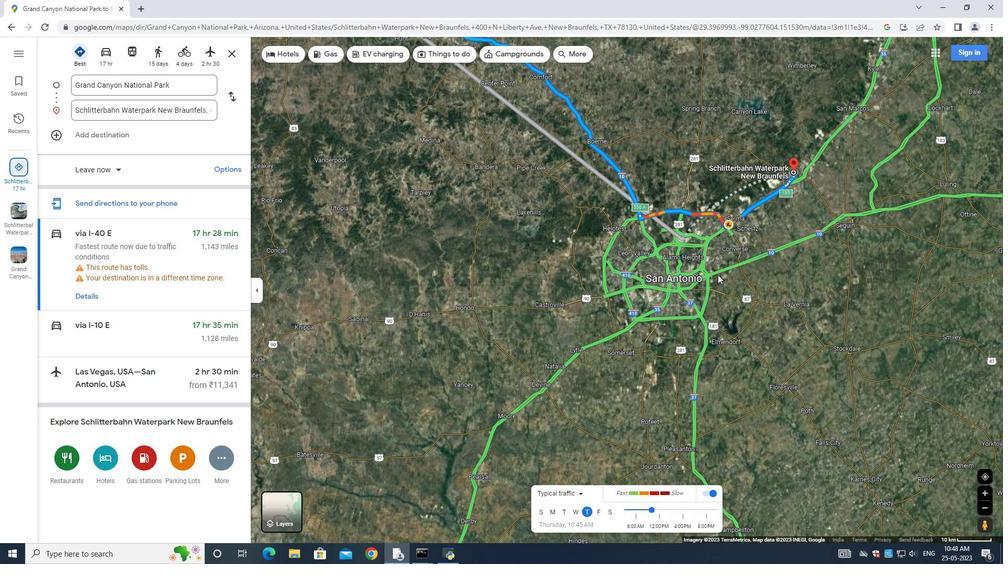 
Action: Mouse moved to (740, 325)
Screenshot: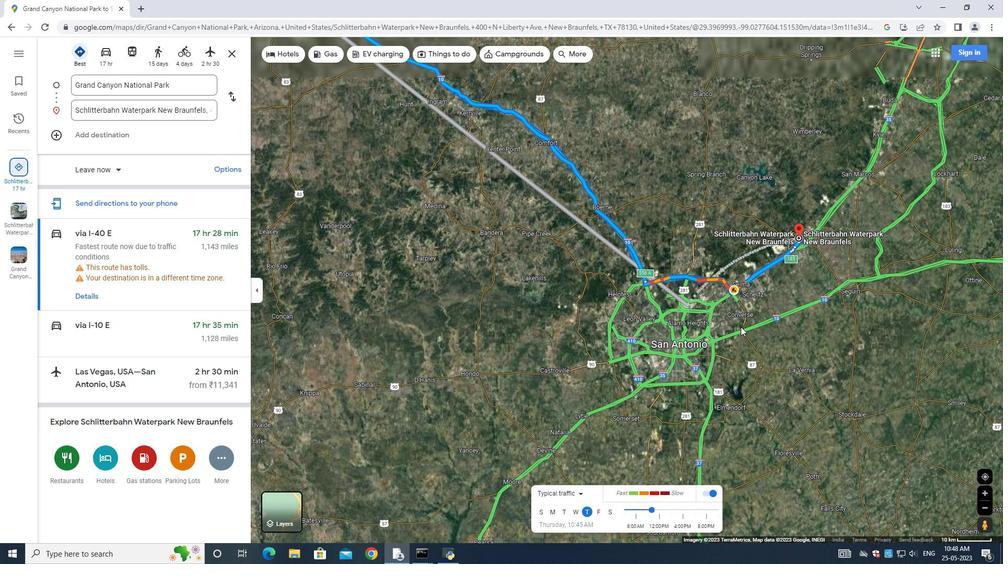 
Action: Mouse scrolled (740, 326) with delta (0, 0)
Screenshot: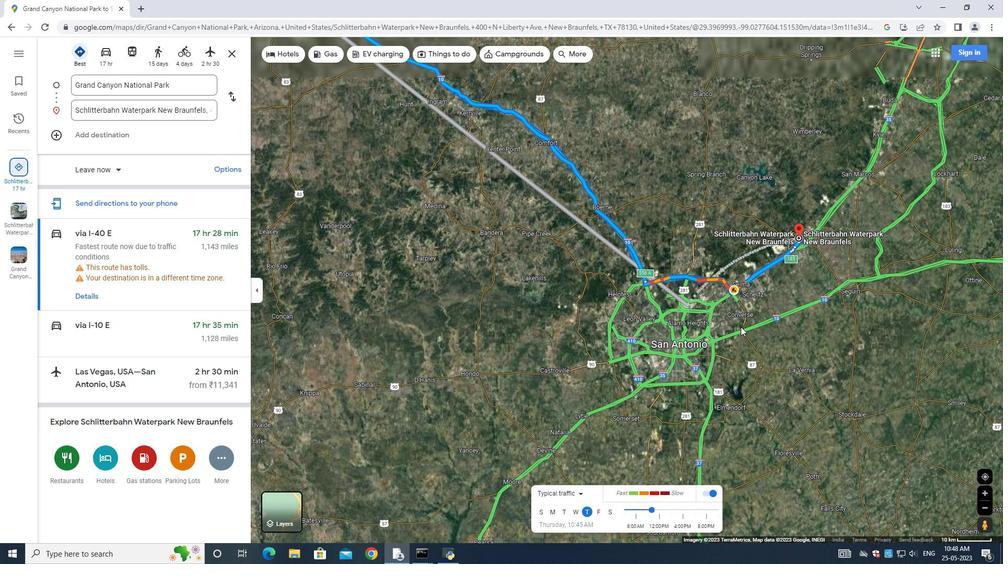 
Action: Mouse scrolled (740, 326) with delta (0, 0)
Screenshot: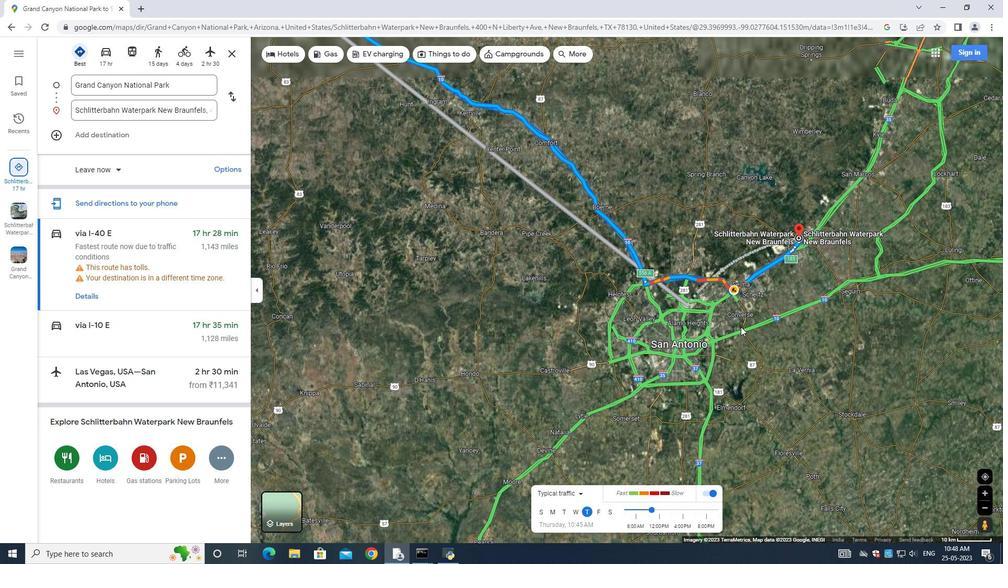 
Action: Mouse scrolled (740, 326) with delta (0, 0)
Screenshot: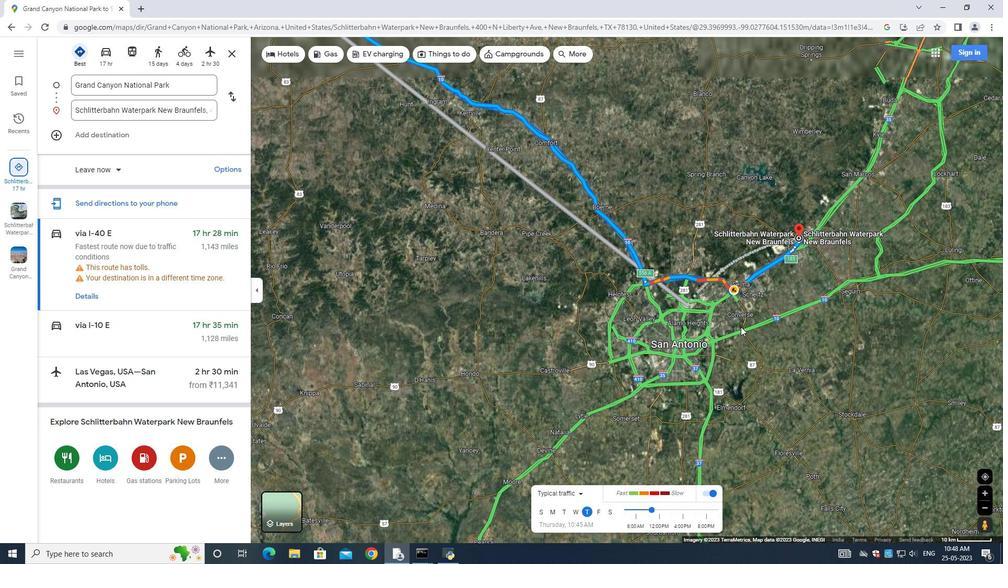 
Action: Mouse scrolled (740, 326) with delta (0, 0)
Screenshot: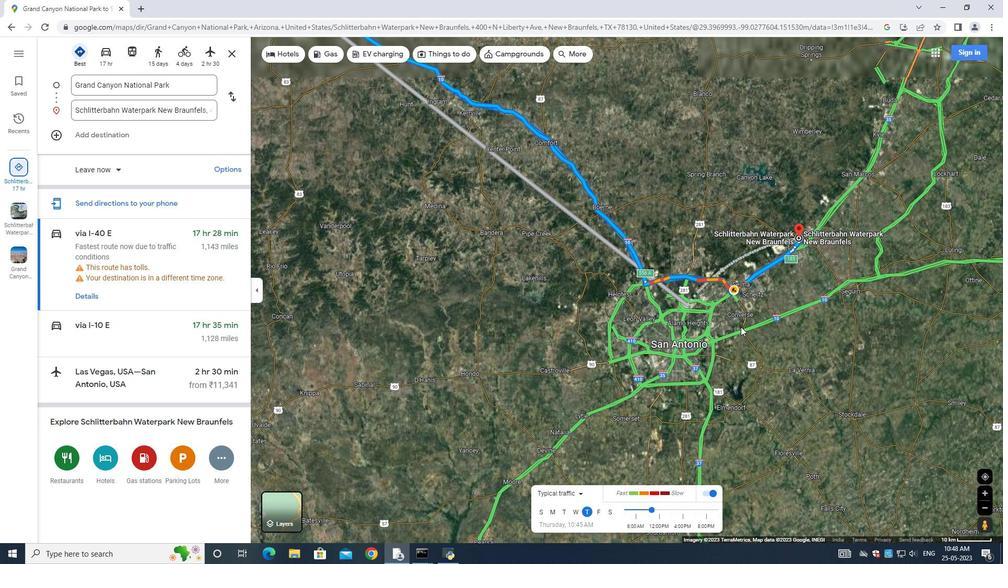 
Action: Mouse moved to (740, 325)
Screenshot: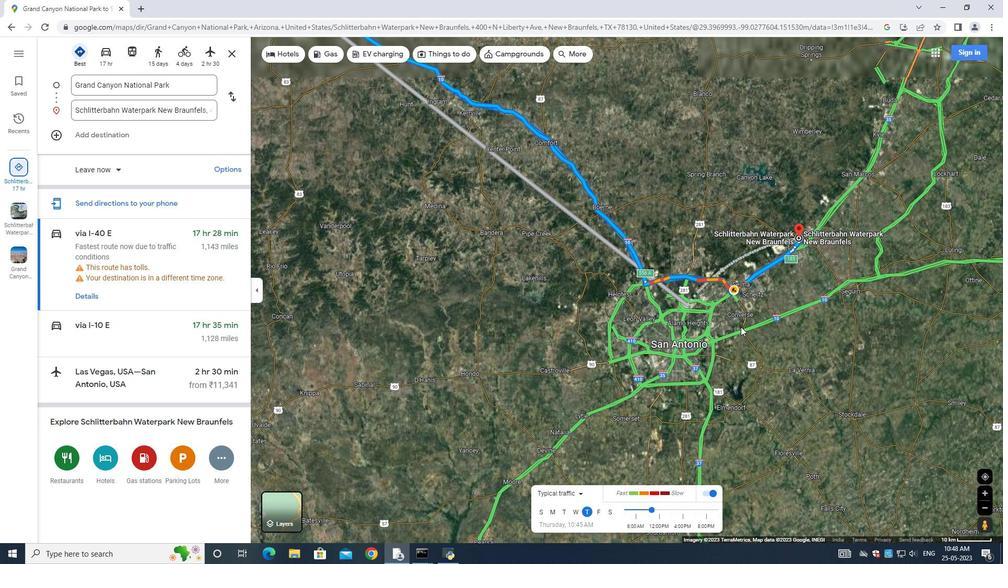 
Action: Mouse scrolled (740, 326) with delta (0, 0)
Screenshot: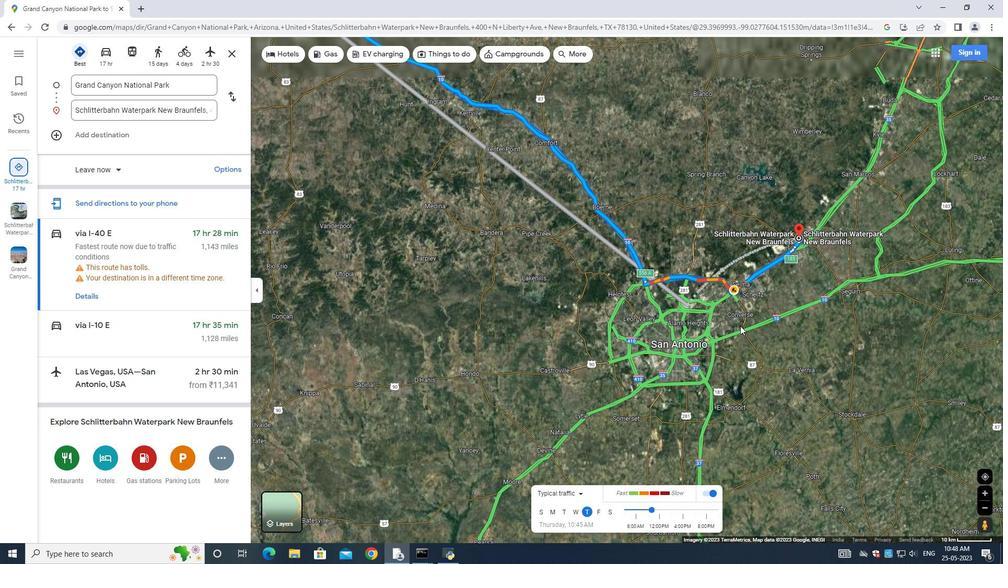 
Action: Mouse moved to (740, 324)
Screenshot: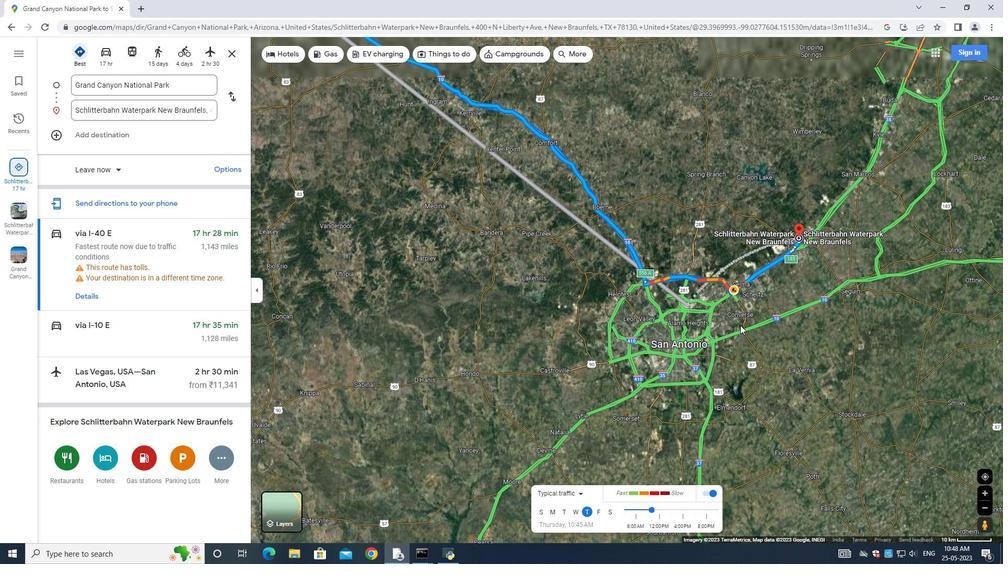 
Action: Mouse scrolled (740, 325) with delta (0, 0)
Screenshot: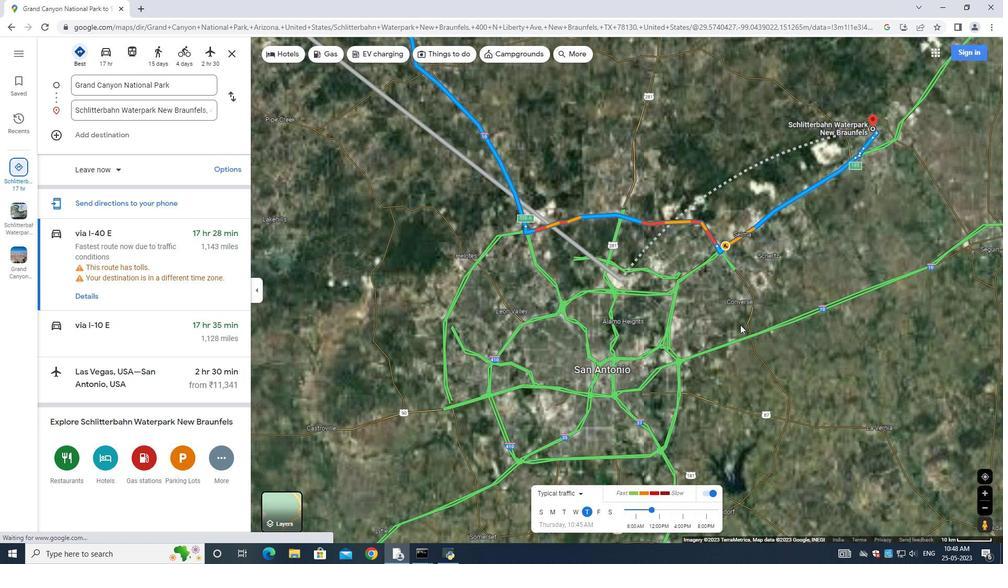 
Action: Mouse scrolled (740, 325) with delta (0, 0)
Screenshot: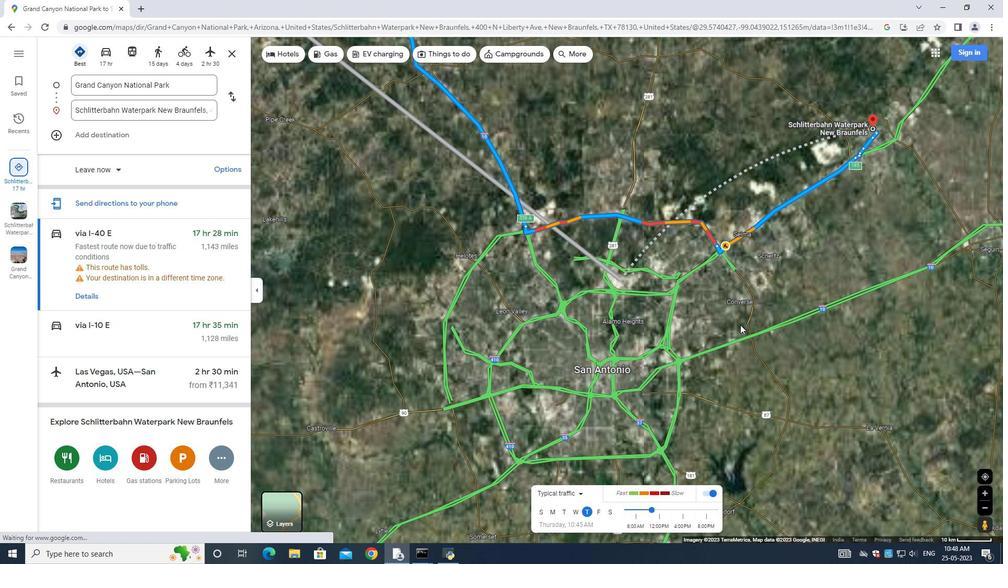 
Action: Mouse scrolled (740, 325) with delta (0, 0)
